 Task: Research Airbnb accommodations for island hopping in the San Juan Islands of Washington State. Research Airbnb properties on each island.
Action: Mouse moved to (383, 132)
Screenshot: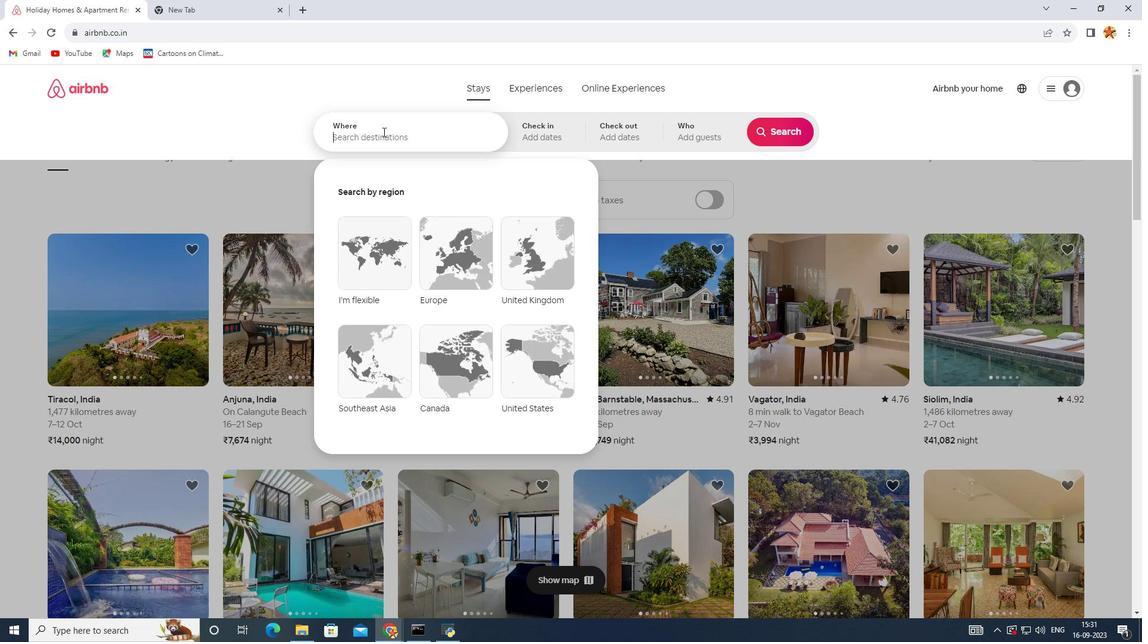 
Action: Mouse pressed left at (383, 132)
Screenshot: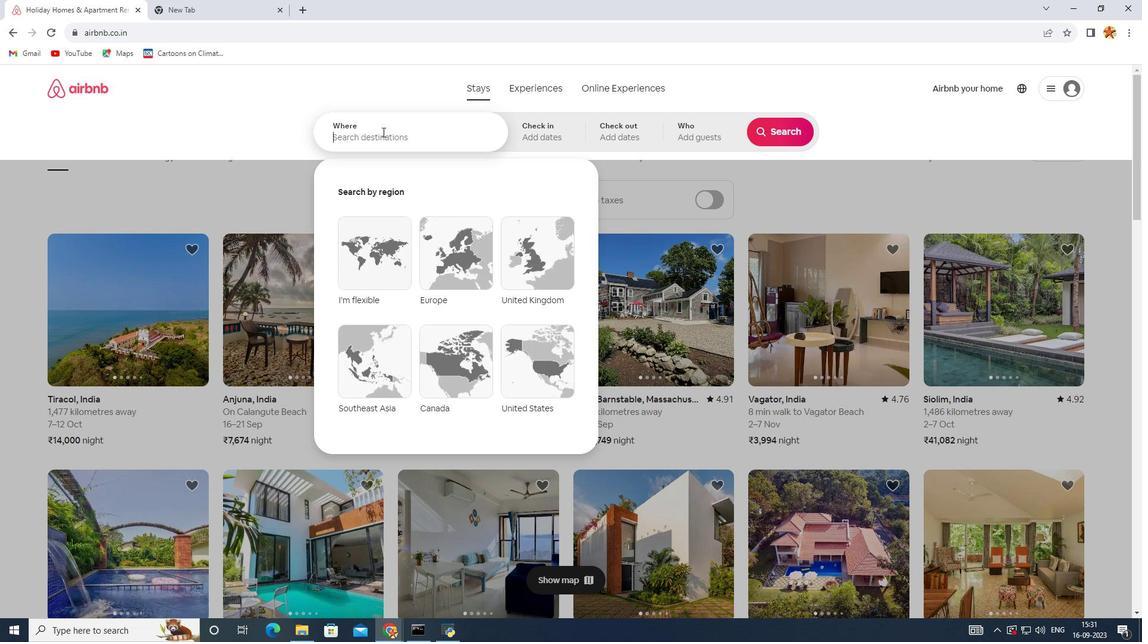 
Action: Mouse moved to (382, 132)
Screenshot: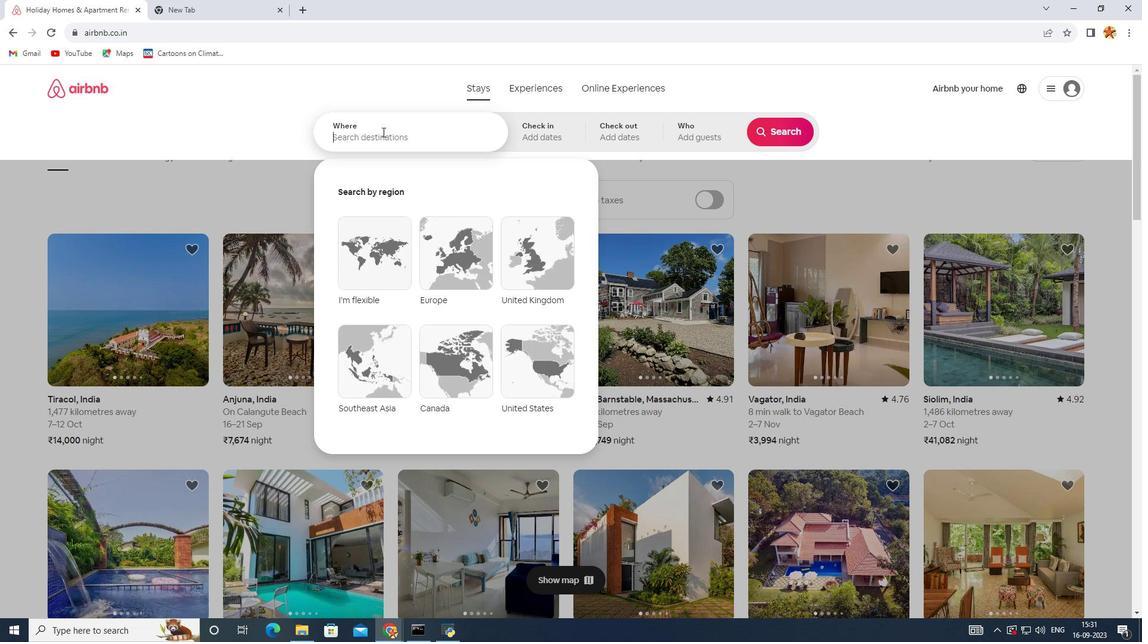 
Action: Key pressed lopez<Key.space>islands
Screenshot: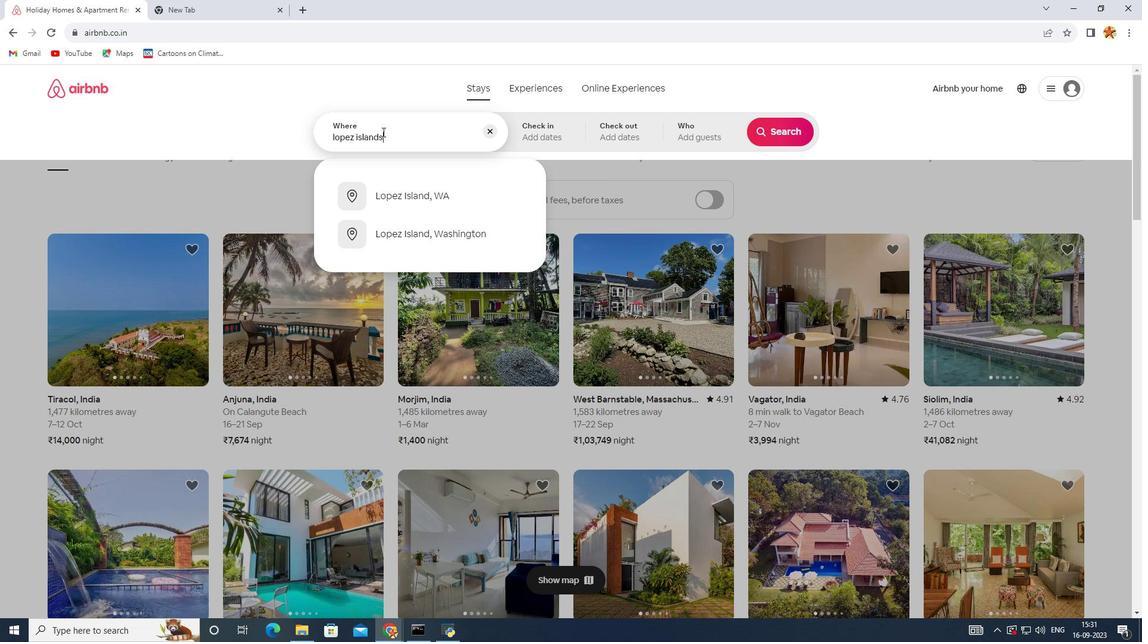 
Action: Mouse moved to (408, 232)
Screenshot: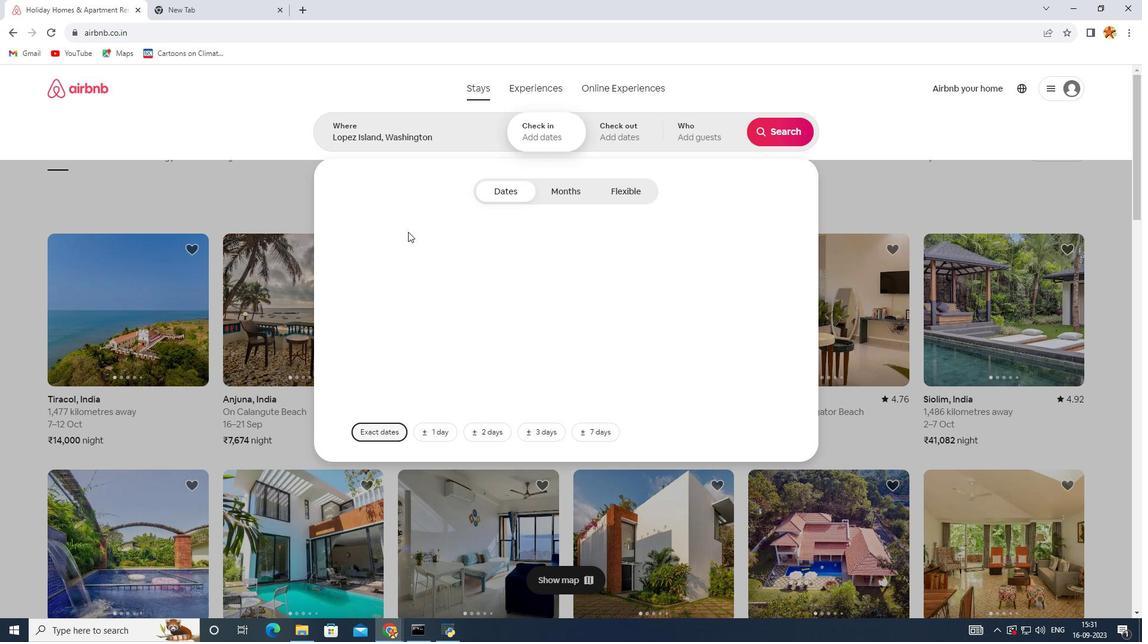 
Action: Mouse pressed left at (408, 232)
Screenshot: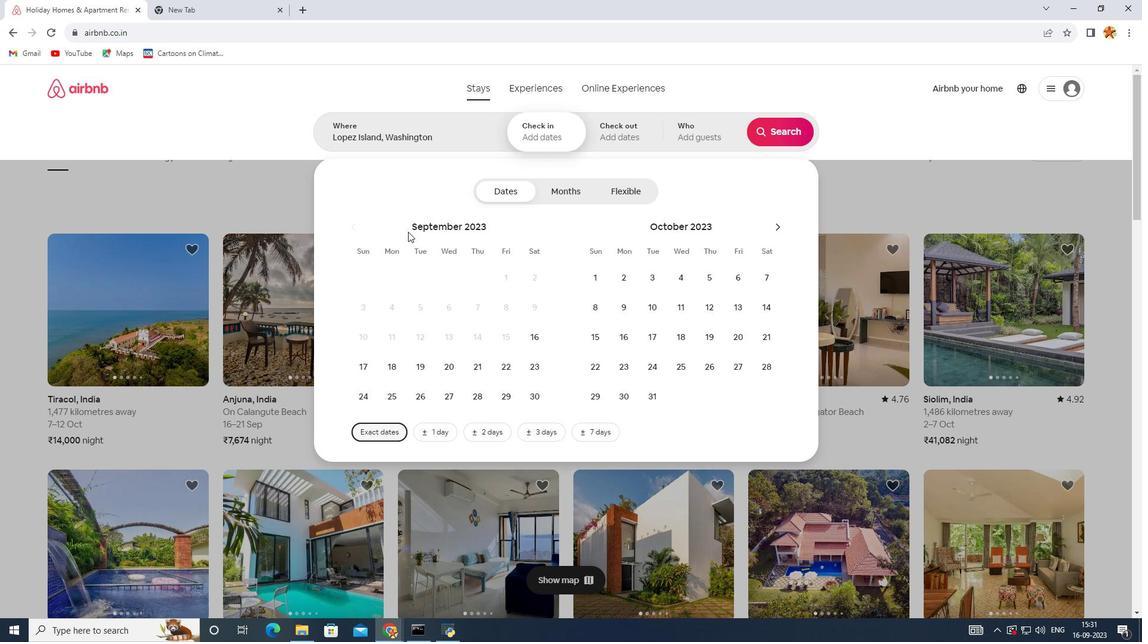 
Action: Mouse moved to (664, 338)
Screenshot: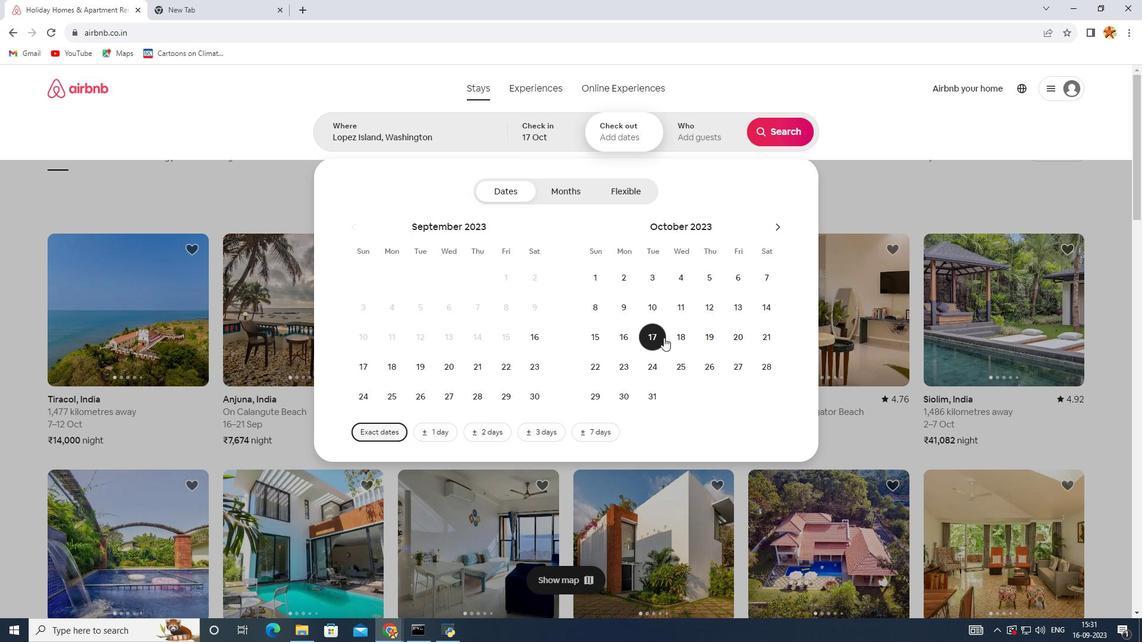 
Action: Mouse pressed left at (664, 338)
Screenshot: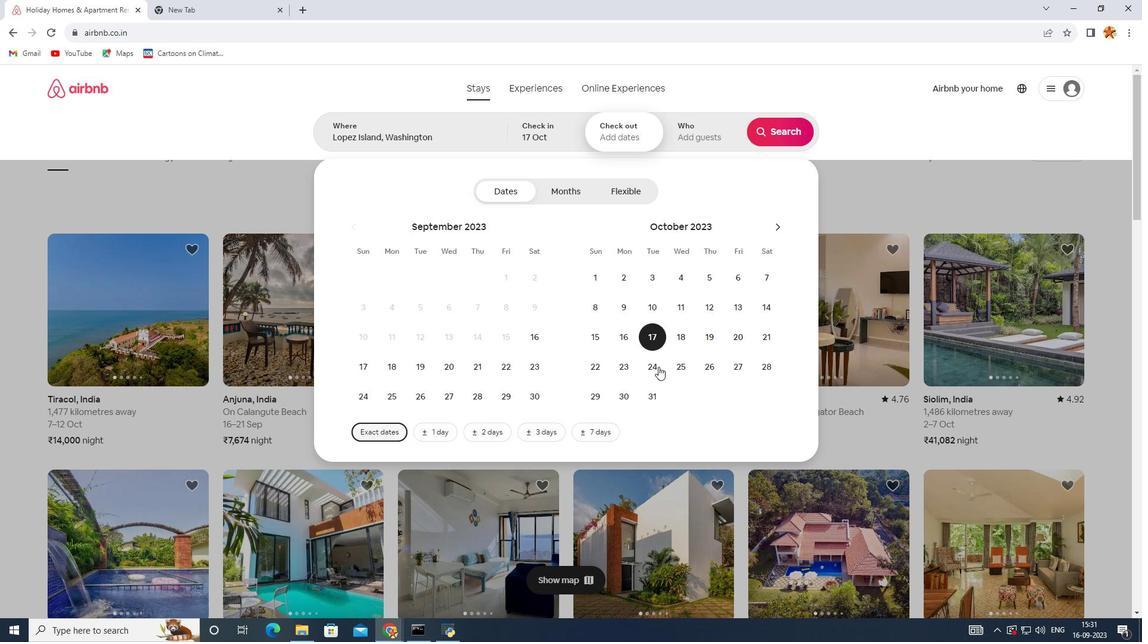 
Action: Mouse moved to (657, 370)
Screenshot: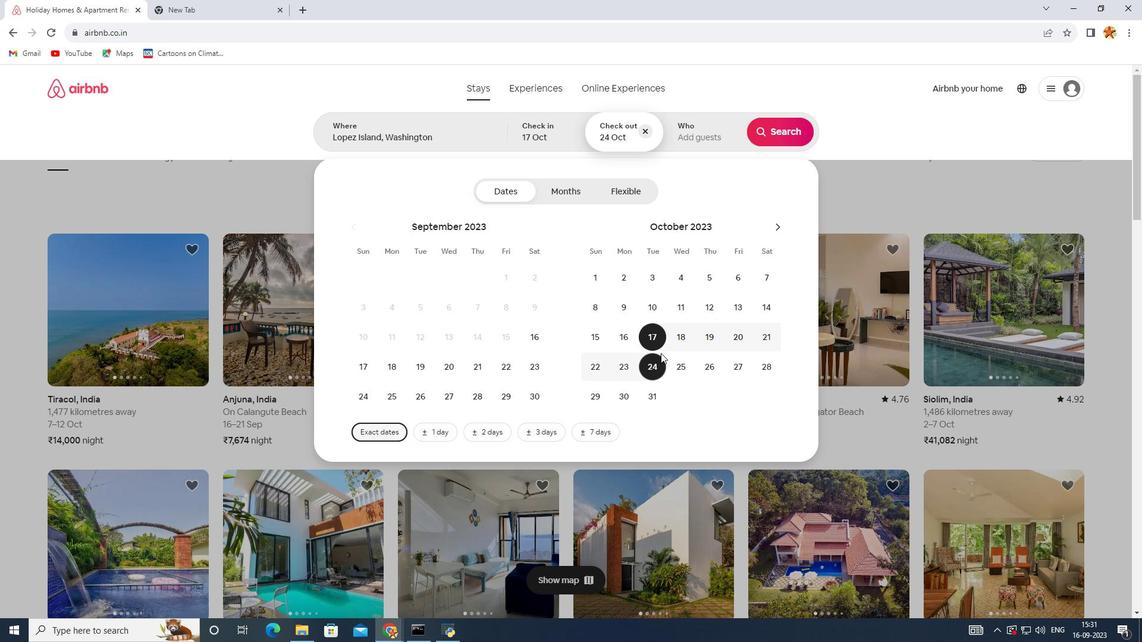 
Action: Mouse pressed left at (657, 370)
Screenshot: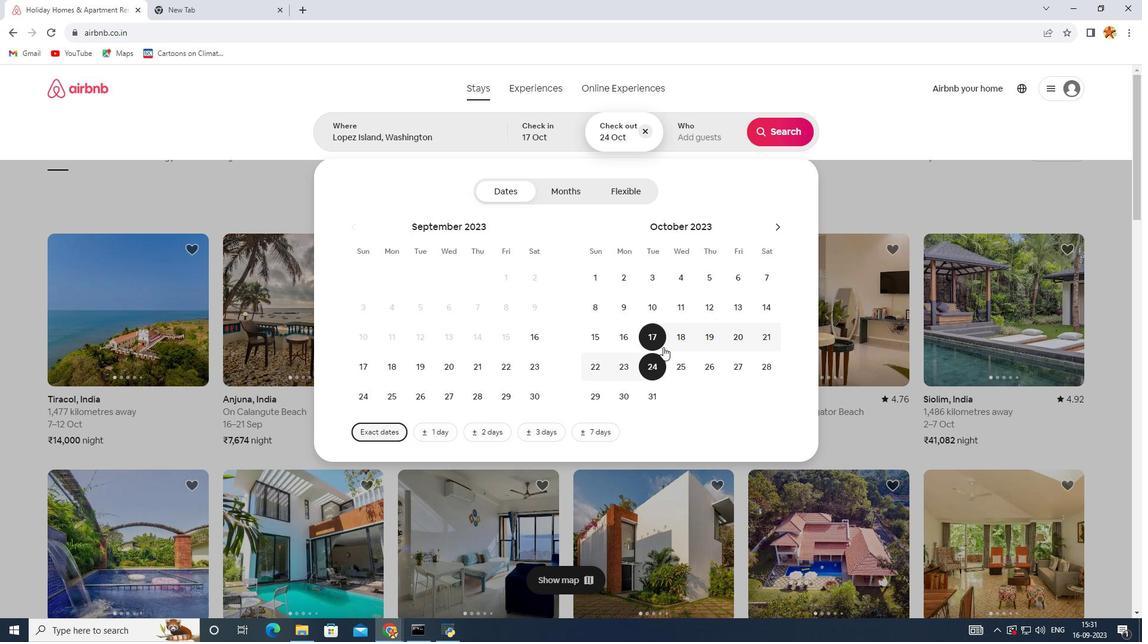 
Action: Mouse moved to (675, 337)
Screenshot: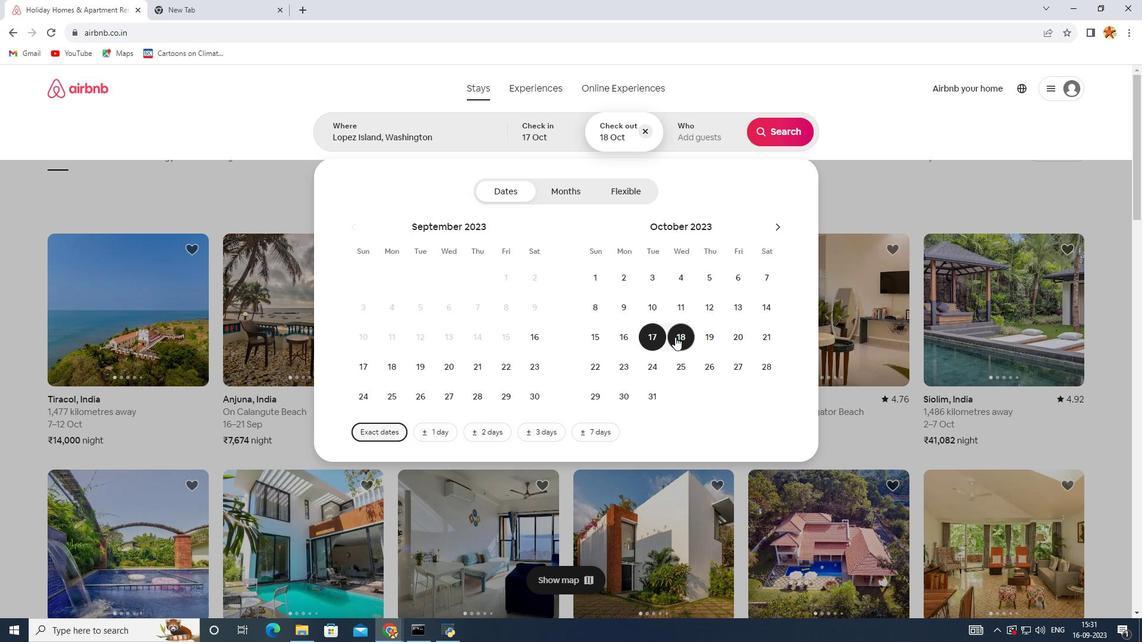 
Action: Mouse pressed left at (675, 337)
Screenshot: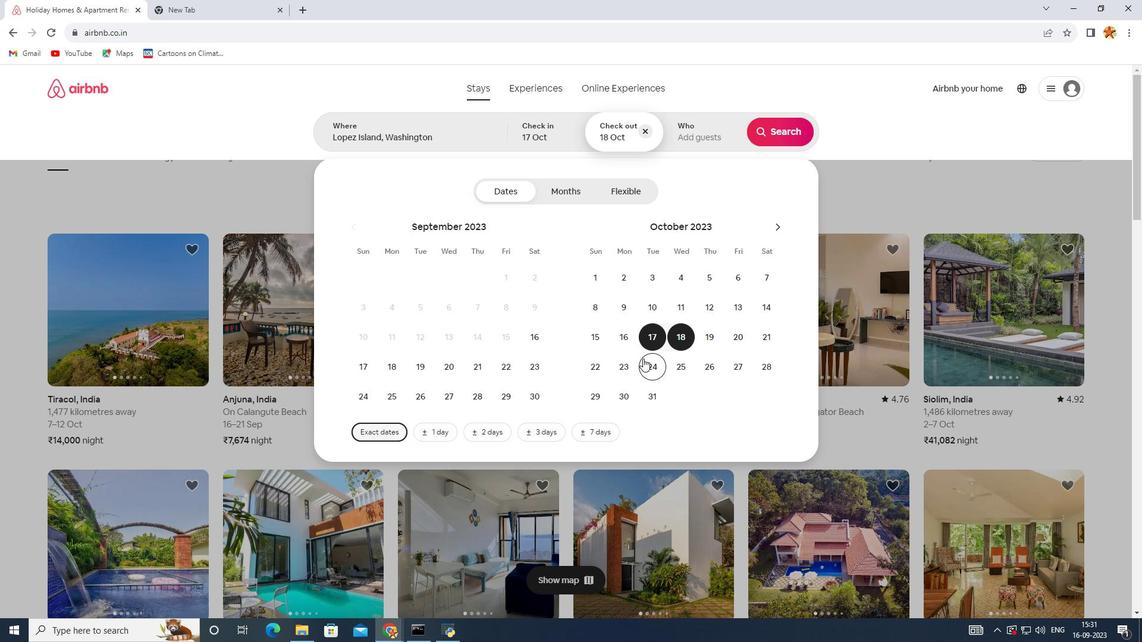 
Action: Mouse moved to (619, 373)
Screenshot: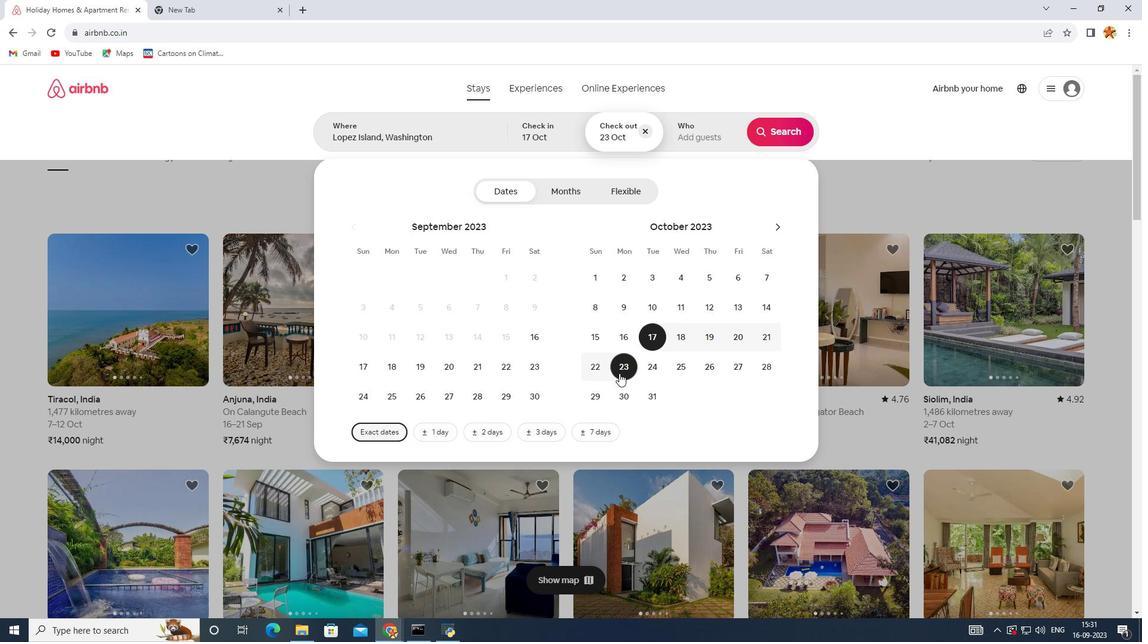 
Action: Mouse pressed left at (619, 373)
Screenshot: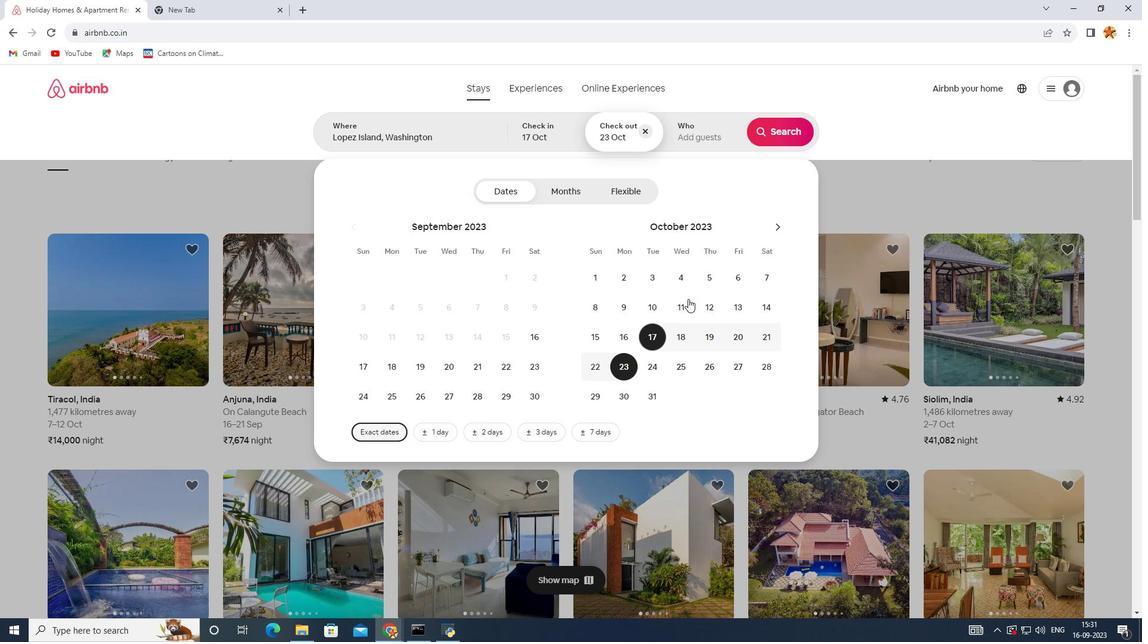 
Action: Mouse moved to (766, 139)
Screenshot: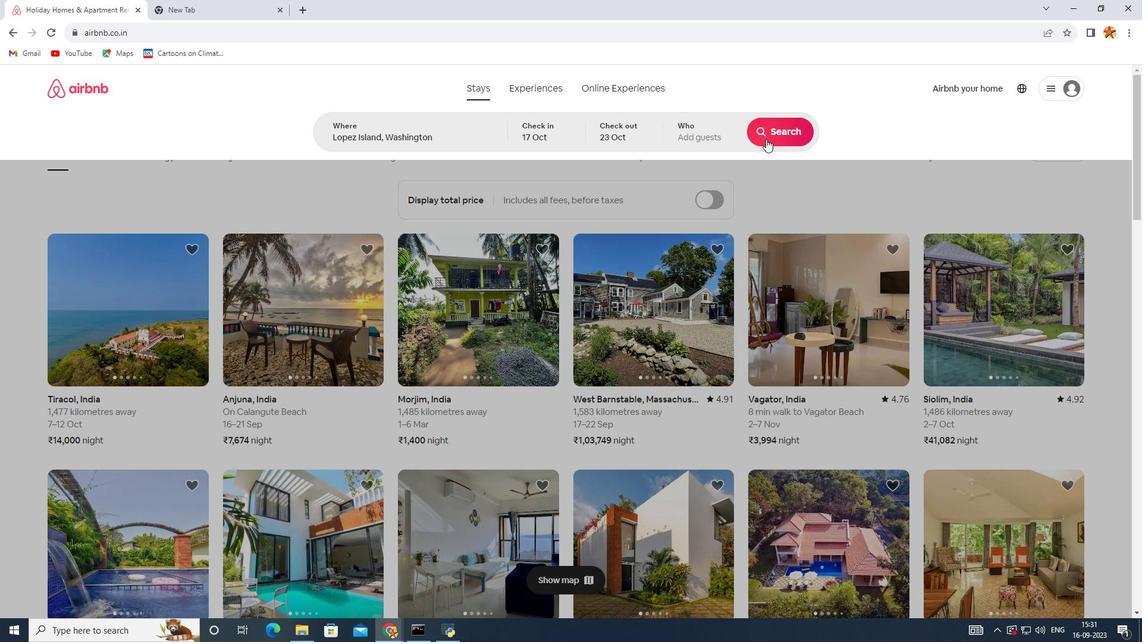 
Action: Mouse pressed left at (766, 139)
Screenshot: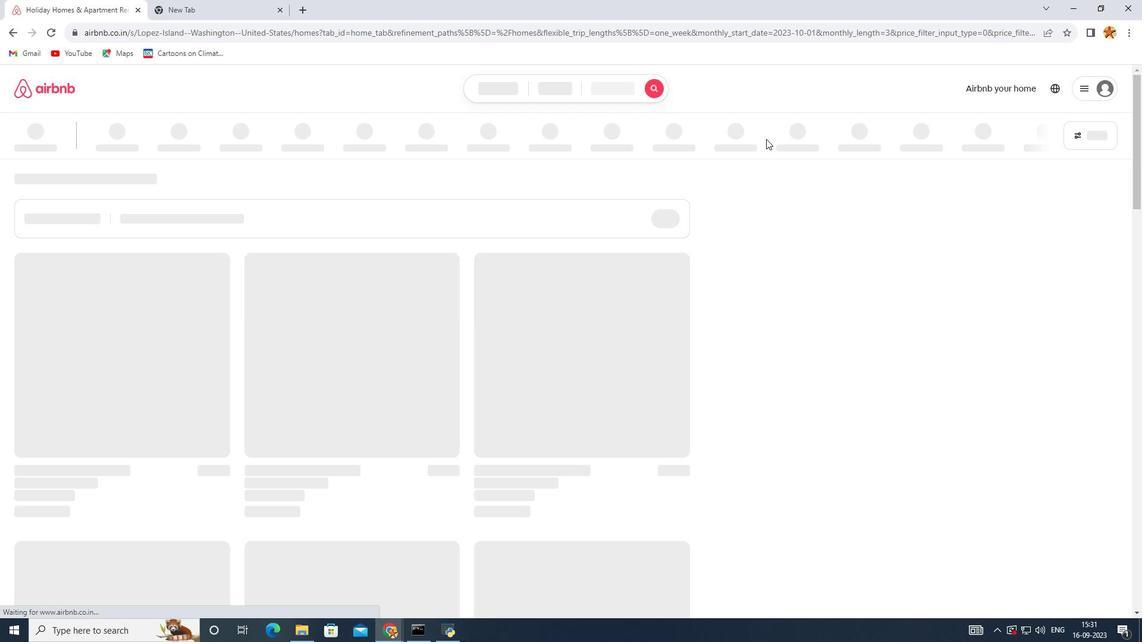 
Action: Mouse moved to (127, 345)
Screenshot: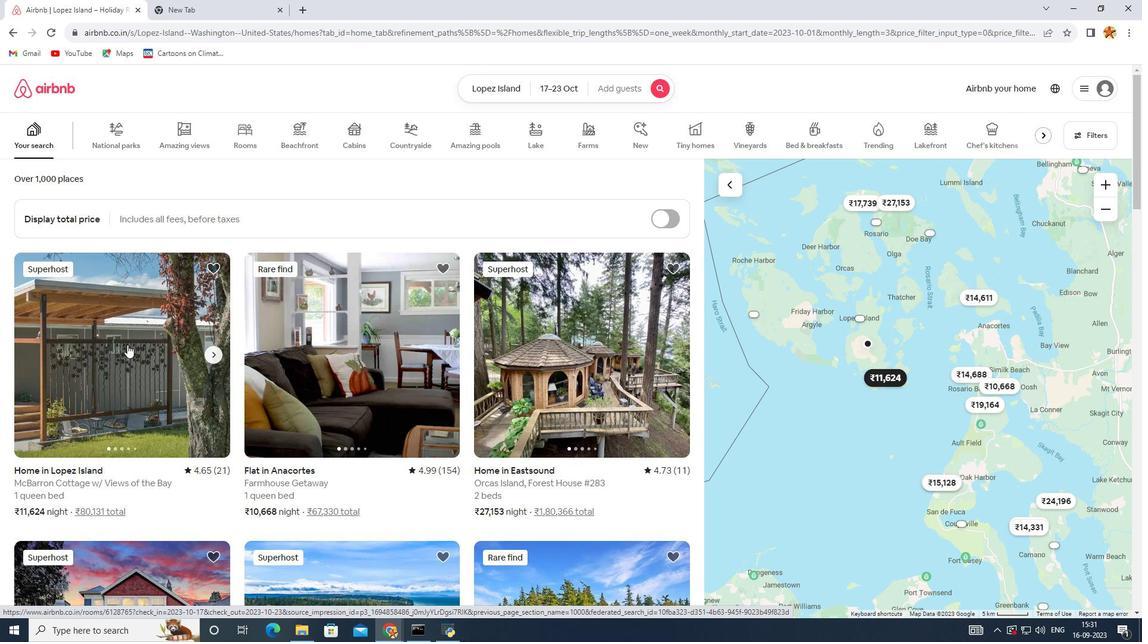 
Action: Mouse scrolled (127, 344) with delta (0, 0)
Screenshot: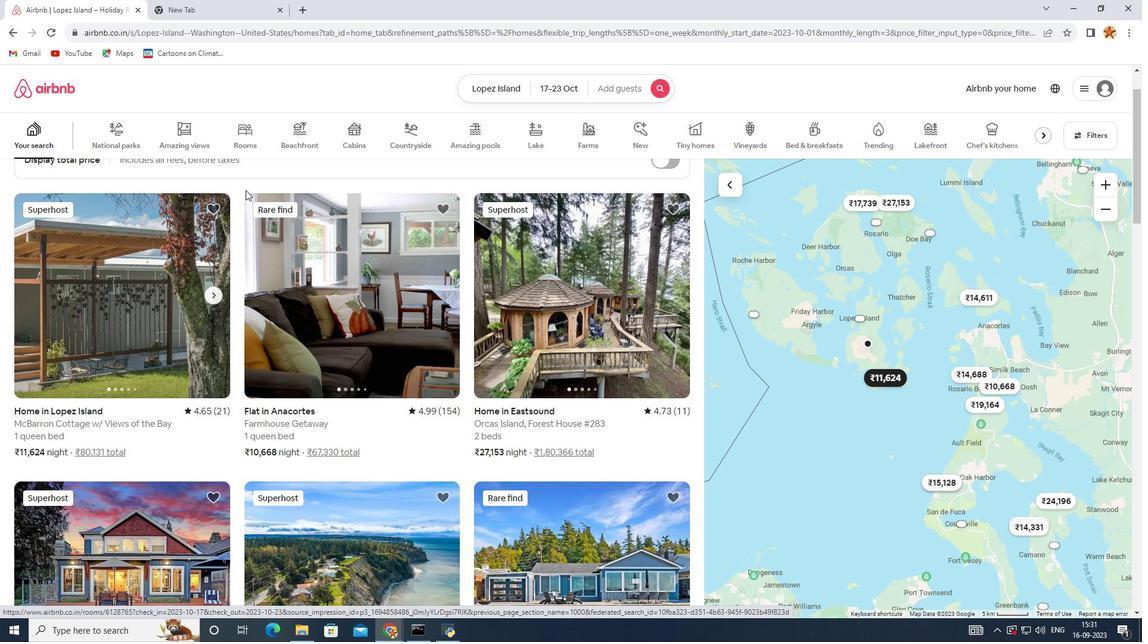 
Action: Mouse moved to (1037, 138)
Screenshot: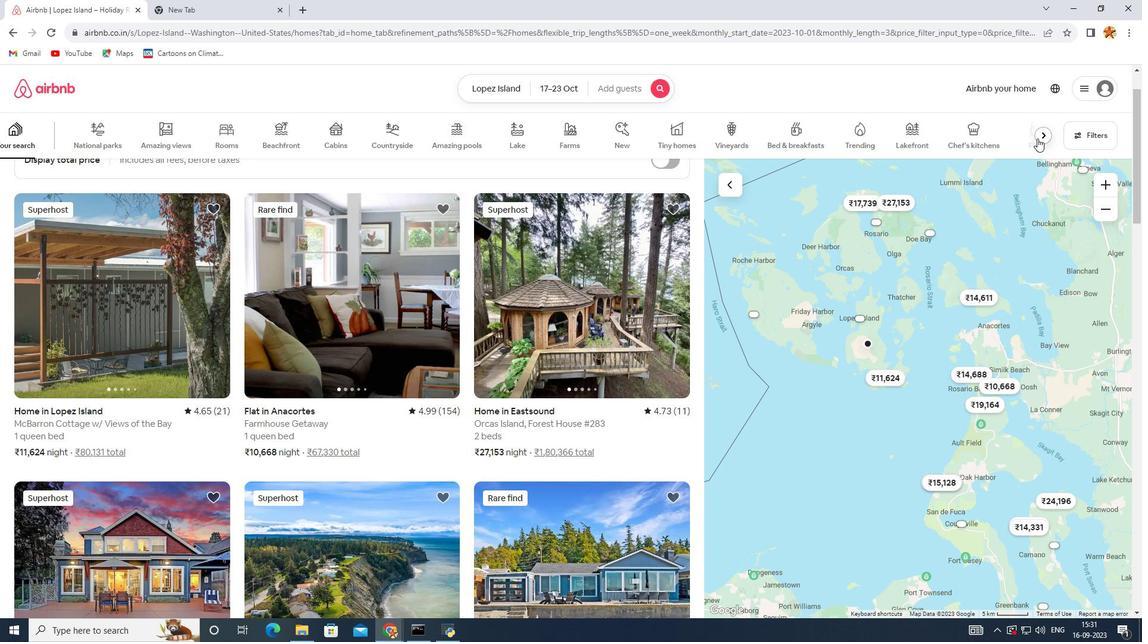 
Action: Mouse pressed left at (1037, 138)
Screenshot: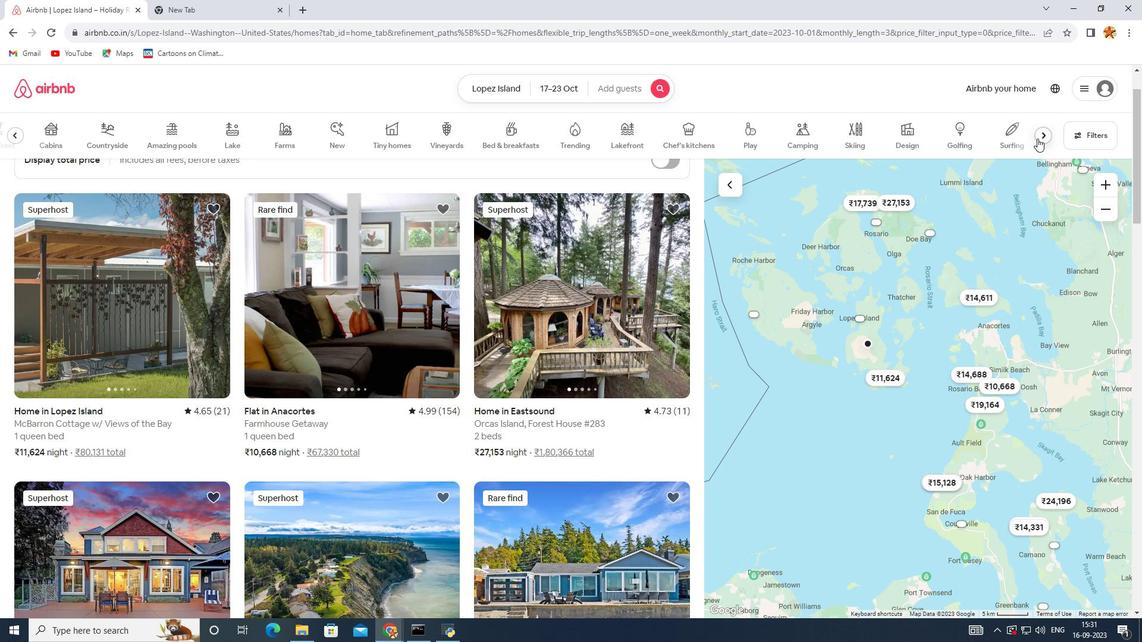 
Action: Mouse pressed left at (1037, 138)
Screenshot: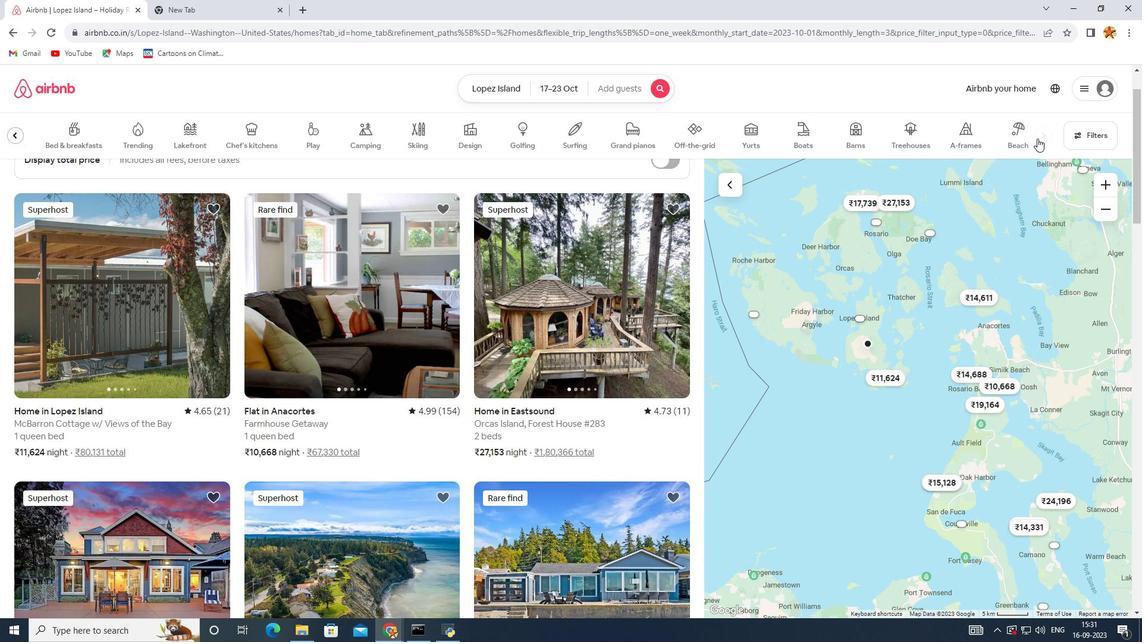 
Action: Mouse moved to (972, 142)
Screenshot: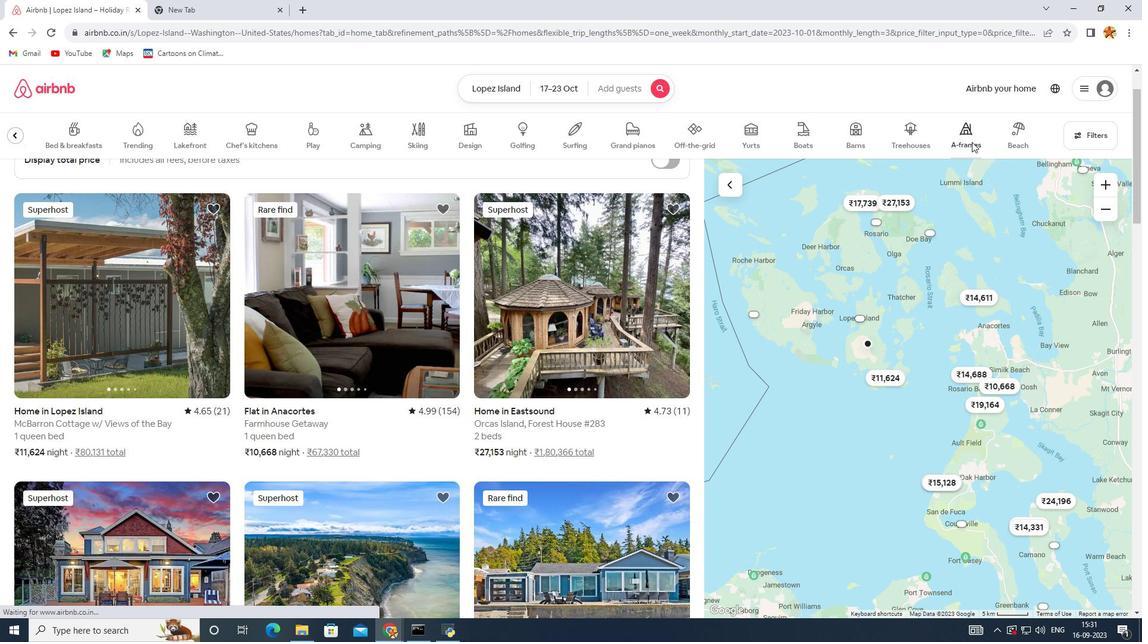 
Action: Mouse pressed left at (972, 142)
Screenshot: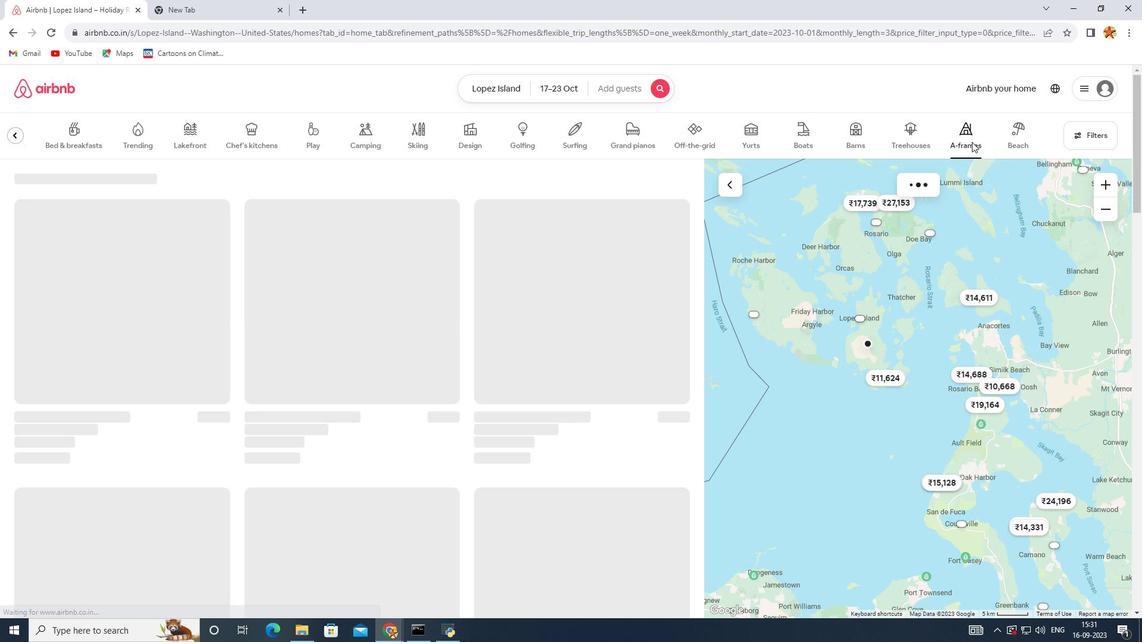 
Action: Mouse moved to (147, 373)
Screenshot: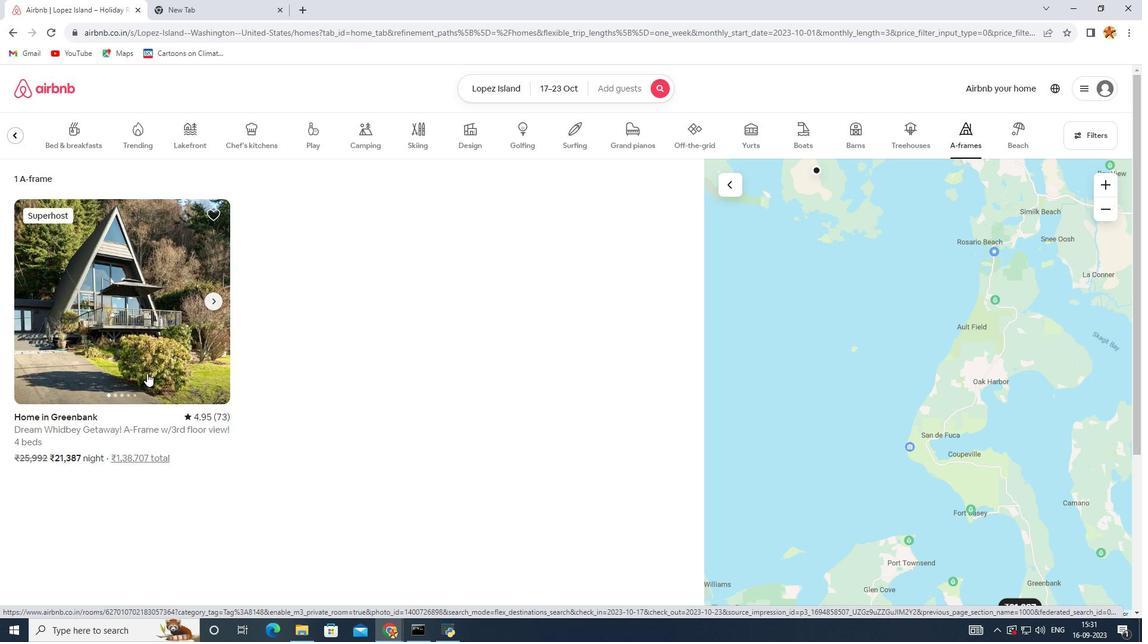 
Action: Mouse pressed left at (147, 373)
Screenshot: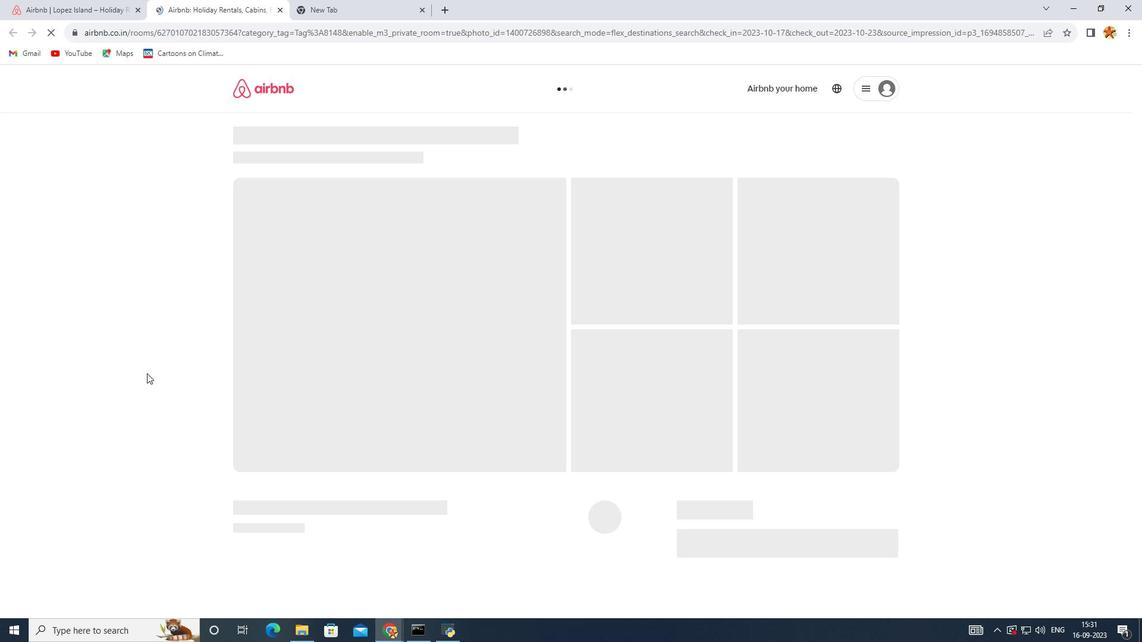 
Action: Mouse moved to (383, 458)
Screenshot: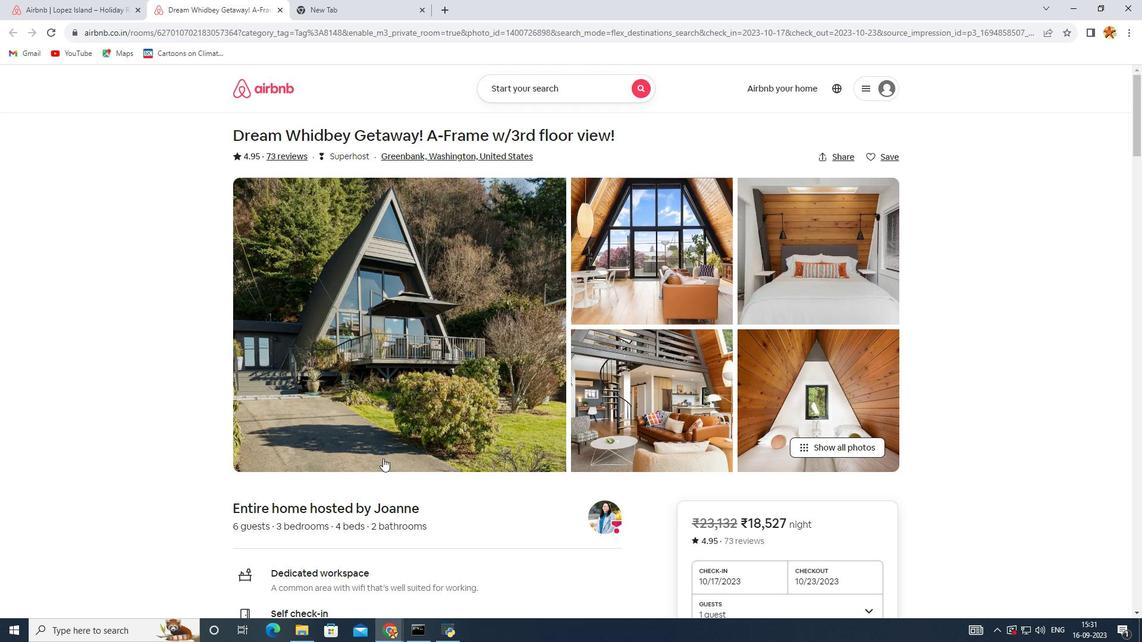 
Action: Mouse scrolled (383, 458) with delta (0, 0)
Screenshot: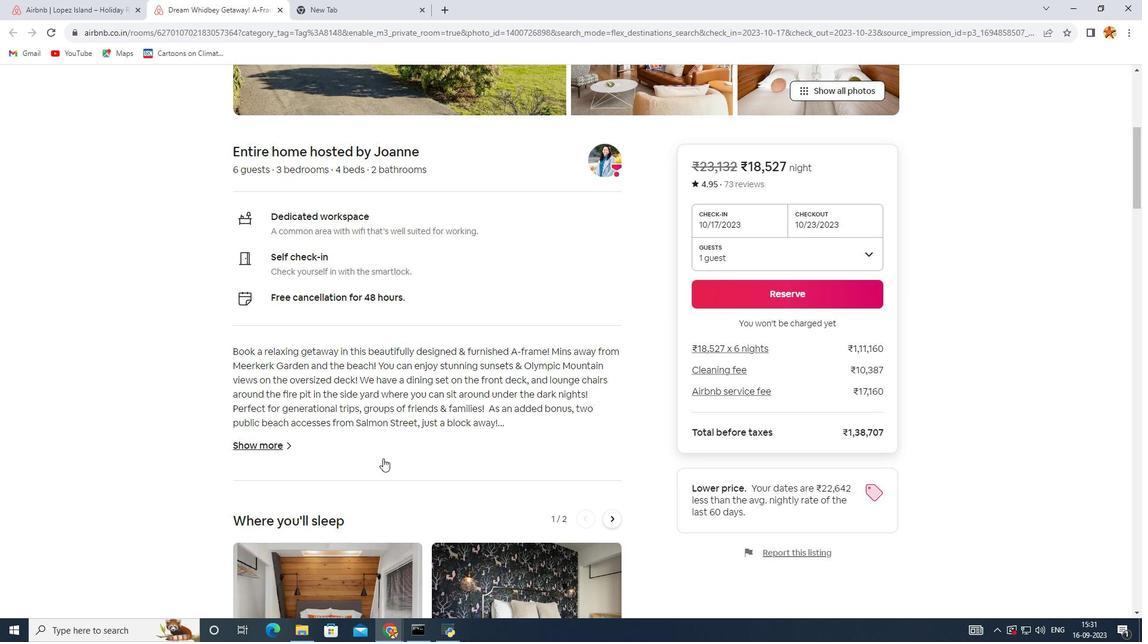 
Action: Mouse scrolled (383, 458) with delta (0, 0)
Screenshot: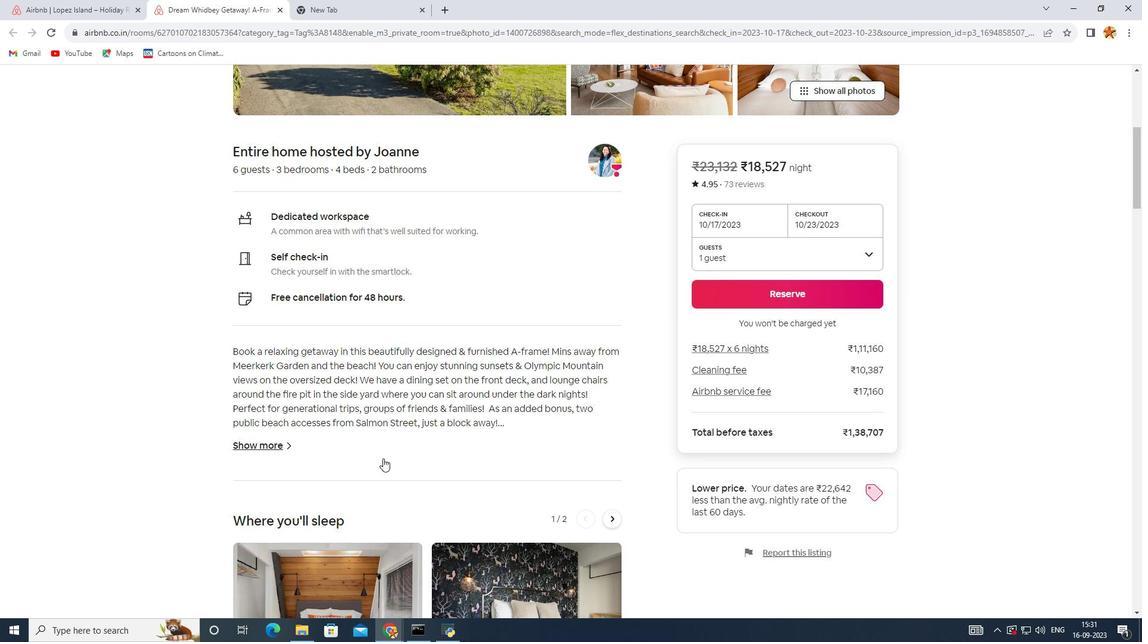 
Action: Mouse scrolled (383, 458) with delta (0, 0)
Screenshot: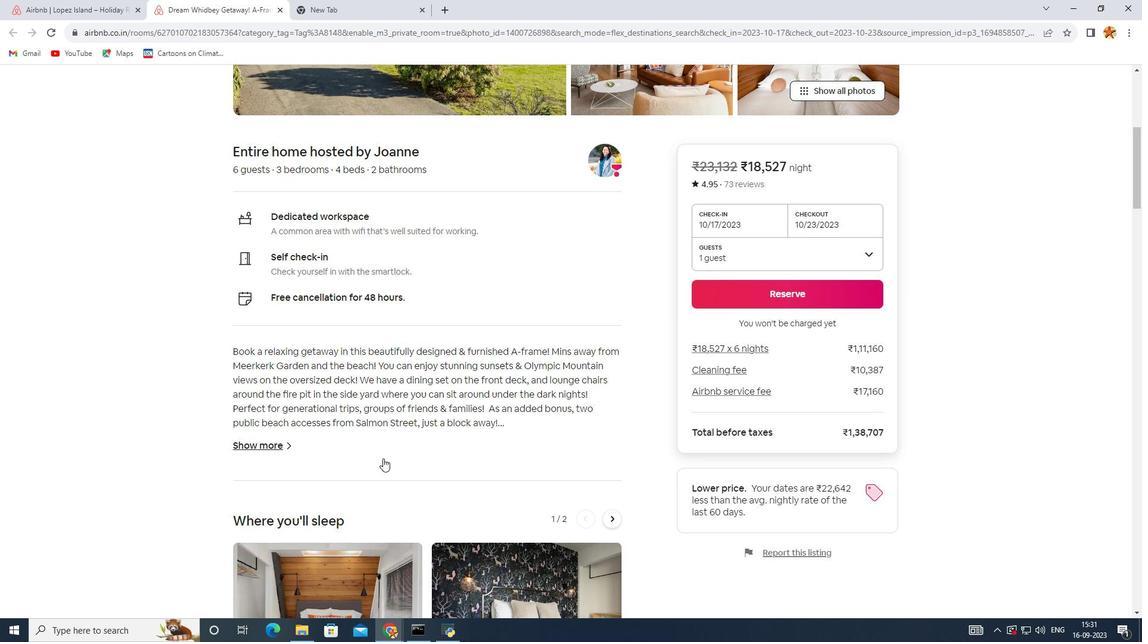 
Action: Mouse scrolled (383, 458) with delta (0, 0)
Screenshot: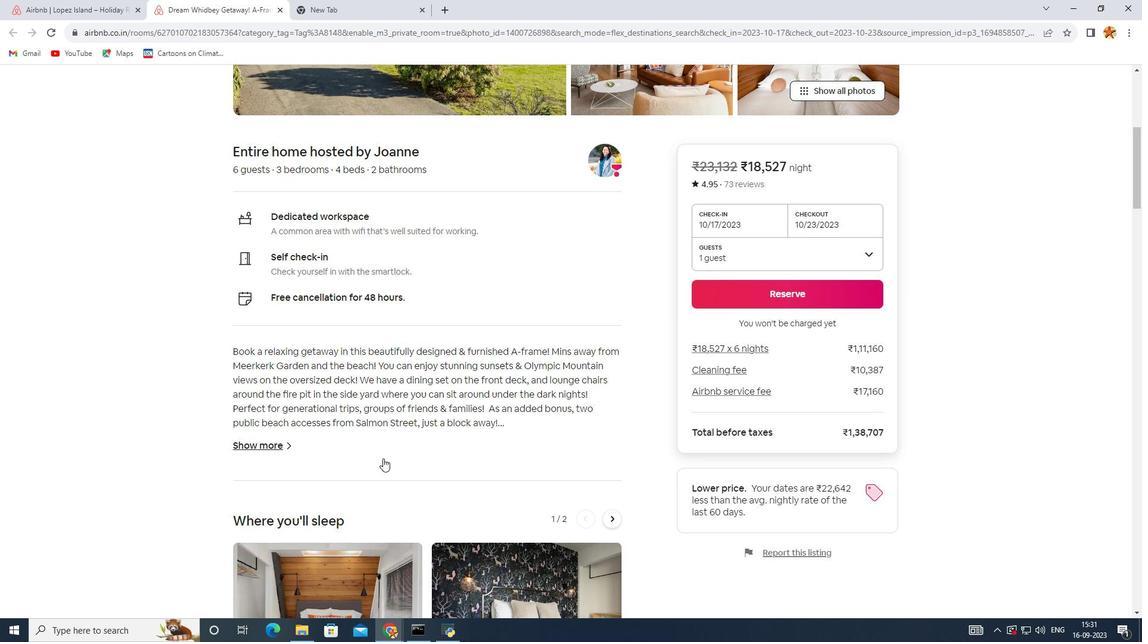 
Action: Mouse scrolled (383, 458) with delta (0, 0)
Screenshot: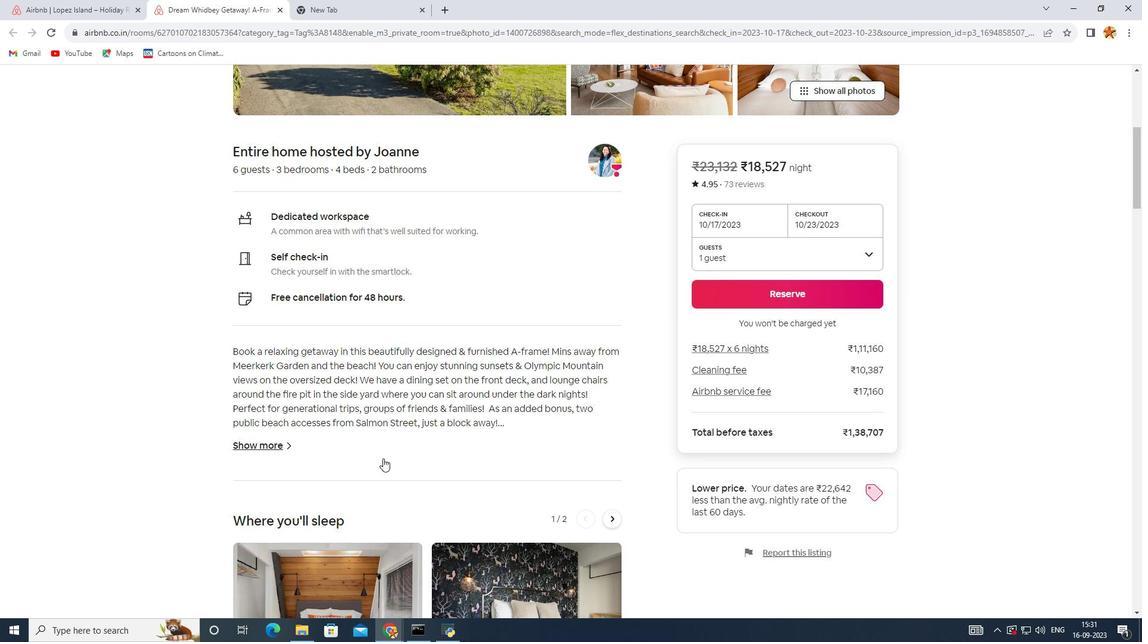 
Action: Mouse scrolled (383, 458) with delta (0, 0)
Screenshot: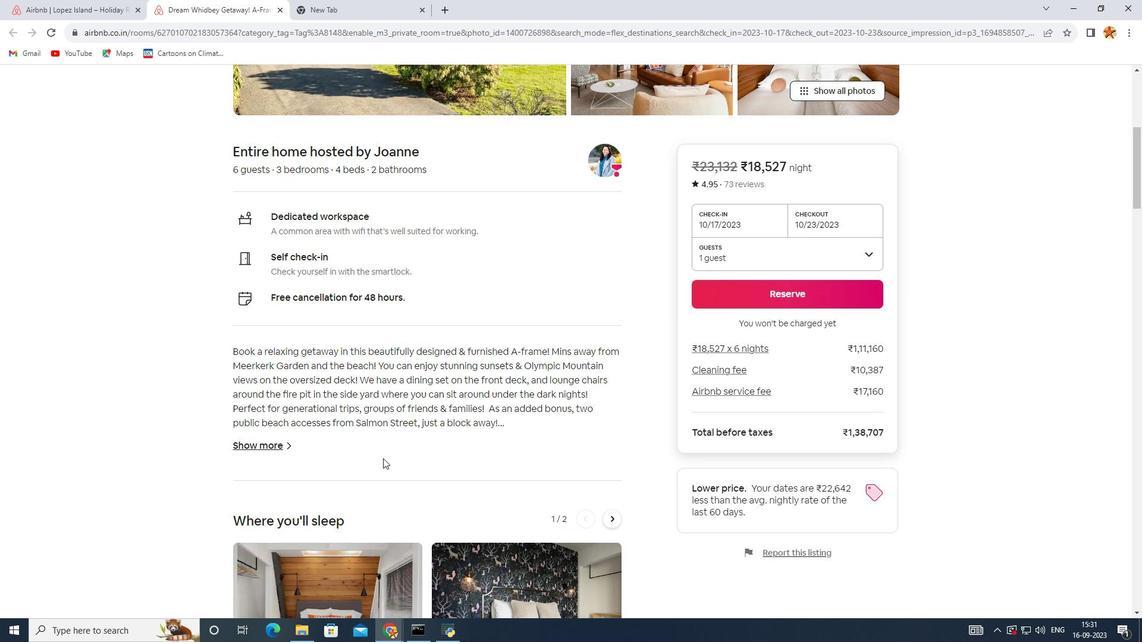 
Action: Mouse moved to (271, 441)
Screenshot: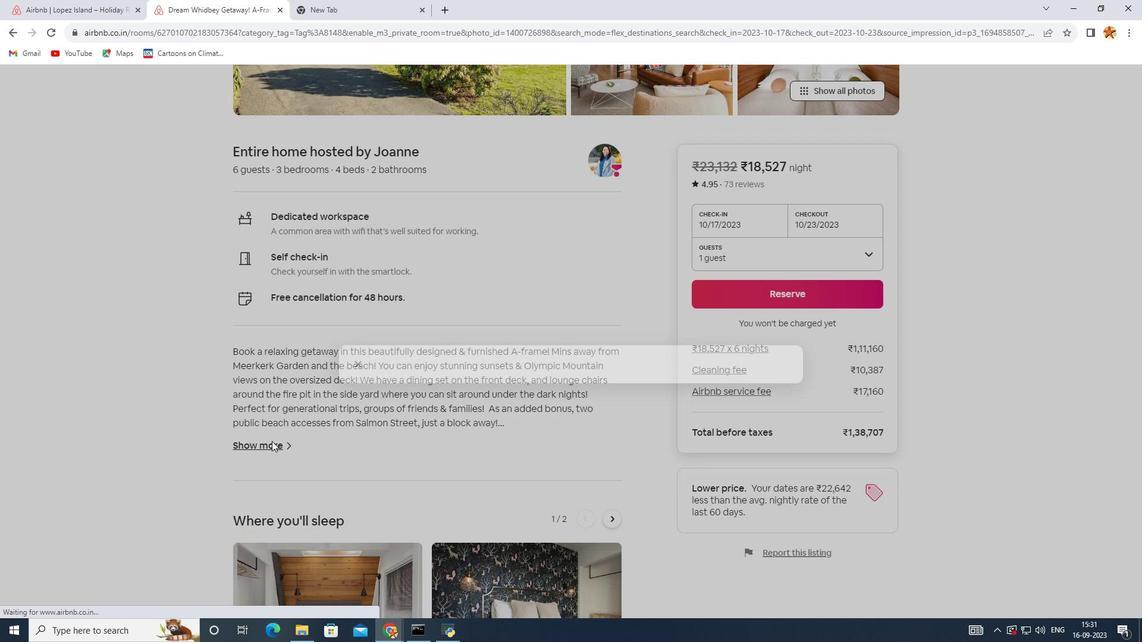 
Action: Mouse pressed left at (271, 441)
Screenshot: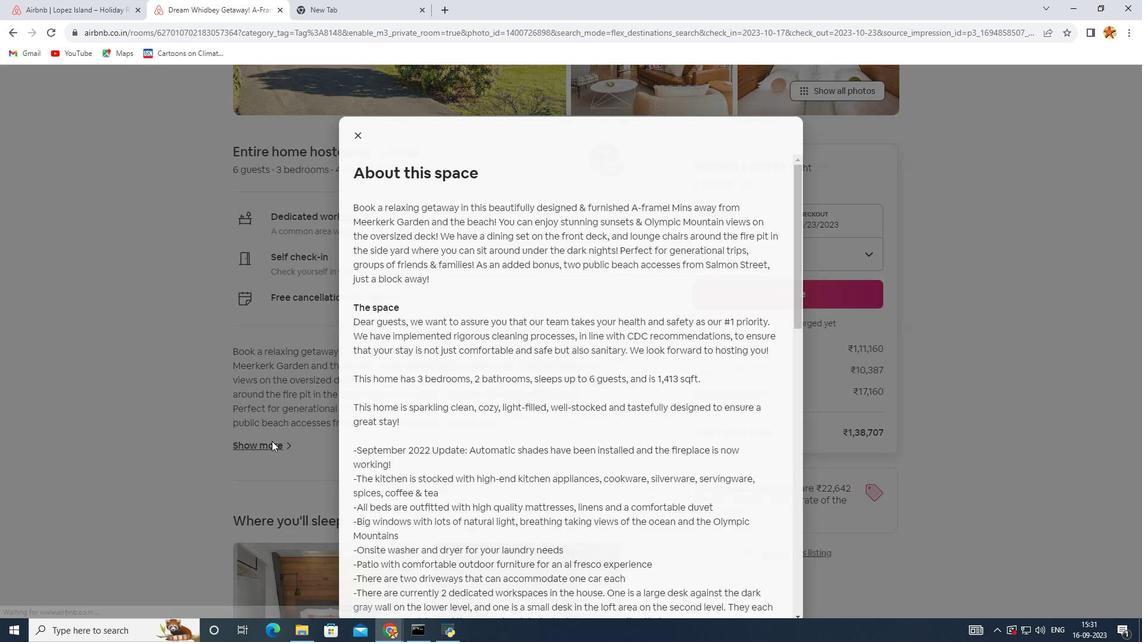 
Action: Mouse moved to (565, 410)
Screenshot: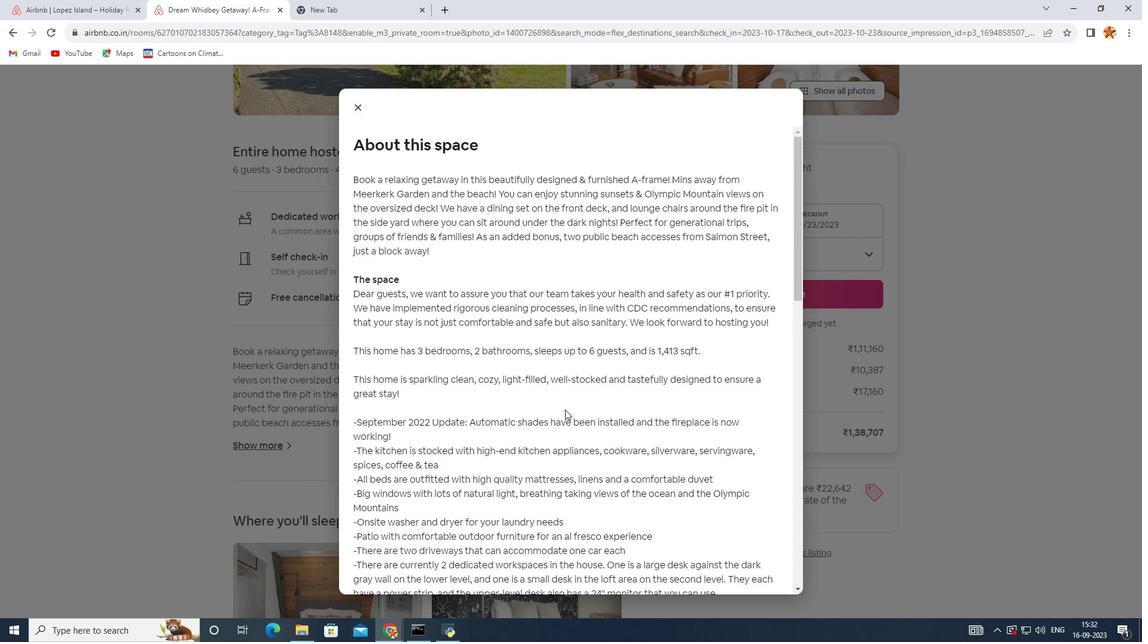 
Action: Mouse scrolled (565, 409) with delta (0, 0)
Screenshot: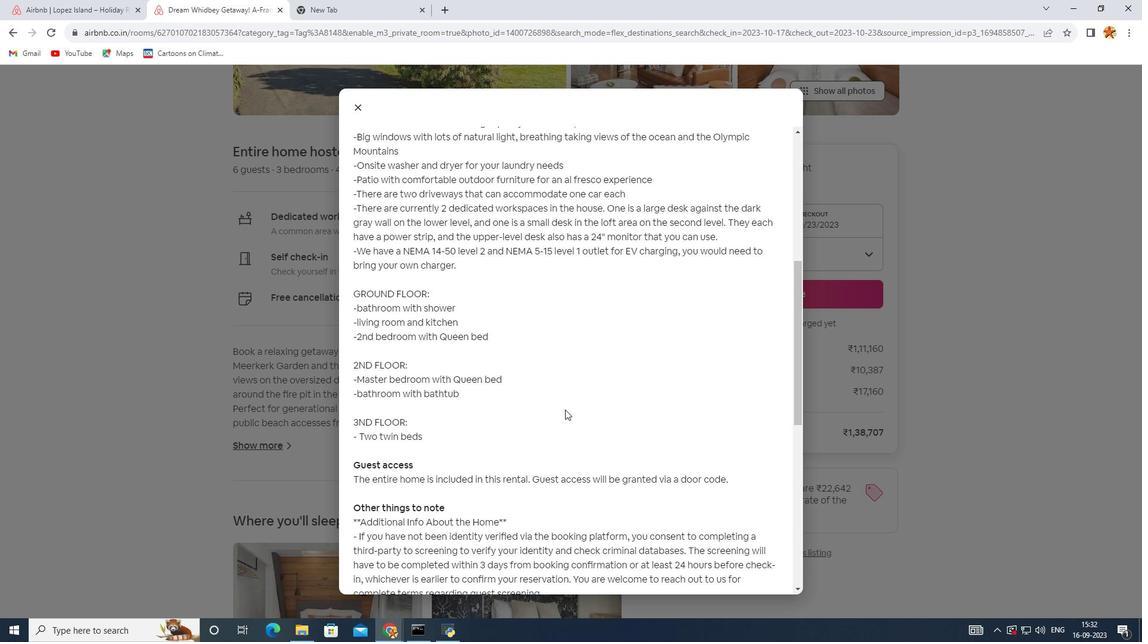 
Action: Mouse scrolled (565, 409) with delta (0, 0)
Screenshot: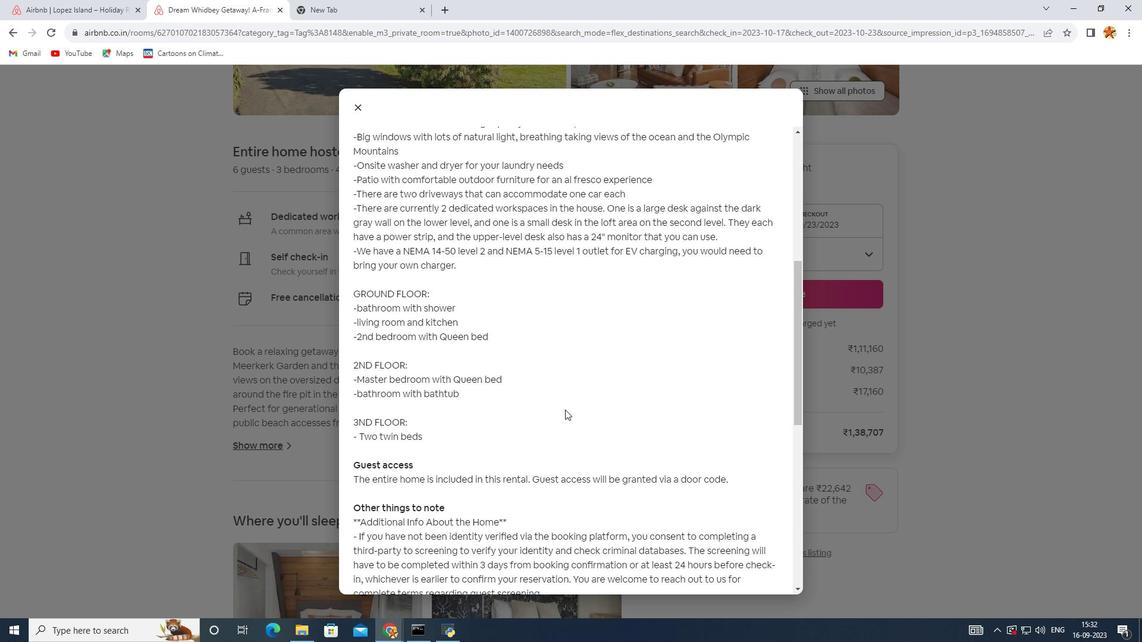 
Action: Mouse scrolled (565, 409) with delta (0, 0)
Screenshot: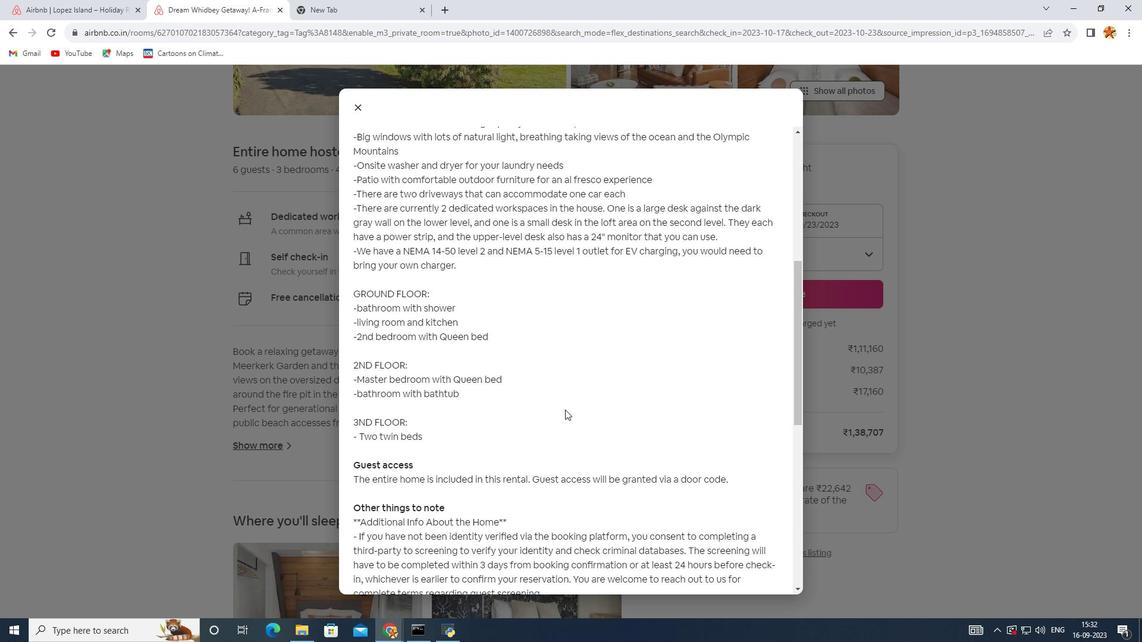 
Action: Mouse scrolled (565, 409) with delta (0, 0)
Screenshot: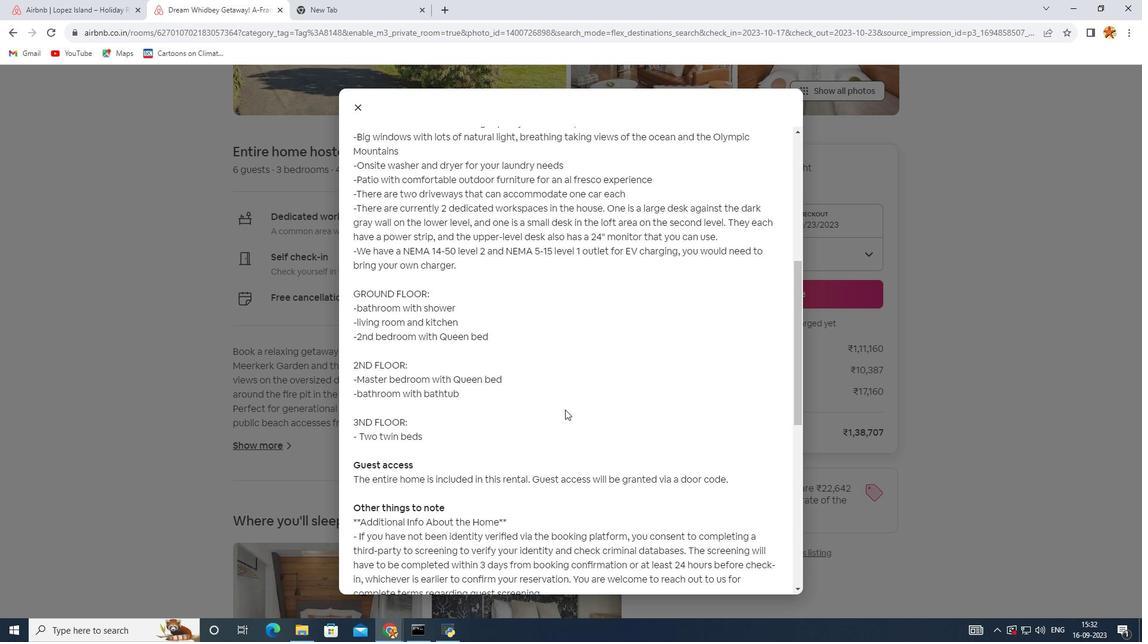 
Action: Mouse scrolled (565, 409) with delta (0, 0)
Screenshot: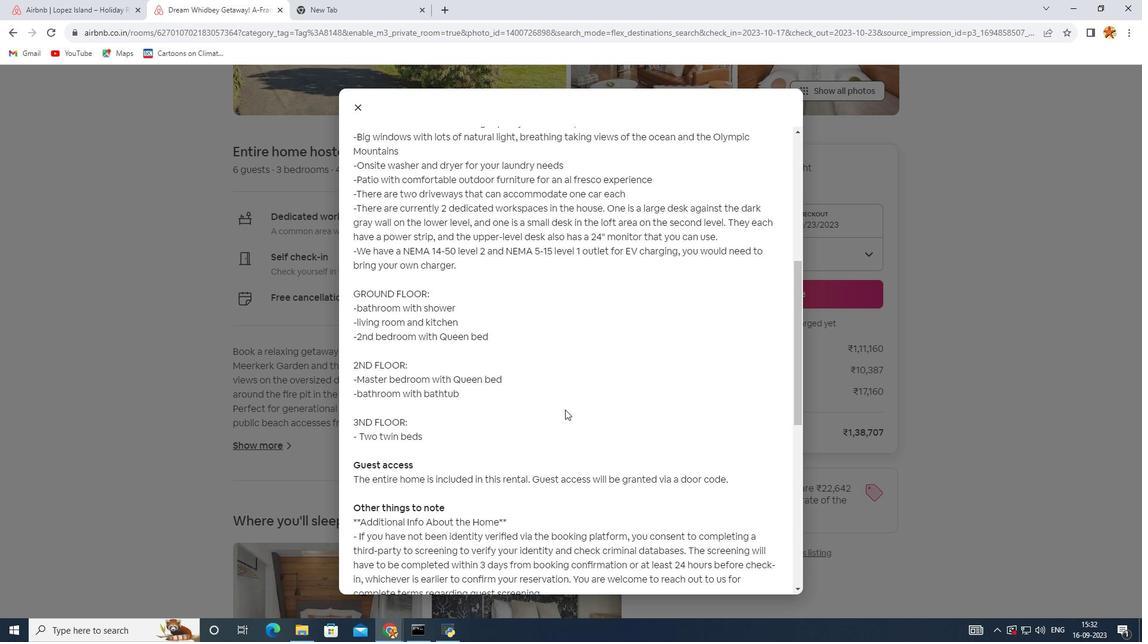 
Action: Mouse scrolled (565, 409) with delta (0, 0)
Screenshot: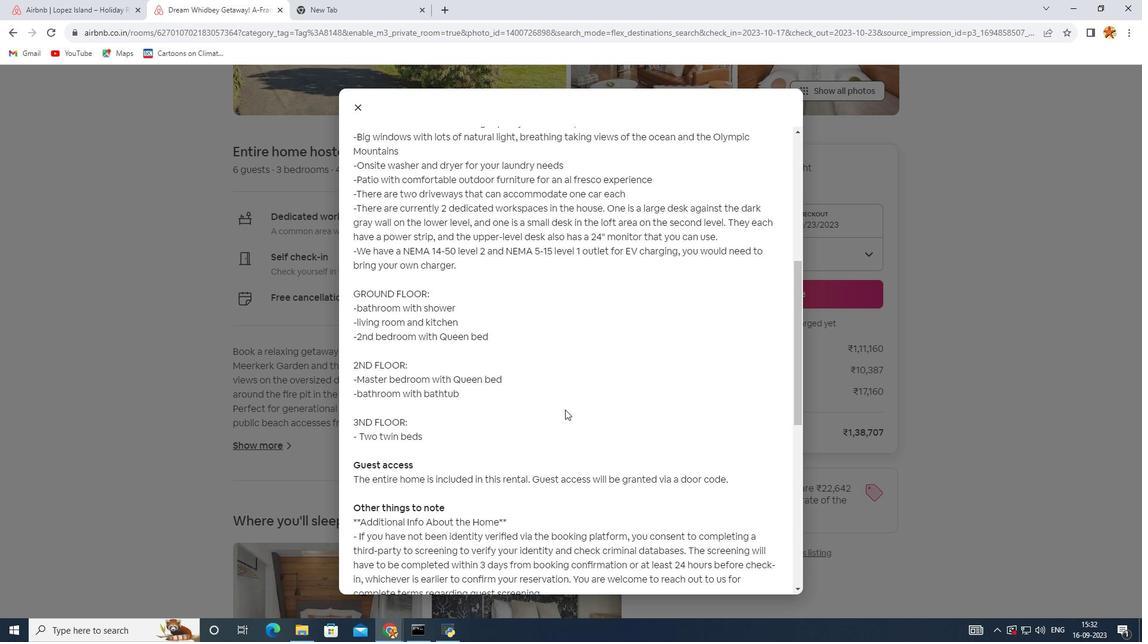 
Action: Mouse scrolled (565, 409) with delta (0, 0)
Screenshot: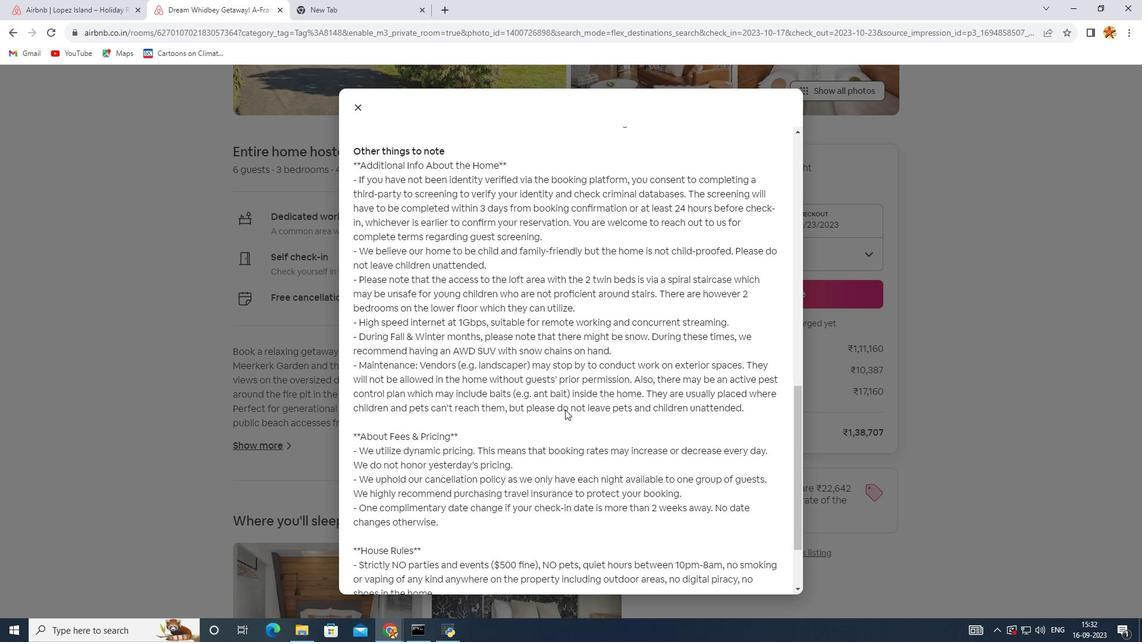 
Action: Mouse scrolled (565, 409) with delta (0, 0)
Screenshot: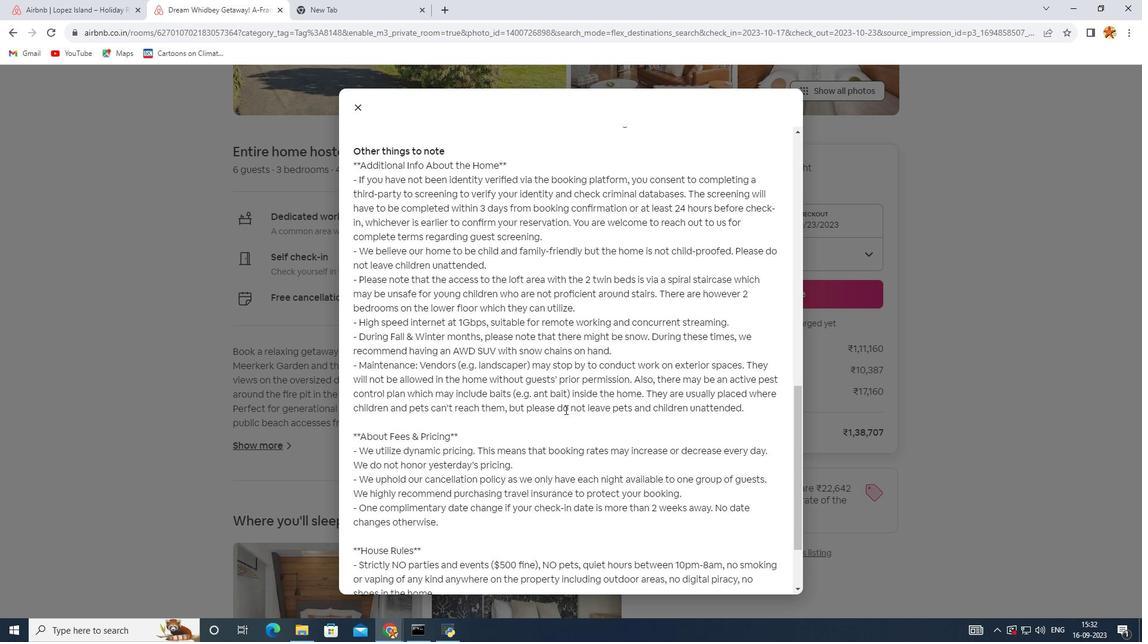 
Action: Mouse scrolled (565, 409) with delta (0, 0)
Screenshot: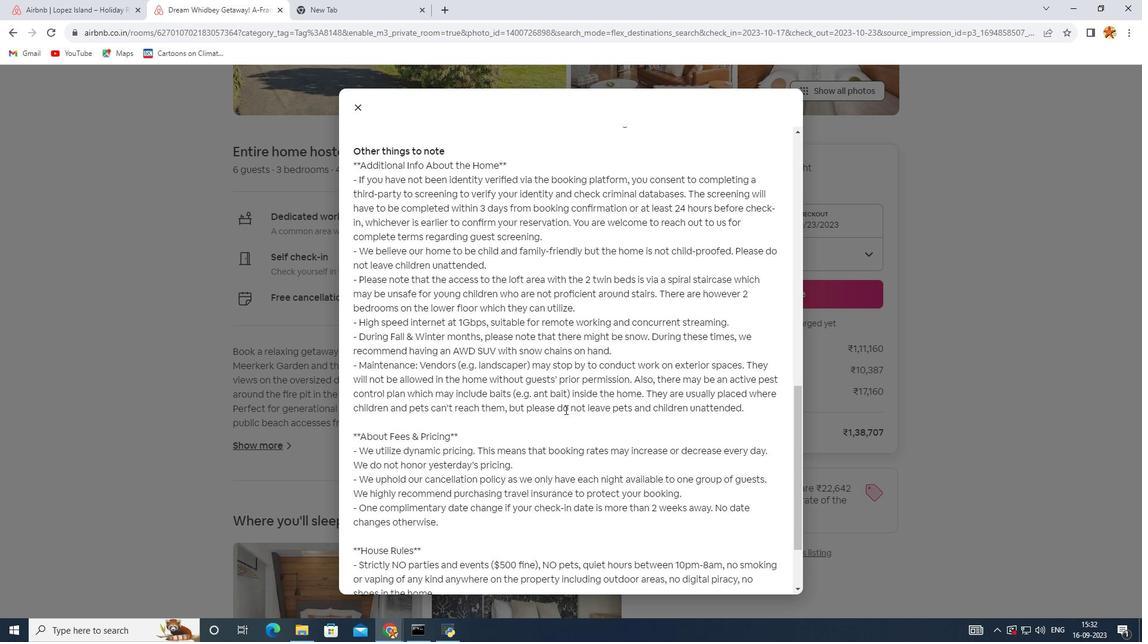 
Action: Mouse scrolled (565, 409) with delta (0, 0)
Screenshot: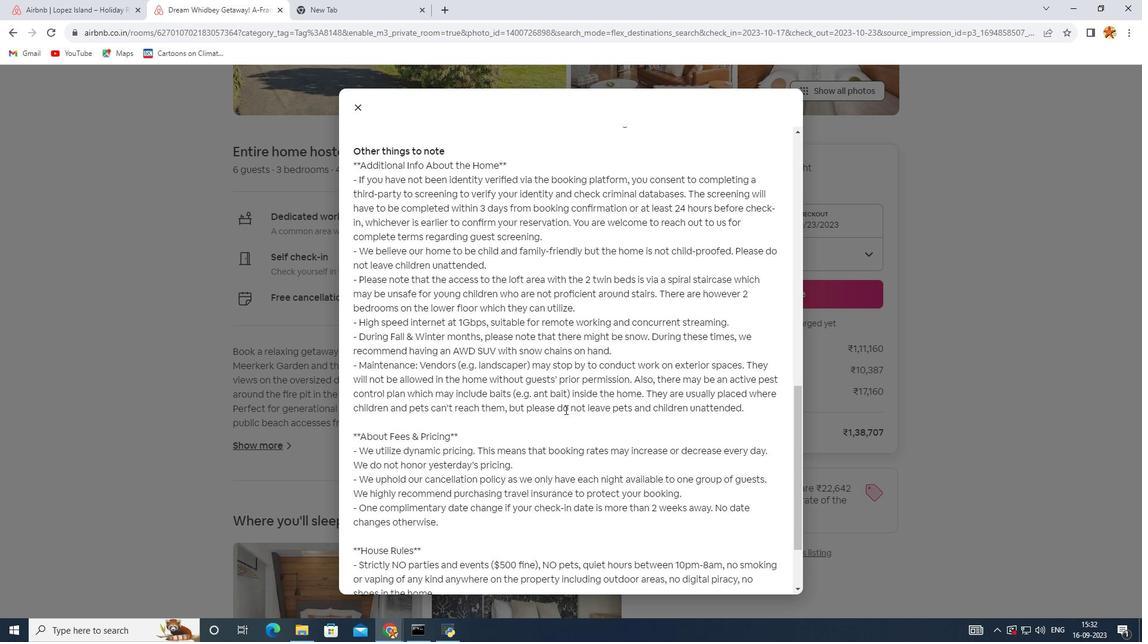 
Action: Mouse scrolled (565, 409) with delta (0, 0)
Screenshot: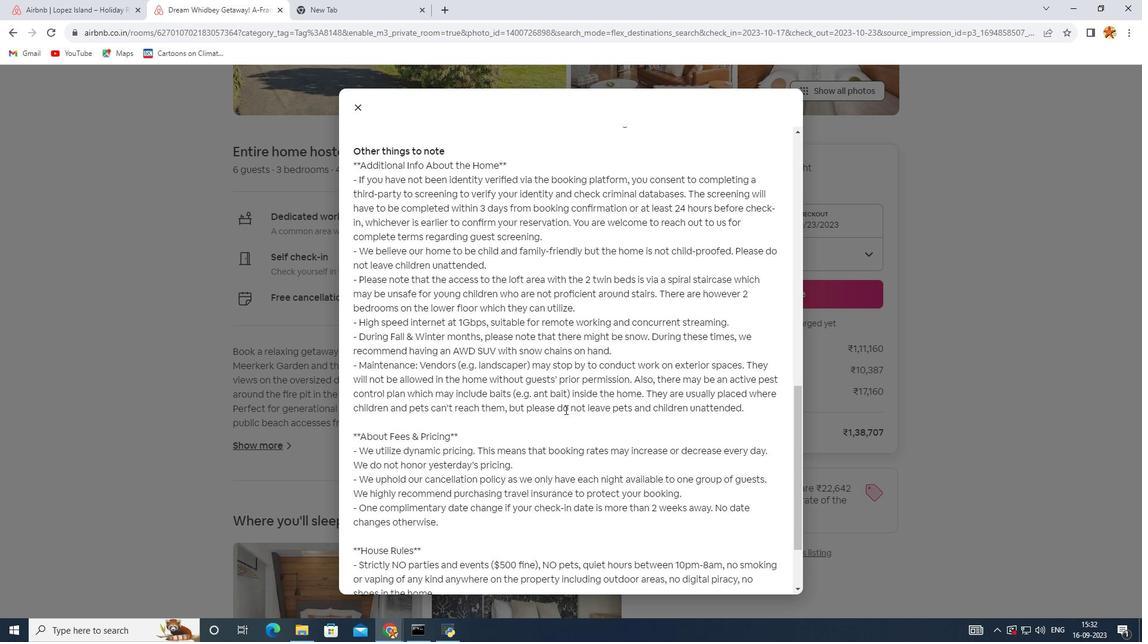 
Action: Mouse scrolled (565, 409) with delta (0, 0)
Screenshot: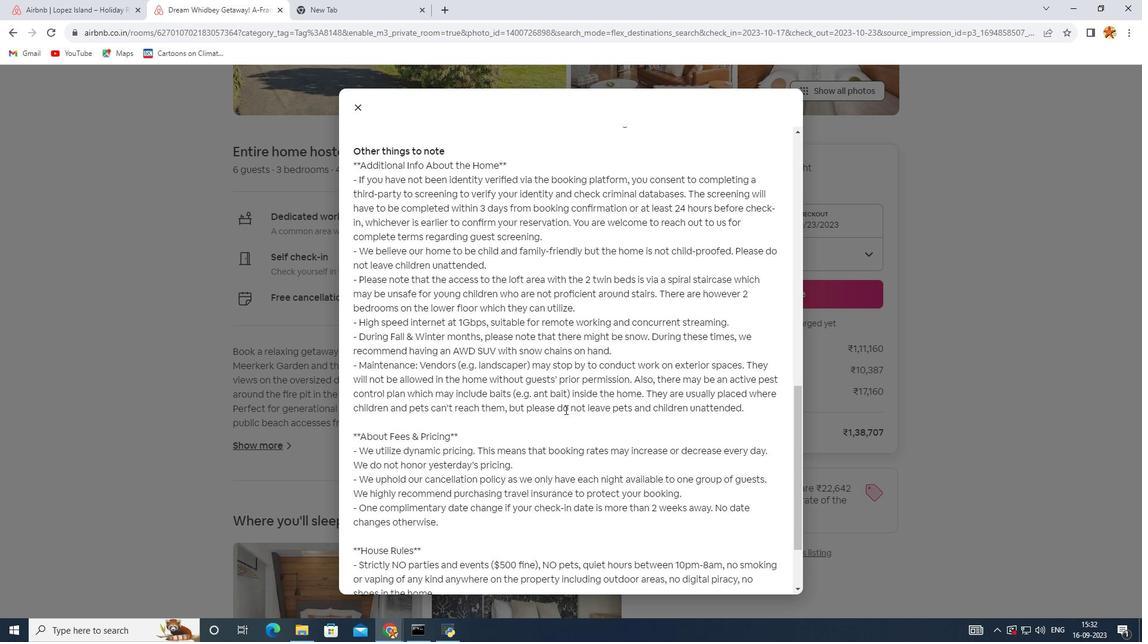 
Action: Mouse scrolled (565, 409) with delta (0, 0)
Screenshot: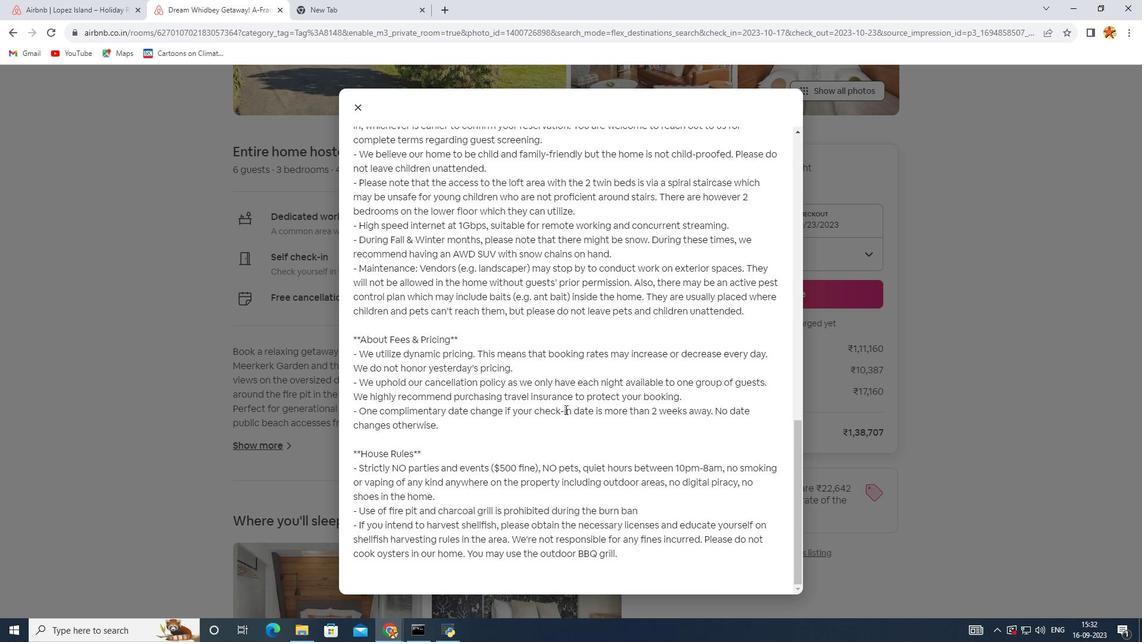 
Action: Mouse scrolled (565, 409) with delta (0, 0)
Screenshot: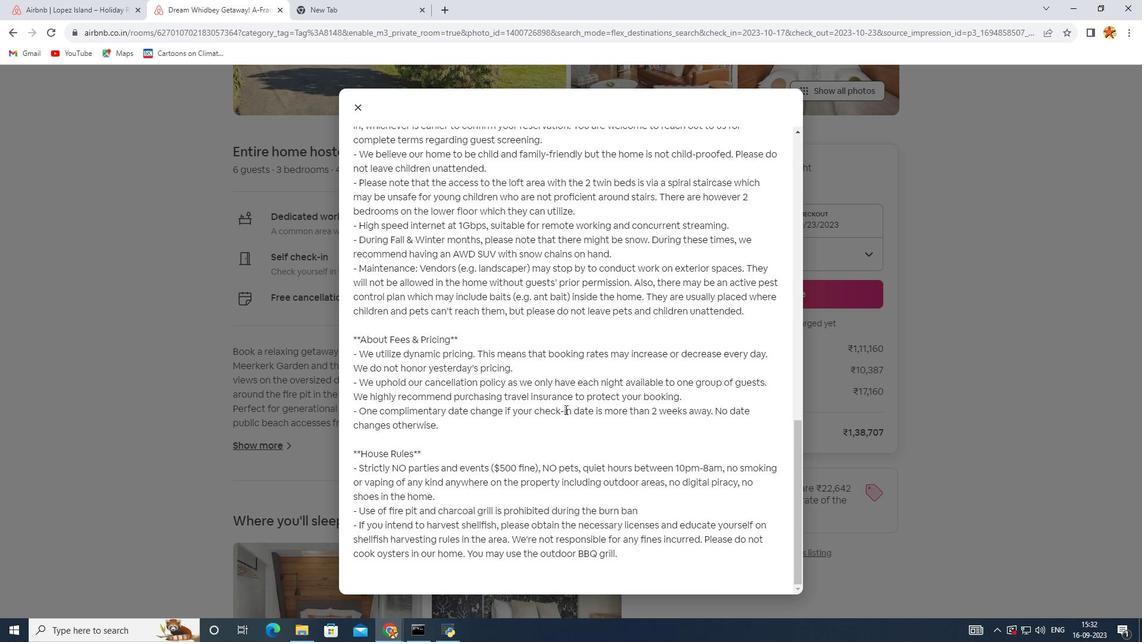
Action: Mouse scrolled (565, 409) with delta (0, 0)
Screenshot: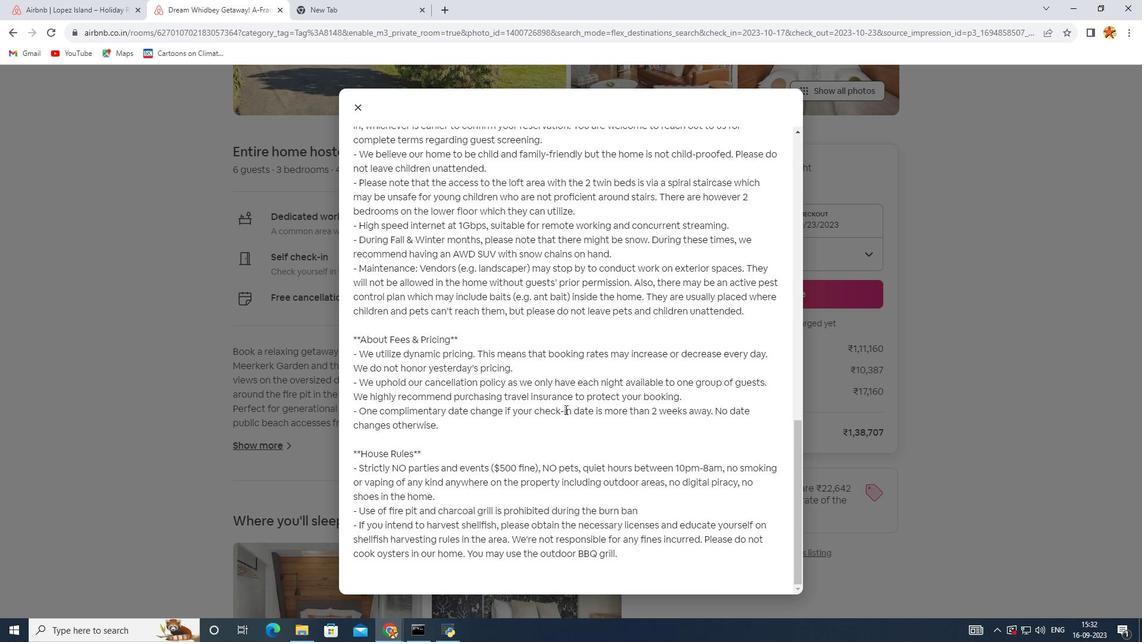
Action: Mouse scrolled (565, 409) with delta (0, 0)
Screenshot: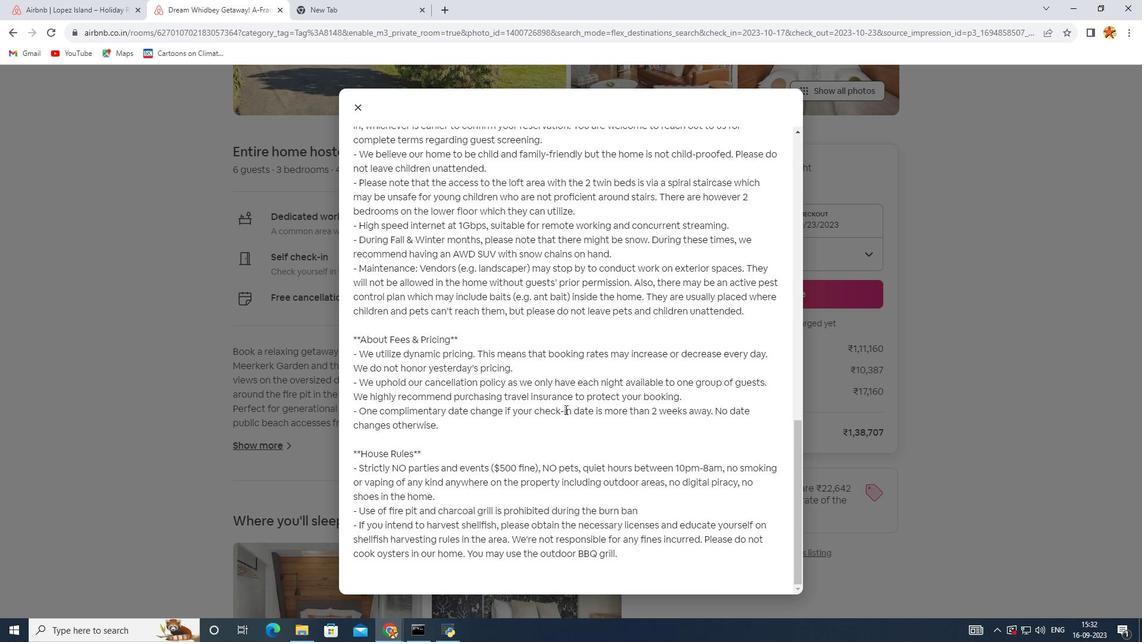 
Action: Mouse scrolled (565, 409) with delta (0, 0)
Screenshot: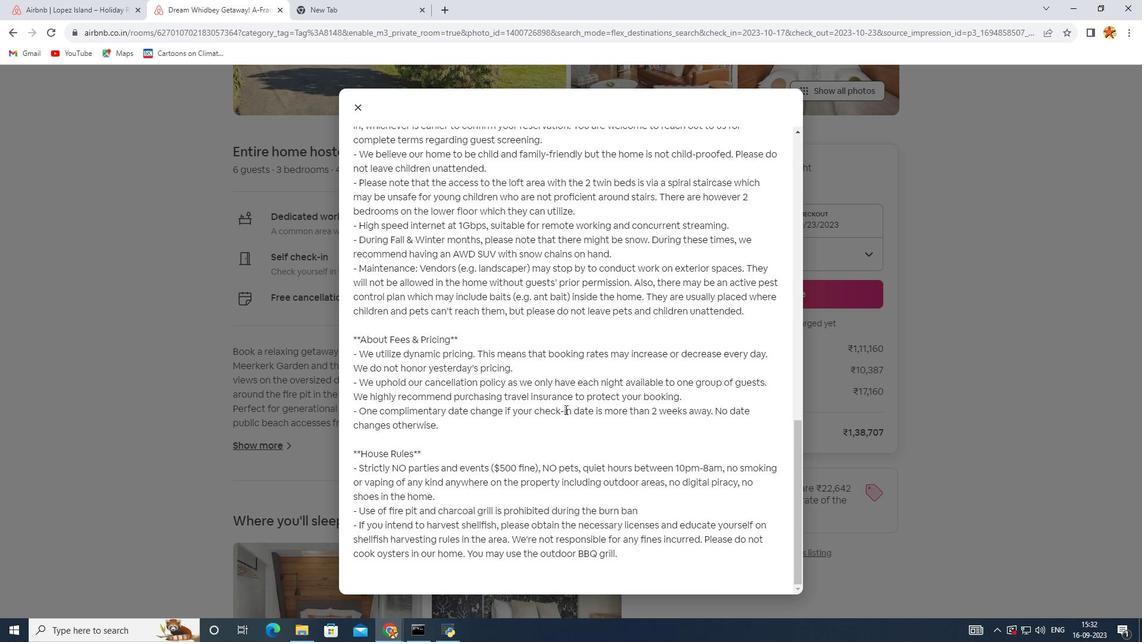 
Action: Mouse scrolled (565, 409) with delta (0, 0)
Screenshot: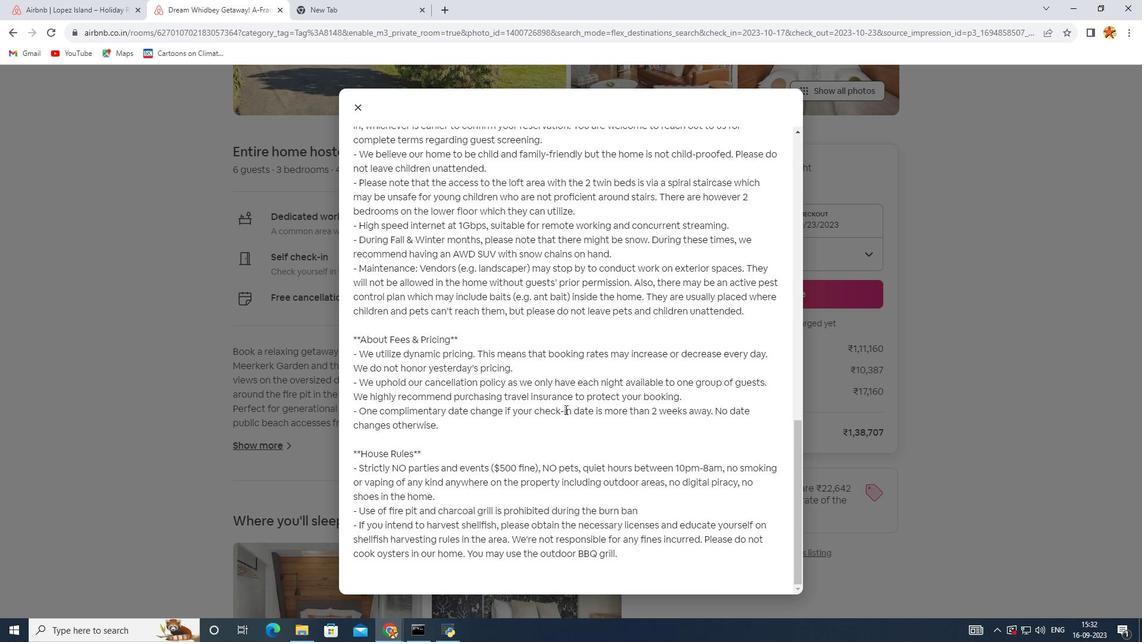 
Action: Mouse scrolled (565, 410) with delta (0, 0)
Screenshot: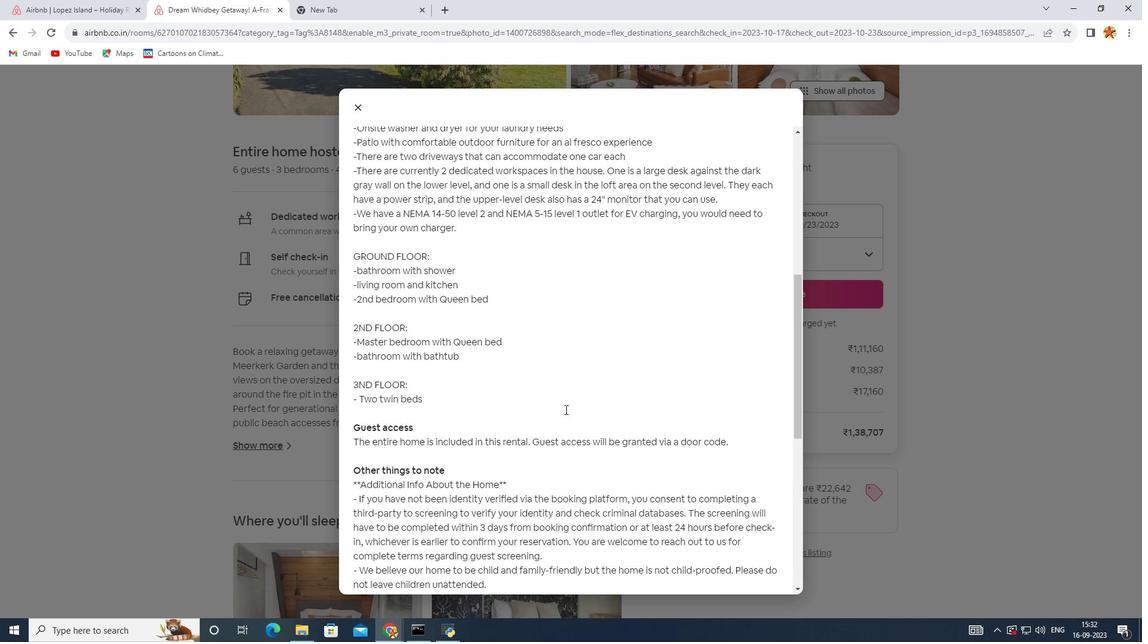 
Action: Mouse scrolled (565, 410) with delta (0, 0)
Screenshot: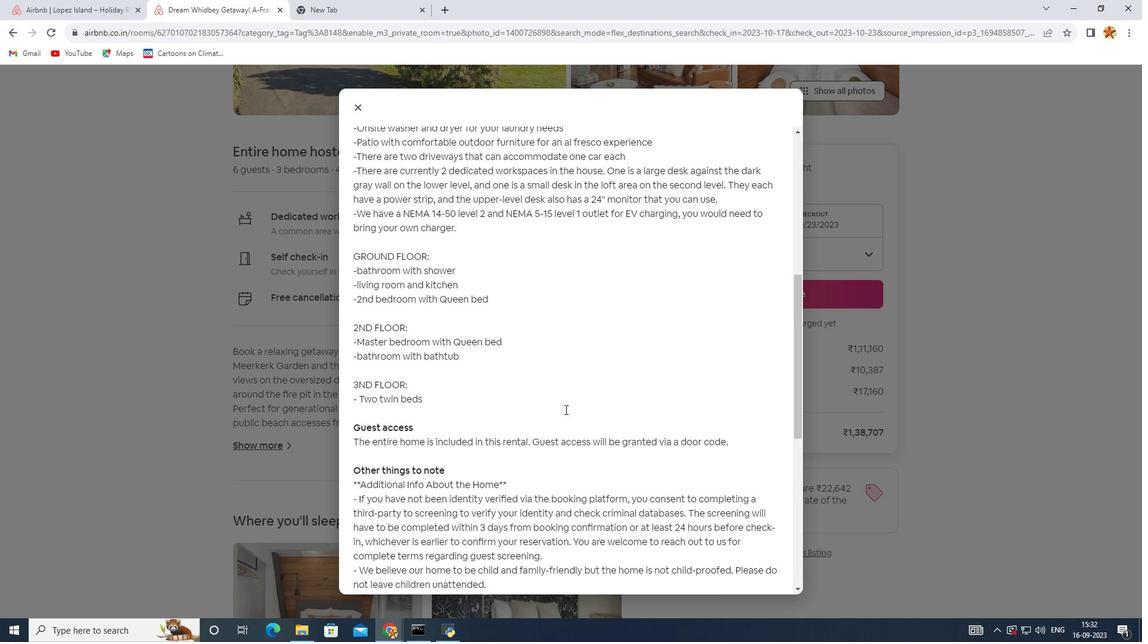 
Action: Mouse scrolled (565, 410) with delta (0, 0)
Screenshot: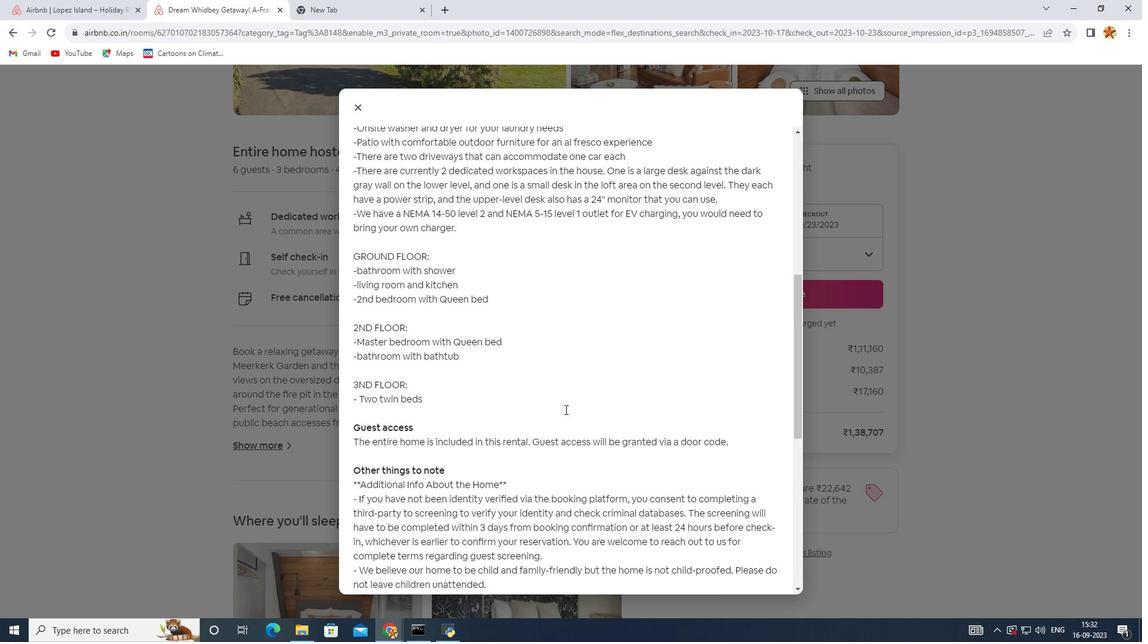 
Action: Mouse scrolled (565, 410) with delta (0, 0)
Screenshot: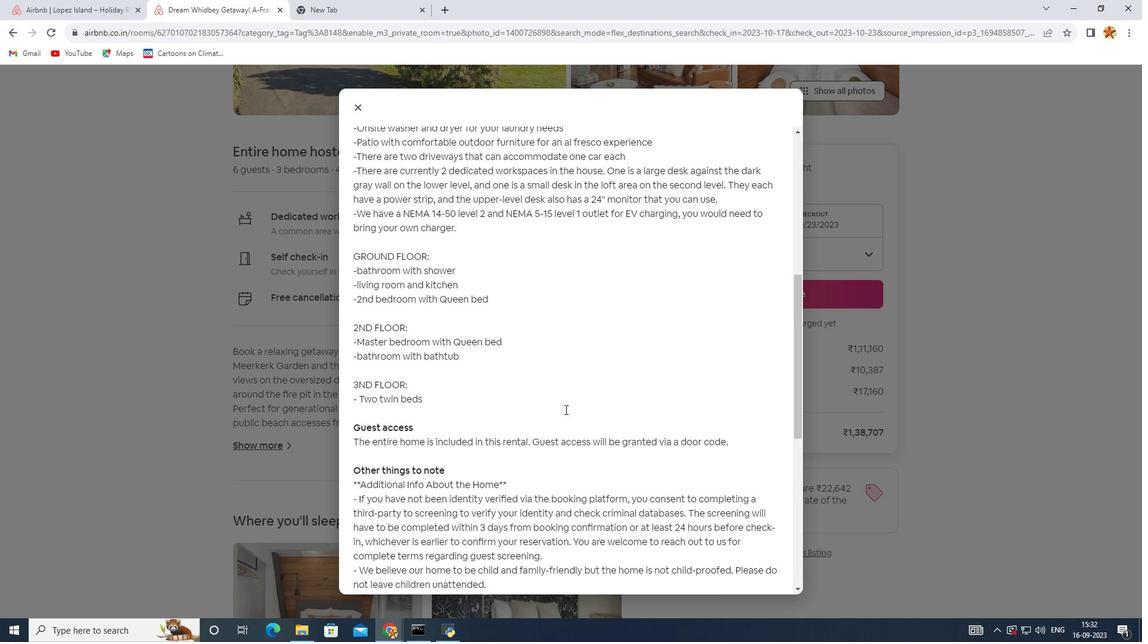 
Action: Mouse scrolled (565, 410) with delta (0, 0)
Screenshot: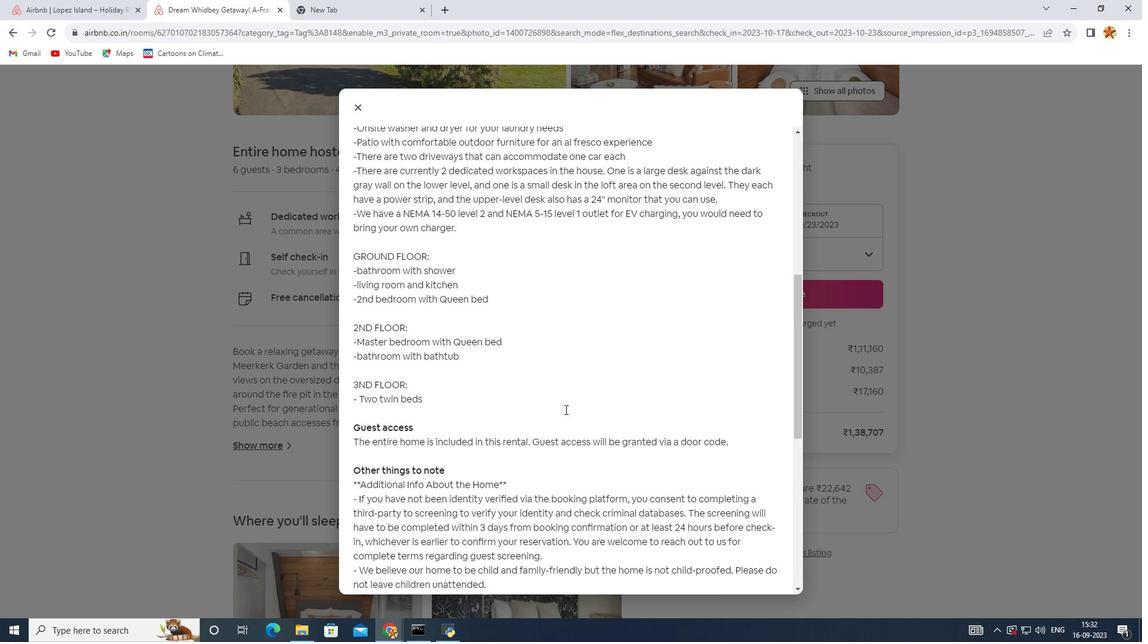 
Action: Mouse scrolled (565, 410) with delta (0, 0)
Screenshot: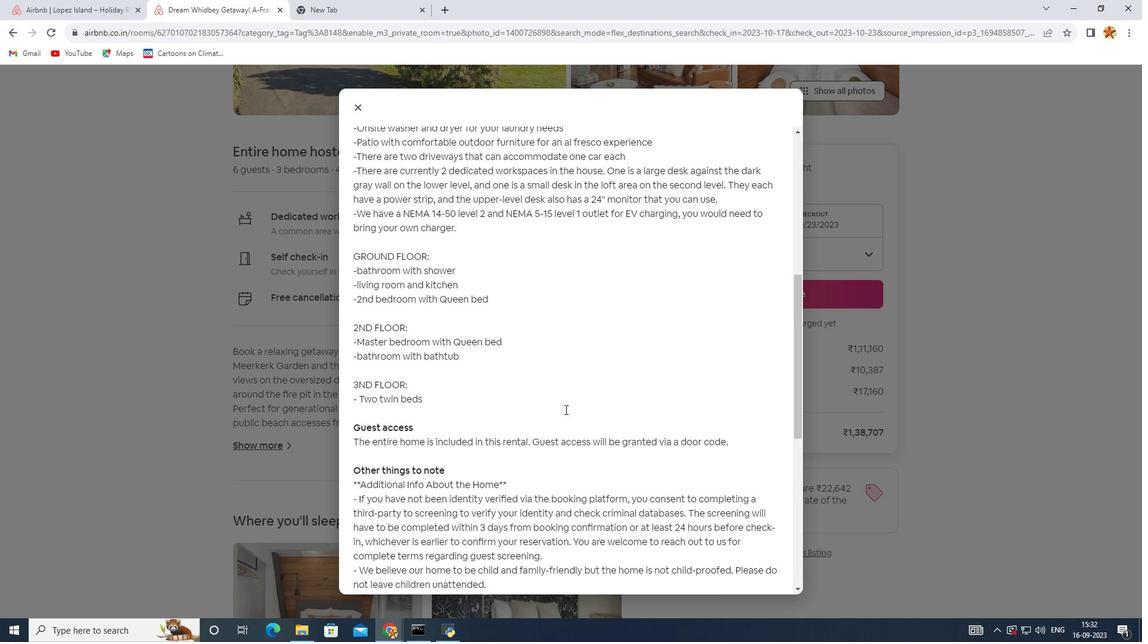 
Action: Mouse scrolled (565, 410) with delta (0, 0)
Screenshot: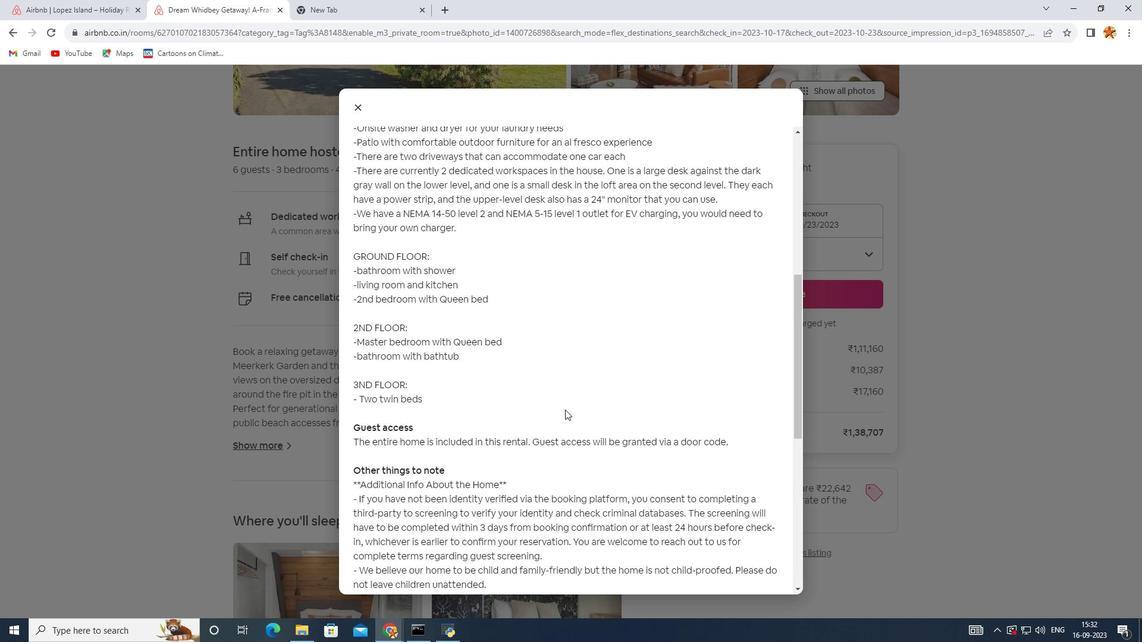 
Action: Mouse scrolled (565, 410) with delta (0, 0)
Screenshot: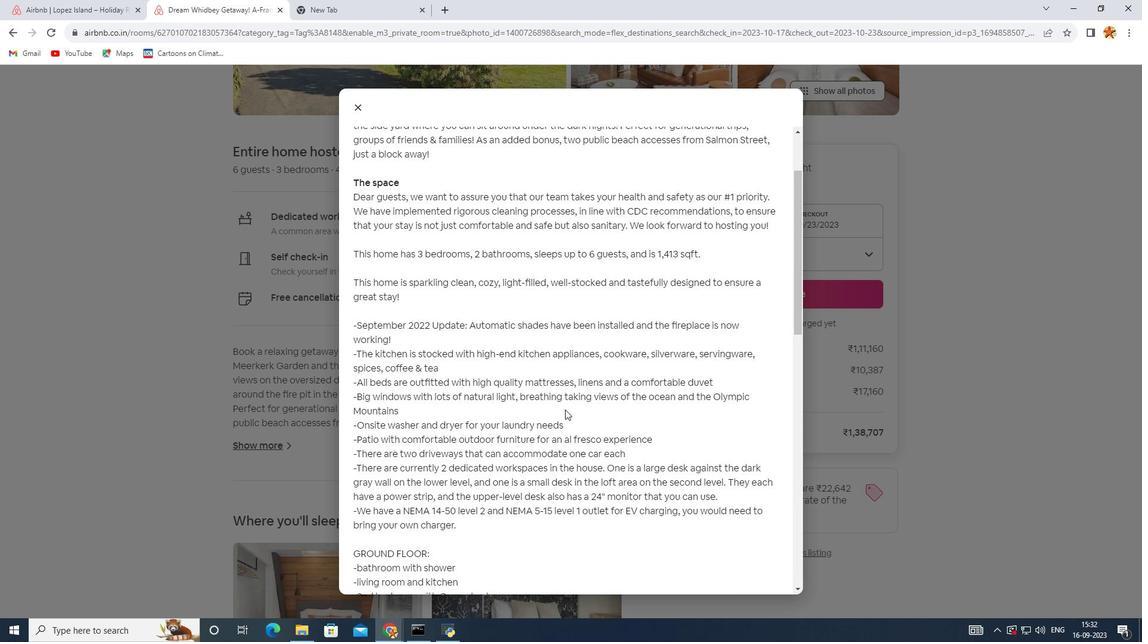 
Action: Mouse scrolled (565, 410) with delta (0, 0)
Screenshot: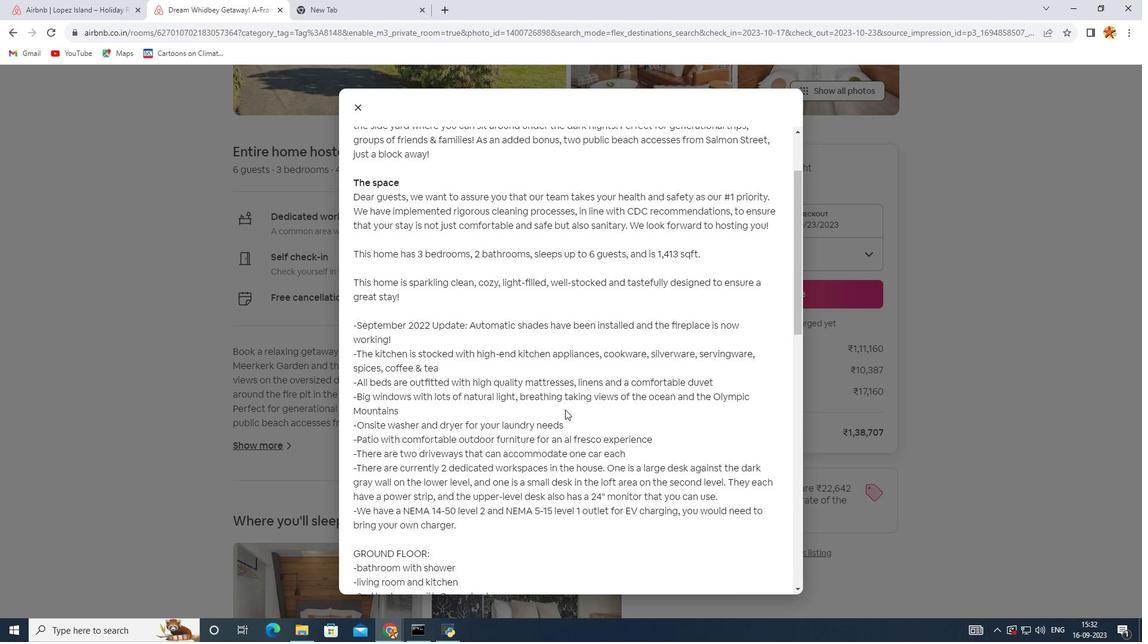 
Action: Mouse scrolled (565, 410) with delta (0, 0)
Screenshot: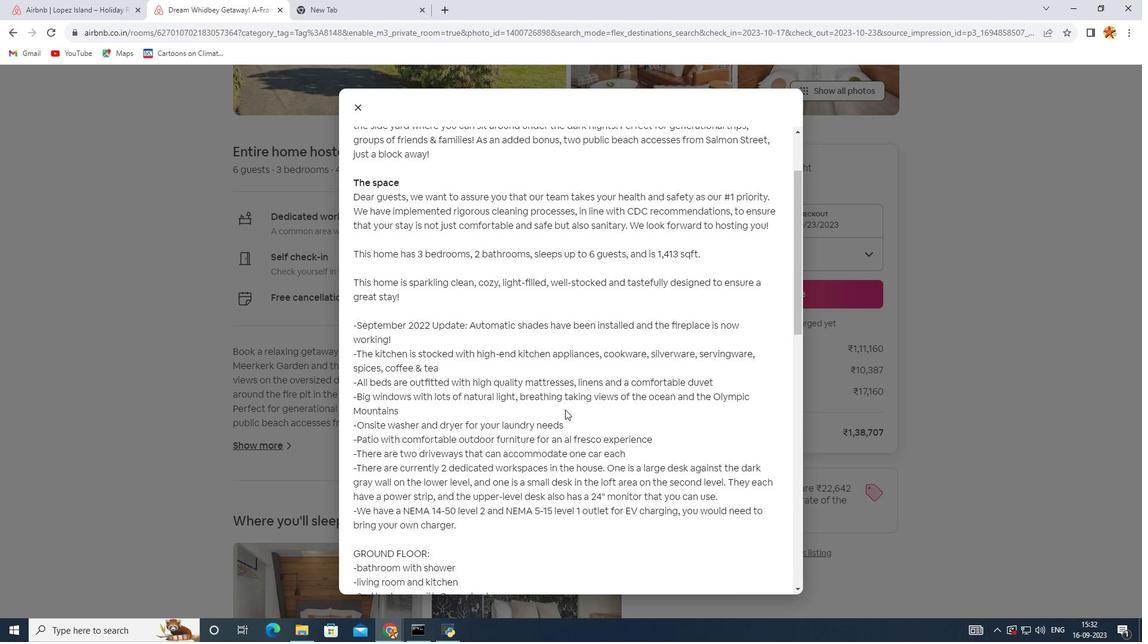
Action: Mouse scrolled (565, 410) with delta (0, 0)
Screenshot: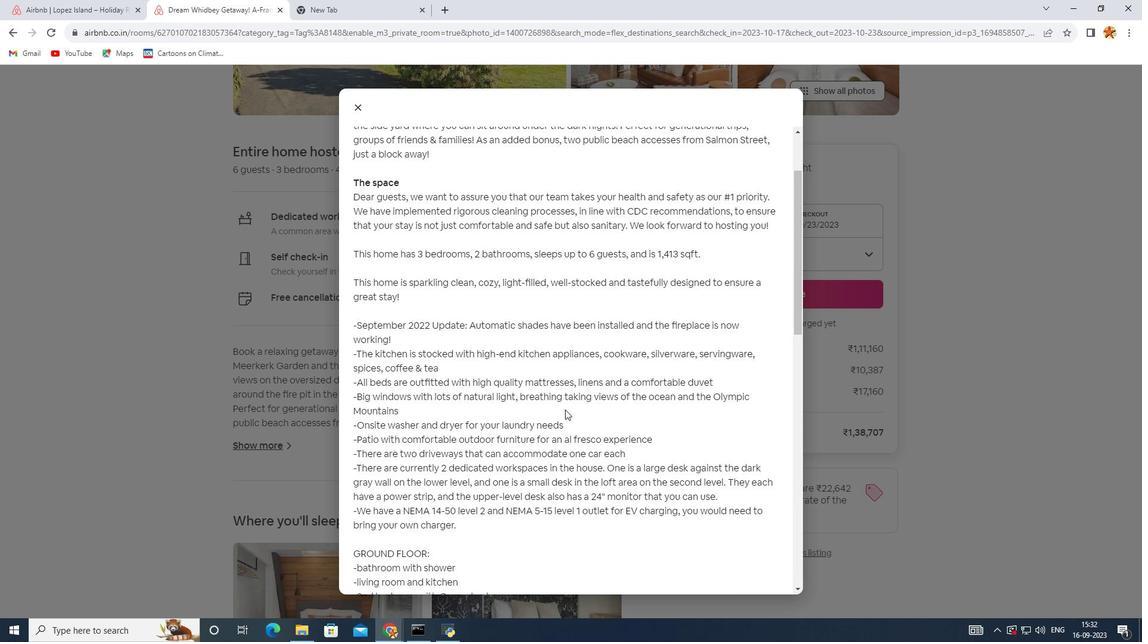 
Action: Mouse scrolled (565, 410) with delta (0, 0)
Screenshot: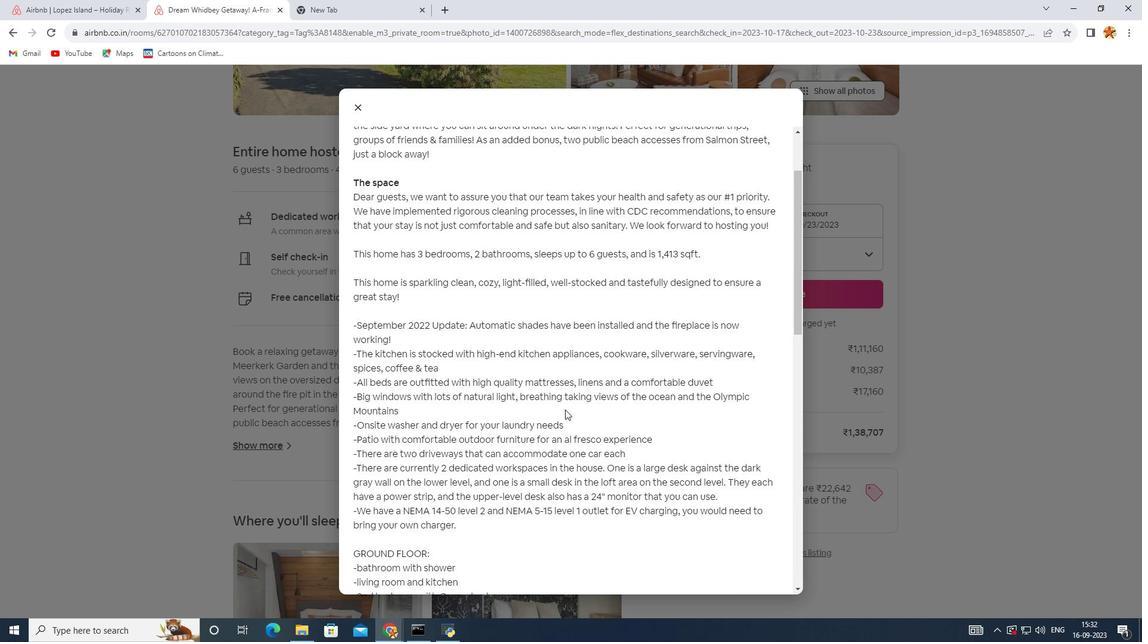 
Action: Mouse scrolled (565, 410) with delta (0, 0)
Screenshot: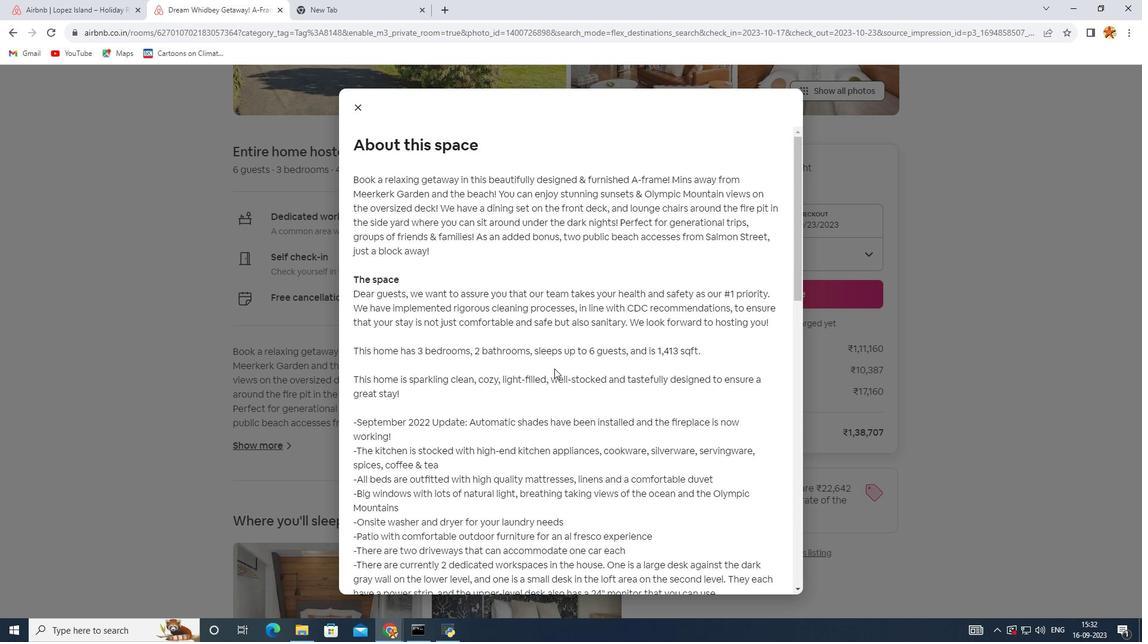
Action: Mouse scrolled (565, 410) with delta (0, 0)
Screenshot: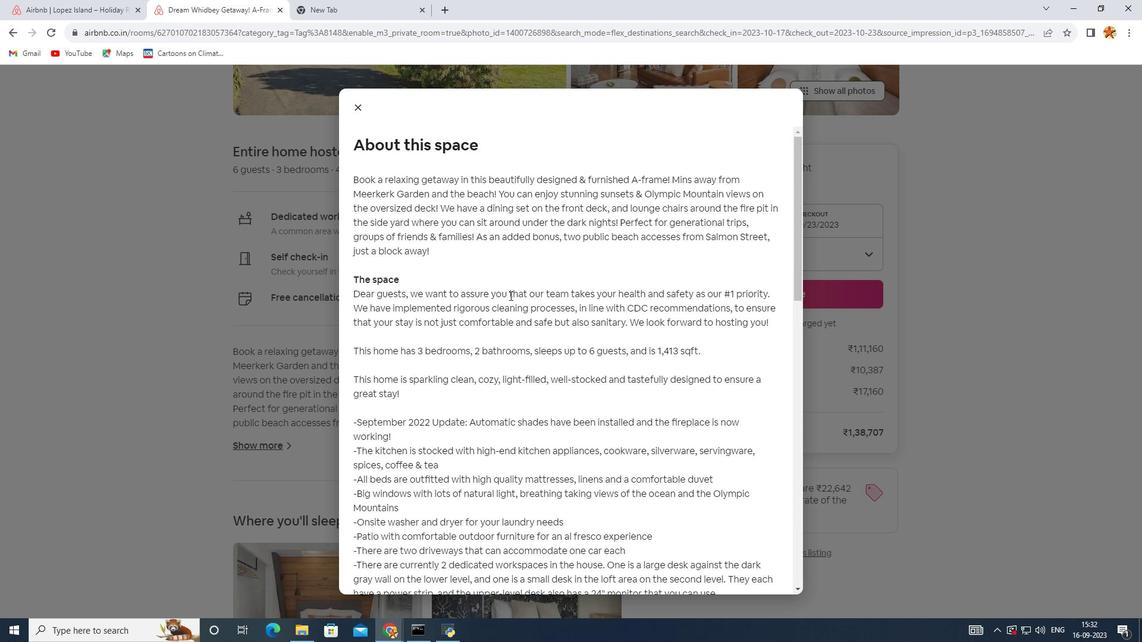 
Action: Mouse scrolled (565, 410) with delta (0, 0)
Screenshot: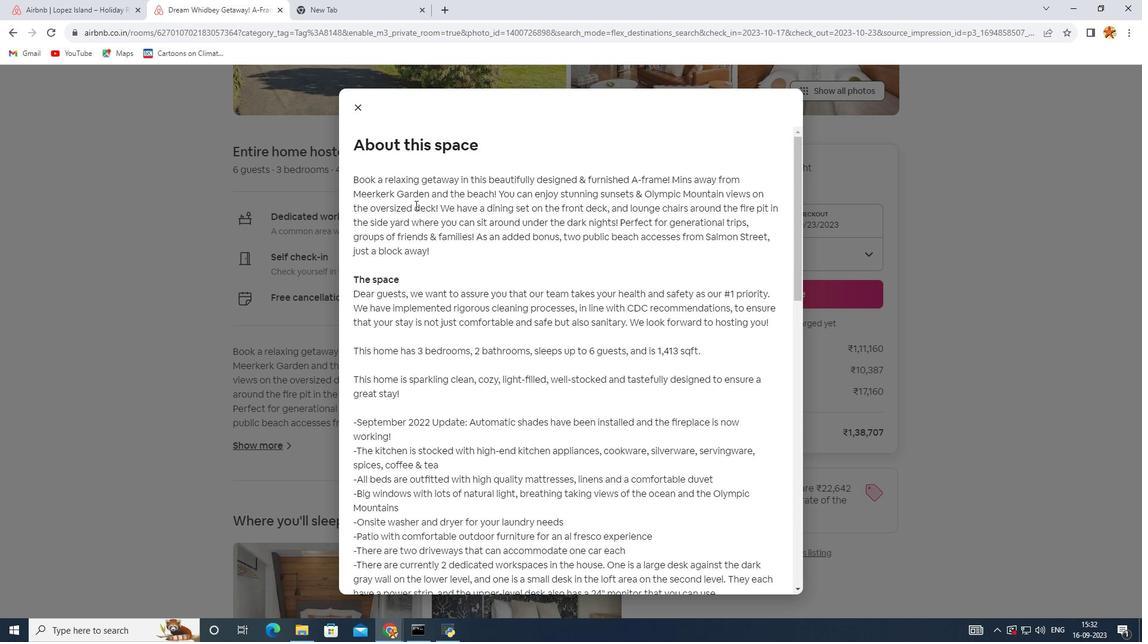 
Action: Mouse scrolled (565, 410) with delta (0, 0)
Screenshot: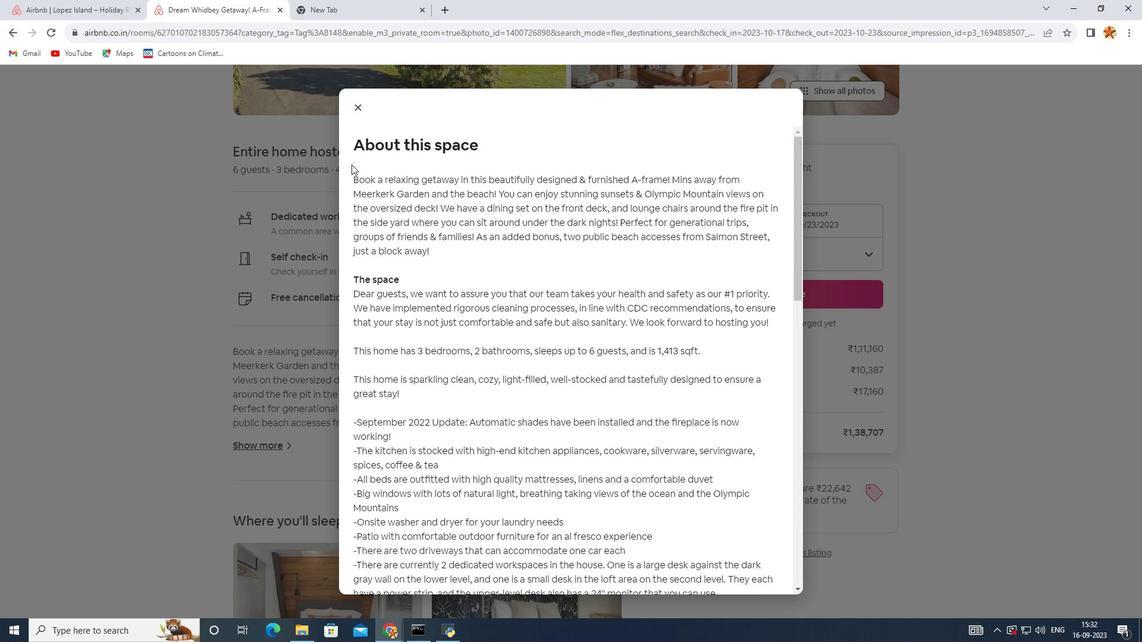 
Action: Mouse moved to (351, 108)
Screenshot: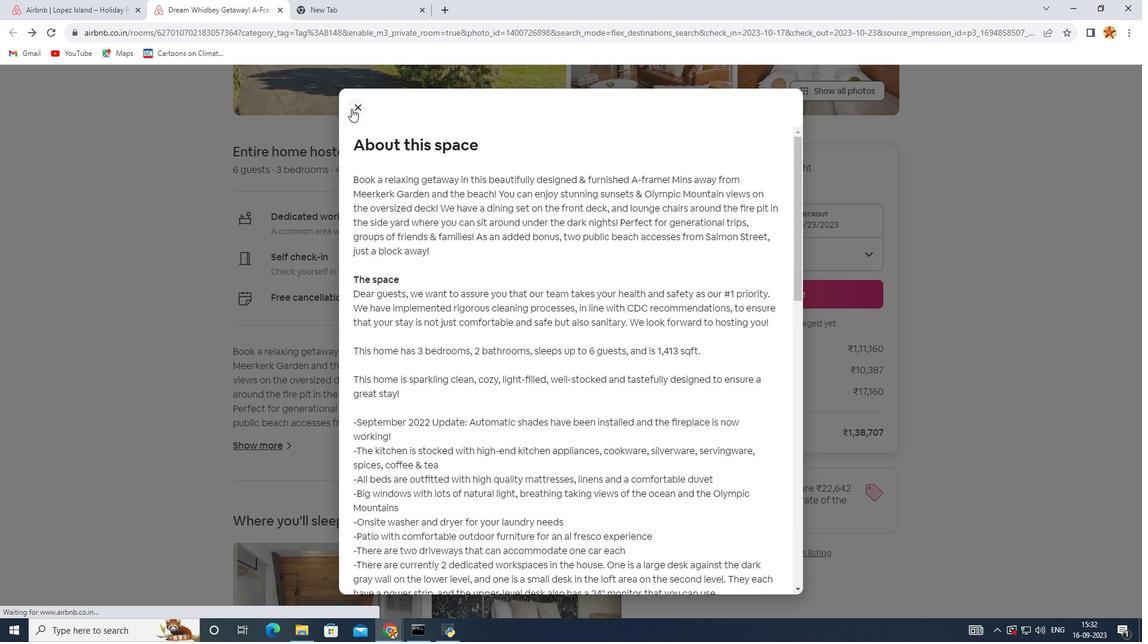 
Action: Mouse pressed left at (351, 108)
Screenshot: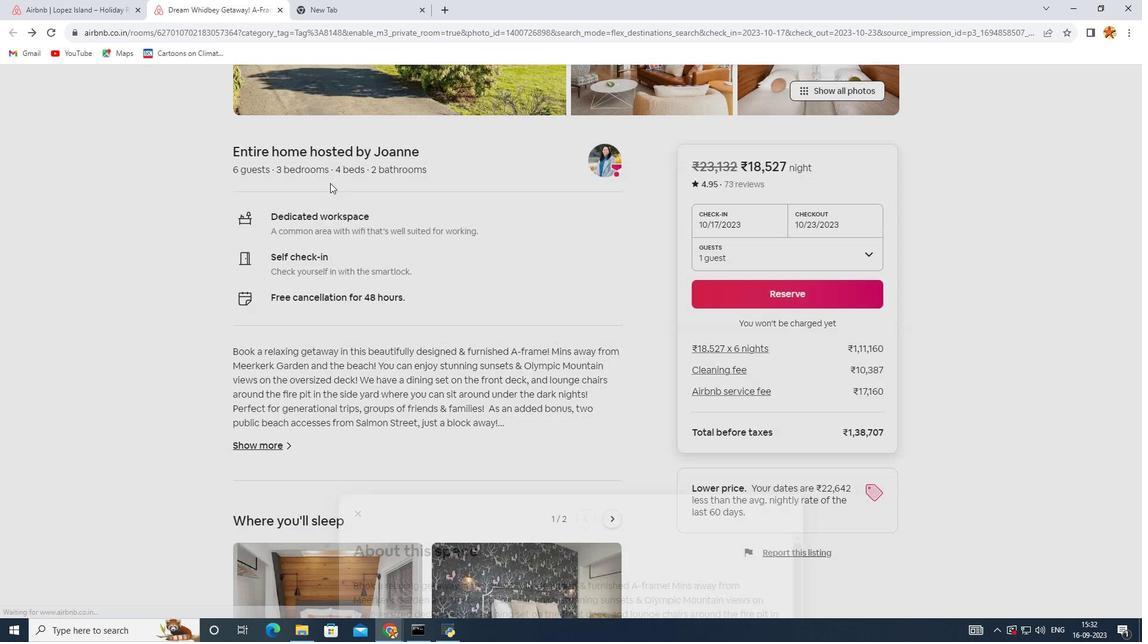 
Action: Mouse moved to (296, 408)
Screenshot: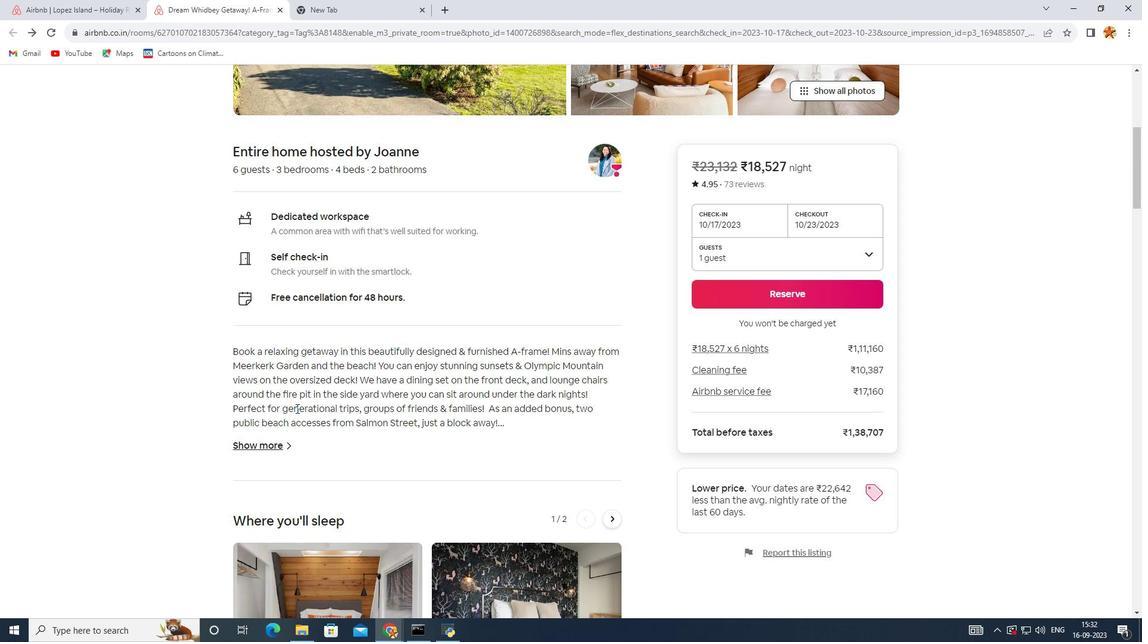 
Action: Mouse scrolled (296, 408) with delta (0, 0)
Screenshot: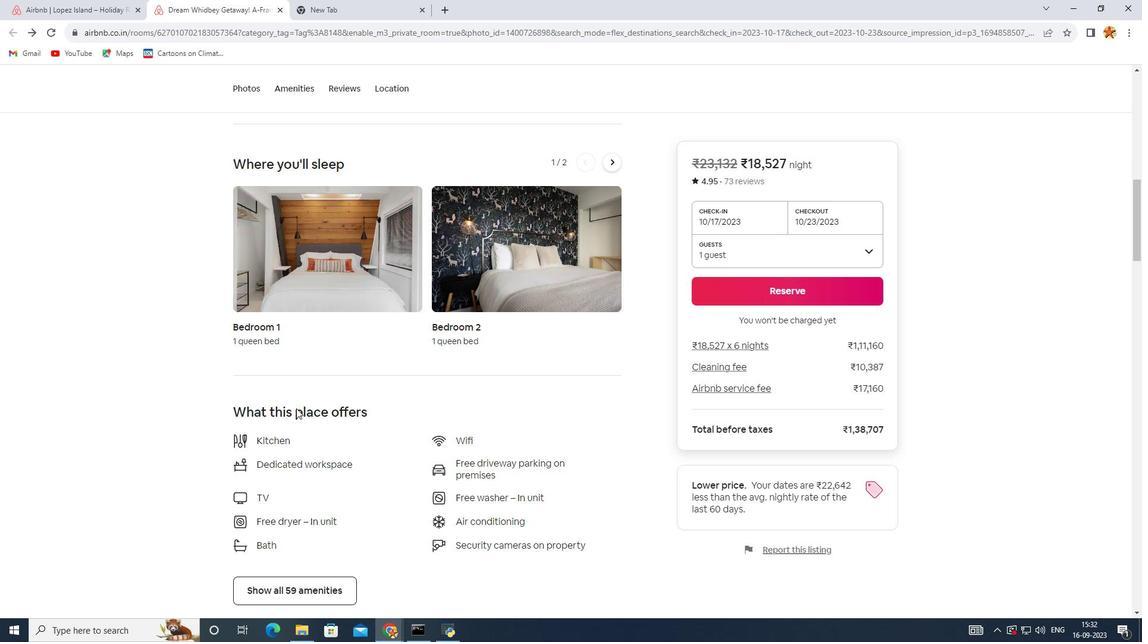 
Action: Mouse scrolled (296, 408) with delta (0, 0)
Screenshot: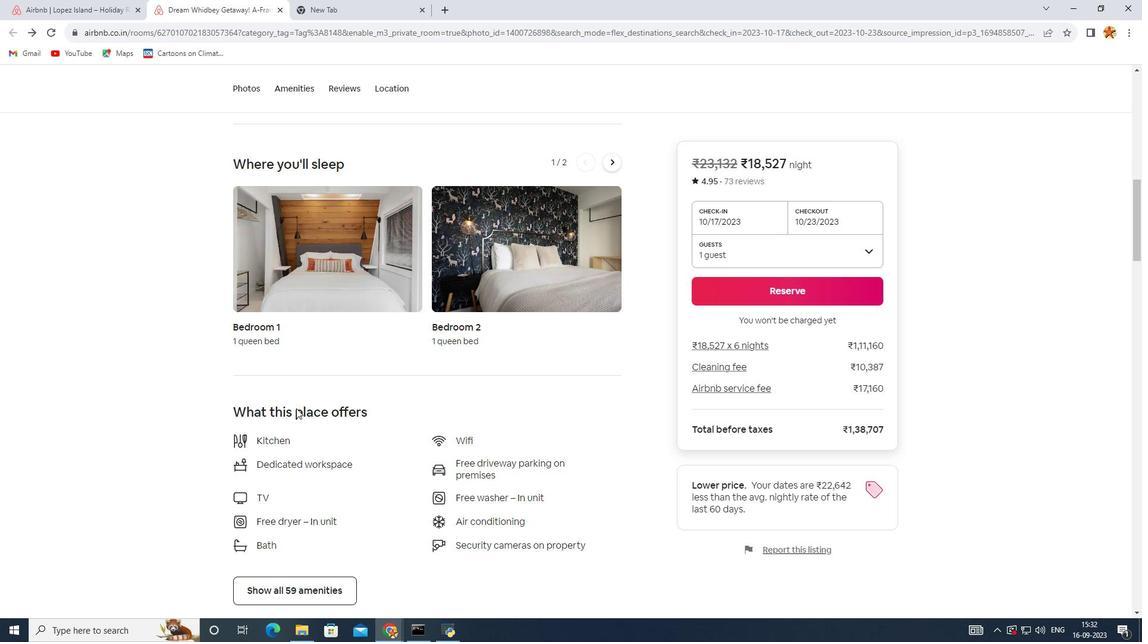 
Action: Mouse scrolled (296, 408) with delta (0, 0)
Screenshot: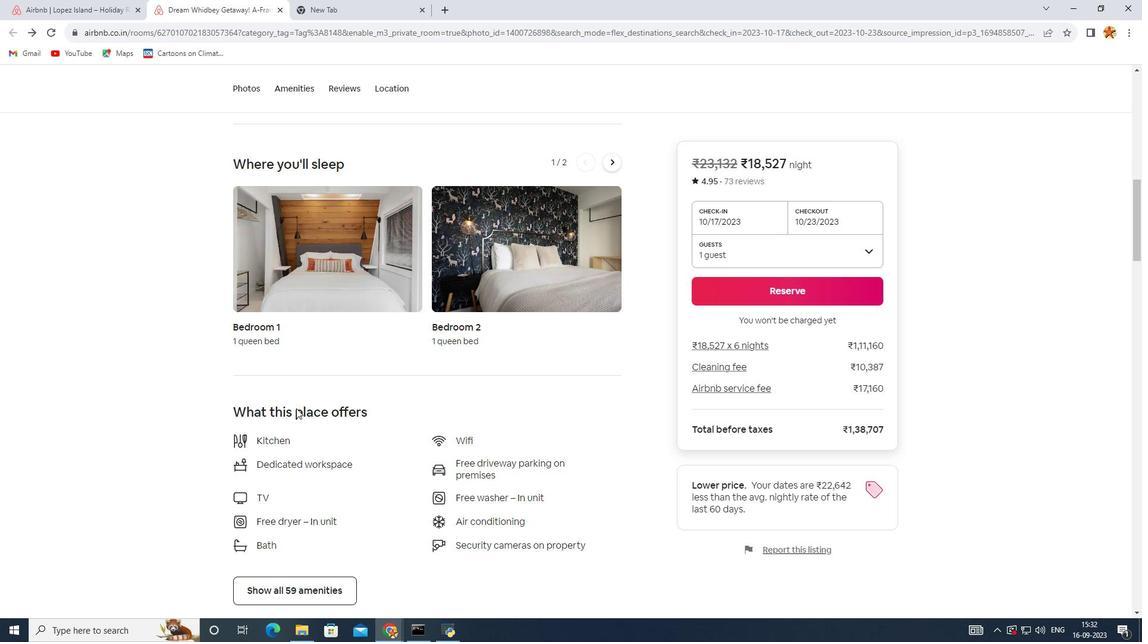 
Action: Mouse scrolled (296, 408) with delta (0, 0)
Screenshot: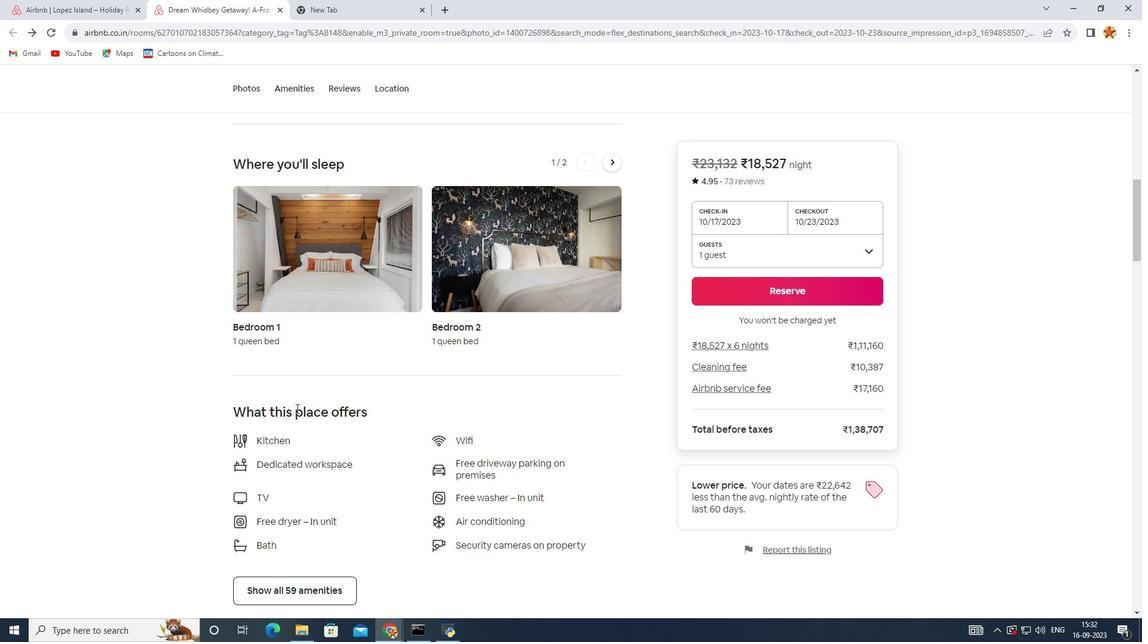 
Action: Mouse scrolled (296, 408) with delta (0, 0)
Screenshot: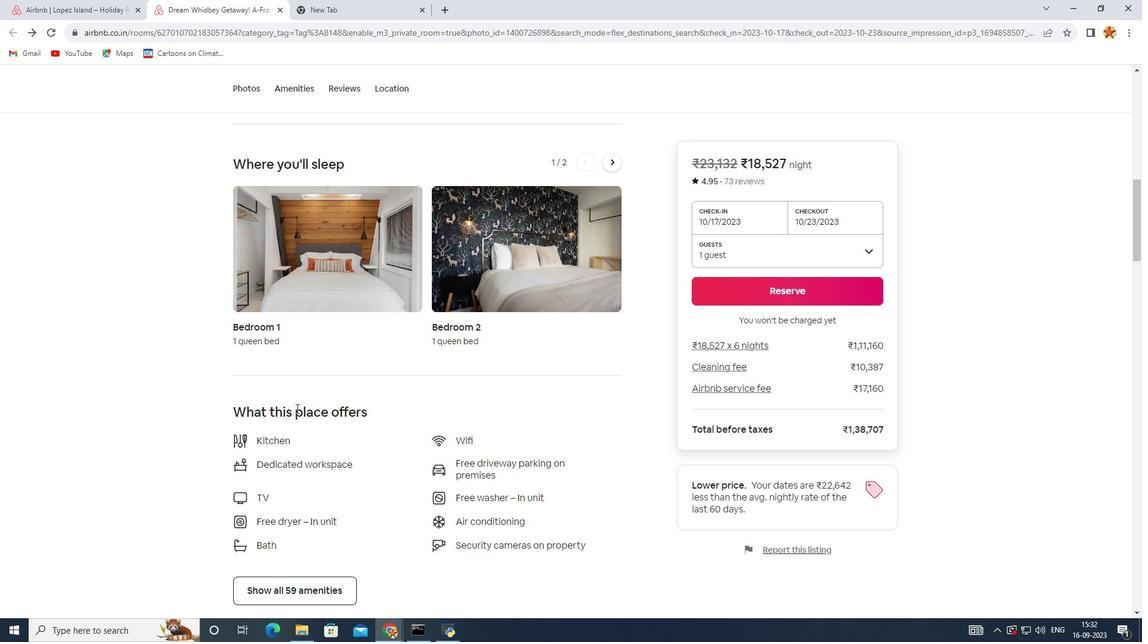 
Action: Mouse scrolled (296, 408) with delta (0, 0)
Screenshot: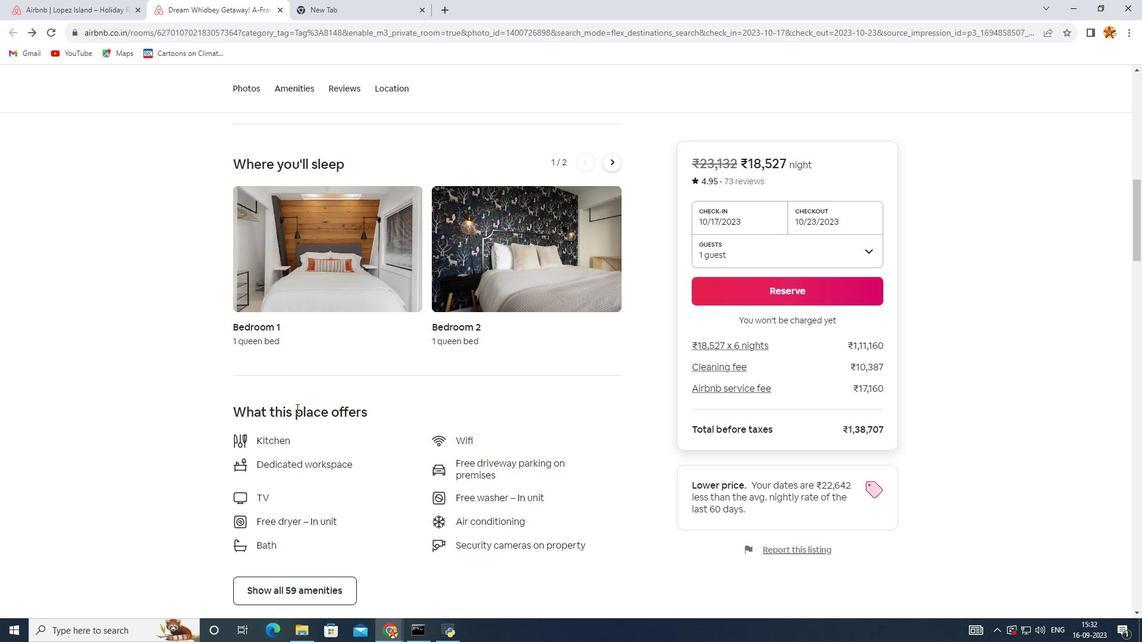 
Action: Mouse scrolled (296, 408) with delta (0, 0)
Screenshot: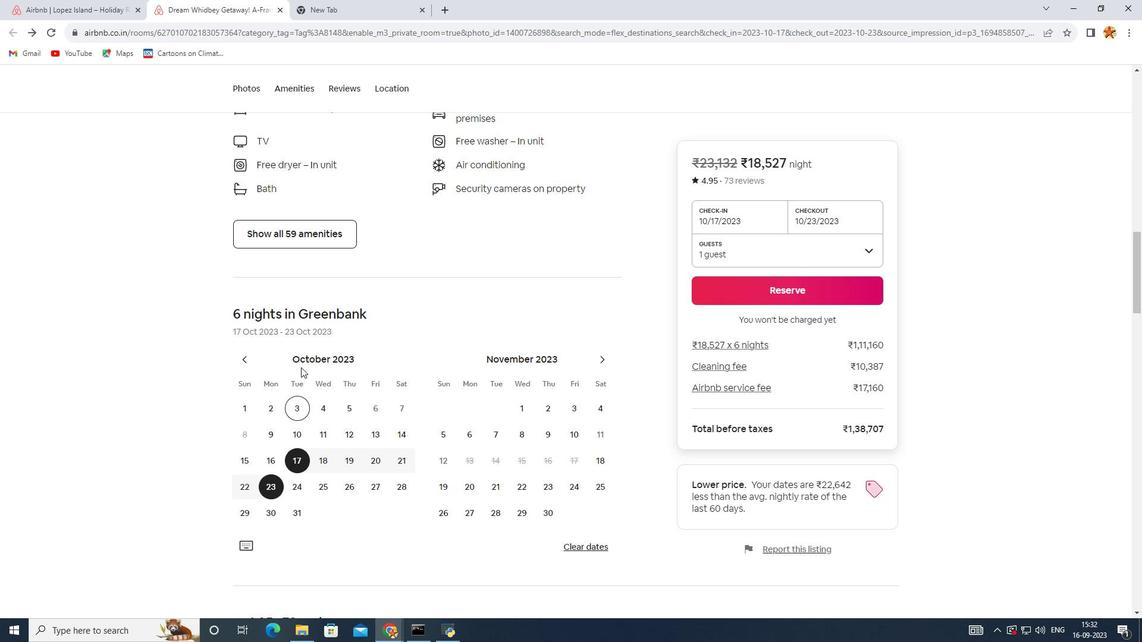 
Action: Mouse scrolled (296, 408) with delta (0, 0)
Screenshot: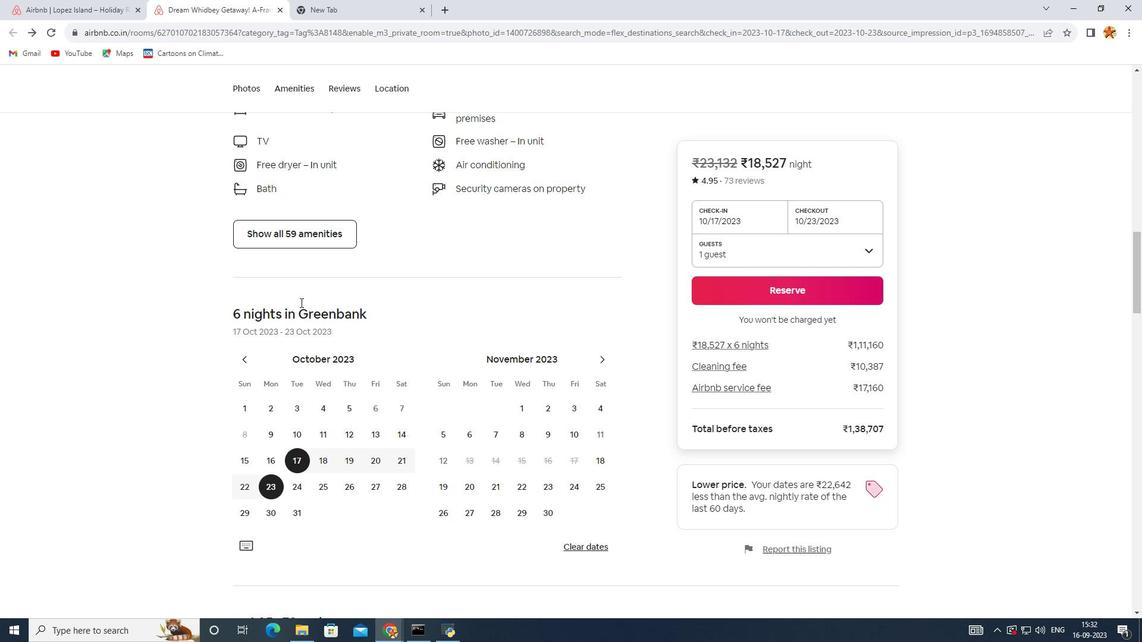 
Action: Mouse scrolled (296, 408) with delta (0, 0)
Screenshot: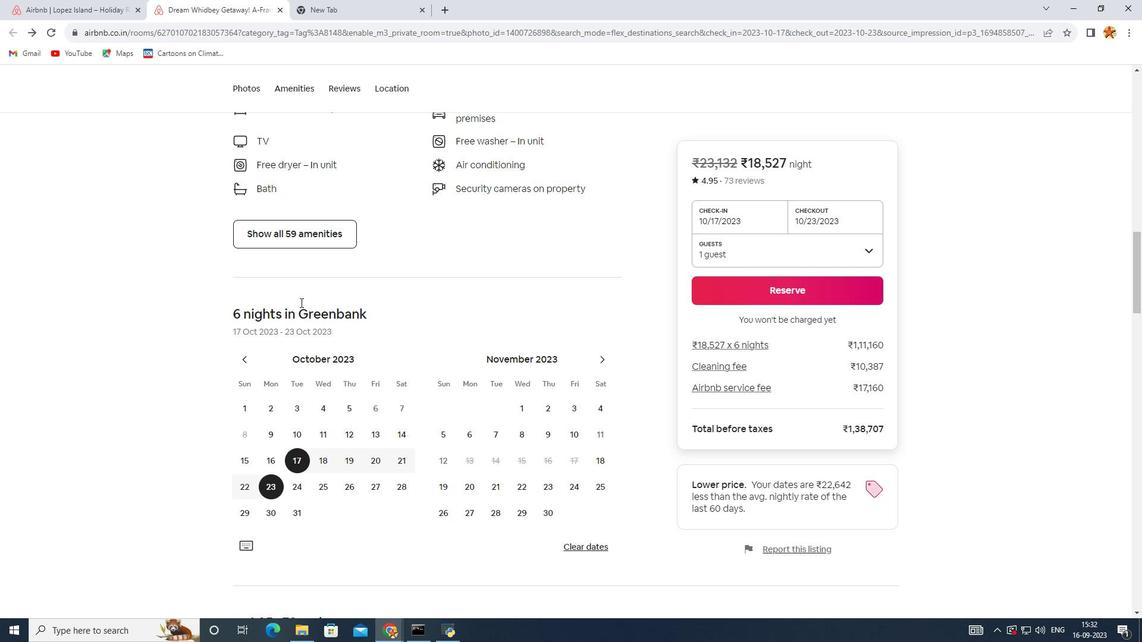 
Action: Mouse scrolled (296, 408) with delta (0, 0)
Screenshot: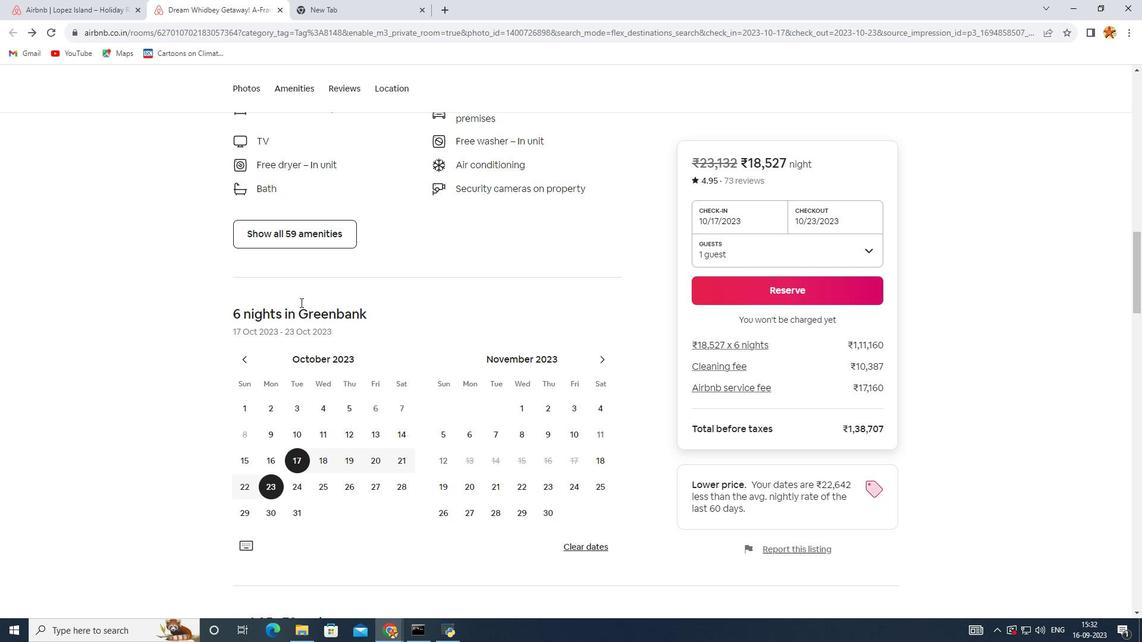 
Action: Mouse scrolled (296, 408) with delta (0, 0)
Screenshot: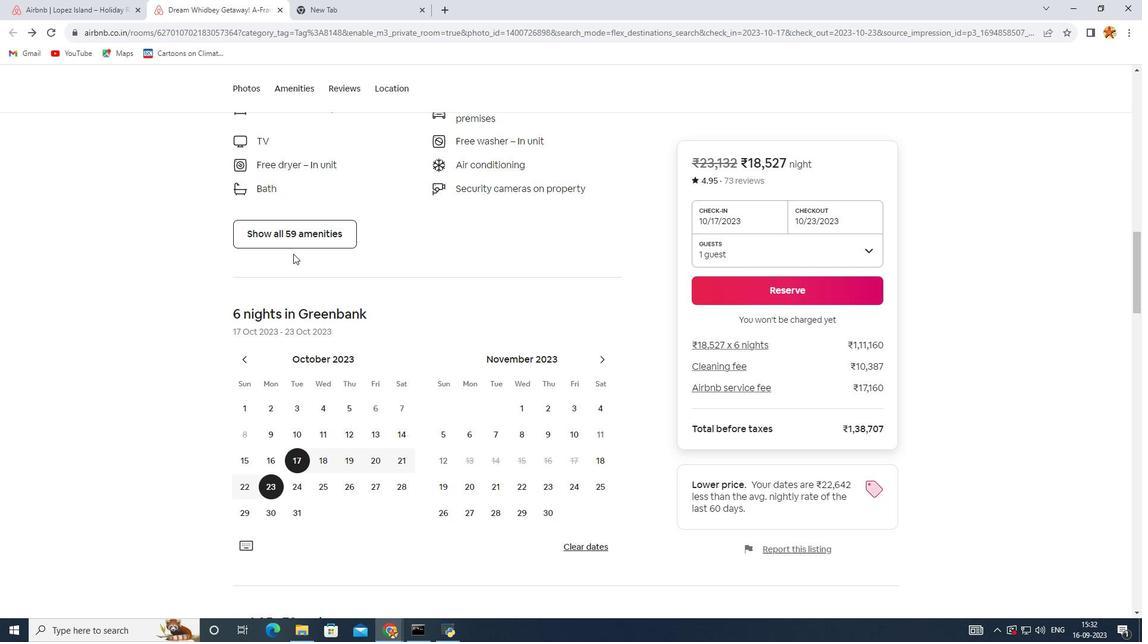 
Action: Mouse scrolled (296, 408) with delta (0, 0)
Screenshot: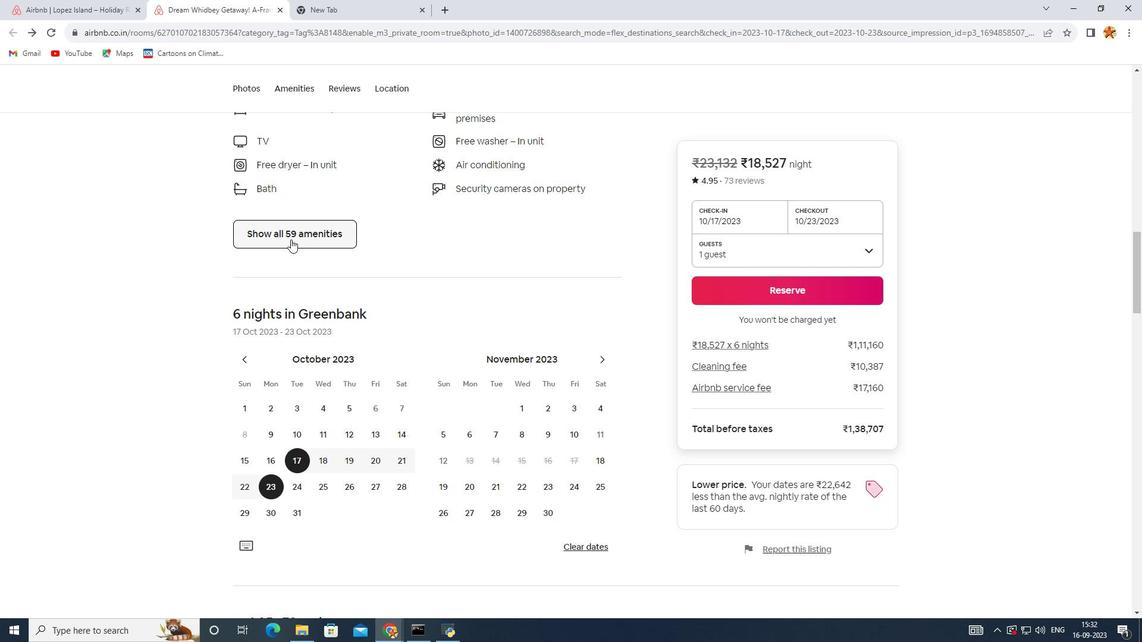 
Action: Mouse moved to (288, 223)
Screenshot: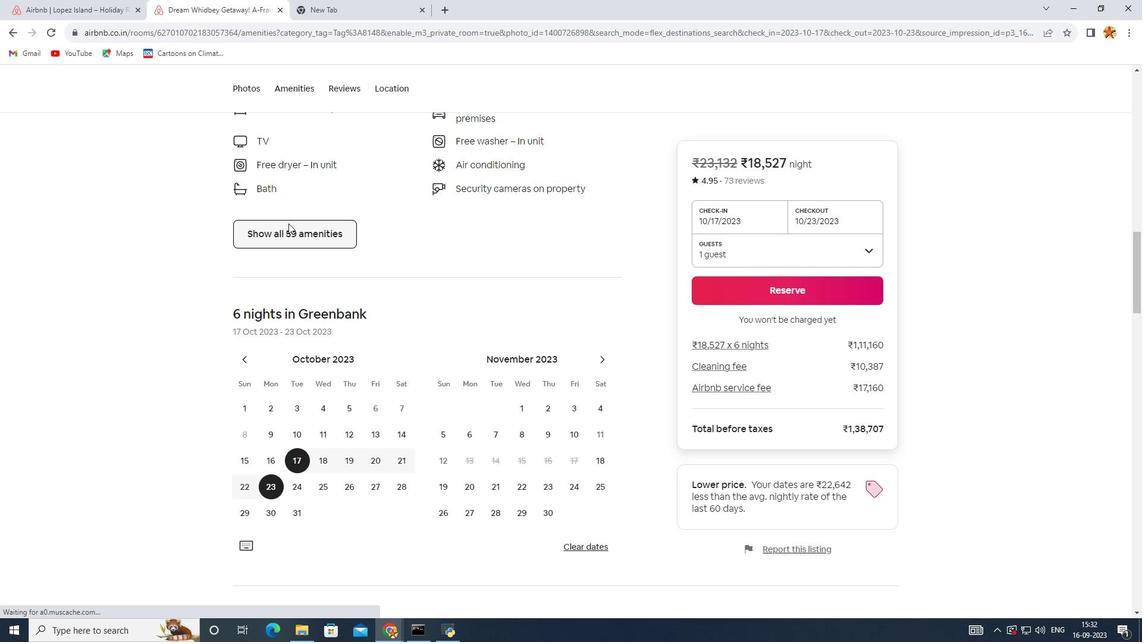 
Action: Mouse pressed left at (288, 223)
Screenshot: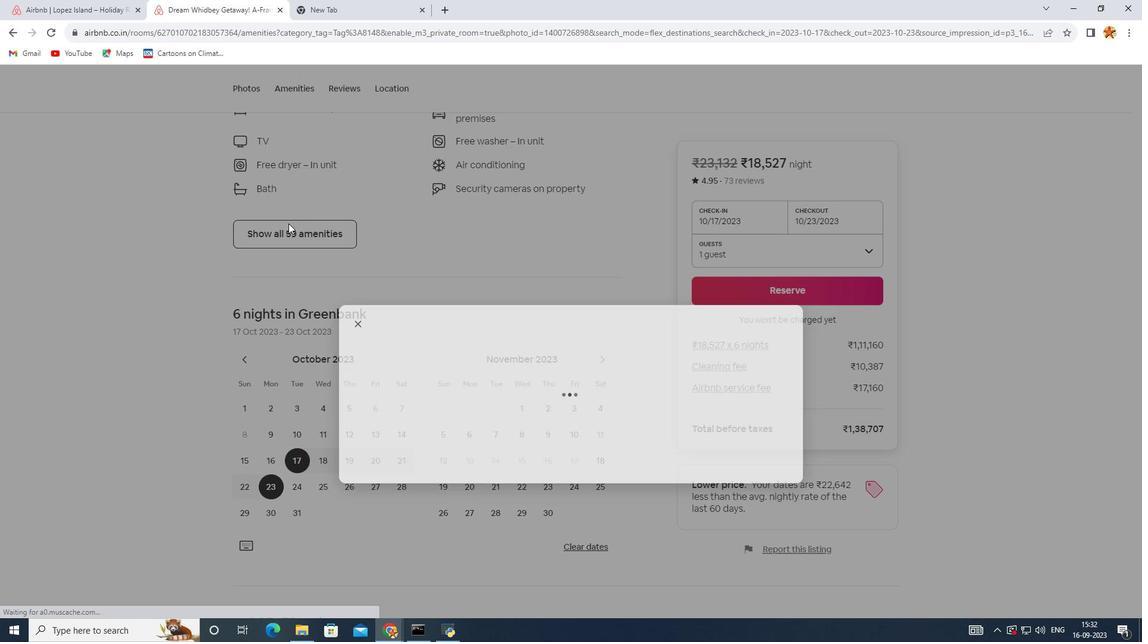 
Action: Mouse moved to (388, 262)
Screenshot: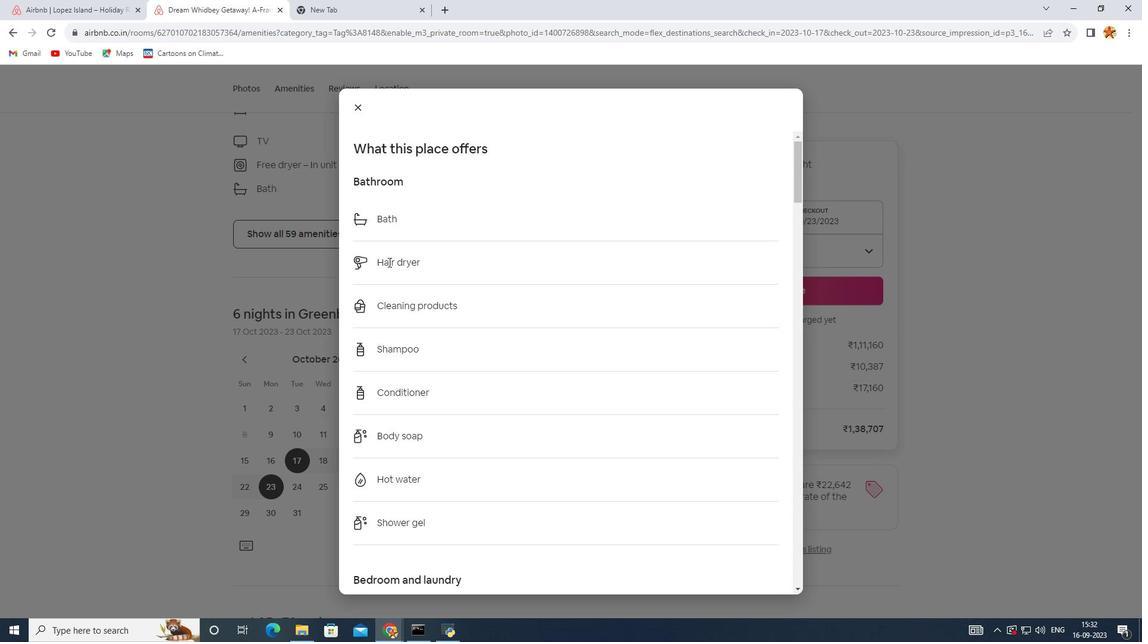 
Action: Mouse scrolled (388, 261) with delta (0, 0)
Screenshot: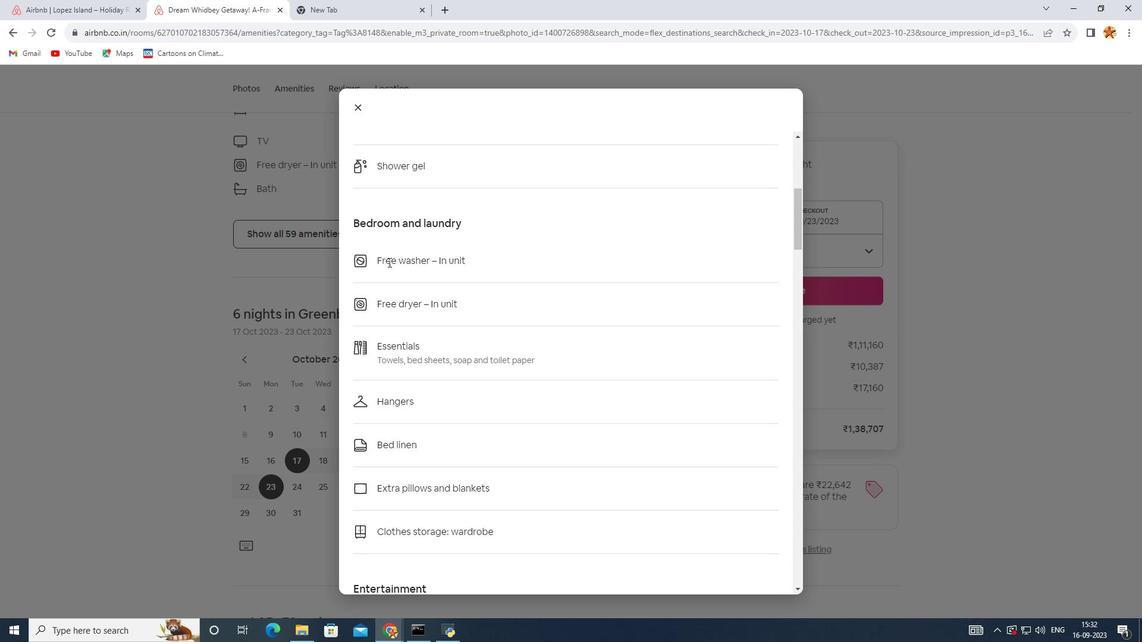 
Action: Mouse scrolled (388, 261) with delta (0, 0)
Screenshot: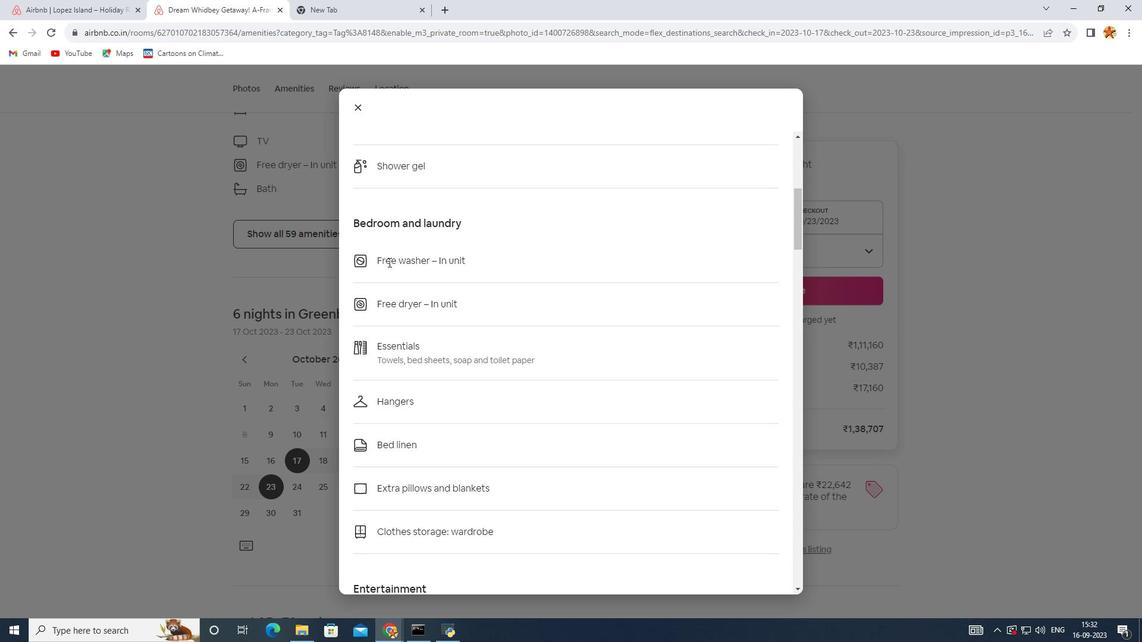 
Action: Mouse scrolled (388, 261) with delta (0, 0)
Screenshot: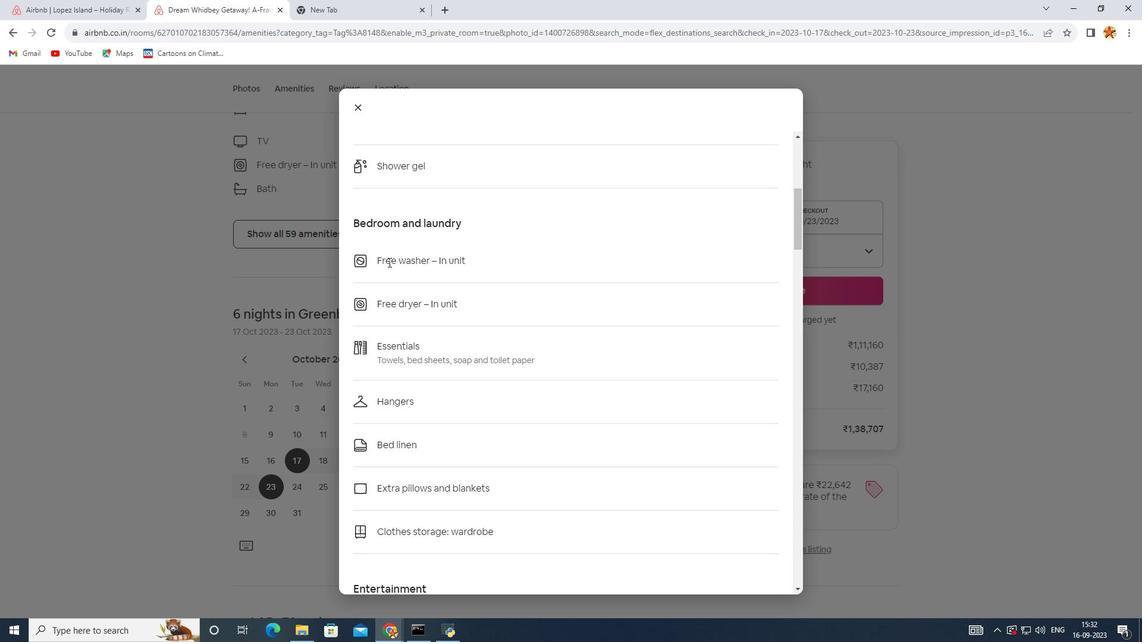 
Action: Mouse scrolled (388, 261) with delta (0, 0)
Screenshot: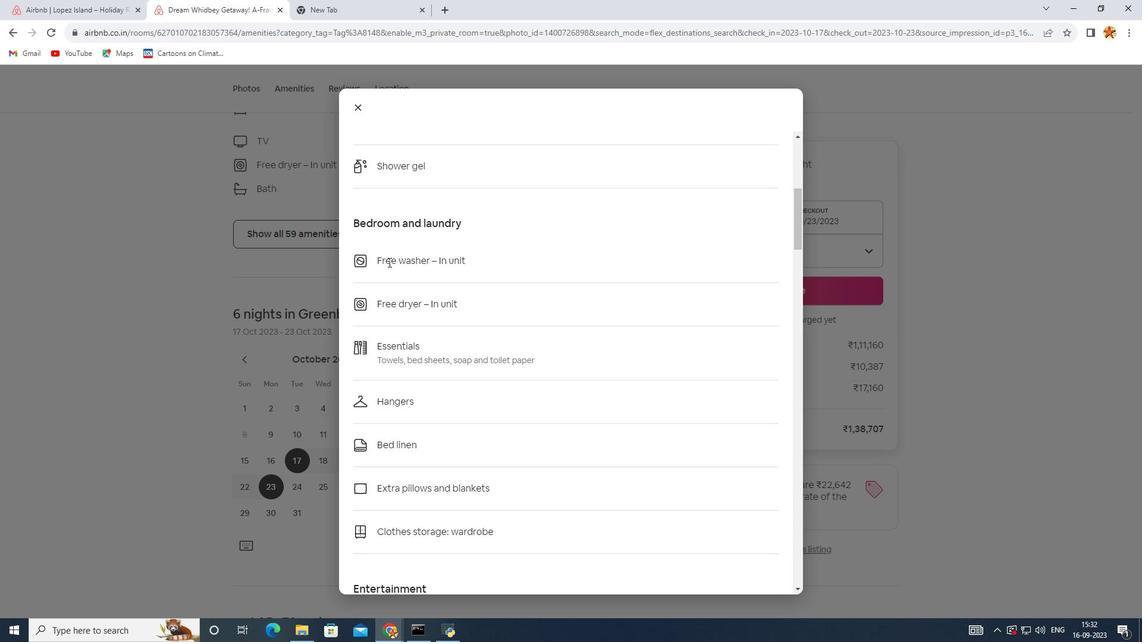 
Action: Mouse scrolled (388, 261) with delta (0, 0)
Screenshot: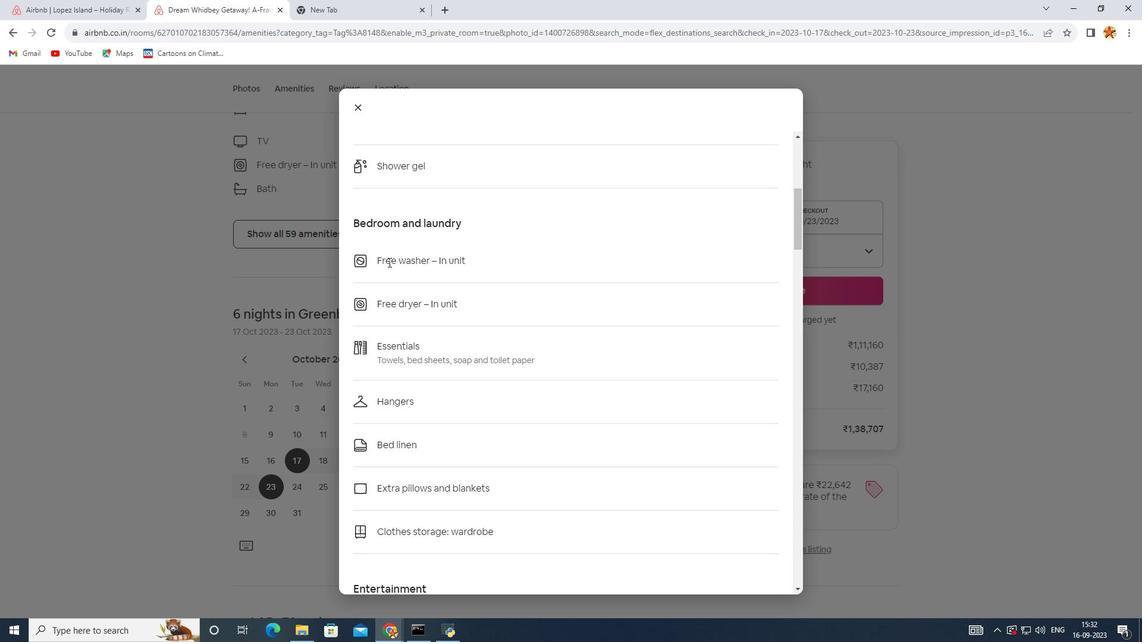 
Action: Mouse scrolled (388, 261) with delta (0, 0)
Screenshot: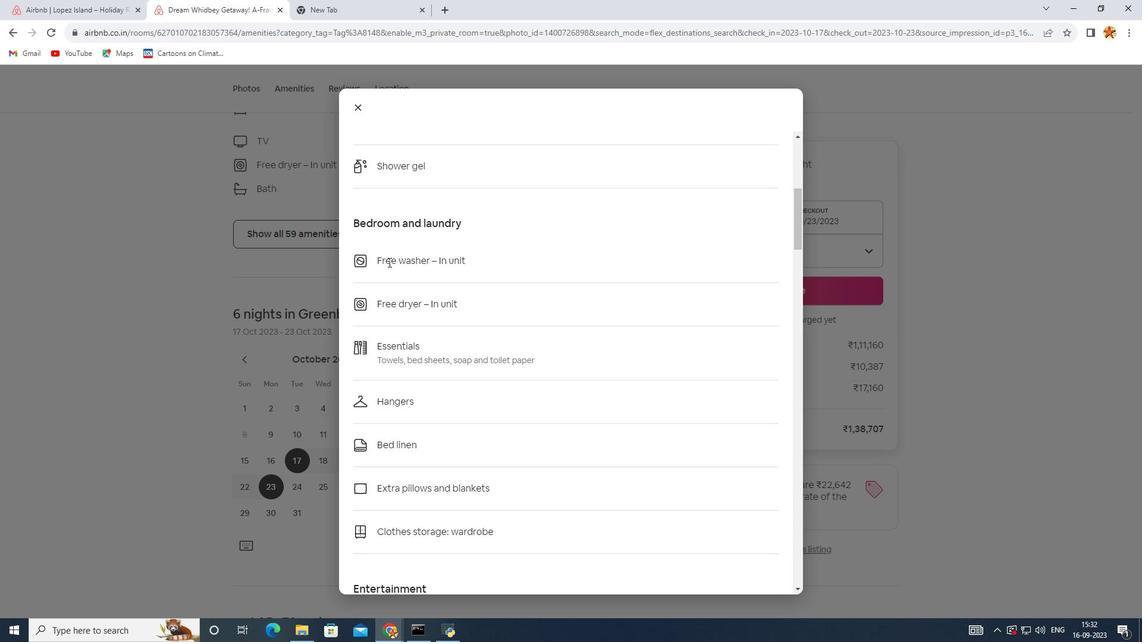 
Action: Mouse scrolled (388, 261) with delta (0, 0)
Screenshot: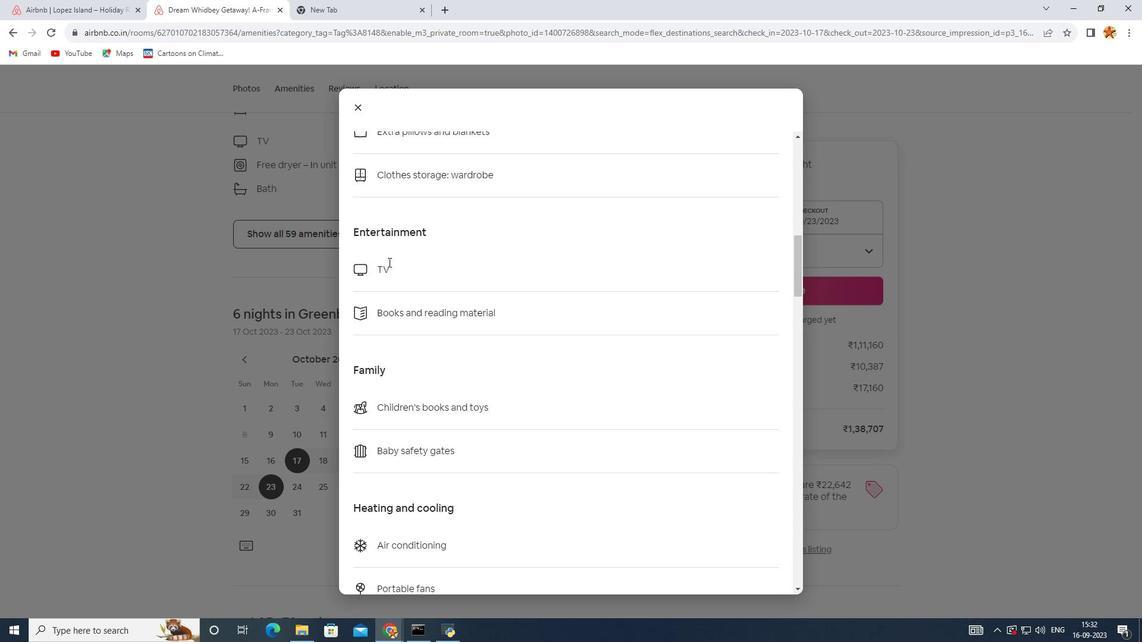 
Action: Mouse scrolled (388, 261) with delta (0, 0)
Screenshot: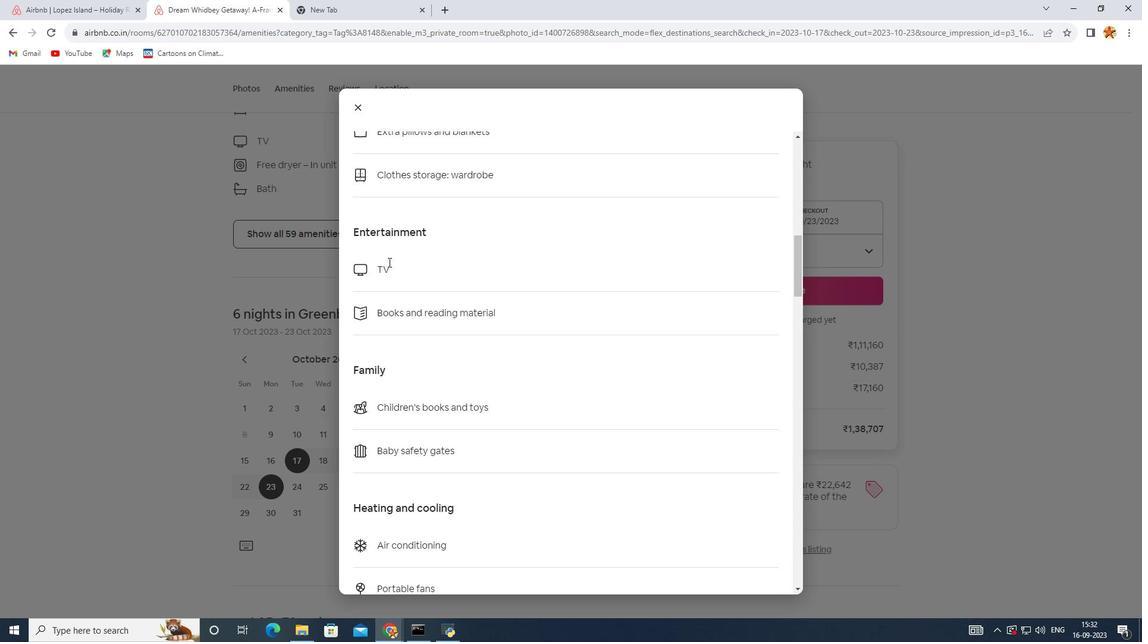 
Action: Mouse scrolled (388, 261) with delta (0, 0)
Screenshot: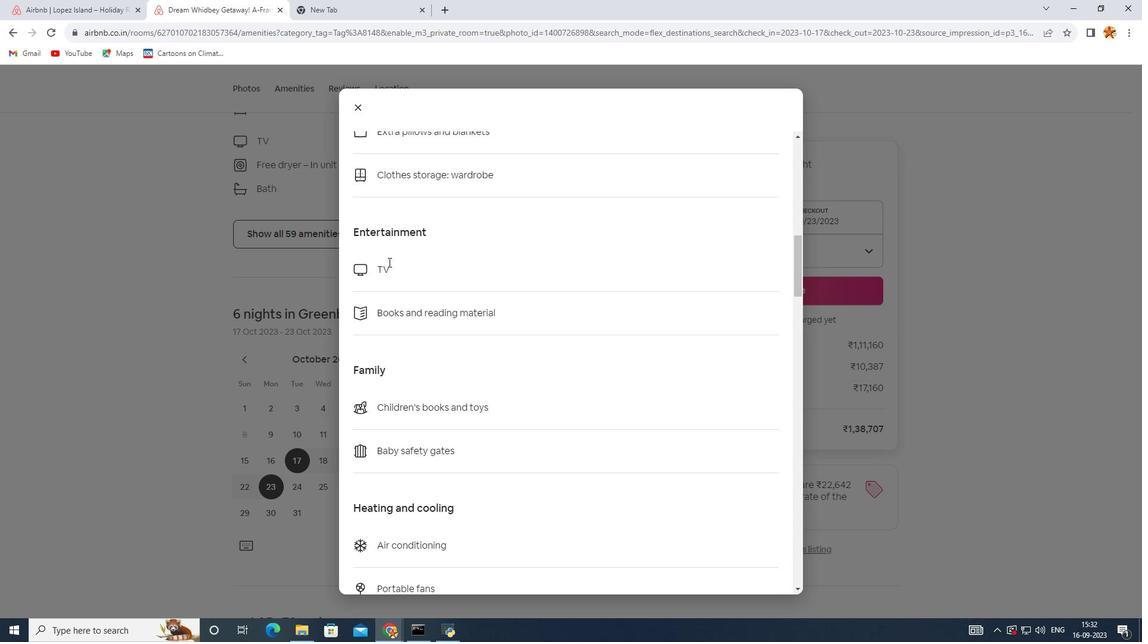 
Action: Mouse scrolled (388, 261) with delta (0, 0)
Screenshot: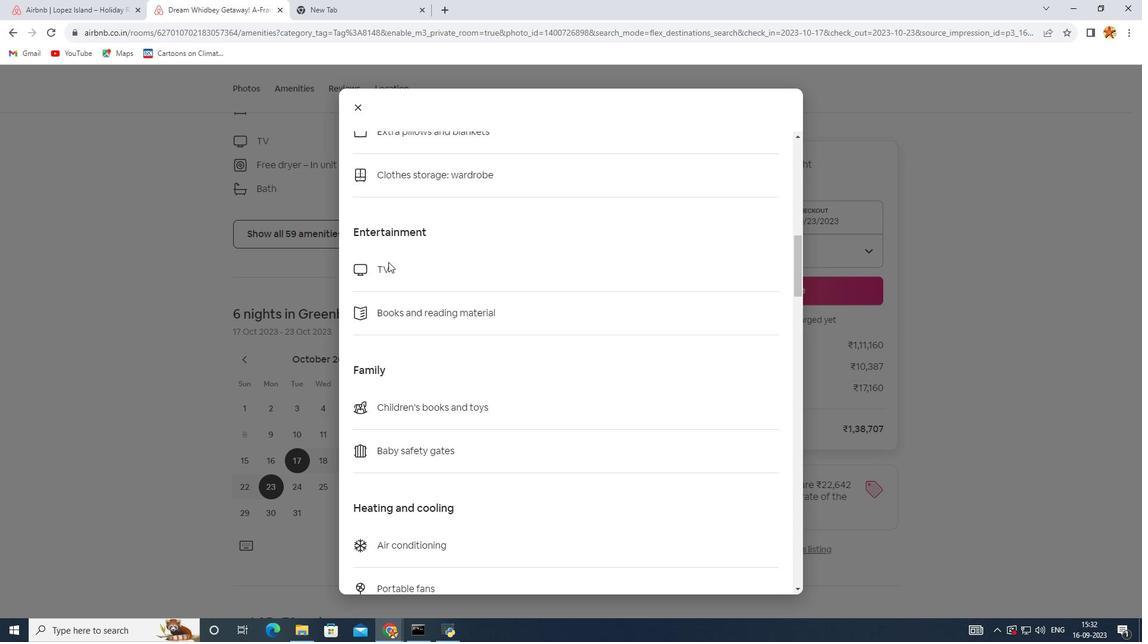 
Action: Mouse scrolled (388, 261) with delta (0, 0)
Screenshot: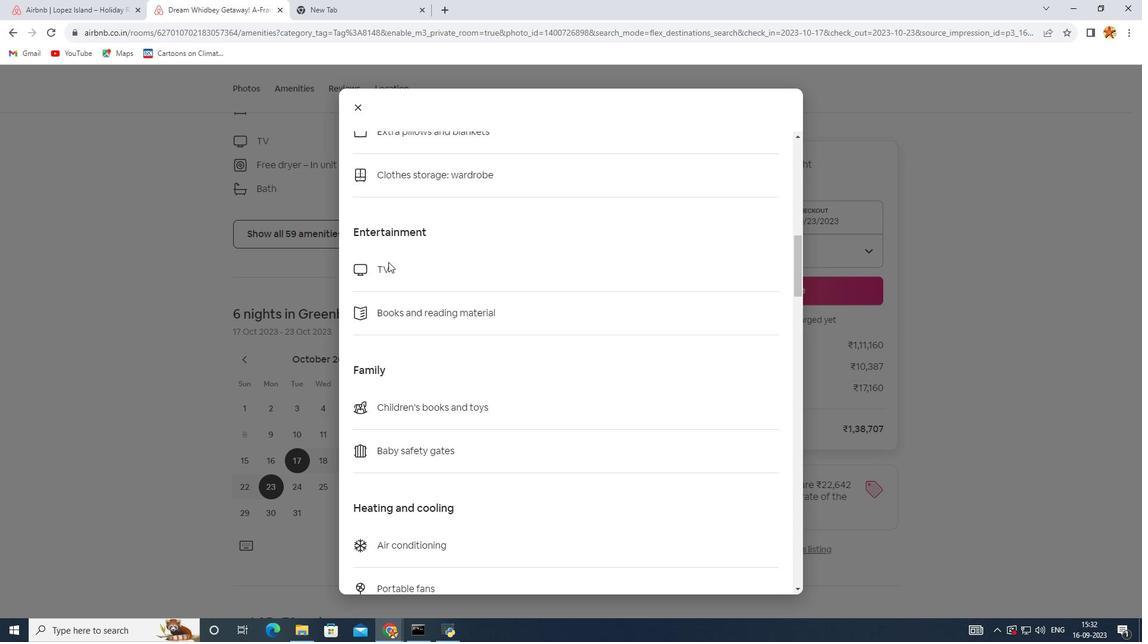 
Action: Mouse scrolled (388, 261) with delta (0, 0)
Screenshot: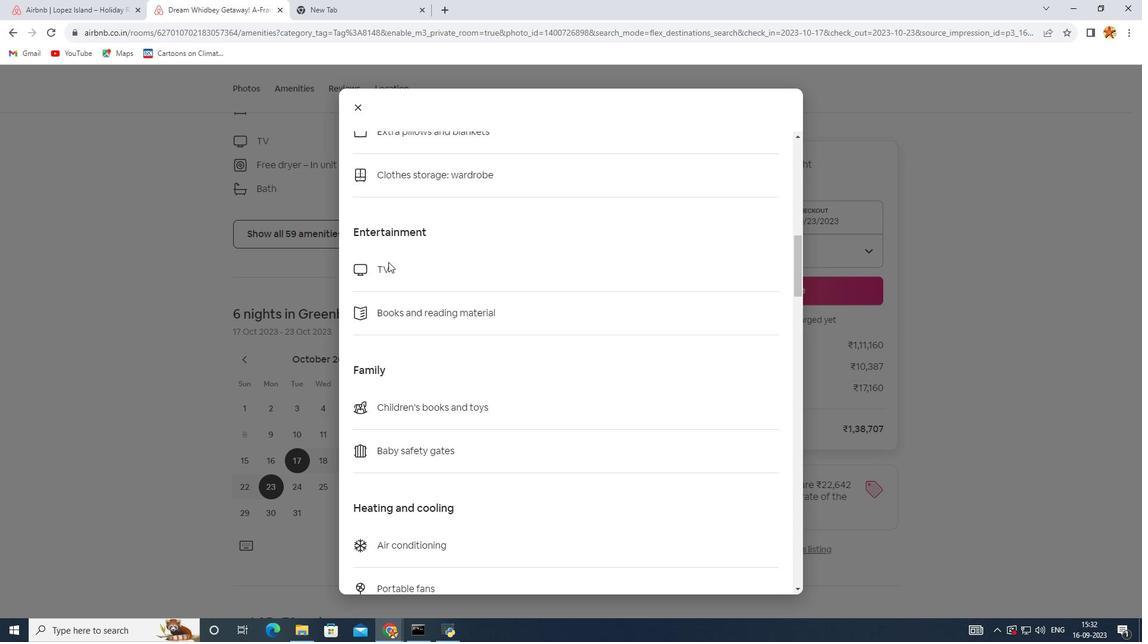 
Action: Mouse scrolled (388, 261) with delta (0, 0)
Screenshot: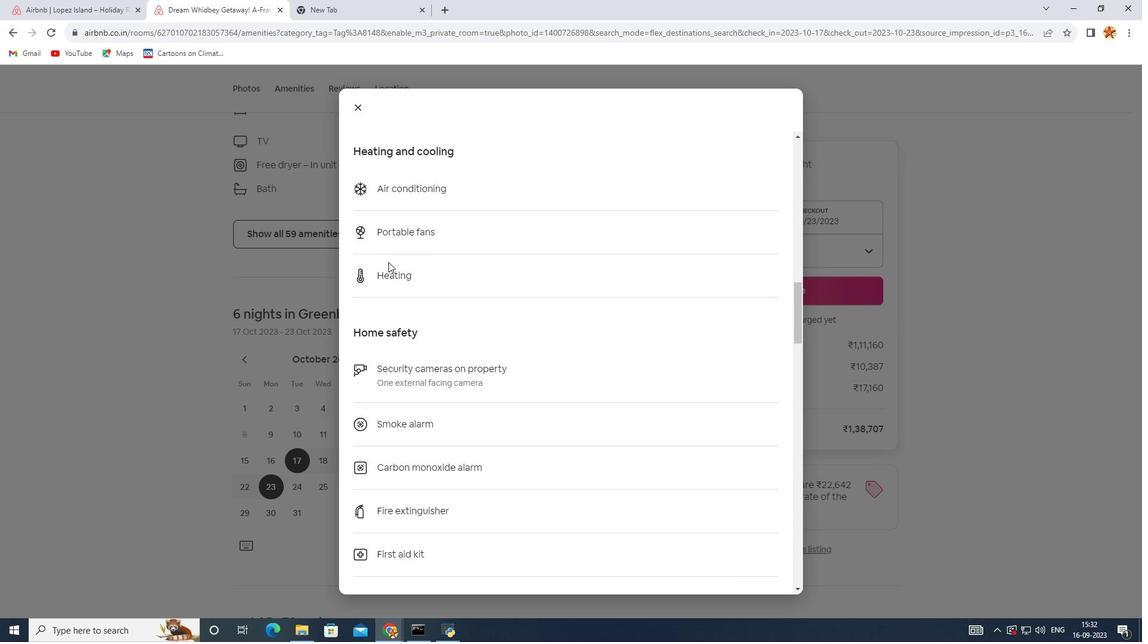 
Action: Mouse scrolled (388, 261) with delta (0, 0)
Screenshot: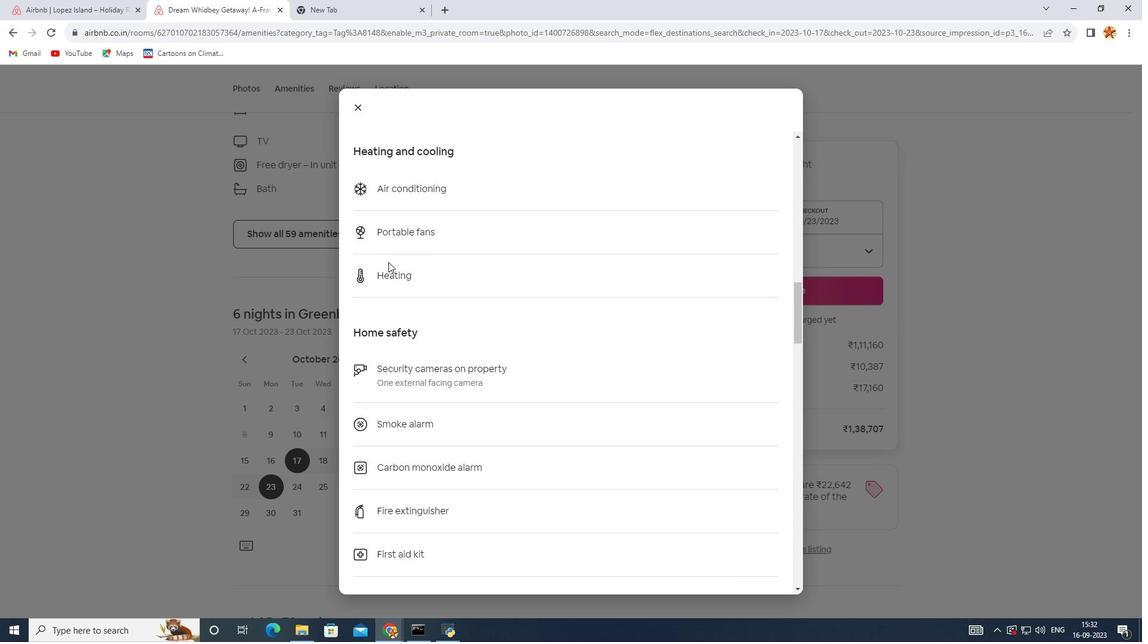 
Action: Mouse scrolled (388, 261) with delta (0, 0)
Screenshot: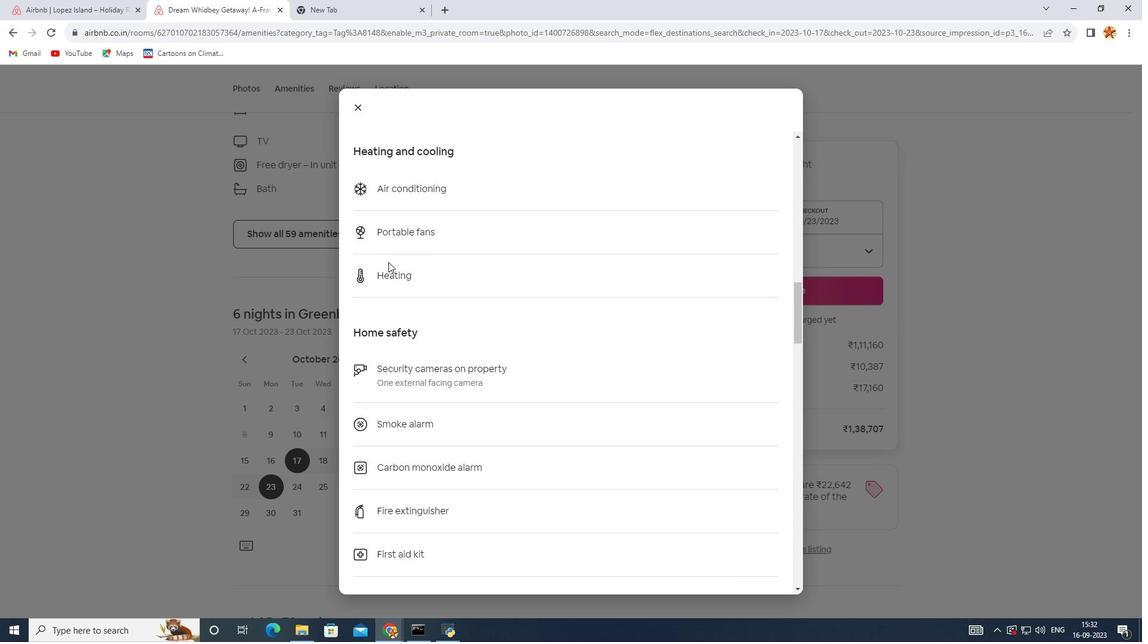 
Action: Mouse scrolled (388, 261) with delta (0, 0)
Screenshot: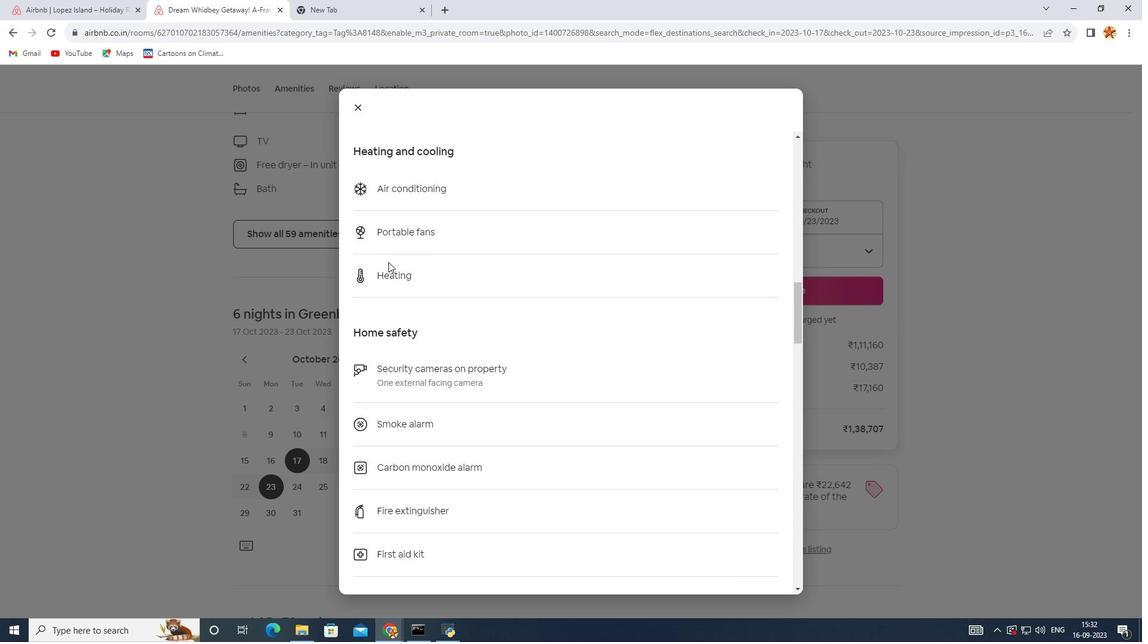 
Action: Mouse scrolled (388, 261) with delta (0, 0)
Screenshot: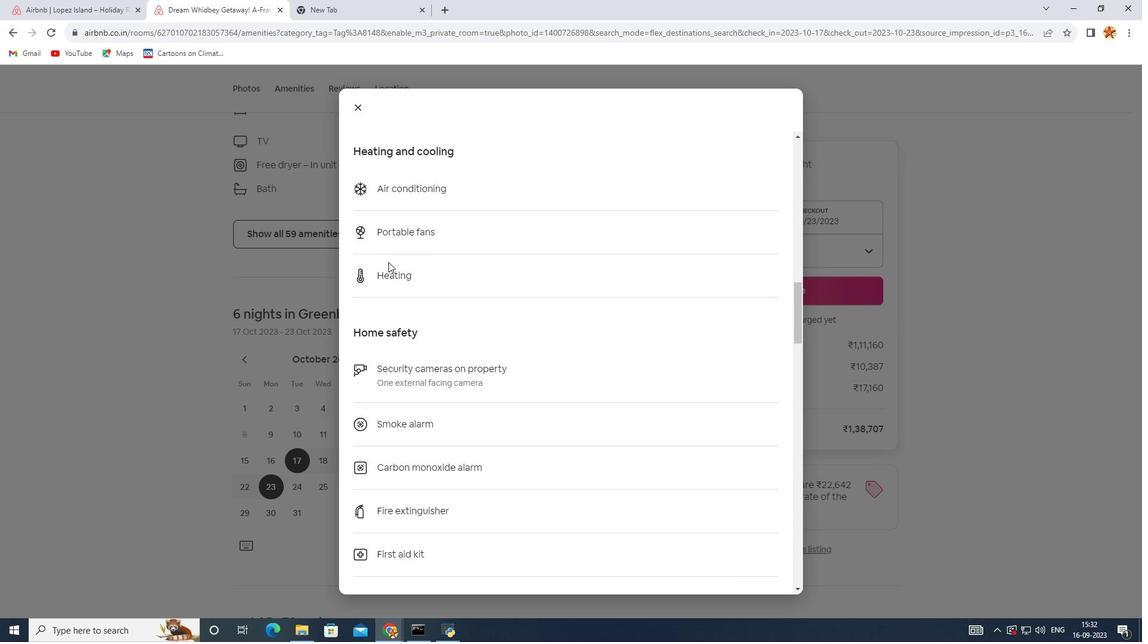 
Action: Mouse scrolled (388, 261) with delta (0, 0)
Screenshot: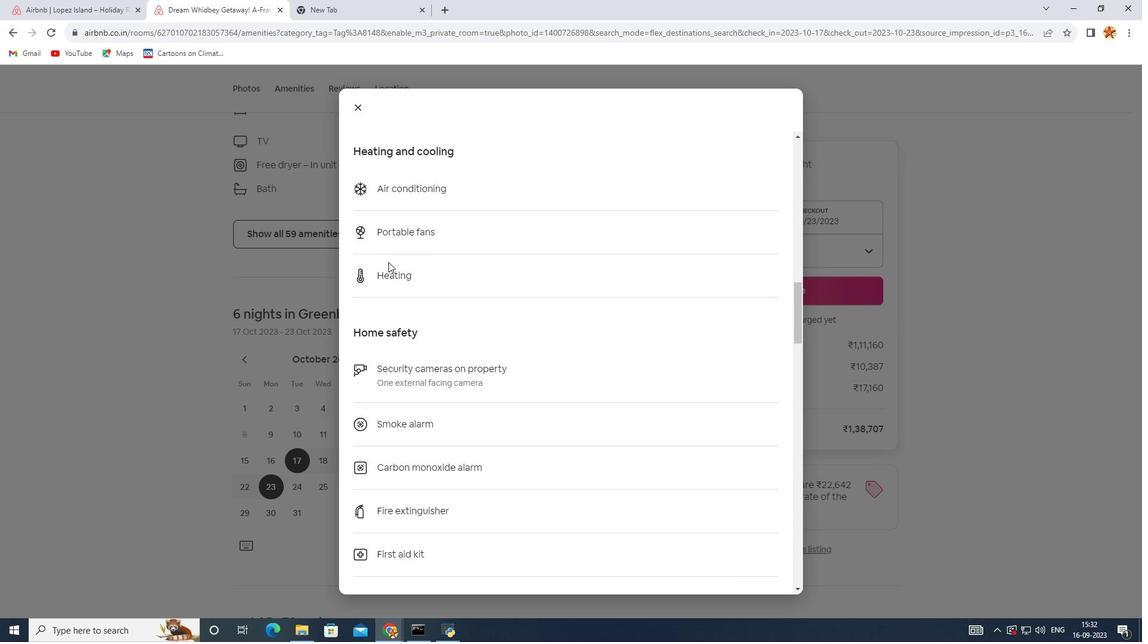 
Action: Mouse scrolled (388, 261) with delta (0, 0)
Screenshot: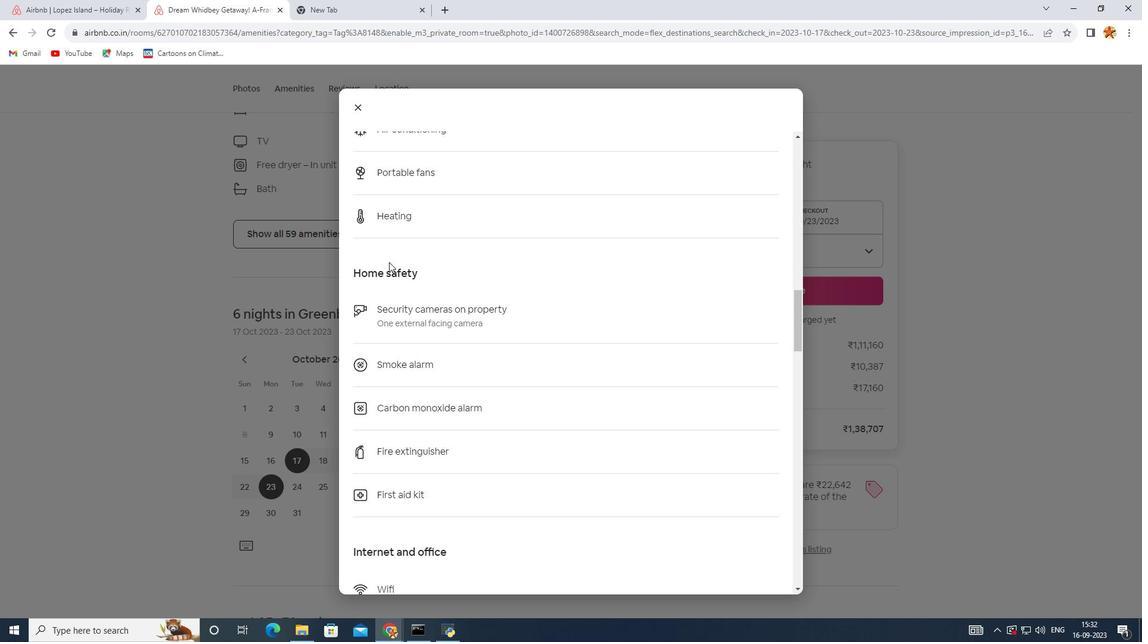 
Action: Mouse moved to (389, 262)
Screenshot: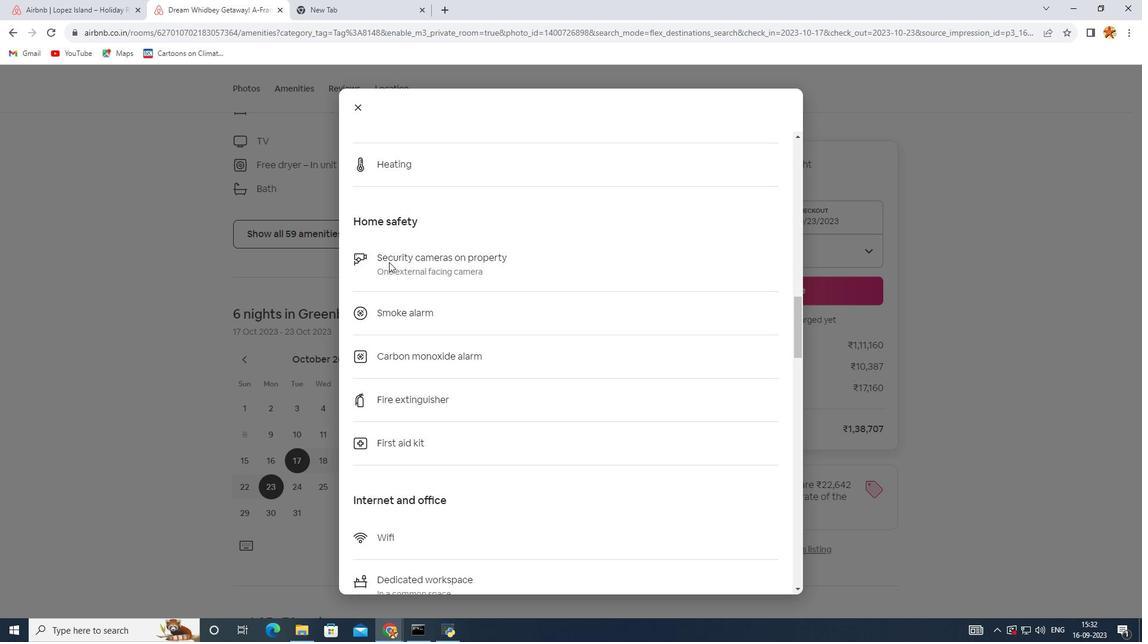 
Action: Mouse scrolled (389, 261) with delta (0, 0)
Screenshot: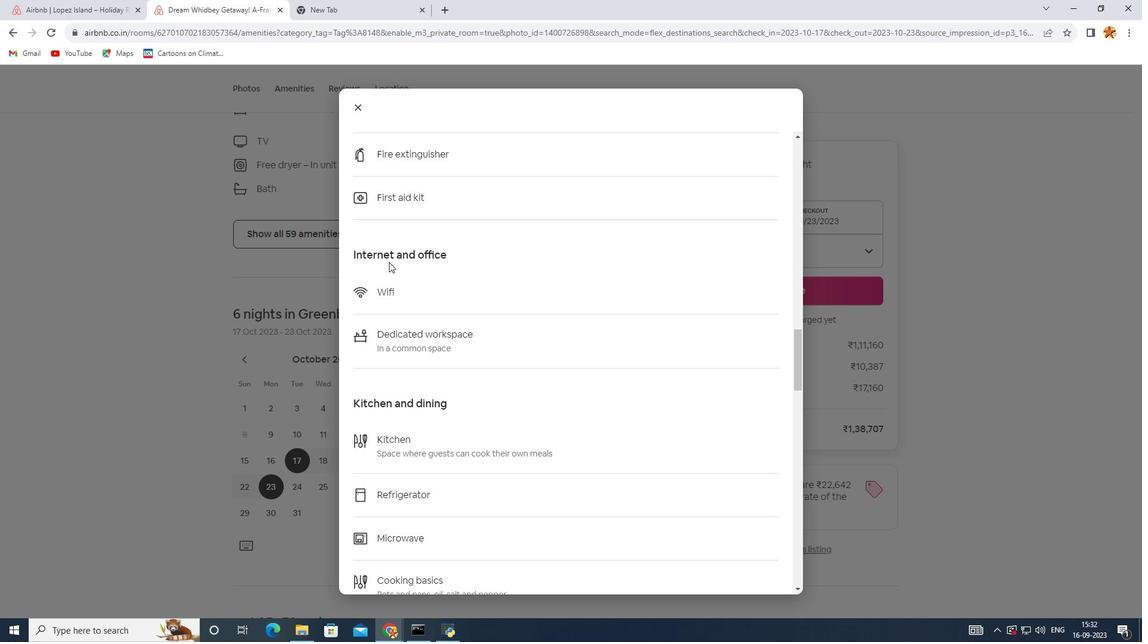 
Action: Mouse scrolled (389, 261) with delta (0, 0)
Screenshot: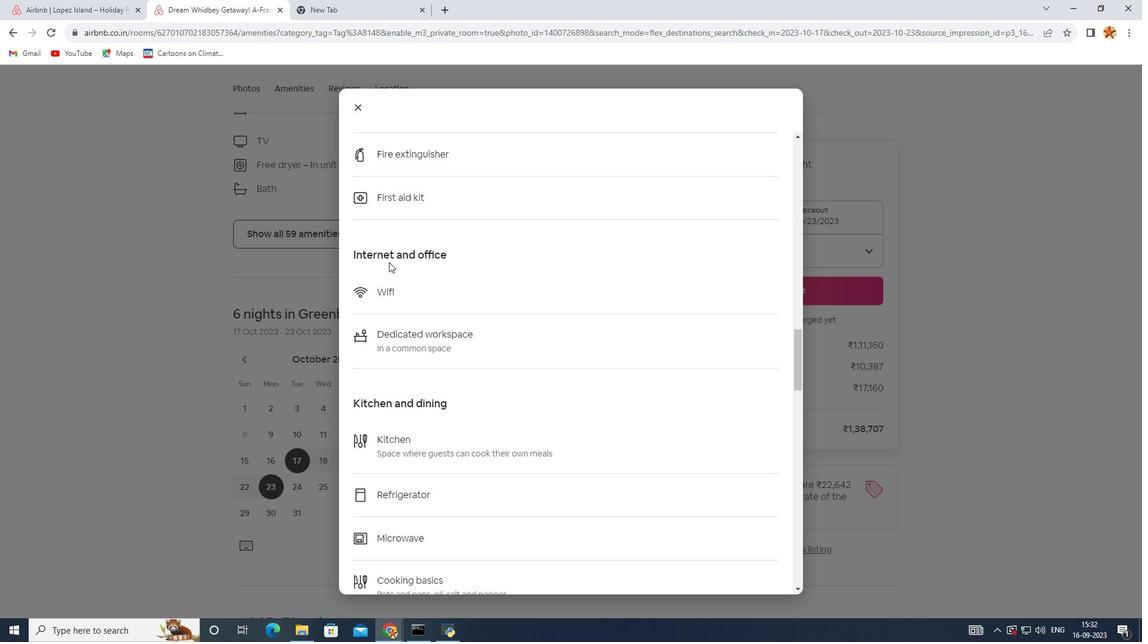 
Action: Mouse scrolled (389, 261) with delta (0, 0)
Screenshot: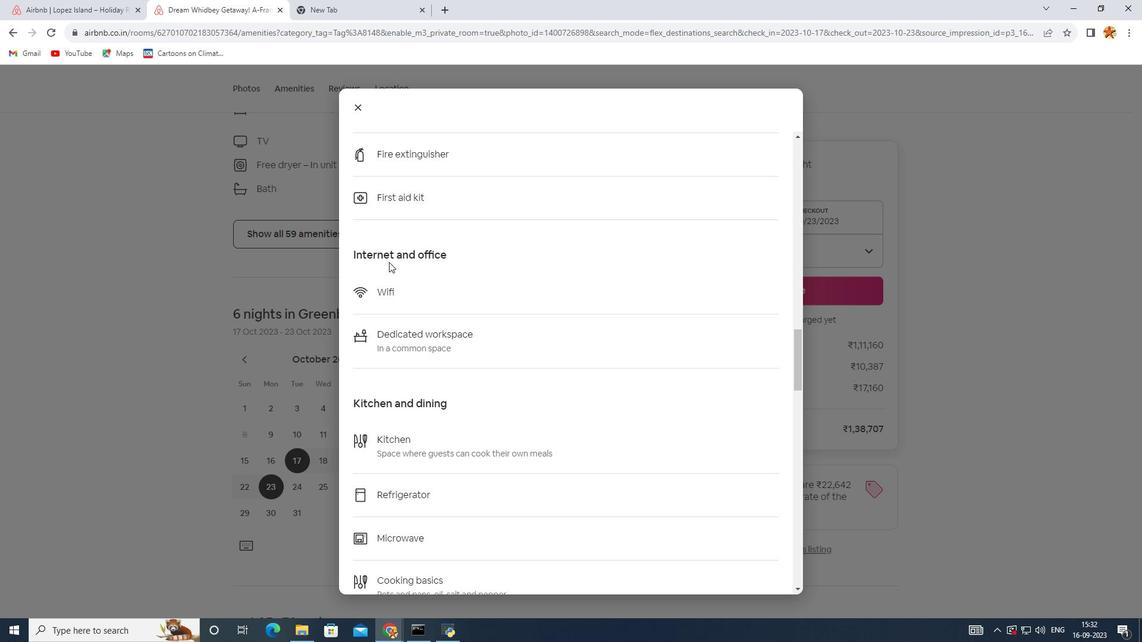 
Action: Mouse scrolled (389, 261) with delta (0, 0)
Screenshot: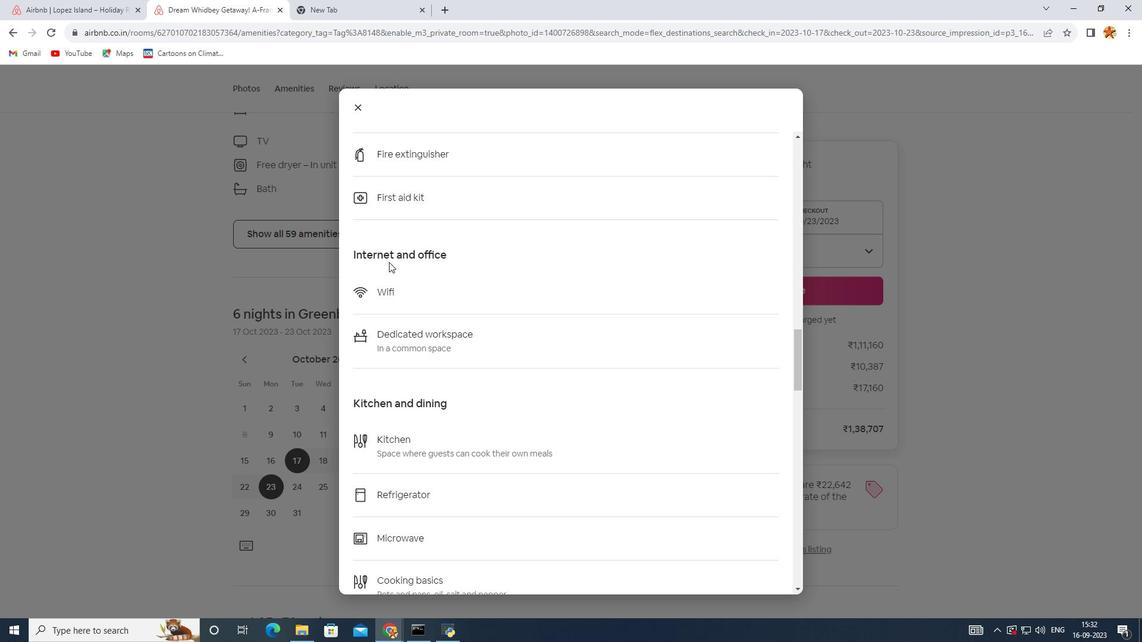 
Action: Mouse scrolled (389, 261) with delta (0, 0)
Screenshot: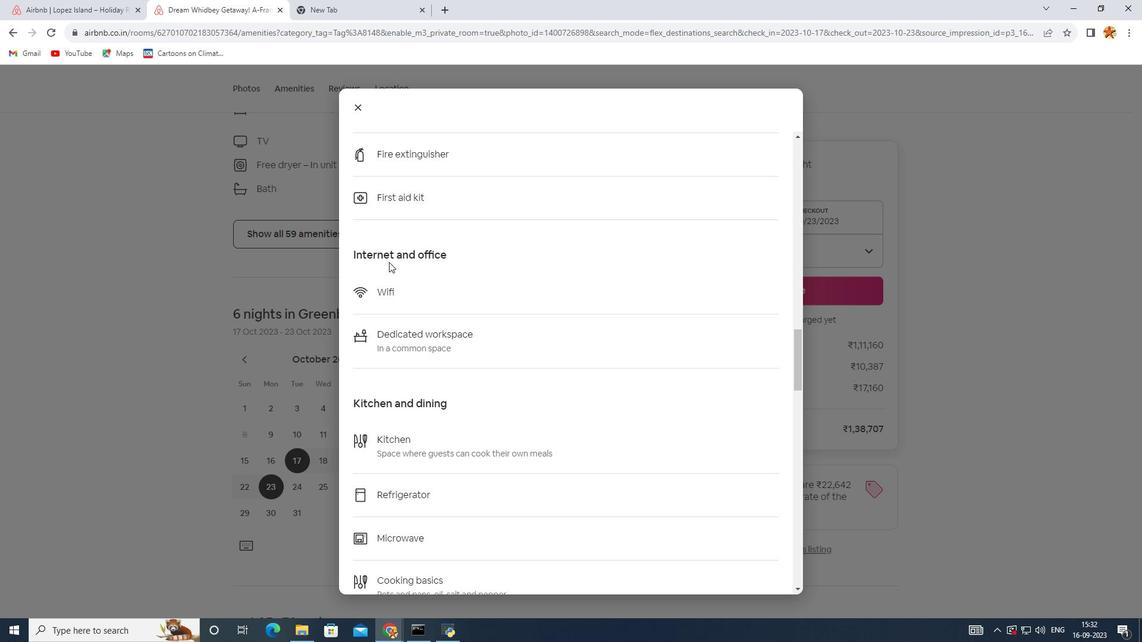 
Action: Mouse scrolled (389, 261) with delta (0, 0)
Screenshot: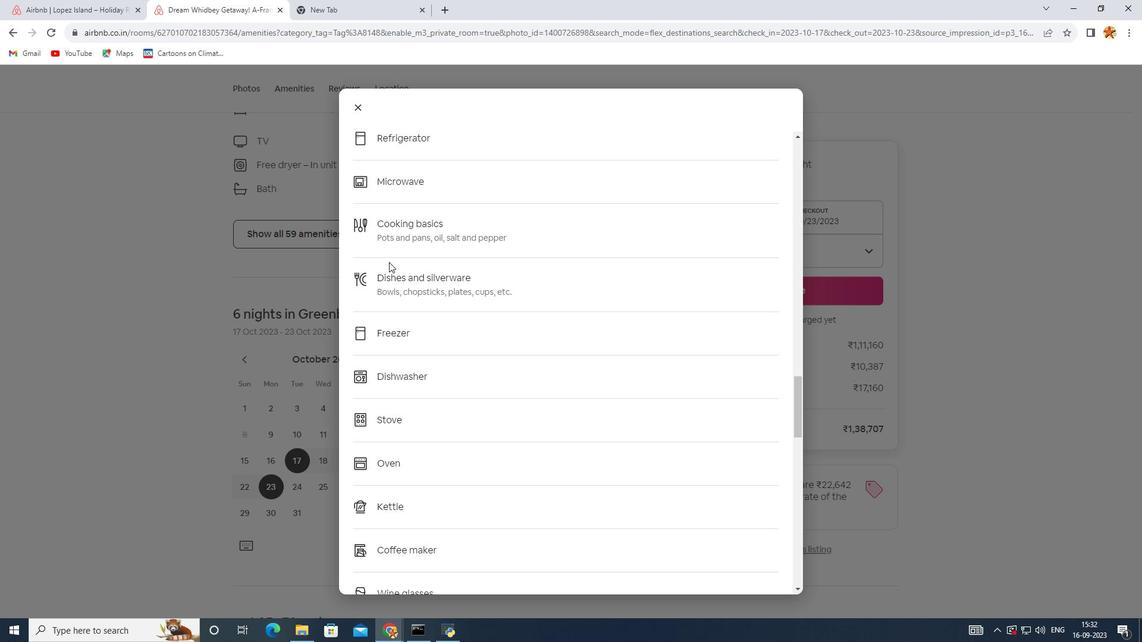 
Action: Mouse scrolled (389, 261) with delta (0, 0)
Screenshot: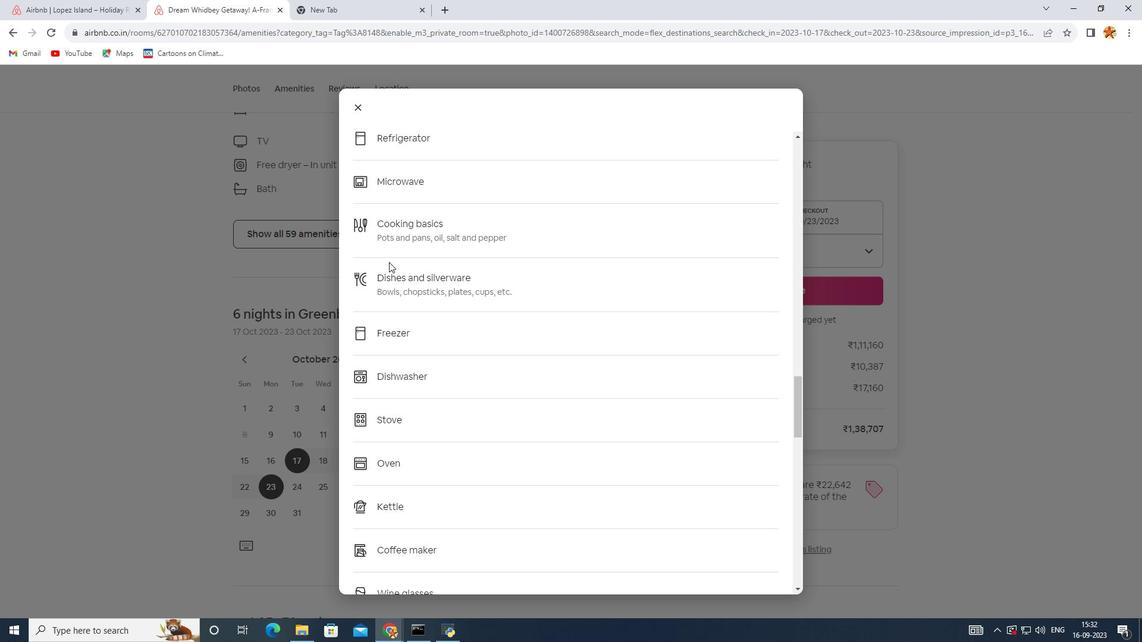 
Action: Mouse scrolled (389, 261) with delta (0, 0)
Screenshot: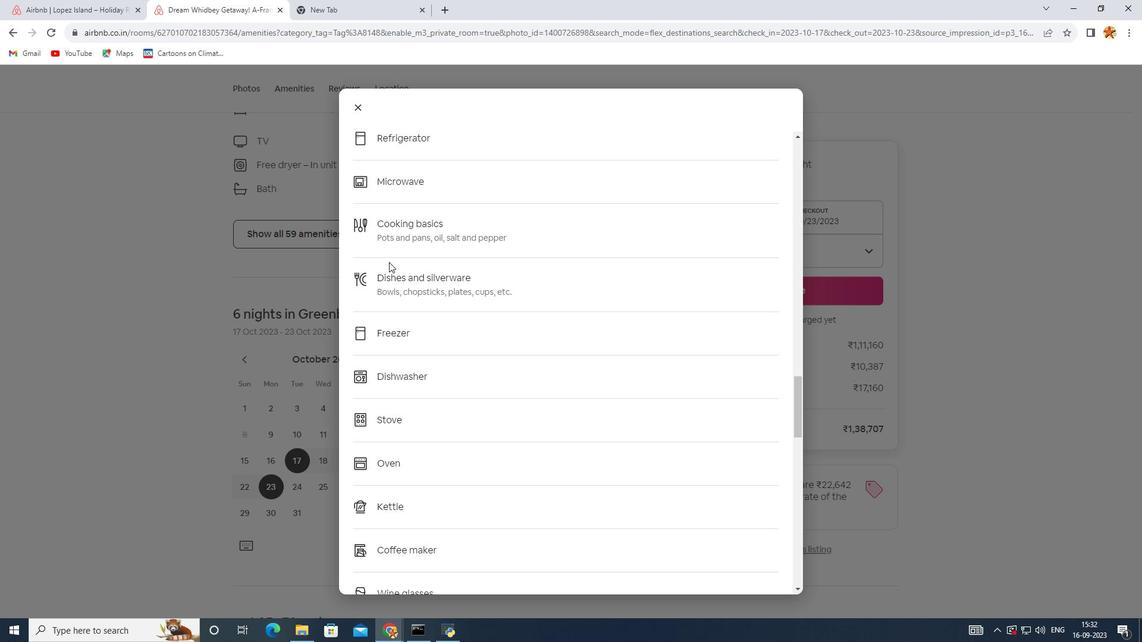
Action: Mouse scrolled (389, 261) with delta (0, 0)
Screenshot: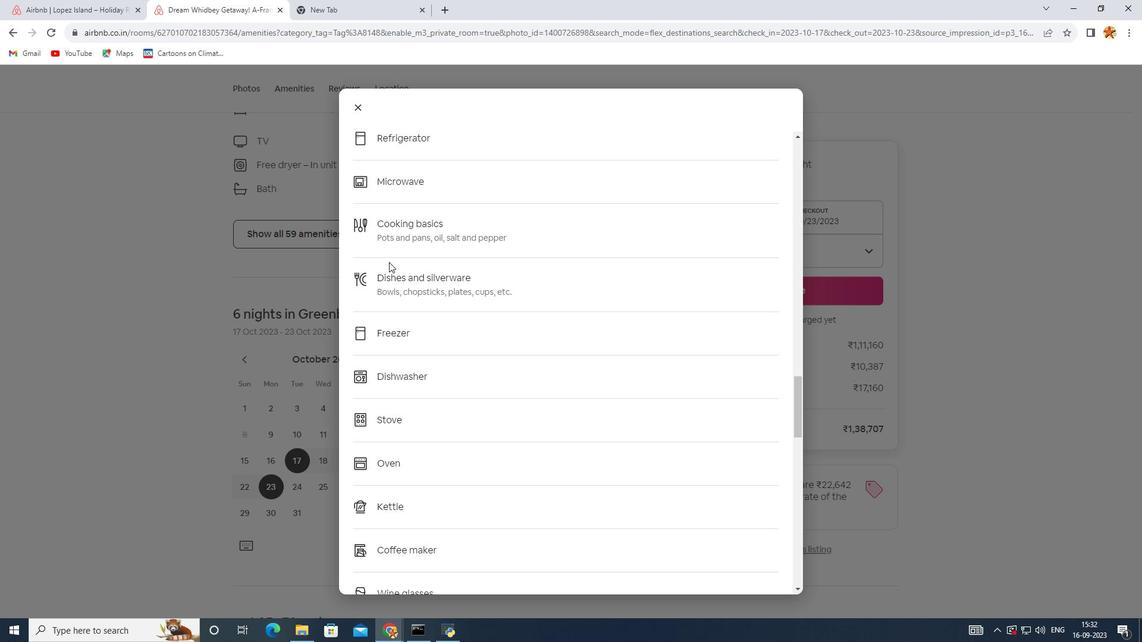 
Action: Mouse scrolled (389, 261) with delta (0, 0)
Screenshot: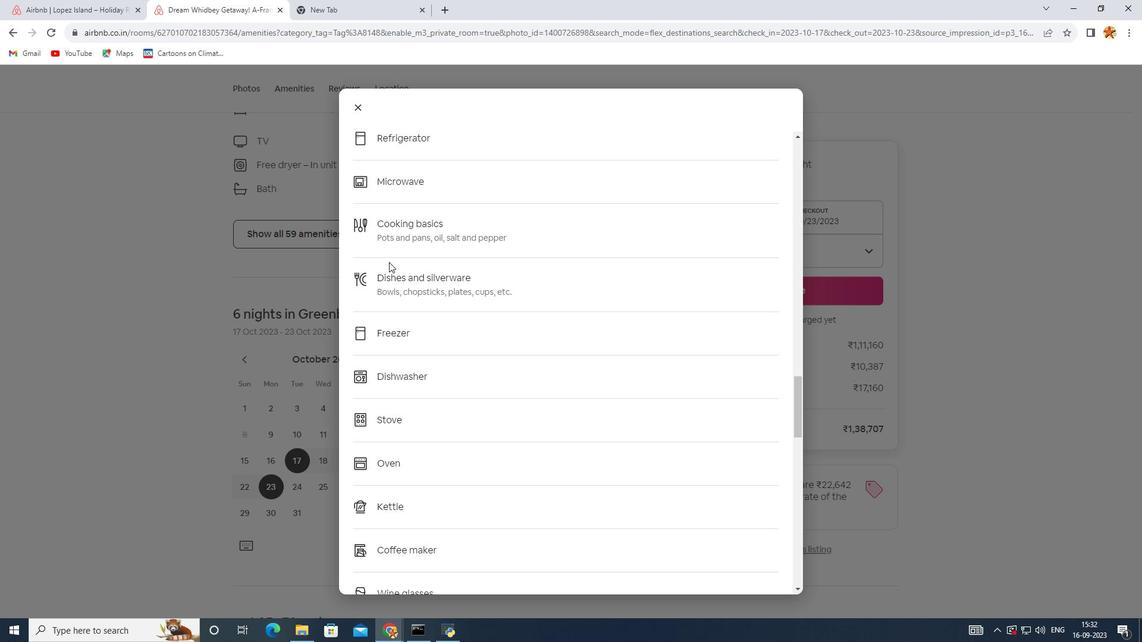 
Action: Mouse scrolled (389, 261) with delta (0, 0)
Screenshot: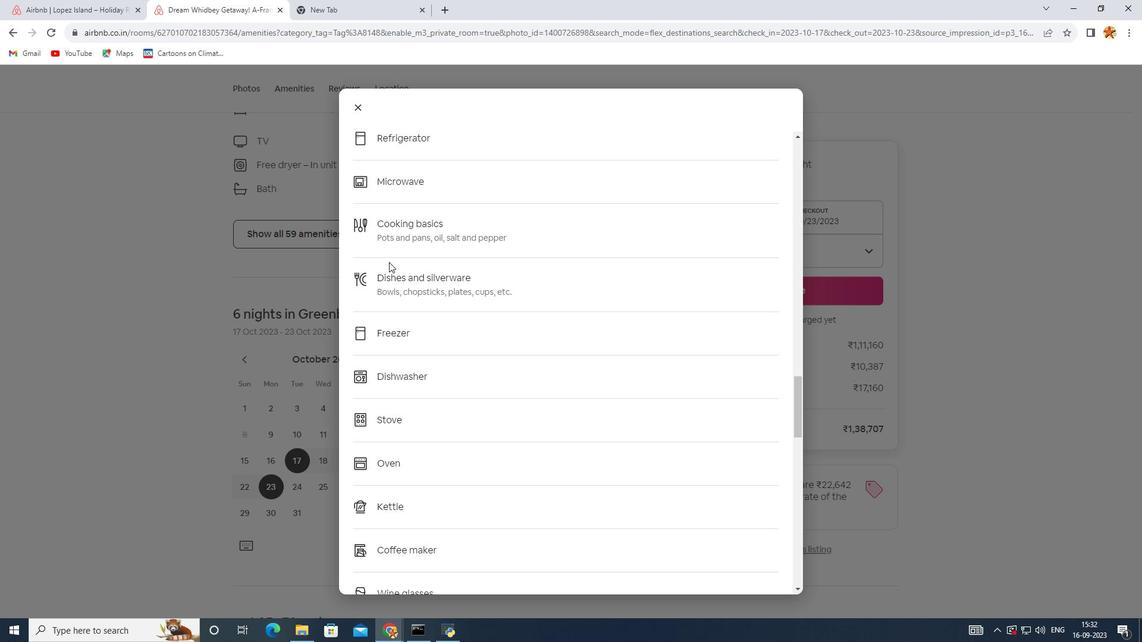 
Action: Mouse scrolled (389, 261) with delta (0, 0)
Screenshot: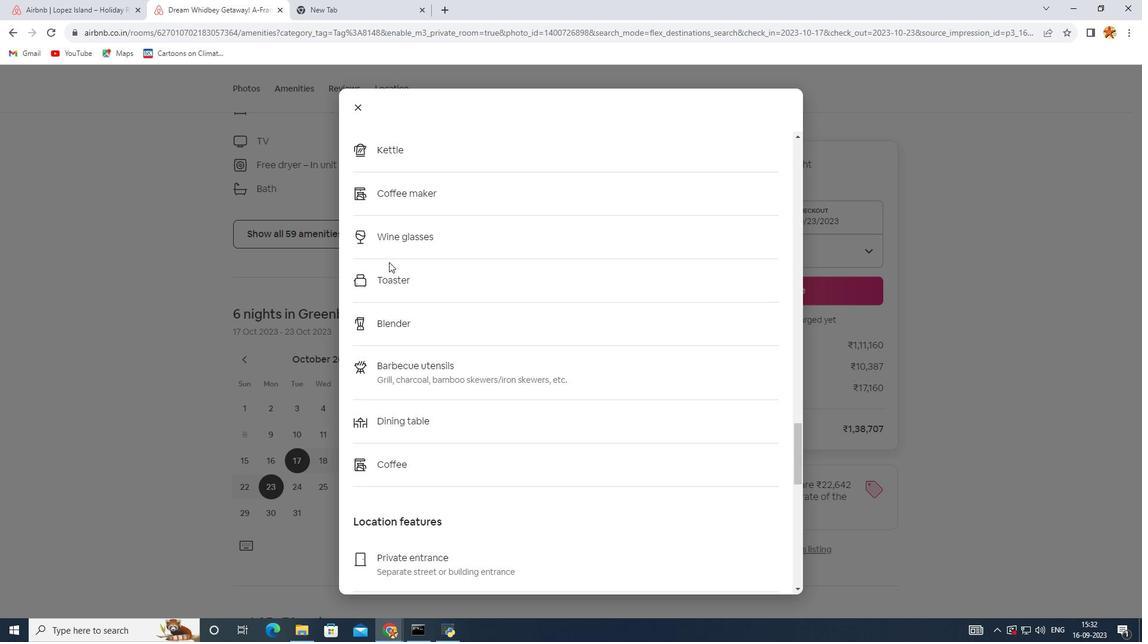 
Action: Mouse scrolled (389, 261) with delta (0, 0)
Screenshot: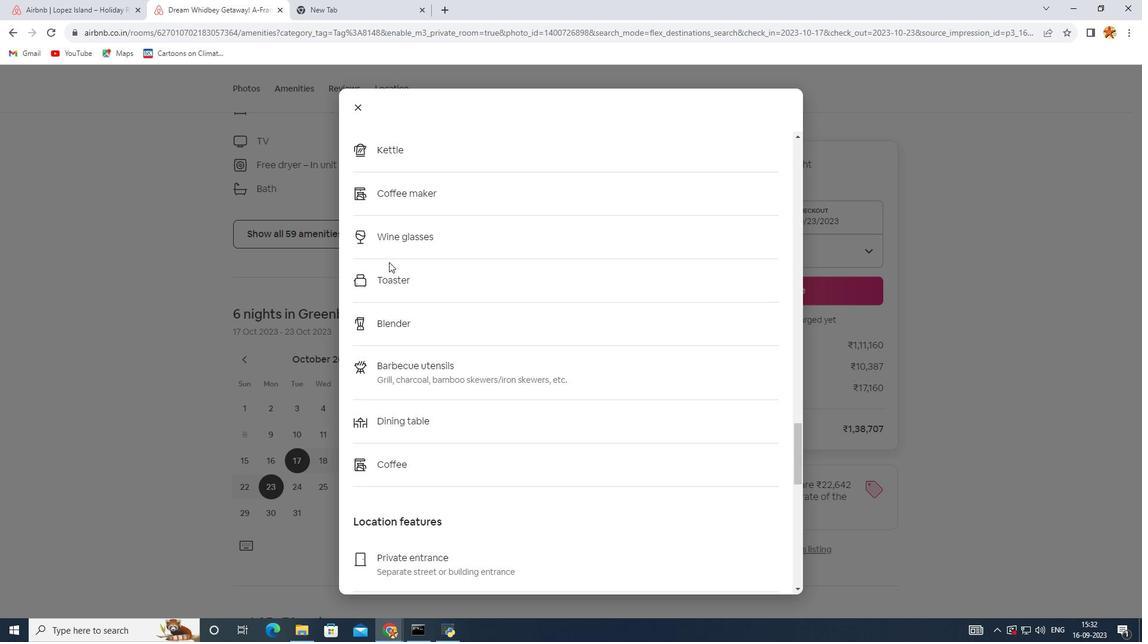 
Action: Mouse scrolled (389, 261) with delta (0, 0)
Screenshot: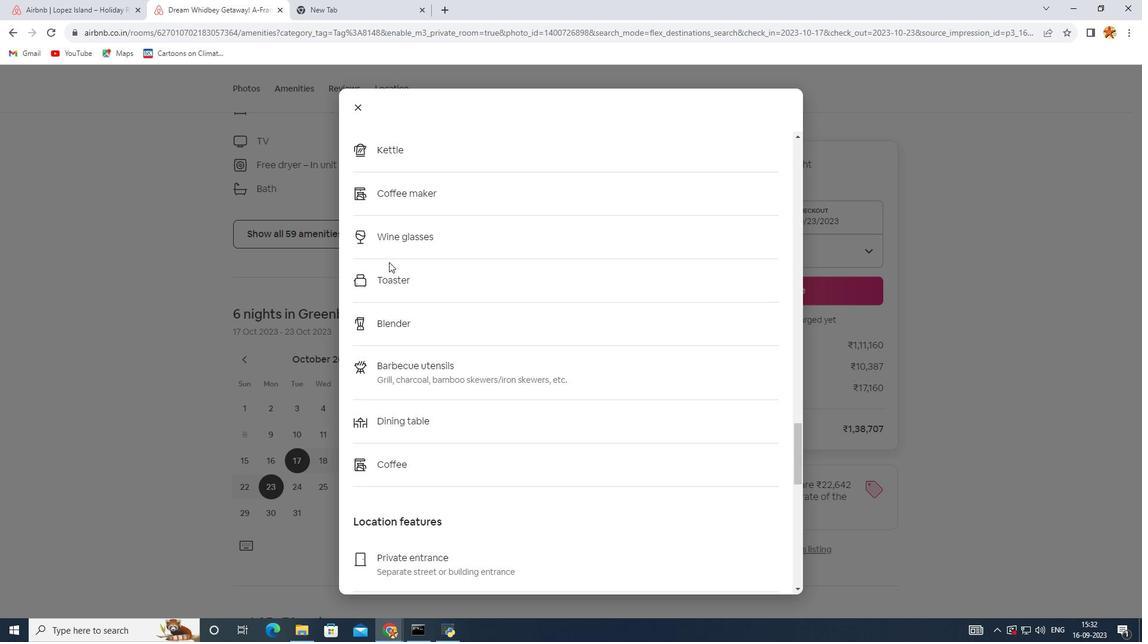 
Action: Mouse scrolled (389, 261) with delta (0, 0)
Screenshot: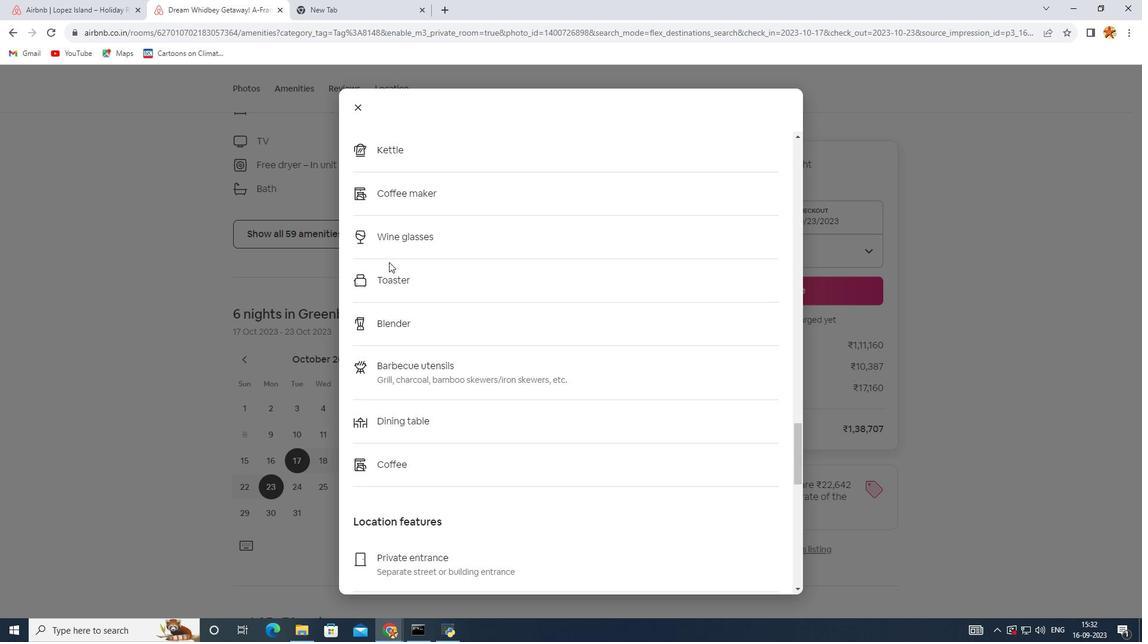 
Action: Mouse scrolled (389, 261) with delta (0, 0)
Screenshot: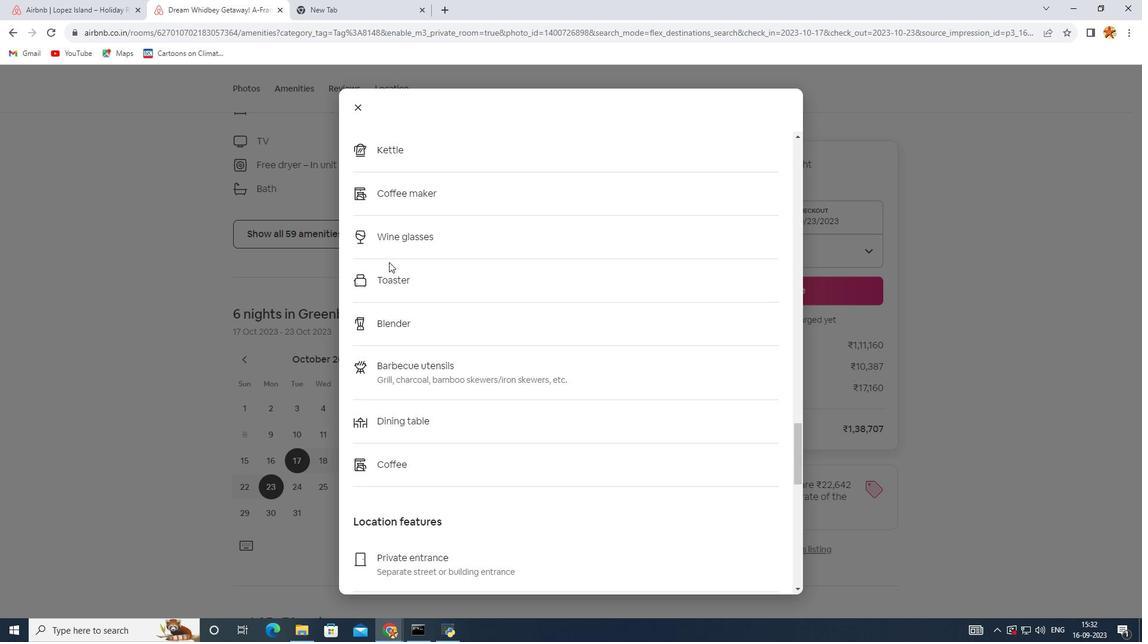 
Action: Mouse scrolled (389, 261) with delta (0, 0)
Screenshot: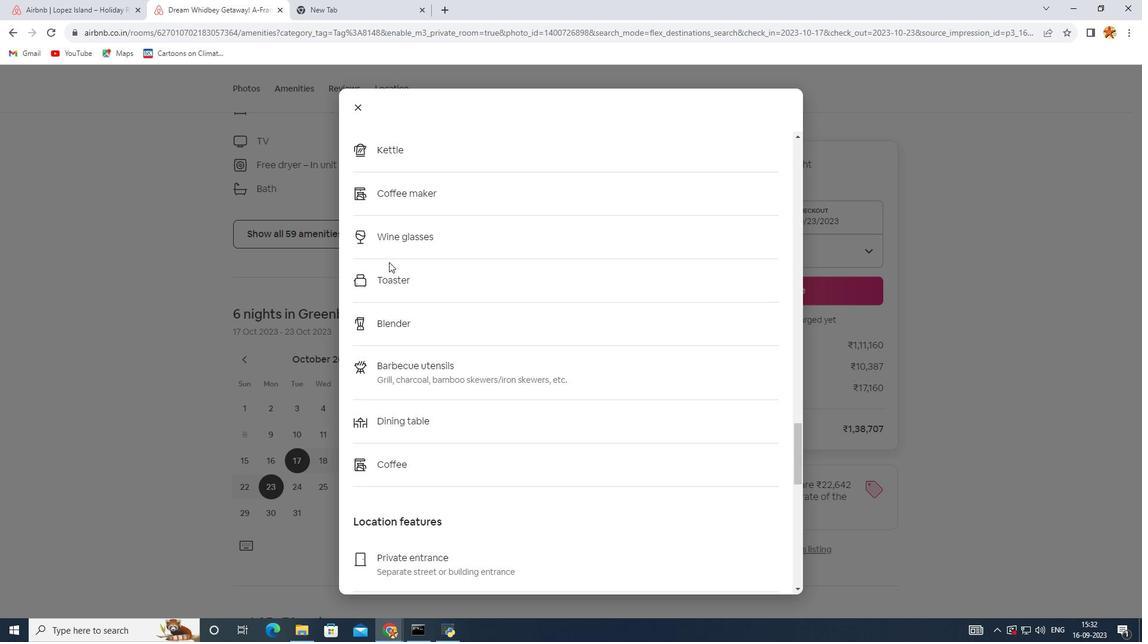 
Action: Mouse scrolled (389, 261) with delta (0, 0)
Screenshot: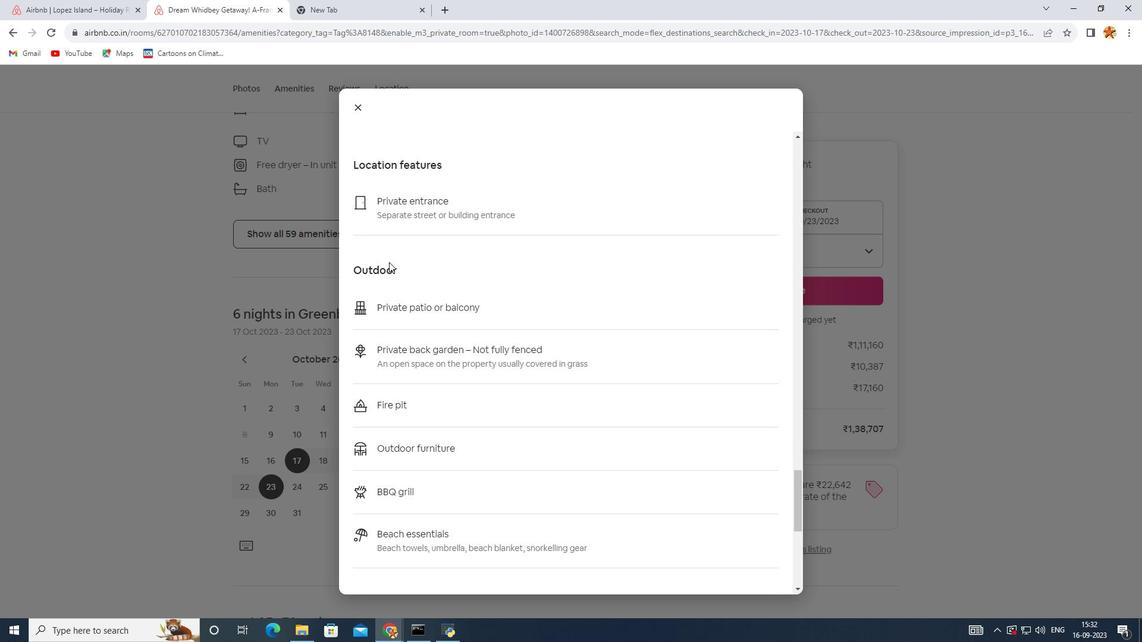 
Action: Mouse scrolled (389, 261) with delta (0, 0)
Screenshot: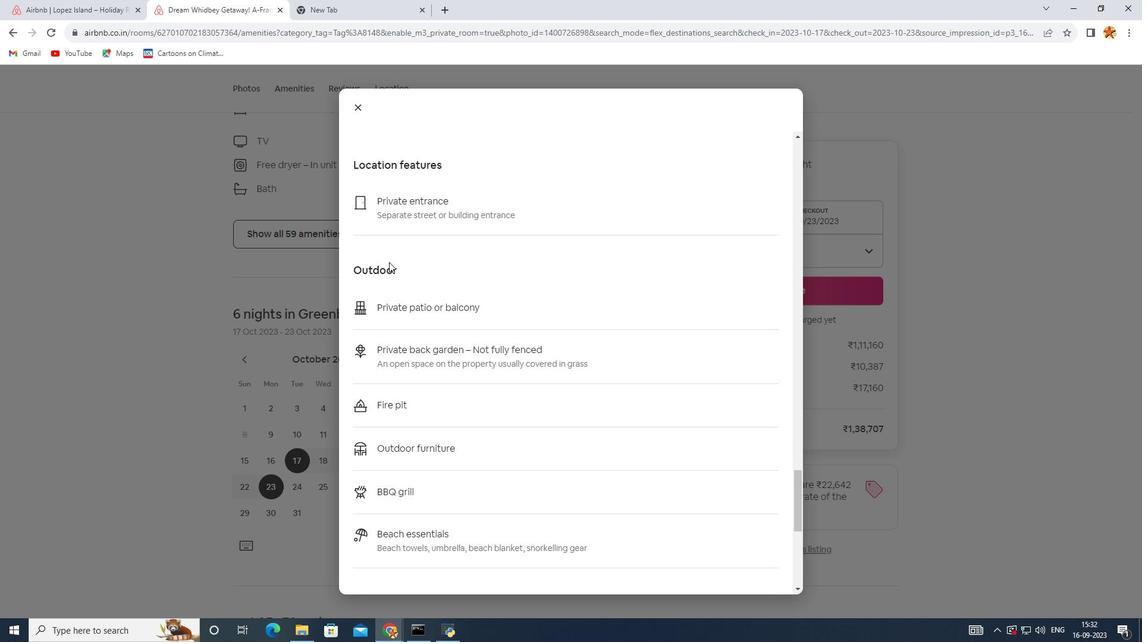 
Action: Mouse scrolled (389, 261) with delta (0, 0)
Screenshot: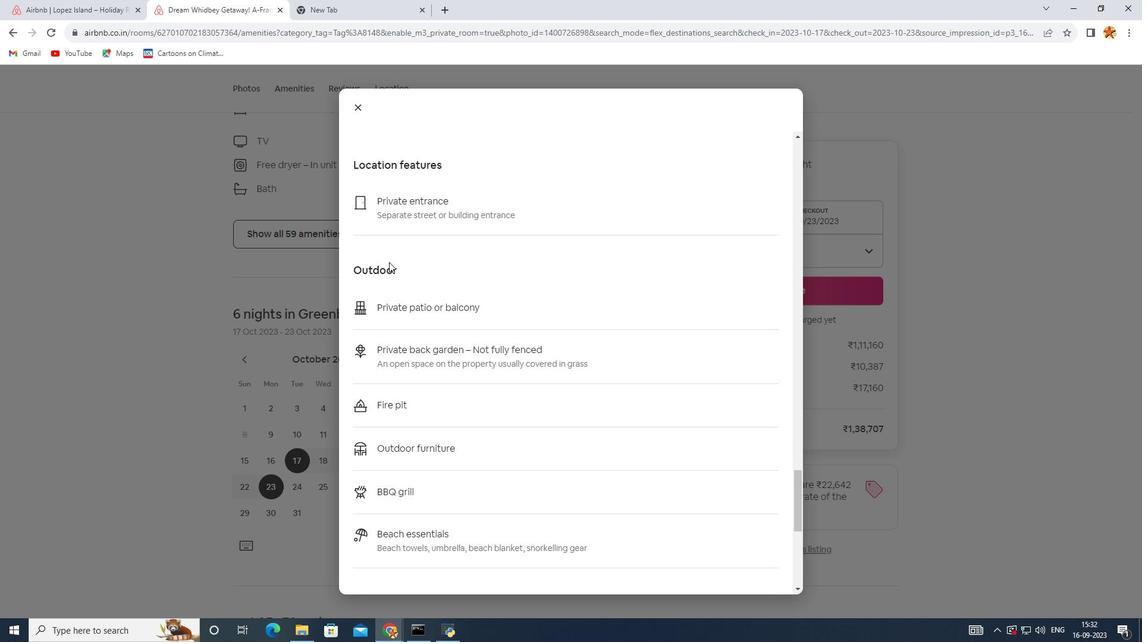 
Action: Mouse scrolled (389, 261) with delta (0, 0)
Screenshot: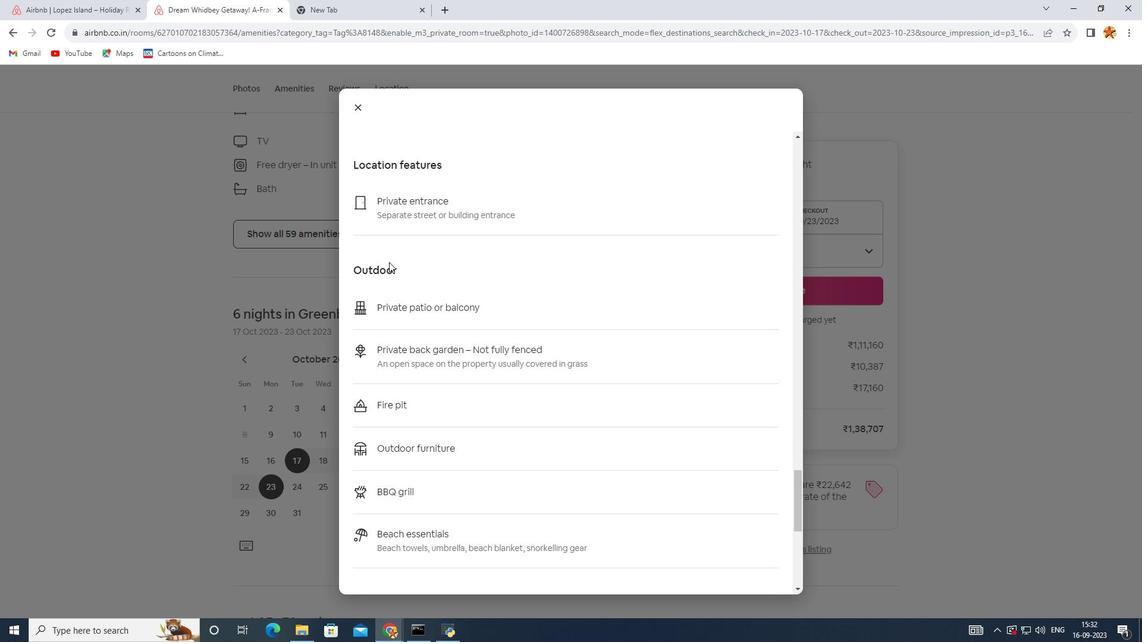 
Action: Mouse scrolled (389, 261) with delta (0, 0)
Screenshot: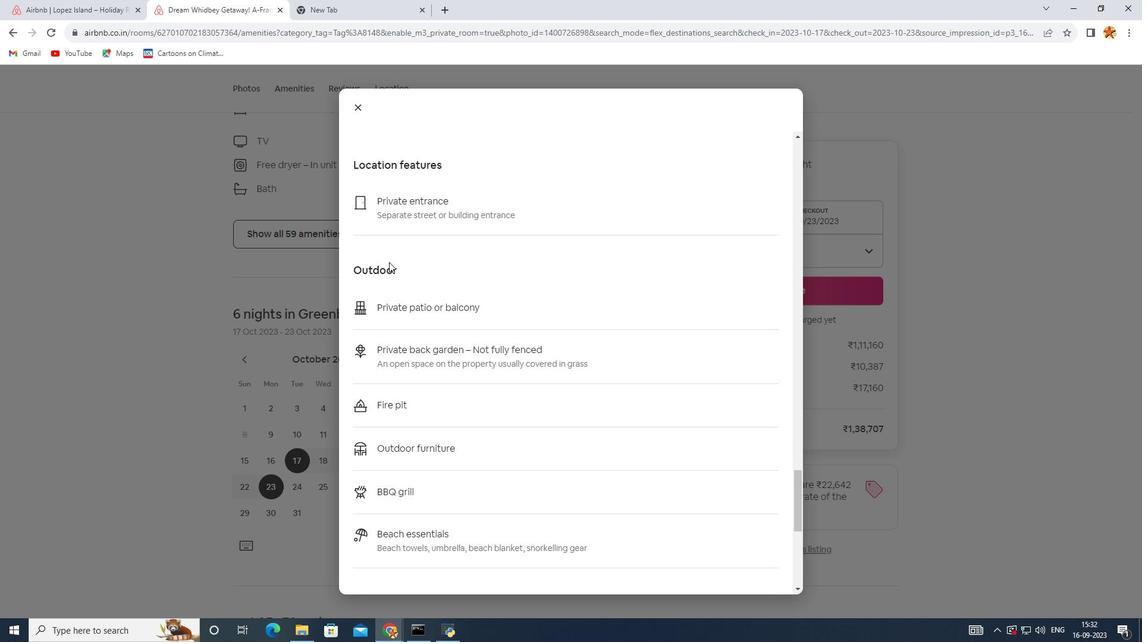
Action: Mouse scrolled (389, 261) with delta (0, 0)
Screenshot: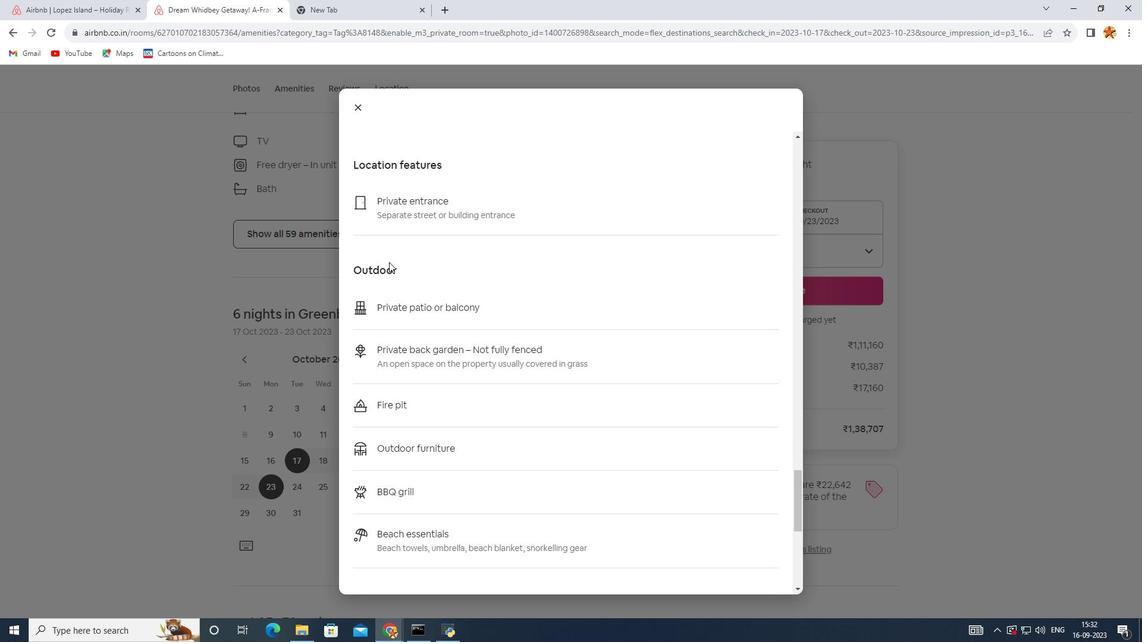 
Action: Mouse scrolled (389, 261) with delta (0, 0)
Screenshot: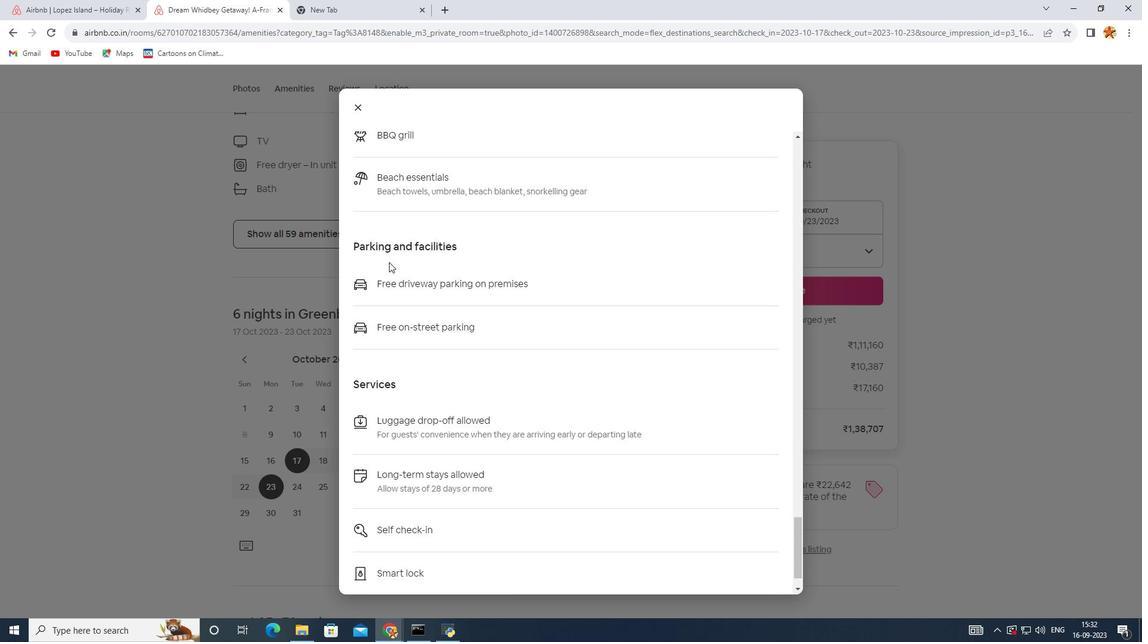 
Action: Mouse scrolled (389, 261) with delta (0, 0)
Screenshot: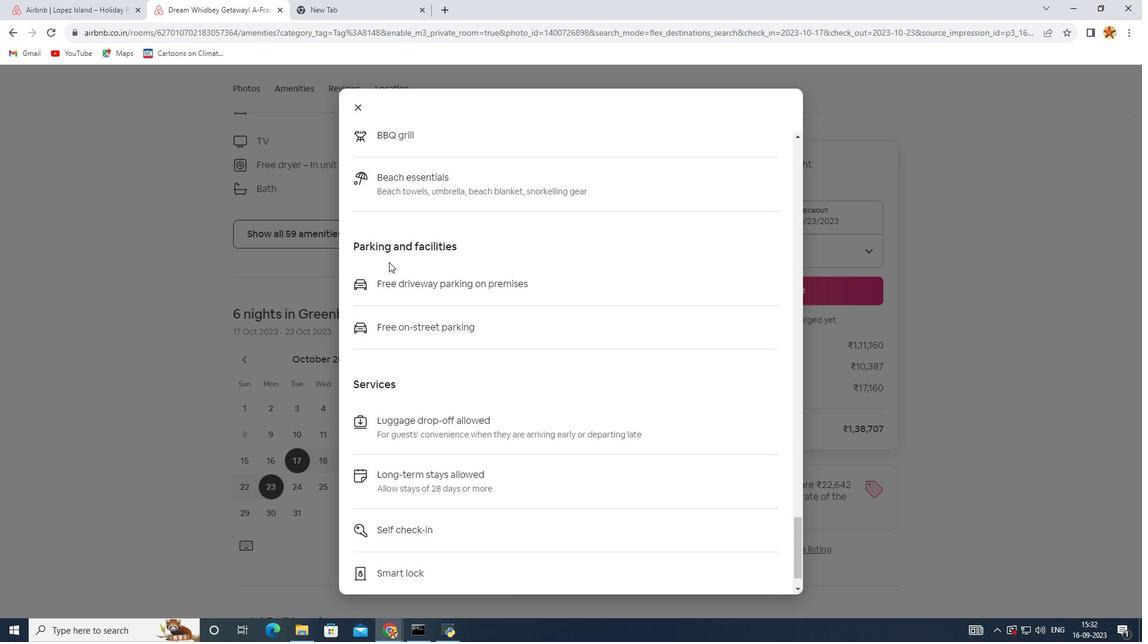 
Action: Mouse scrolled (389, 261) with delta (0, 0)
Screenshot: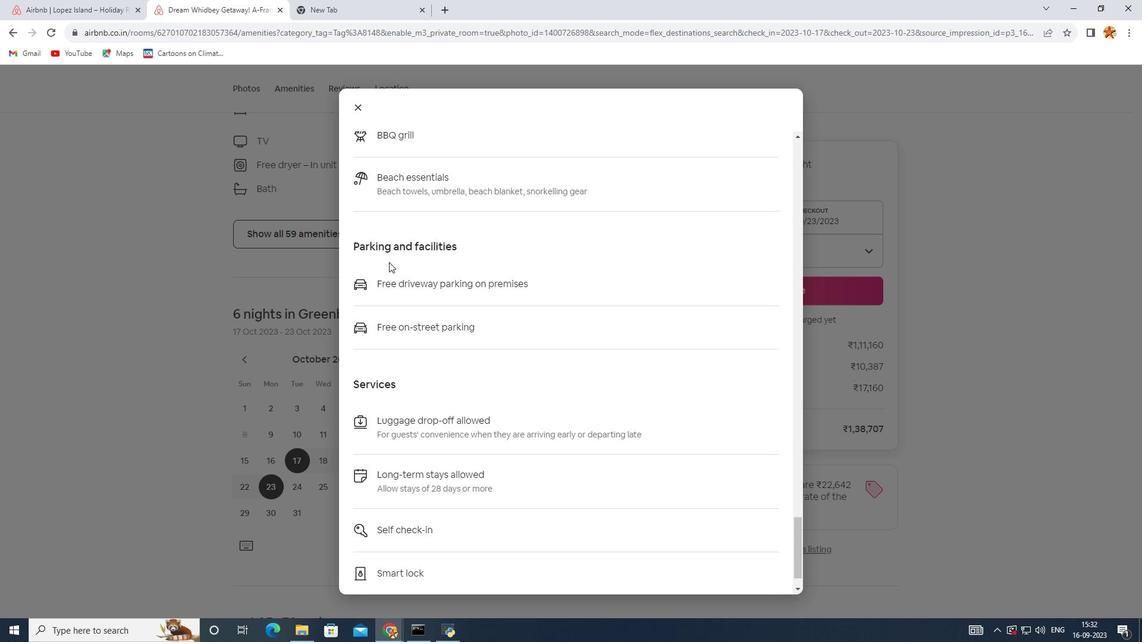 
Action: Mouse scrolled (389, 261) with delta (0, 0)
Screenshot: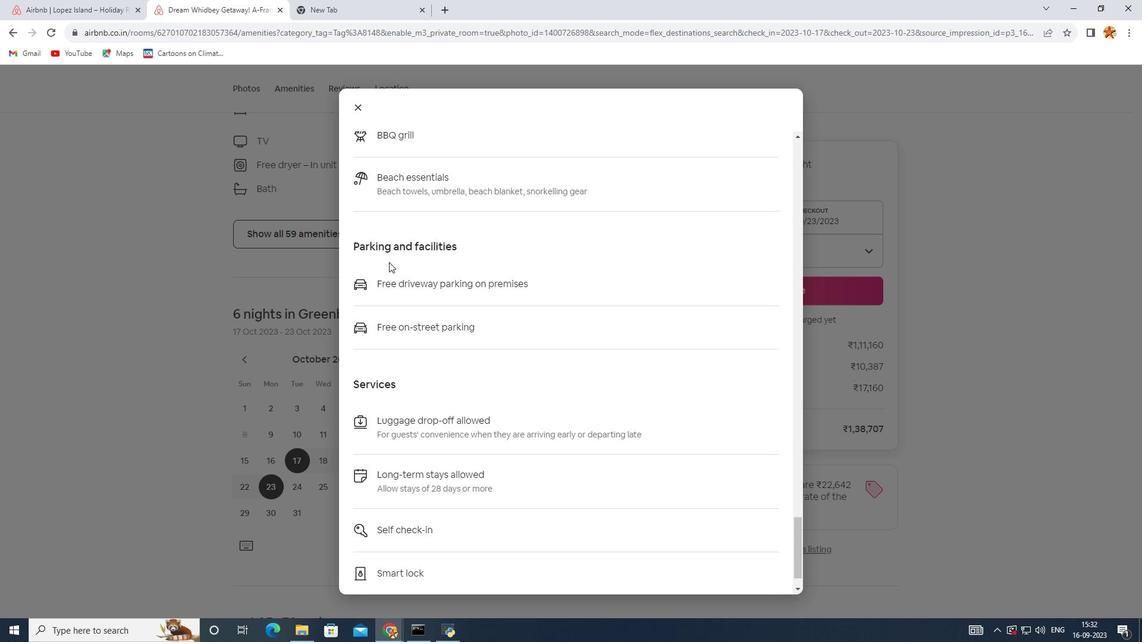 
Action: Mouse scrolled (389, 261) with delta (0, 0)
Screenshot: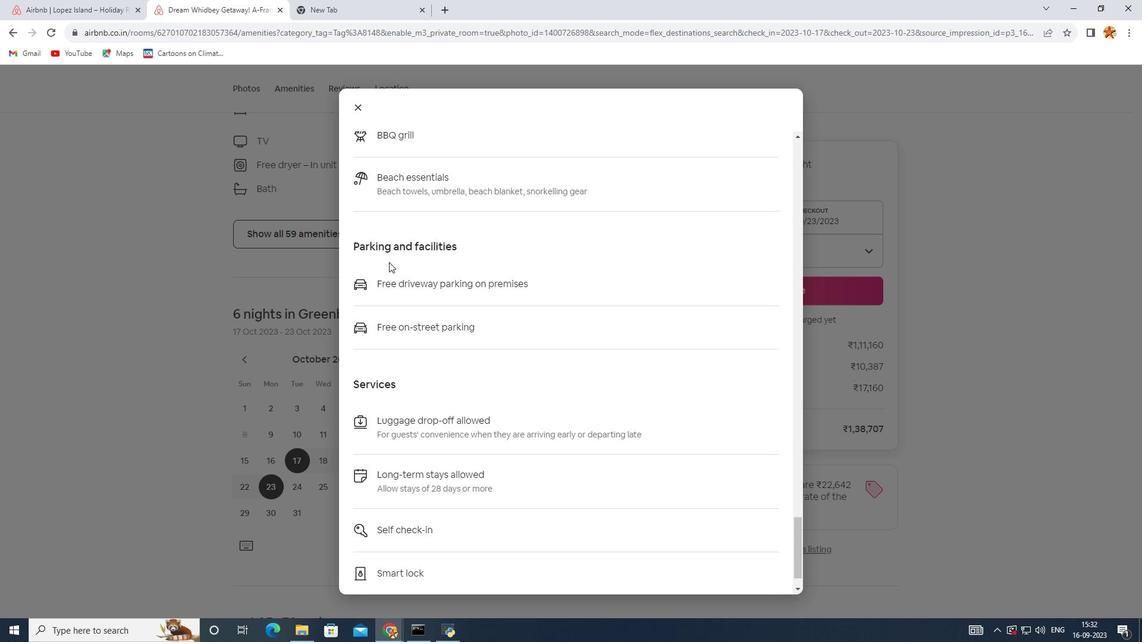 
Action: Mouse scrolled (389, 261) with delta (0, 0)
Screenshot: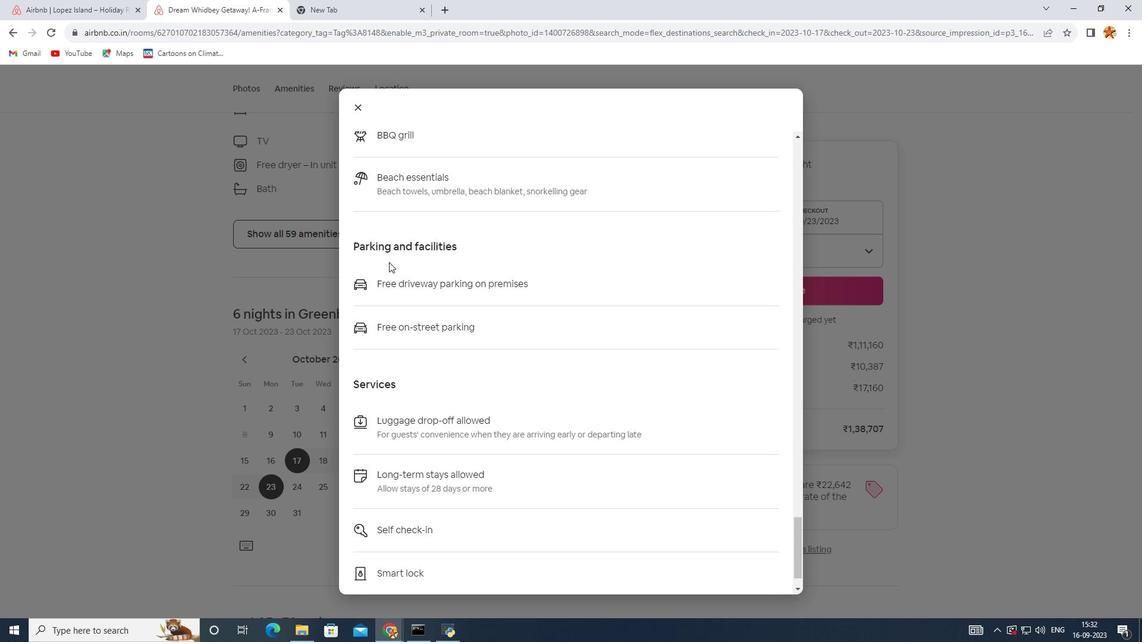 
Action: Mouse scrolled (389, 263) with delta (0, 0)
Screenshot: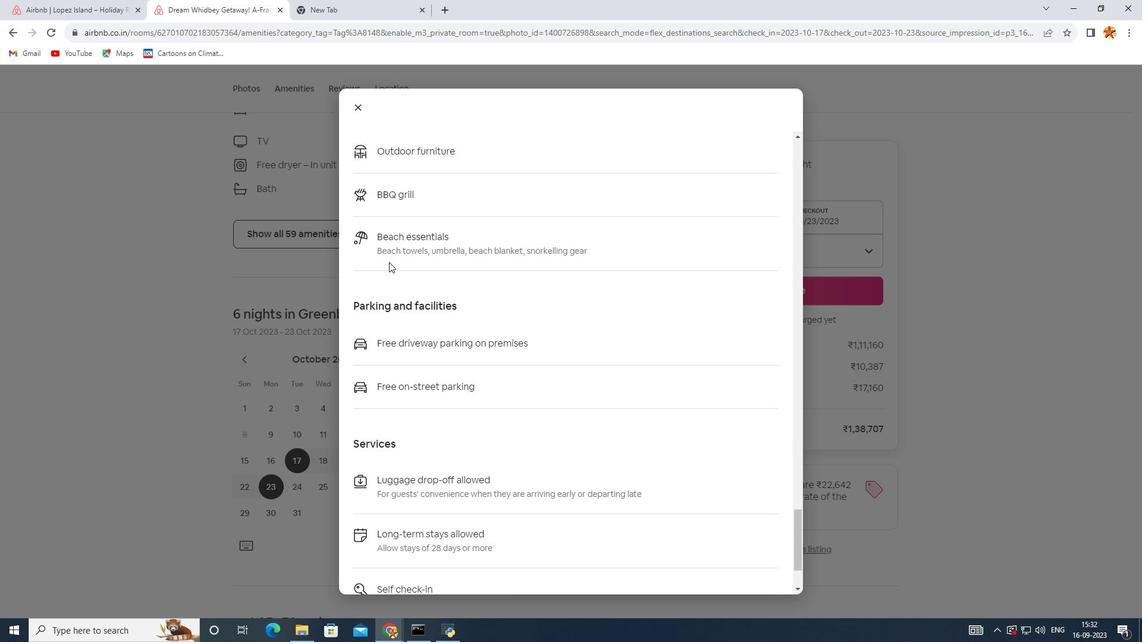 
Action: Mouse scrolled (389, 261) with delta (0, 0)
Screenshot: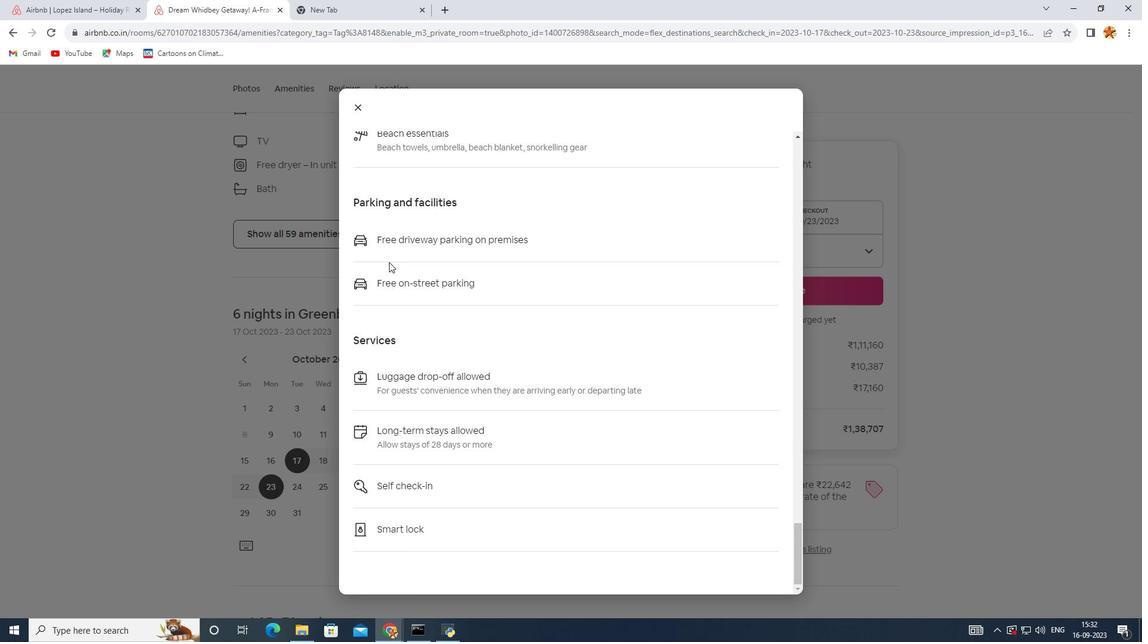 
Action: Mouse scrolled (389, 261) with delta (0, 0)
Screenshot: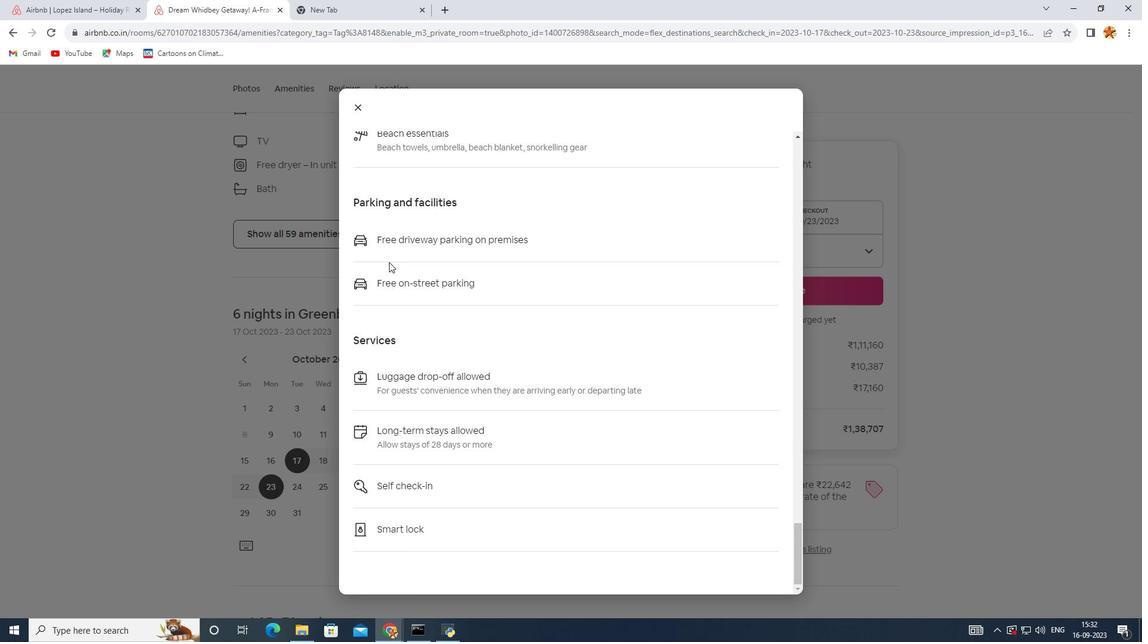 
Action: Mouse scrolled (389, 261) with delta (0, 0)
Screenshot: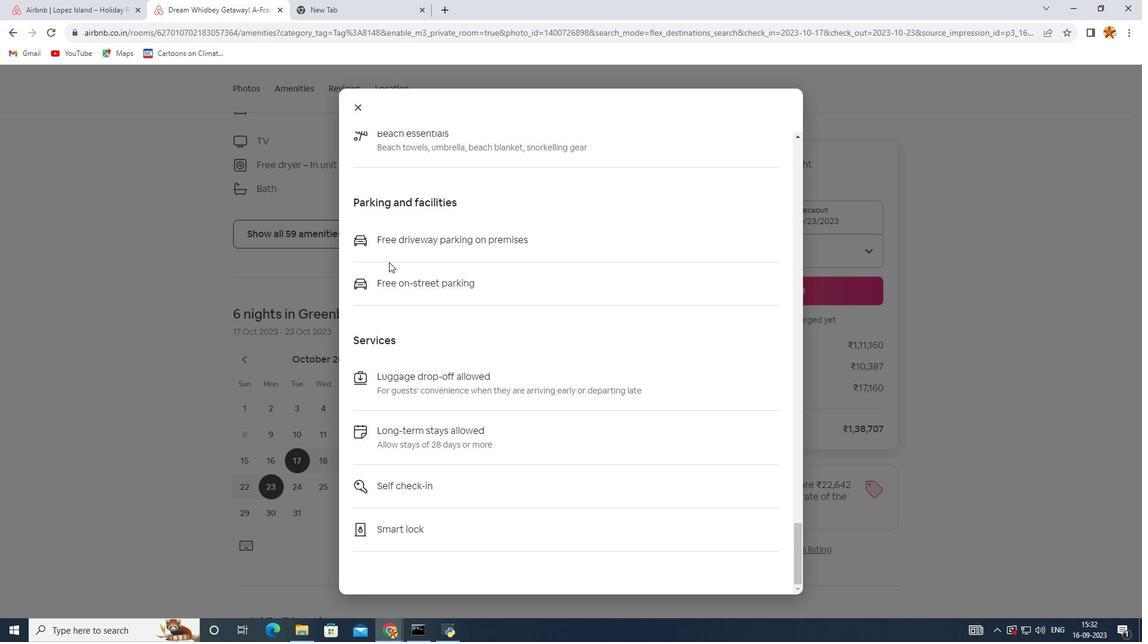 
Action: Mouse scrolled (389, 261) with delta (0, 0)
Screenshot: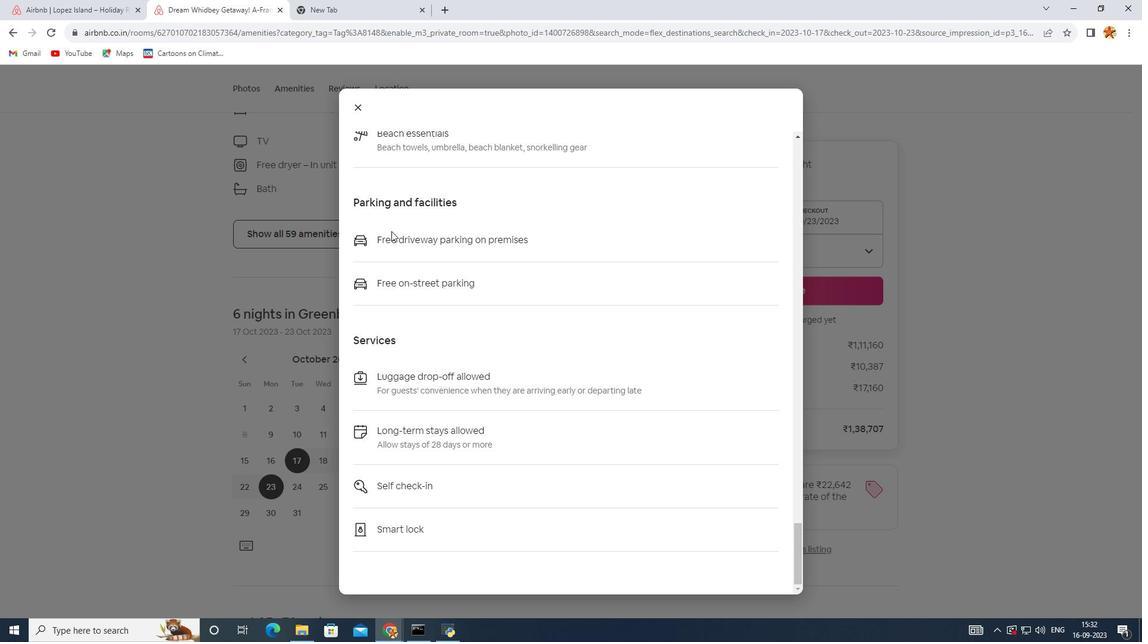
Action: Mouse scrolled (389, 261) with delta (0, 0)
Screenshot: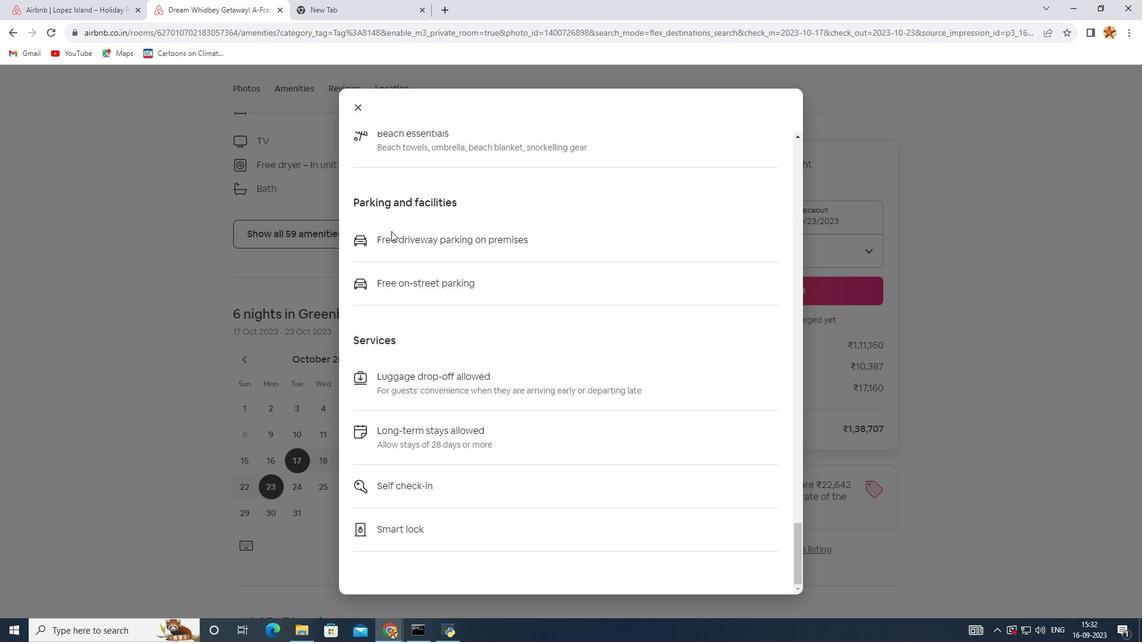 
Action: Mouse scrolled (389, 261) with delta (0, 0)
Screenshot: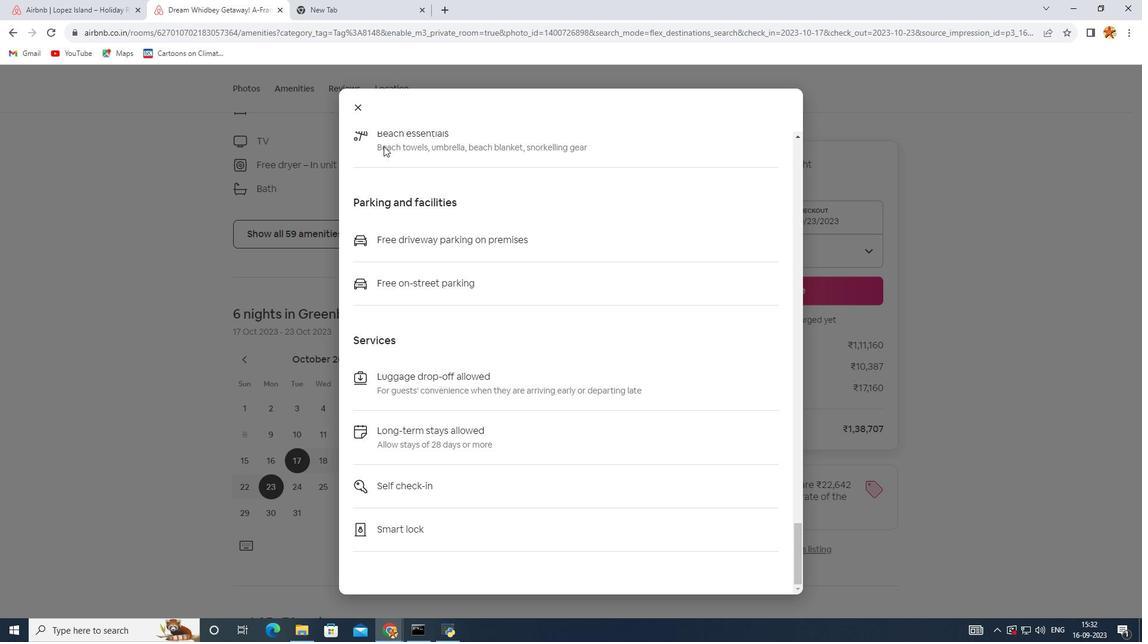
Action: Mouse scrolled (389, 261) with delta (0, 0)
Screenshot: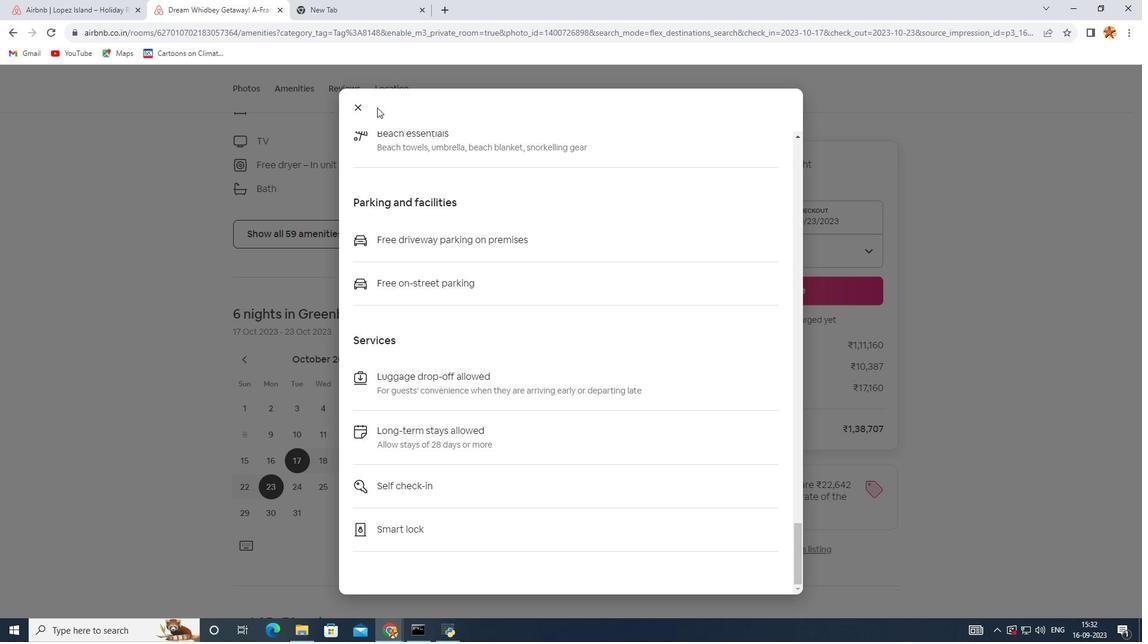
Action: Mouse moved to (350, 101)
Screenshot: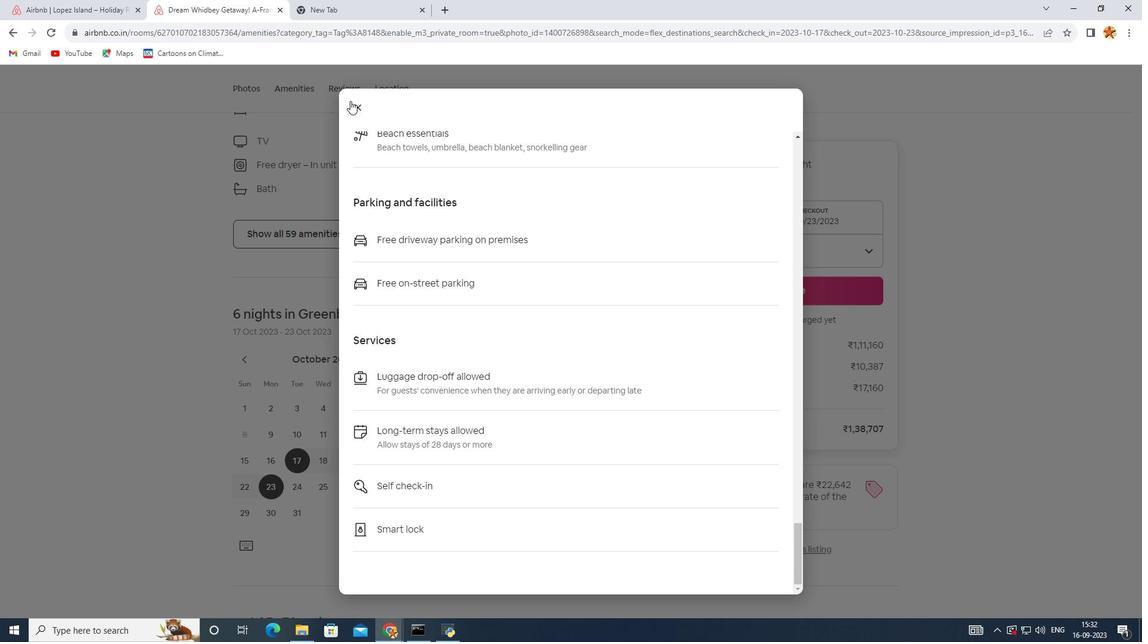 
Action: Mouse pressed left at (350, 101)
Screenshot: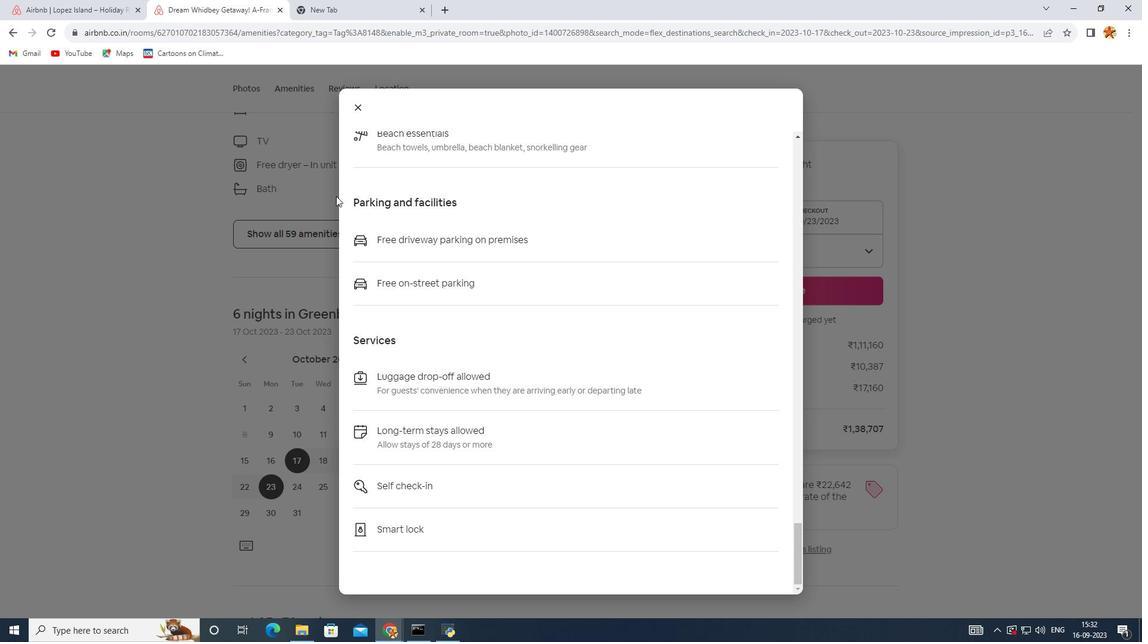 
Action: Mouse moved to (349, 104)
Screenshot: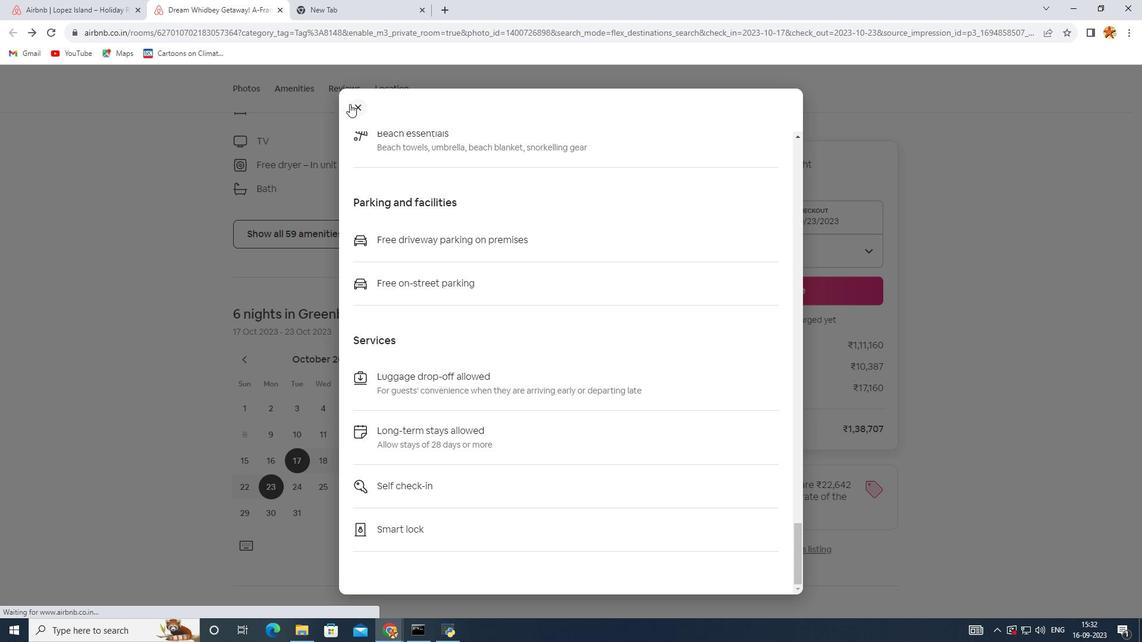 
Action: Mouse pressed left at (349, 104)
Screenshot: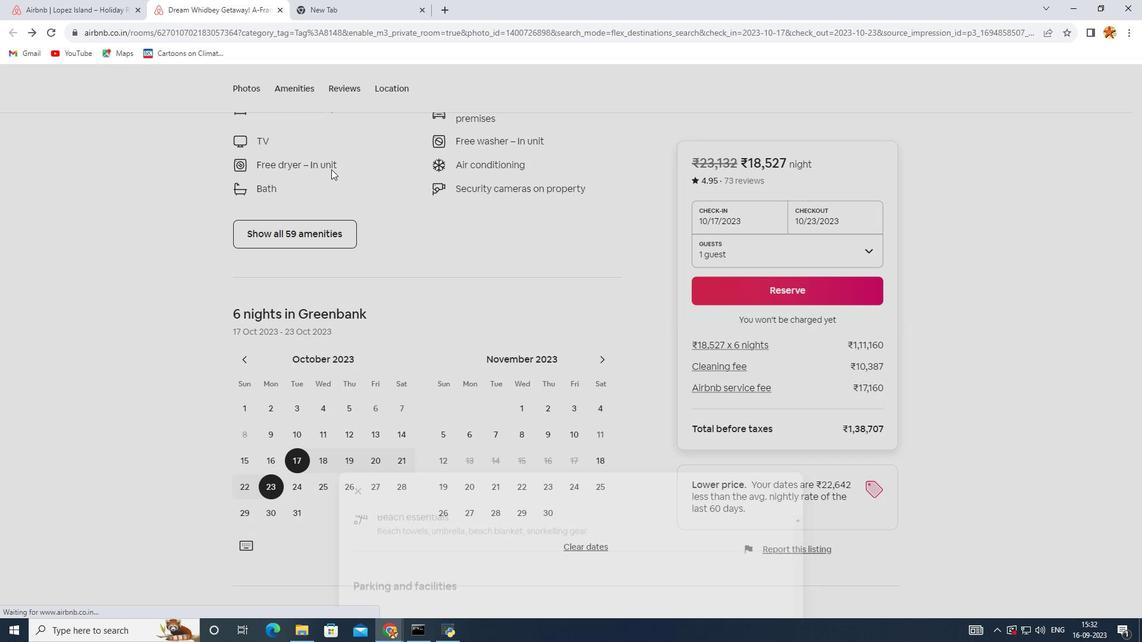 
Action: Mouse moved to (304, 266)
Screenshot: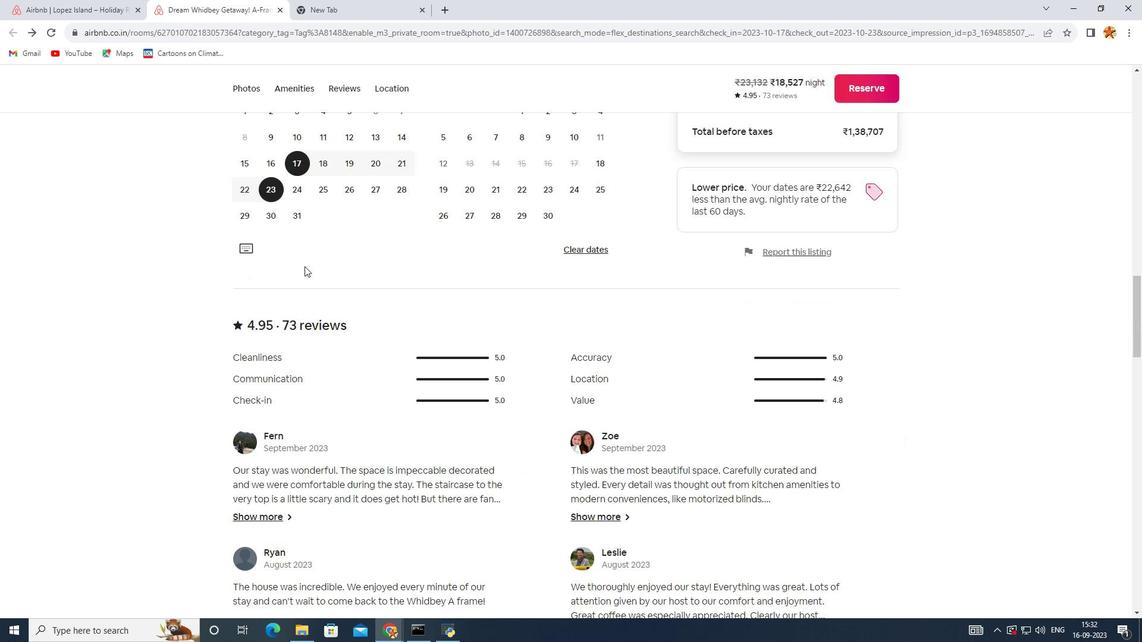 
Action: Mouse scrolled (304, 266) with delta (0, 0)
Screenshot: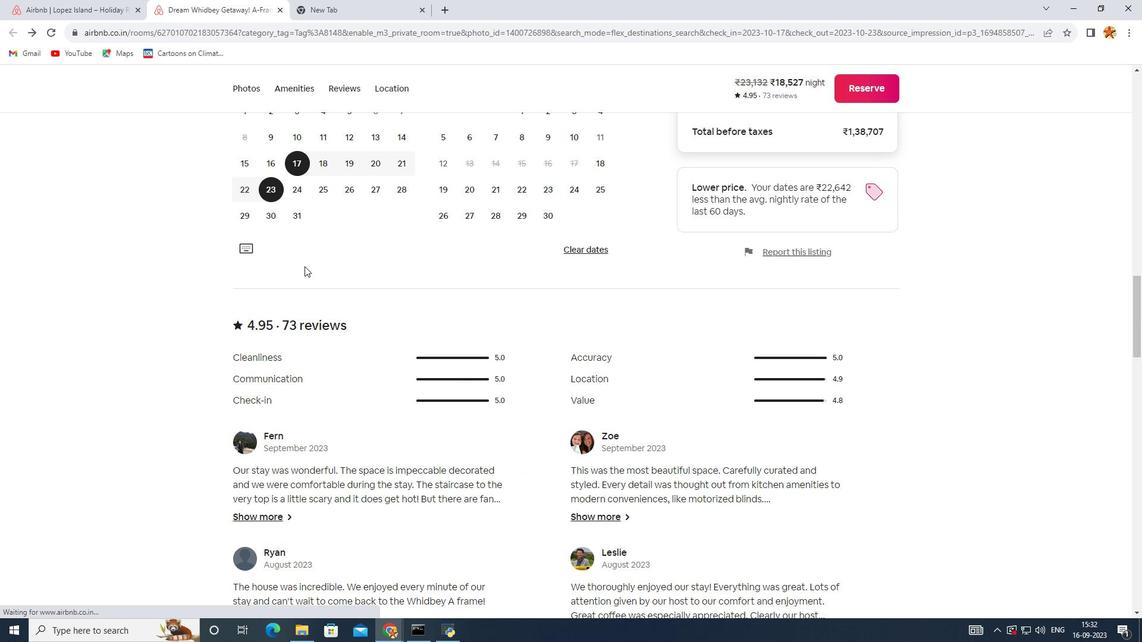 
Action: Mouse scrolled (304, 266) with delta (0, 0)
Screenshot: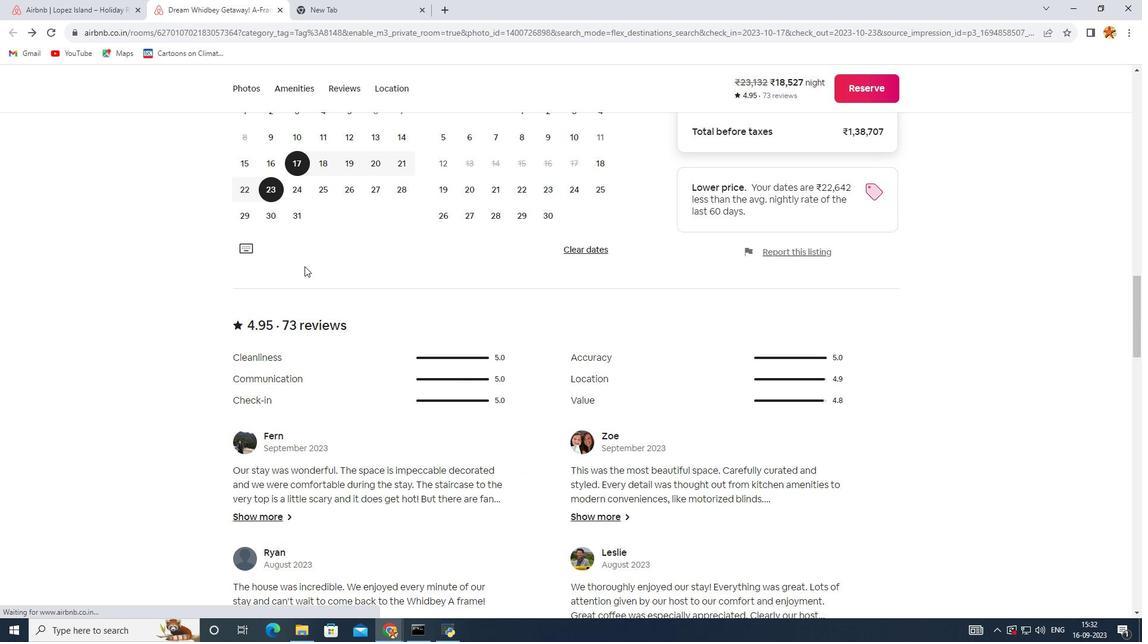 
Action: Mouse scrolled (304, 266) with delta (0, 0)
Screenshot: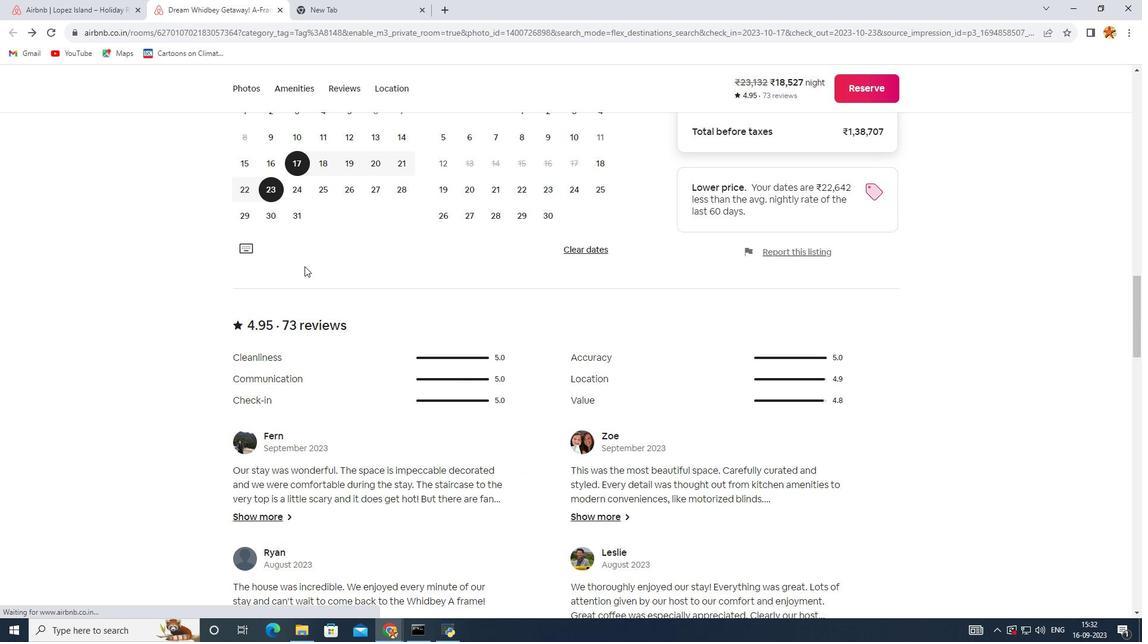 
Action: Mouse moved to (304, 266)
Screenshot: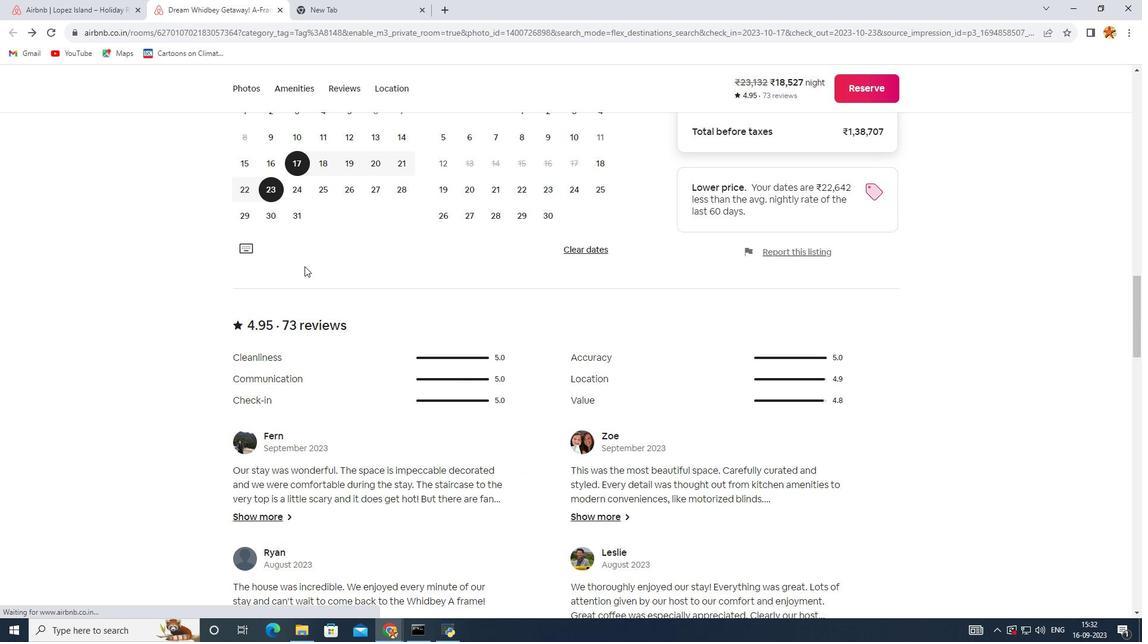 
Action: Mouse scrolled (304, 266) with delta (0, 0)
Screenshot: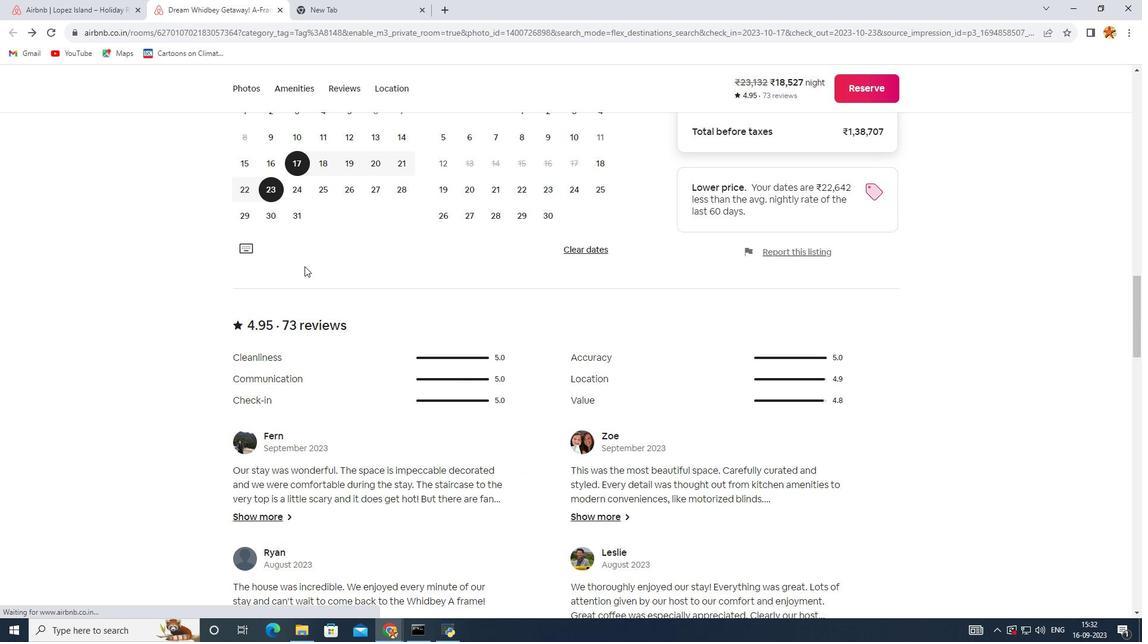 
Action: Mouse scrolled (304, 266) with delta (0, 0)
Screenshot: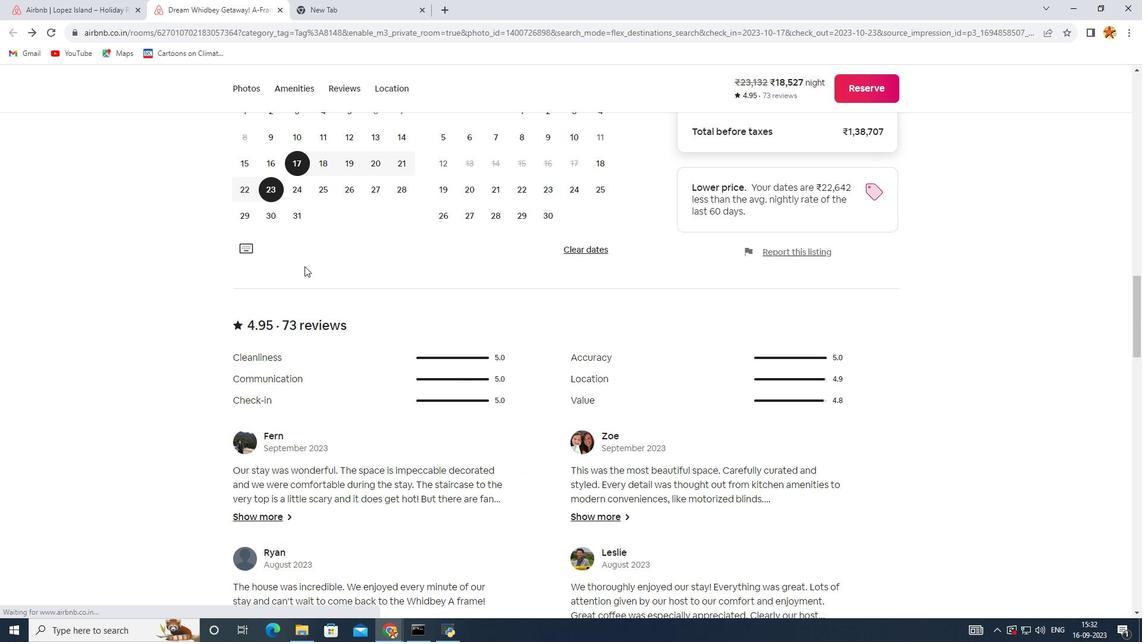 
Action: Mouse scrolled (304, 266) with delta (0, 0)
Screenshot: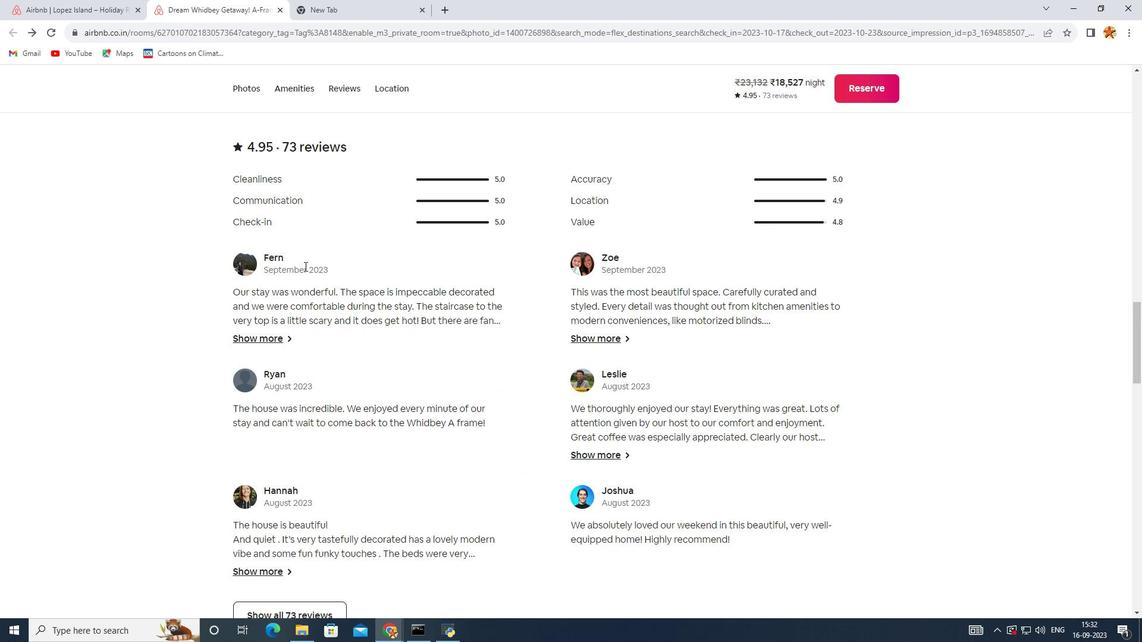 
Action: Mouse scrolled (304, 266) with delta (0, 0)
Screenshot: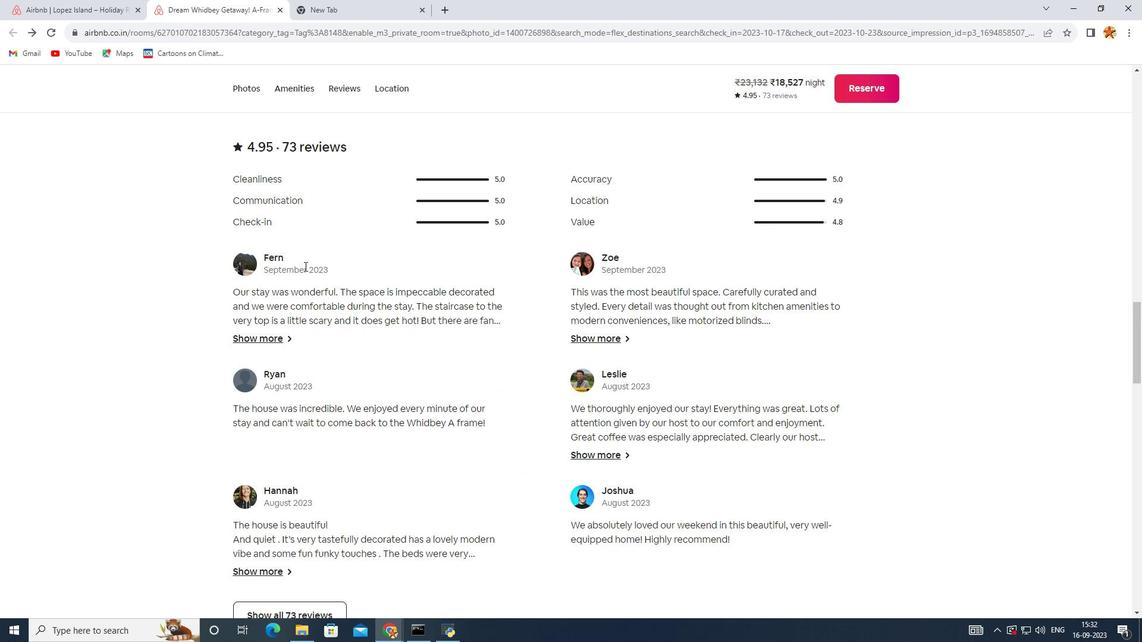 
Action: Mouse scrolled (304, 266) with delta (0, 0)
Screenshot: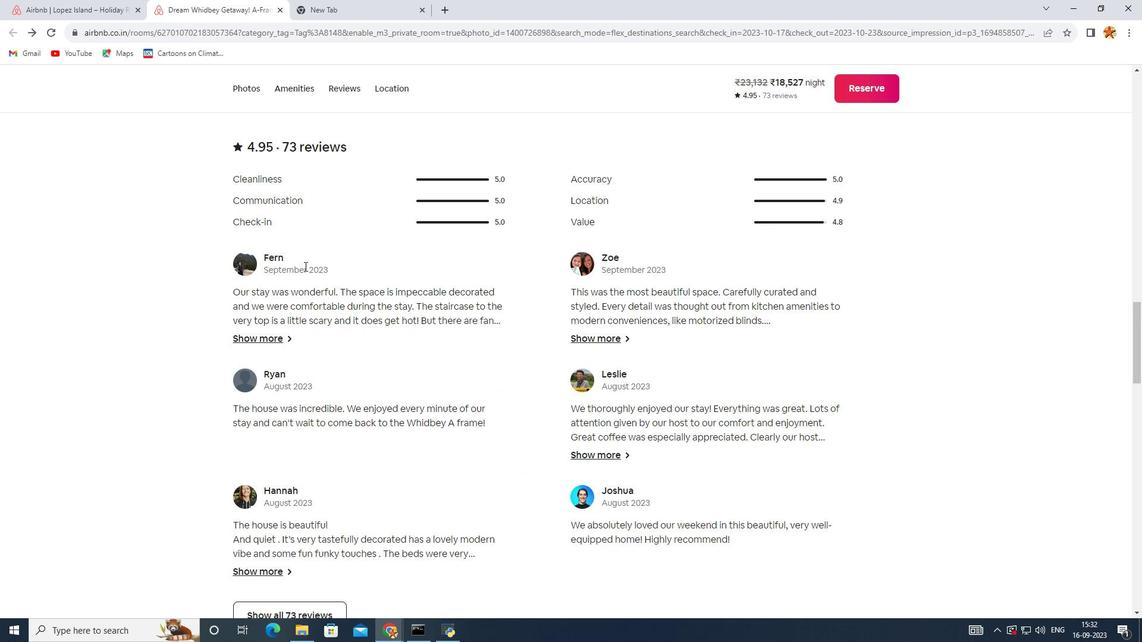 
Action: Mouse scrolled (304, 266) with delta (0, 0)
Screenshot: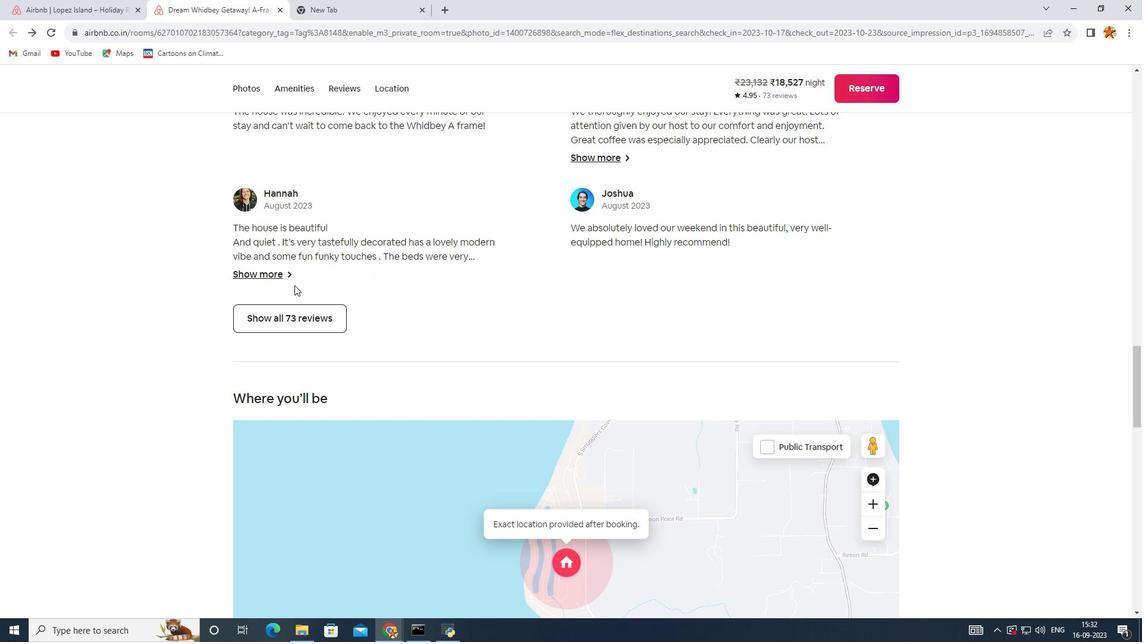 
Action: Mouse scrolled (304, 266) with delta (0, 0)
Screenshot: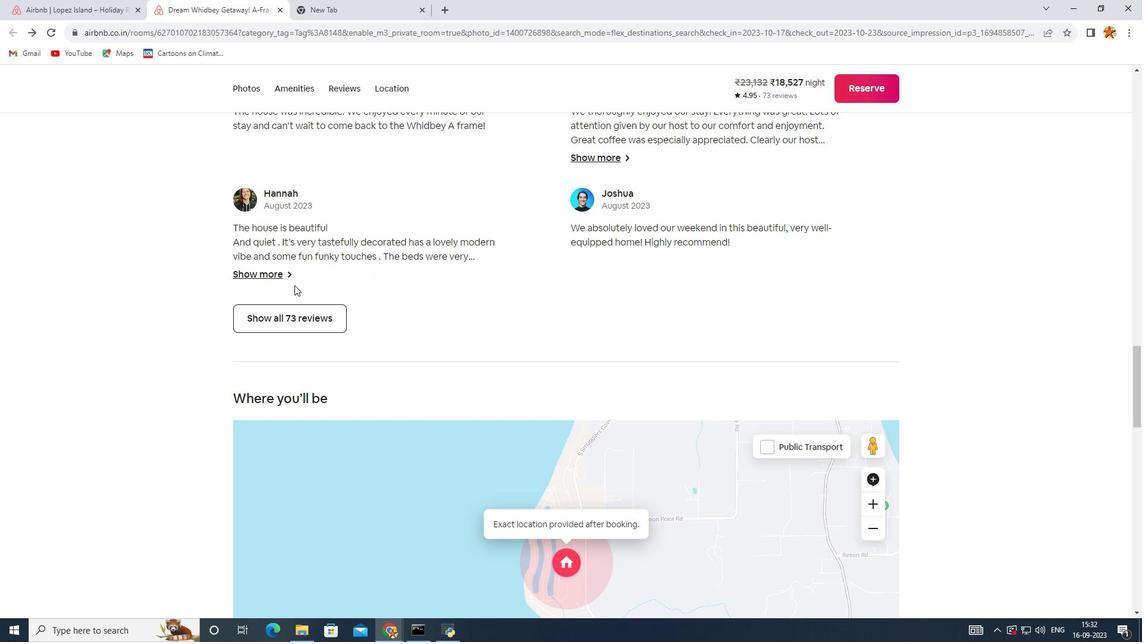 
Action: Mouse scrolled (304, 266) with delta (0, 0)
Screenshot: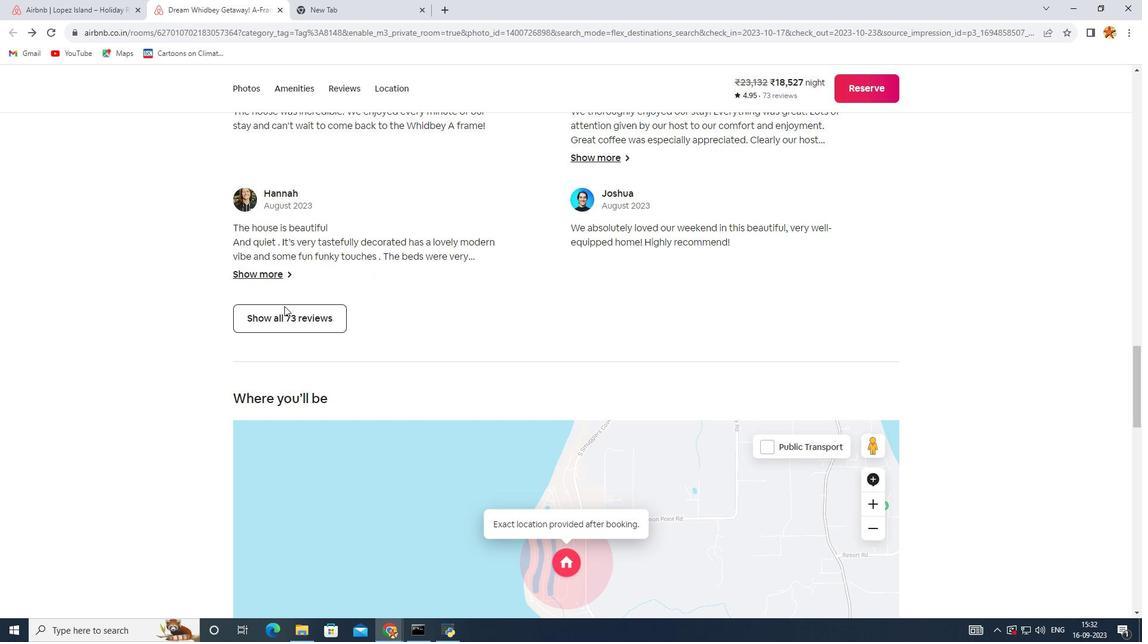 
Action: Mouse scrolled (304, 266) with delta (0, 0)
Screenshot: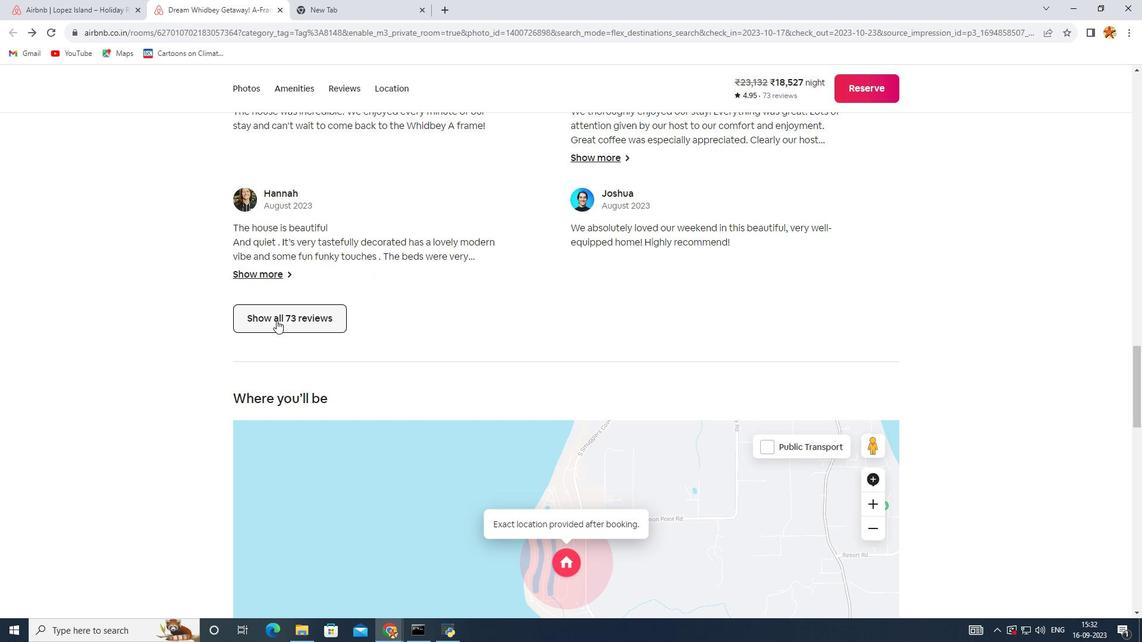 
Action: Mouse scrolled (304, 266) with delta (0, 0)
Screenshot: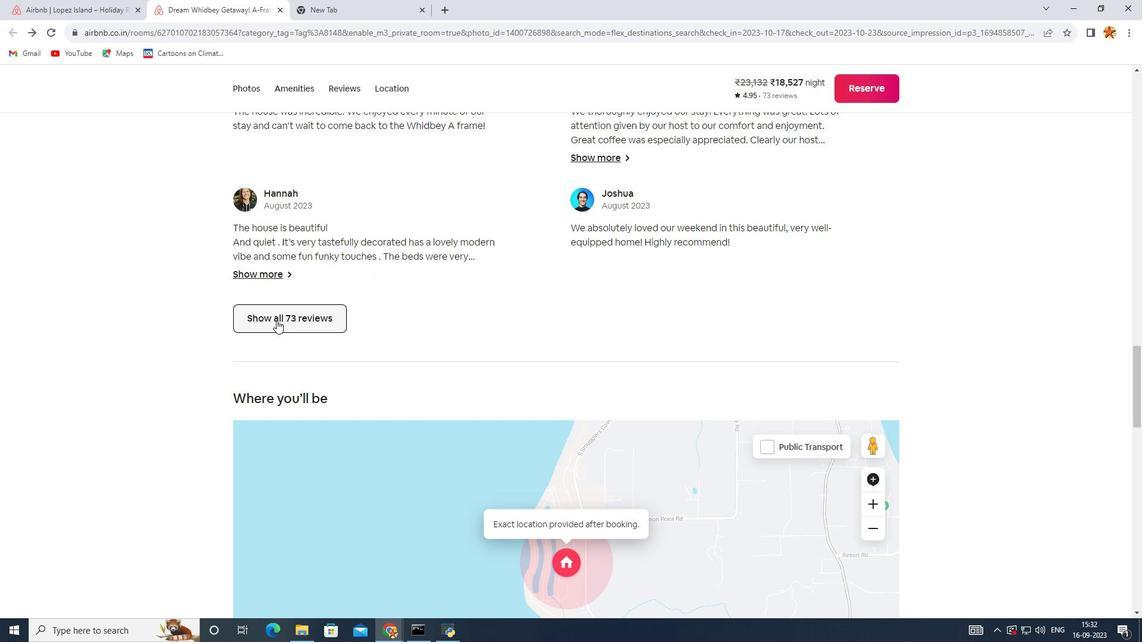 
Action: Mouse moved to (275, 323)
Screenshot: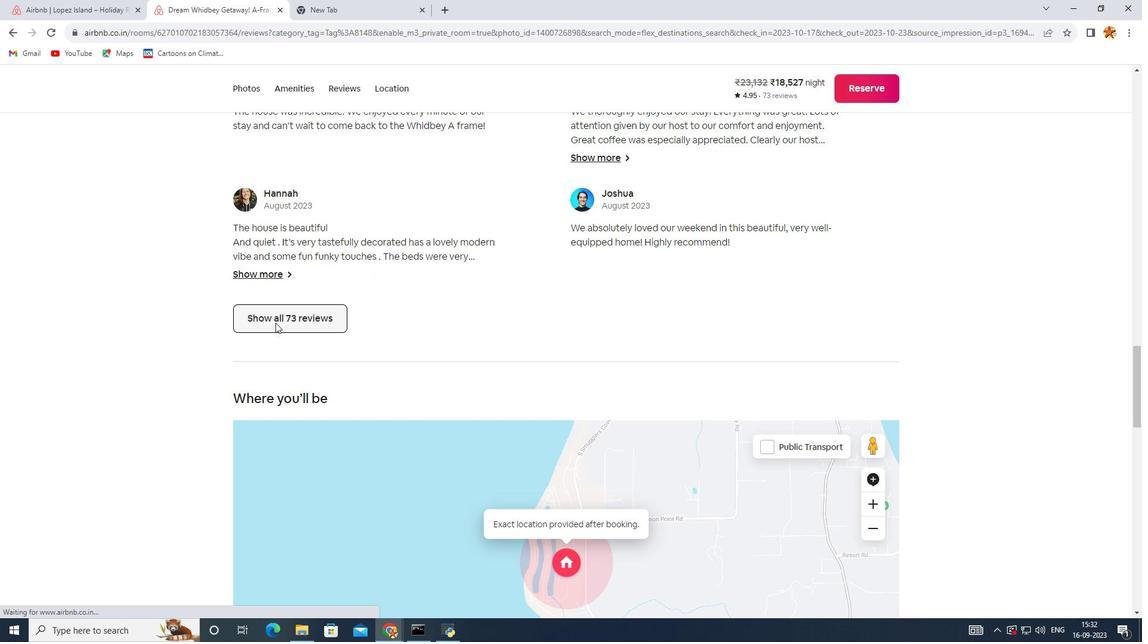 
Action: Mouse pressed left at (275, 323)
Screenshot: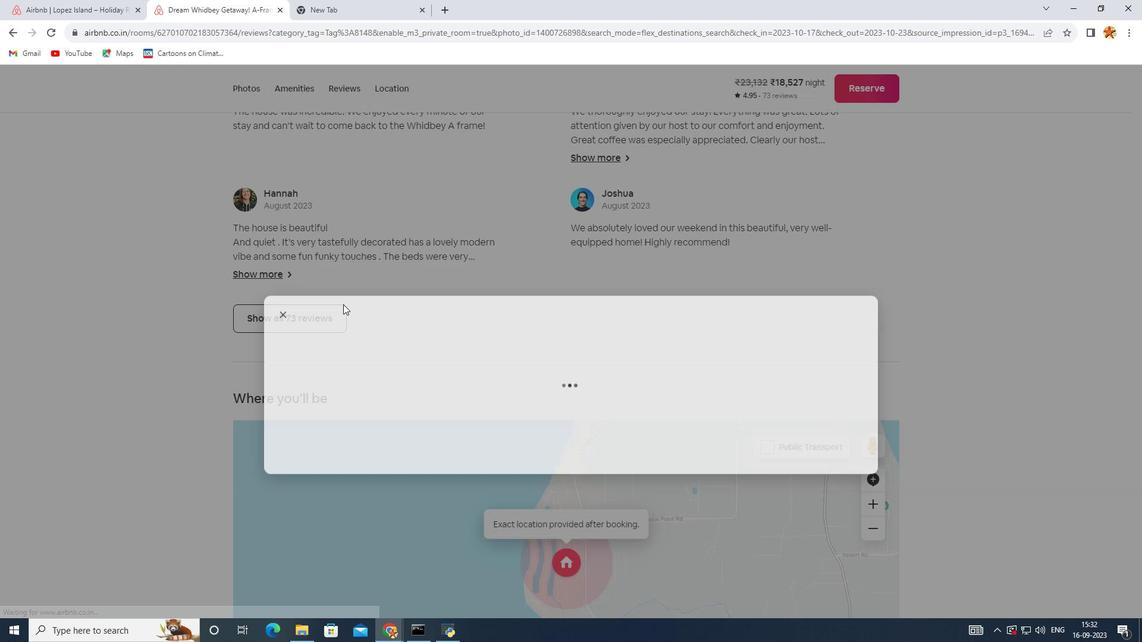 
Action: Mouse moved to (432, 296)
Screenshot: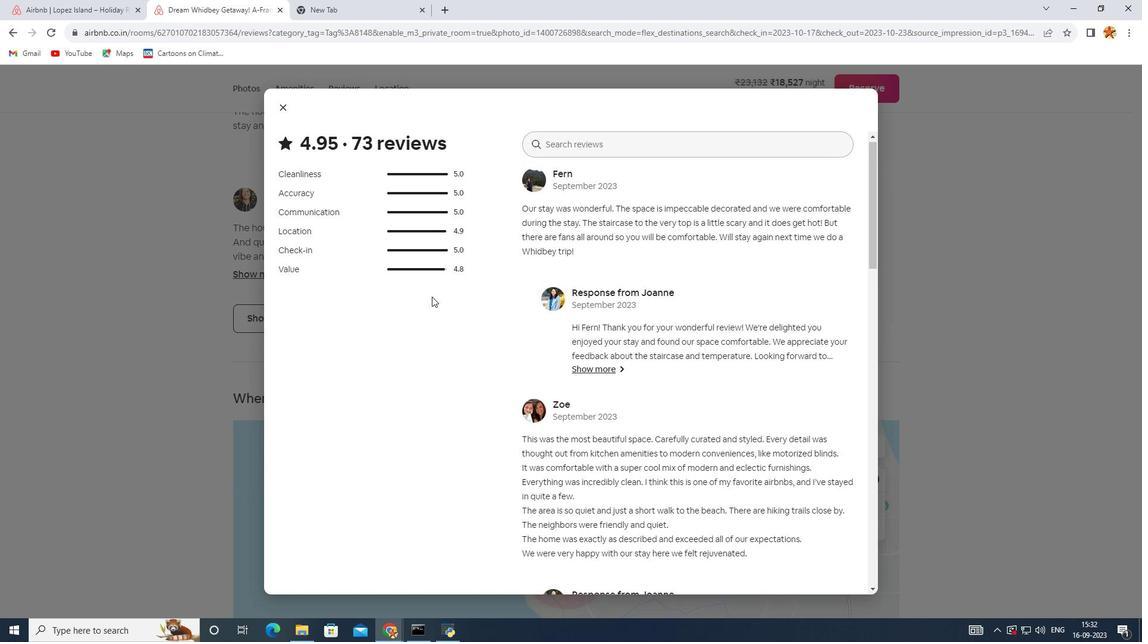 
Action: Mouse scrolled (432, 296) with delta (0, 0)
Screenshot: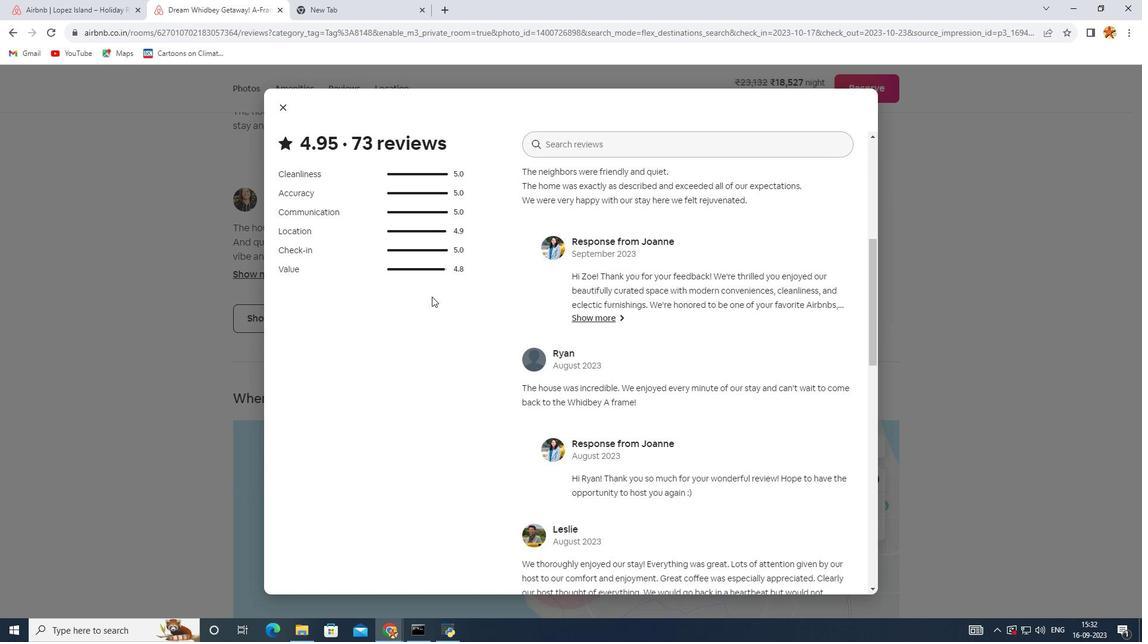 
Action: Mouse scrolled (432, 296) with delta (0, 0)
Screenshot: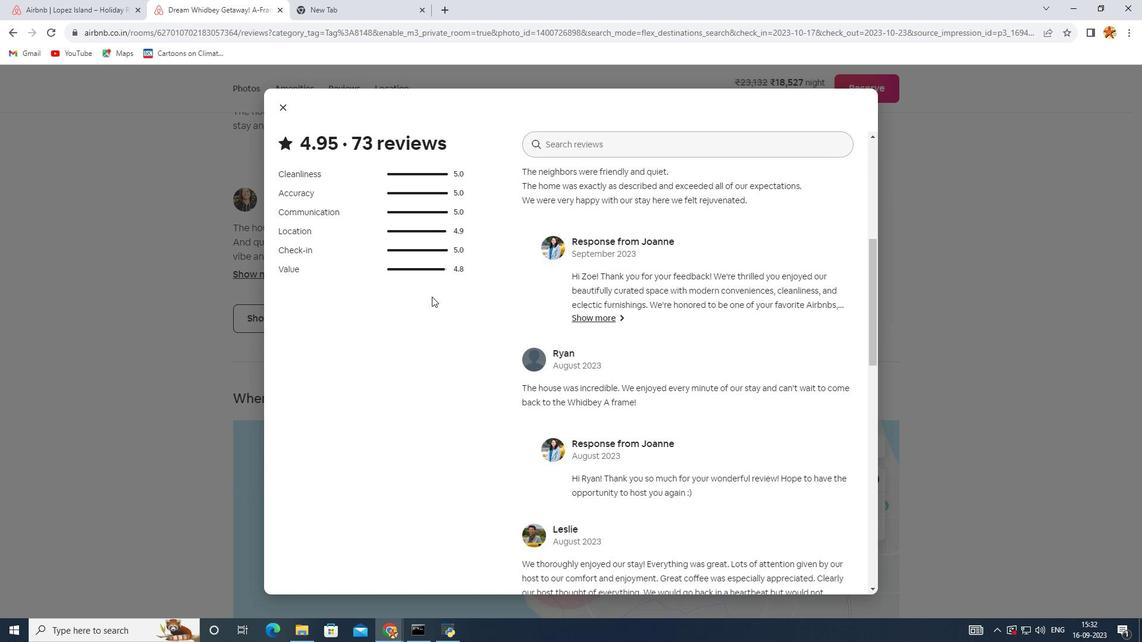 
Action: Mouse scrolled (432, 296) with delta (0, 0)
Screenshot: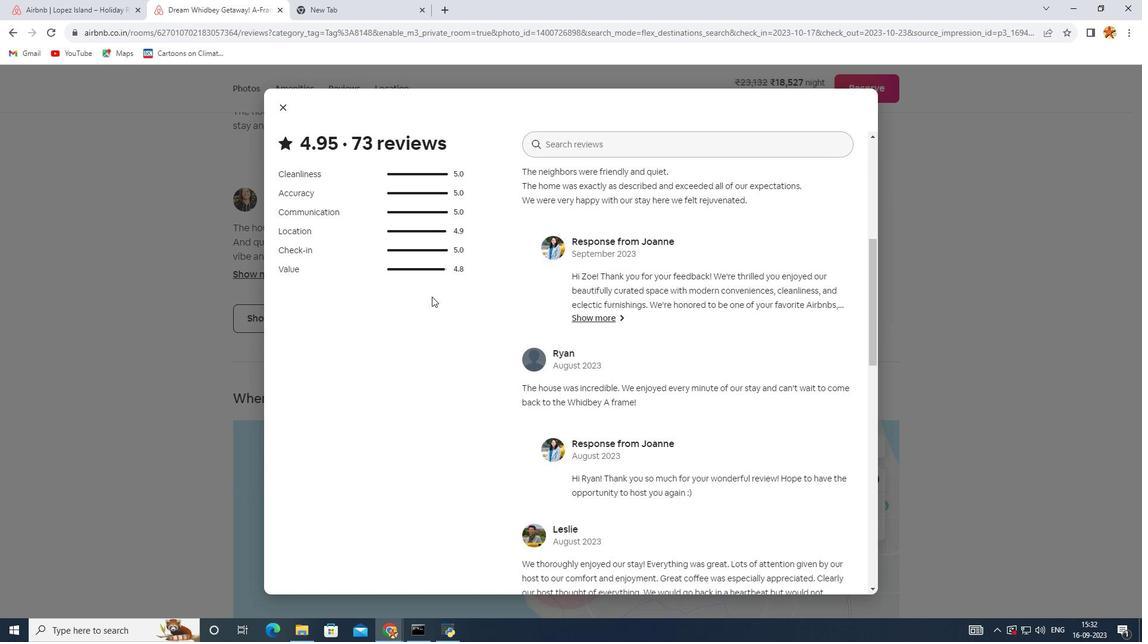 
Action: Mouse scrolled (432, 296) with delta (0, 0)
Screenshot: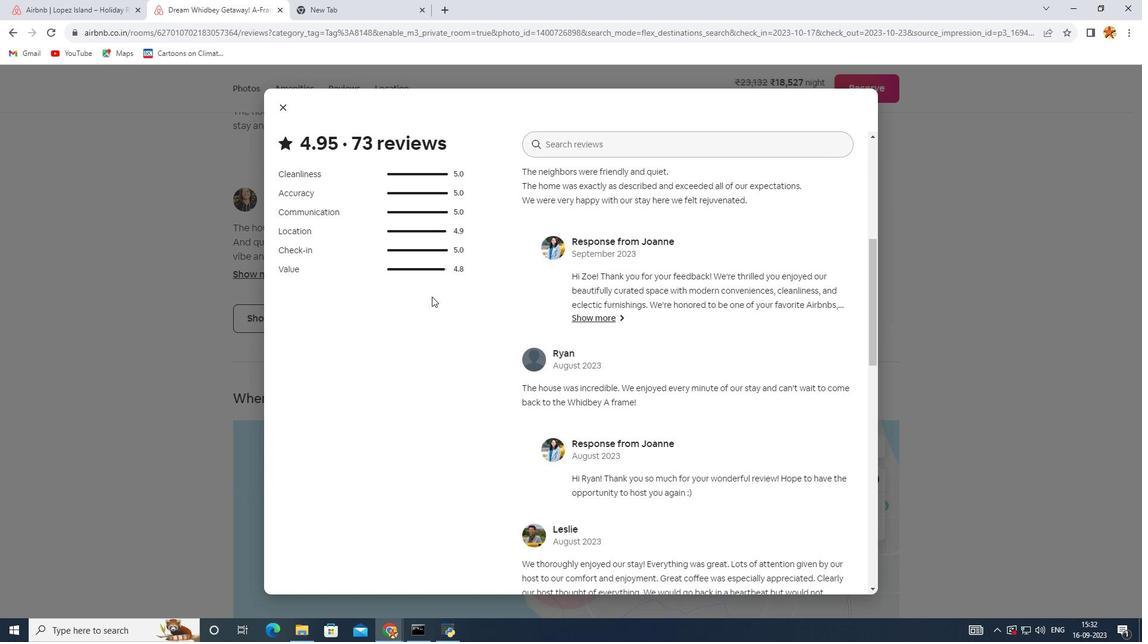 
Action: Mouse scrolled (432, 296) with delta (0, 0)
Screenshot: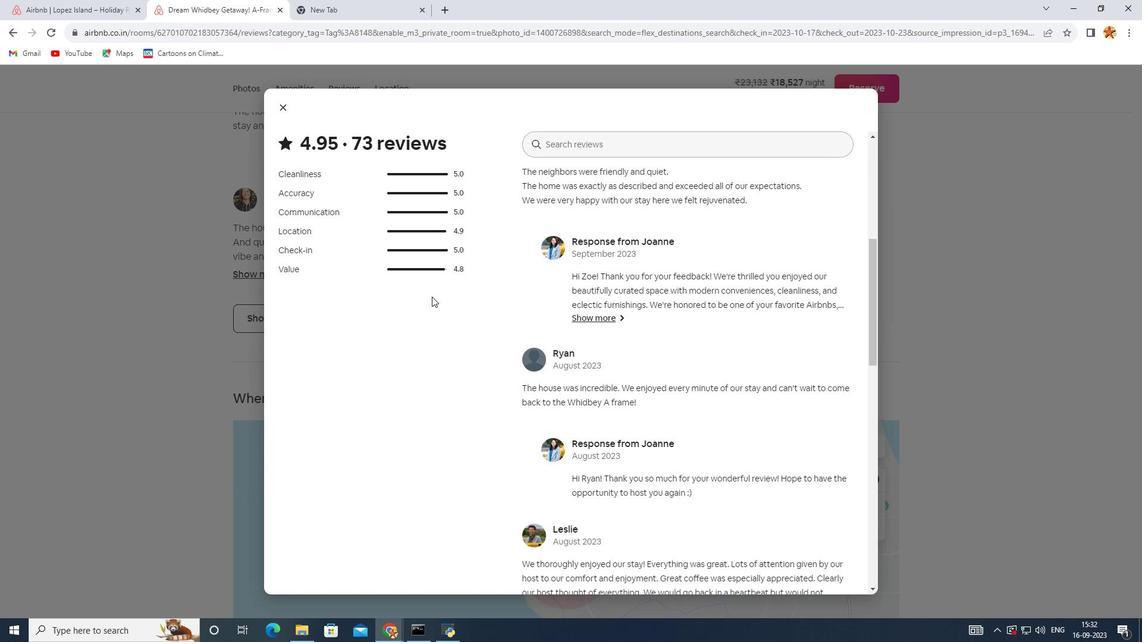 
Action: Mouse scrolled (432, 296) with delta (0, 0)
Screenshot: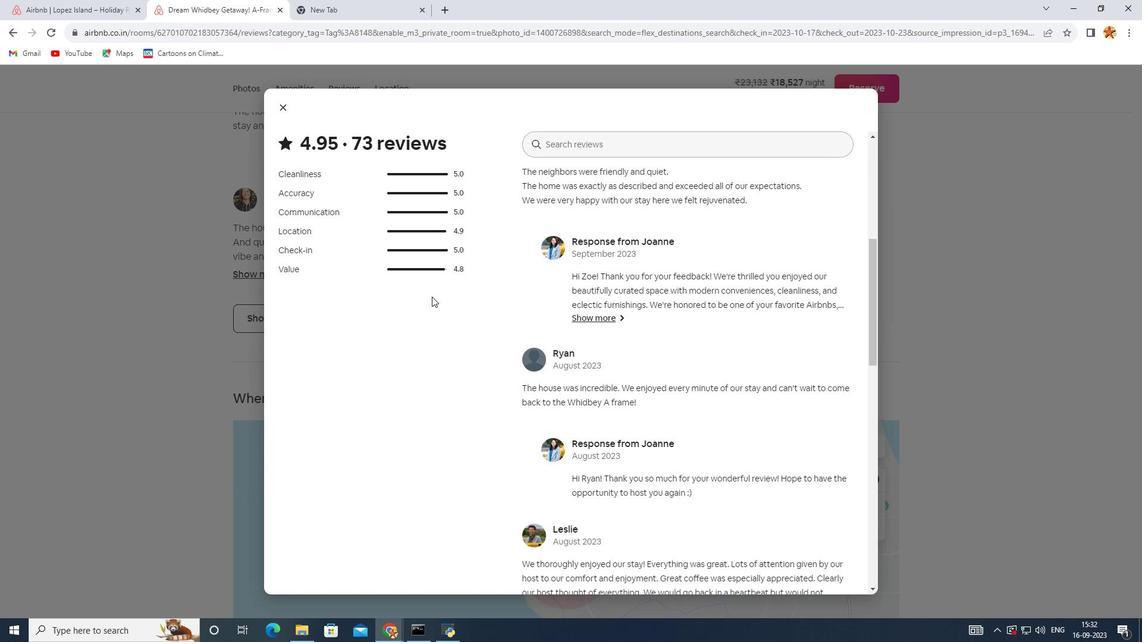 
Action: Mouse scrolled (432, 296) with delta (0, 0)
Screenshot: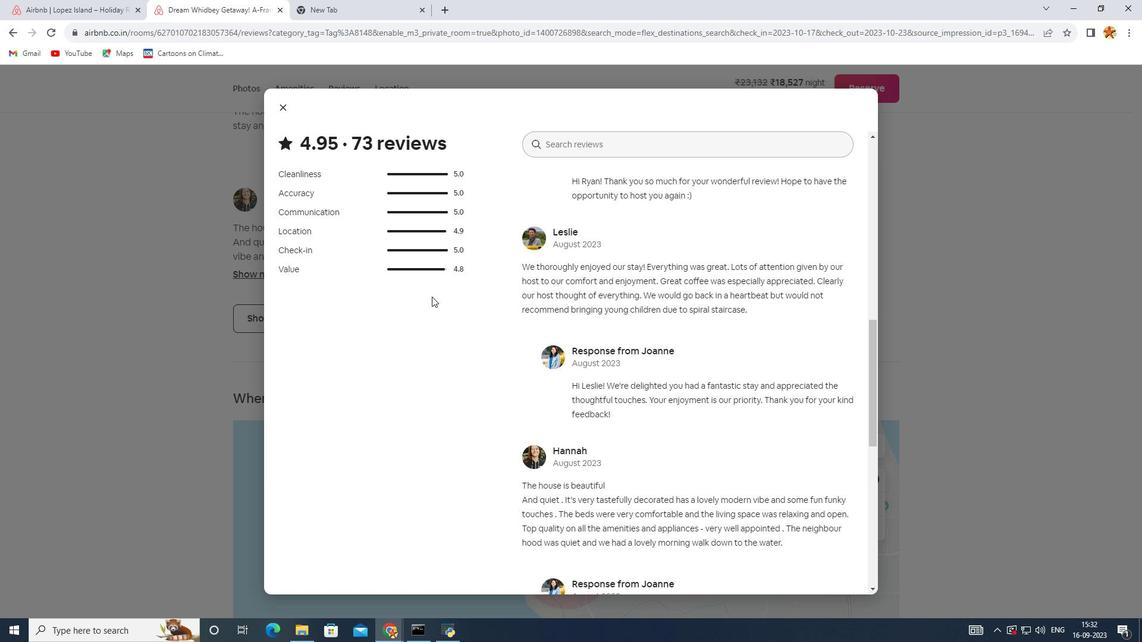 
Action: Mouse scrolled (432, 296) with delta (0, 0)
Screenshot: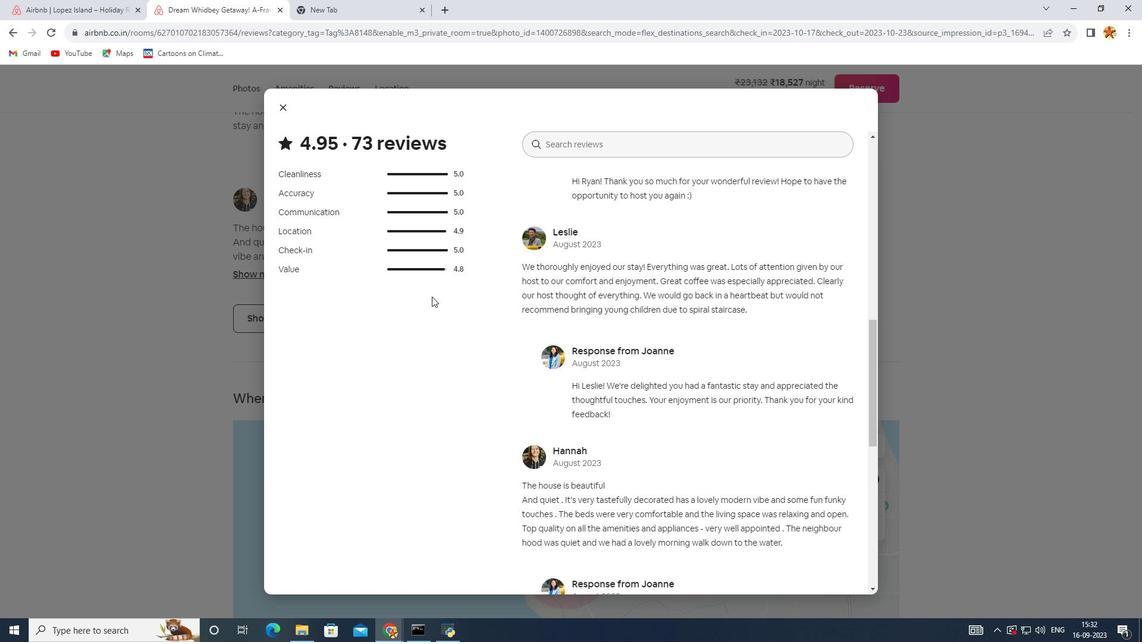 
Action: Mouse scrolled (432, 296) with delta (0, 0)
Screenshot: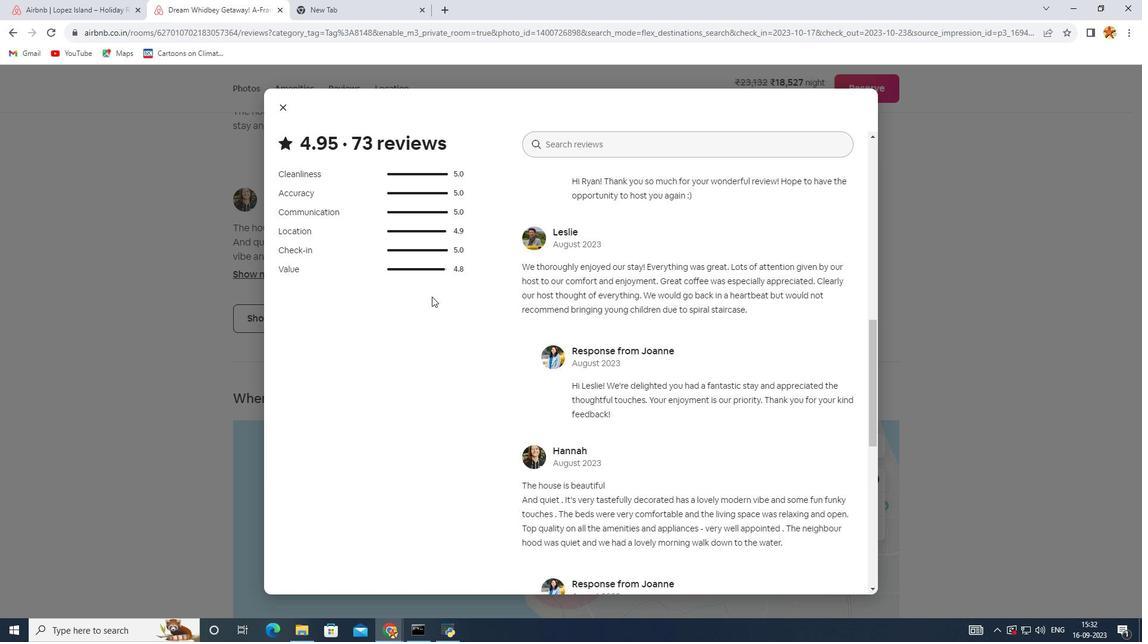 
Action: Mouse scrolled (432, 296) with delta (0, 0)
Screenshot: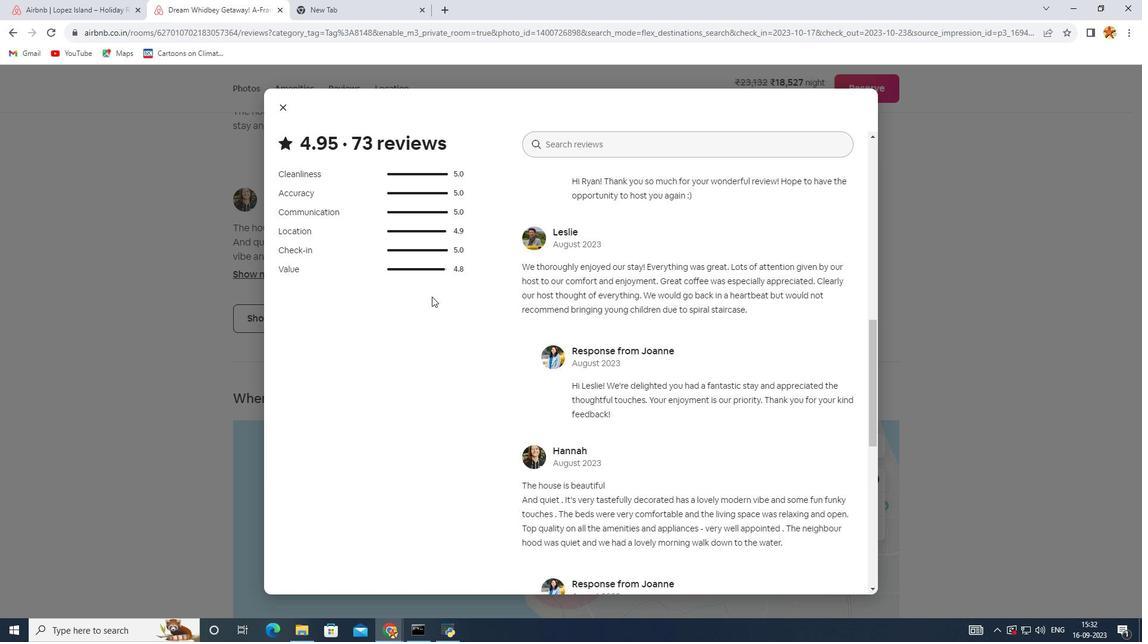 
Action: Mouse scrolled (432, 296) with delta (0, 0)
Screenshot: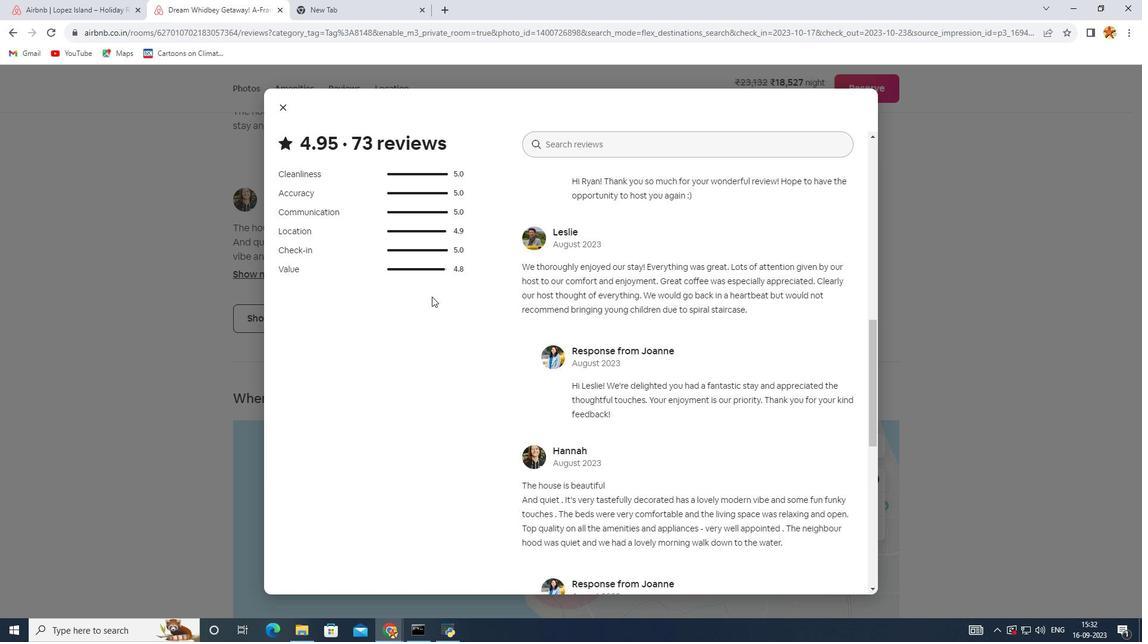 
Action: Mouse scrolled (432, 296) with delta (0, 0)
Screenshot: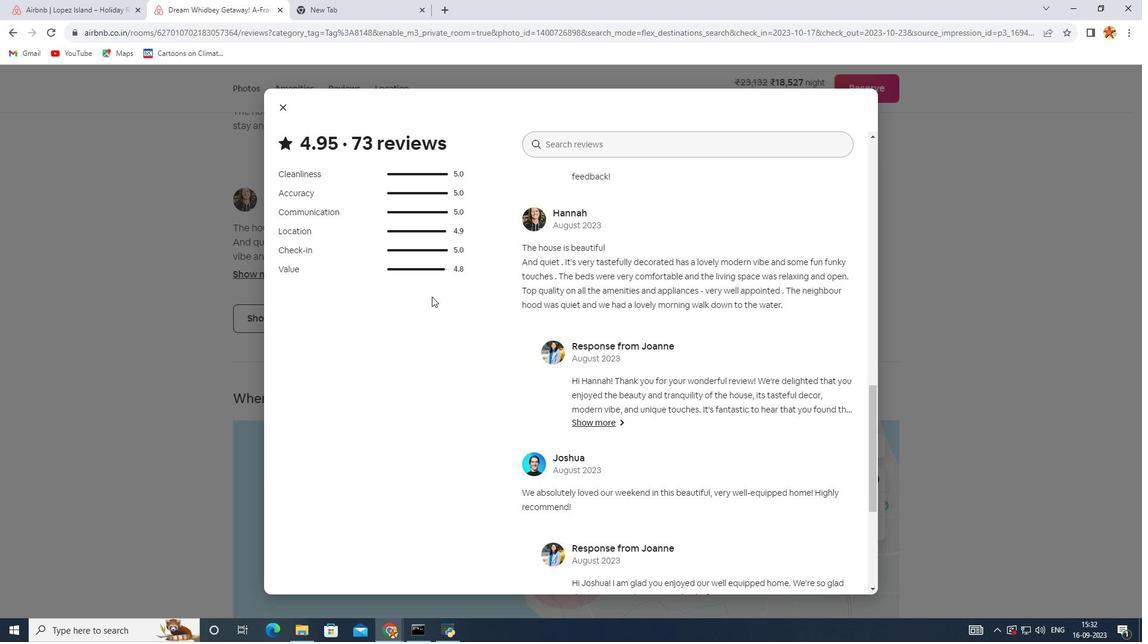 
Action: Mouse scrolled (432, 296) with delta (0, 0)
Screenshot: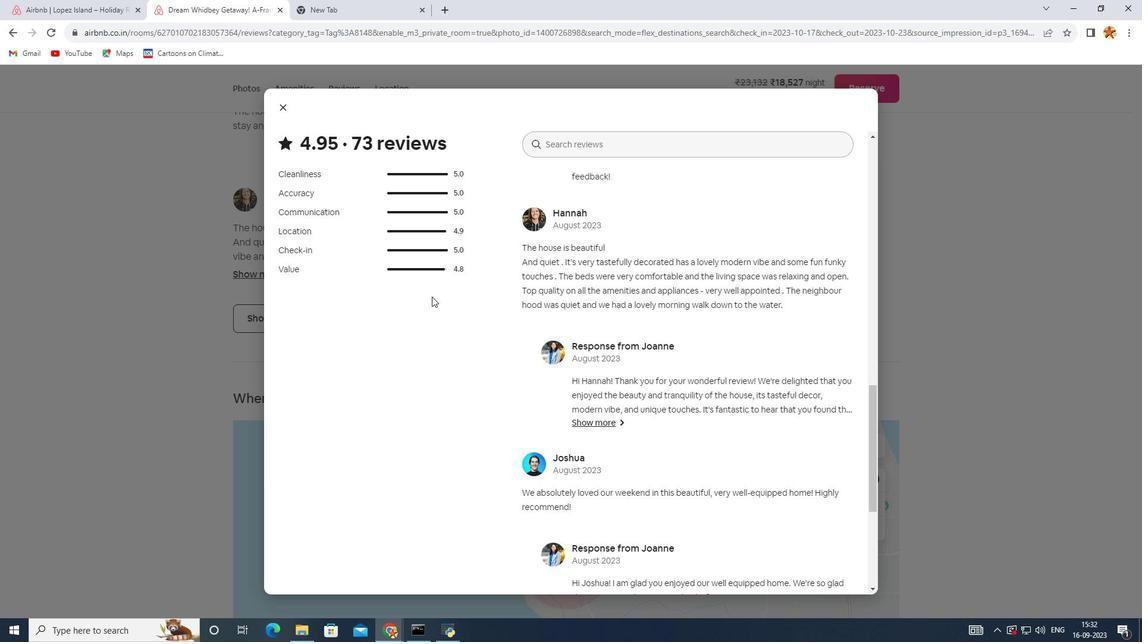 
Action: Mouse scrolled (432, 296) with delta (0, 0)
Screenshot: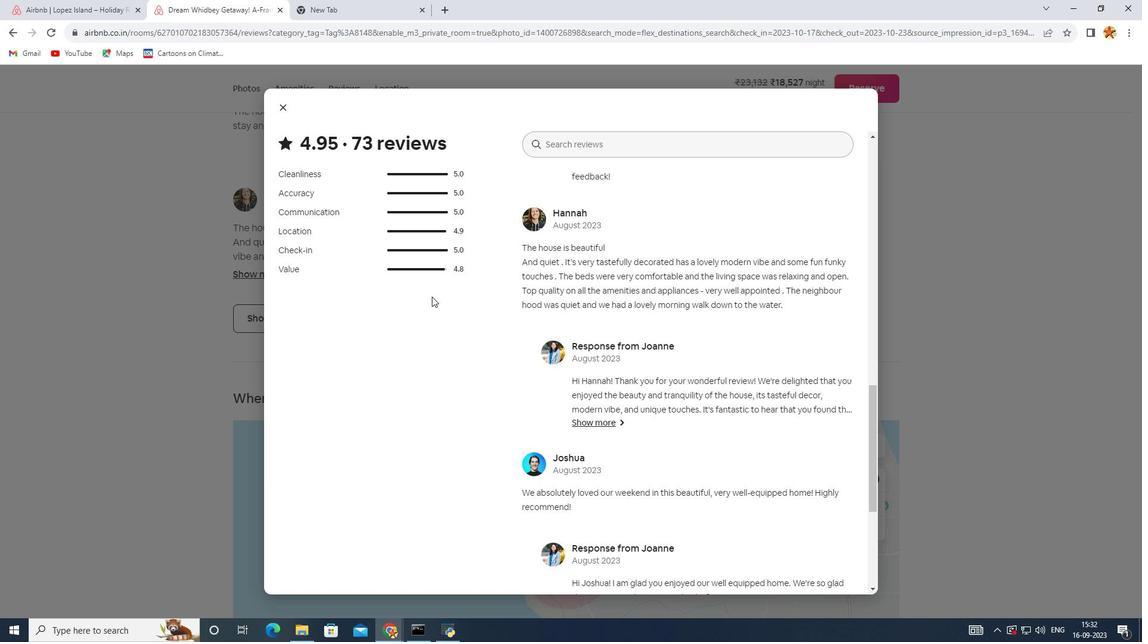 
Action: Mouse scrolled (432, 296) with delta (0, 0)
Screenshot: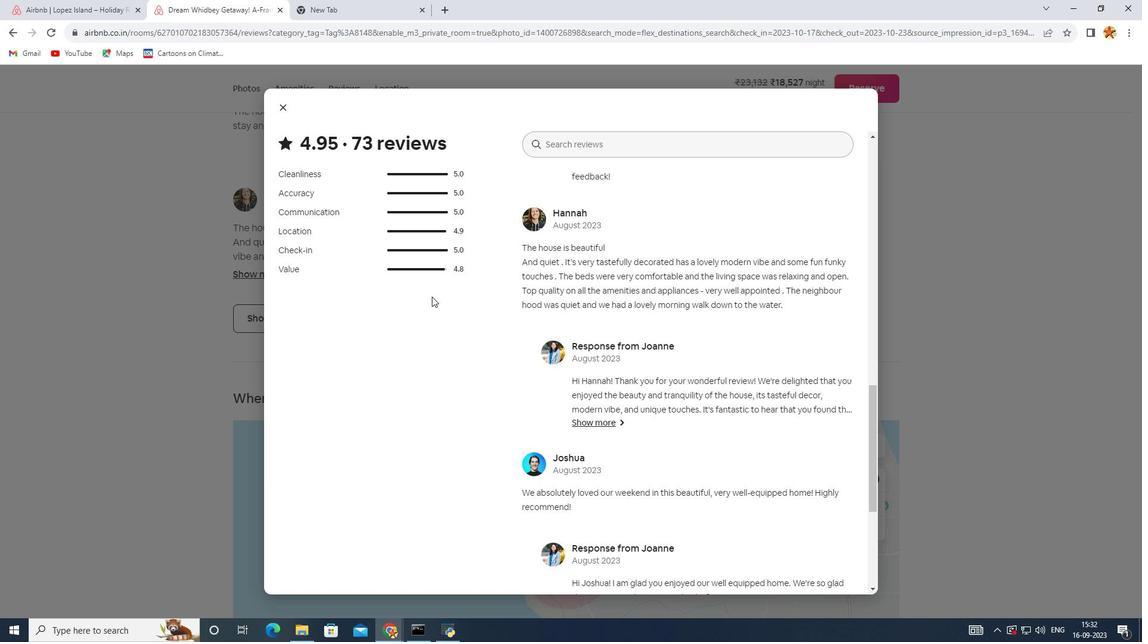 
Action: Mouse scrolled (432, 296) with delta (0, 0)
Screenshot: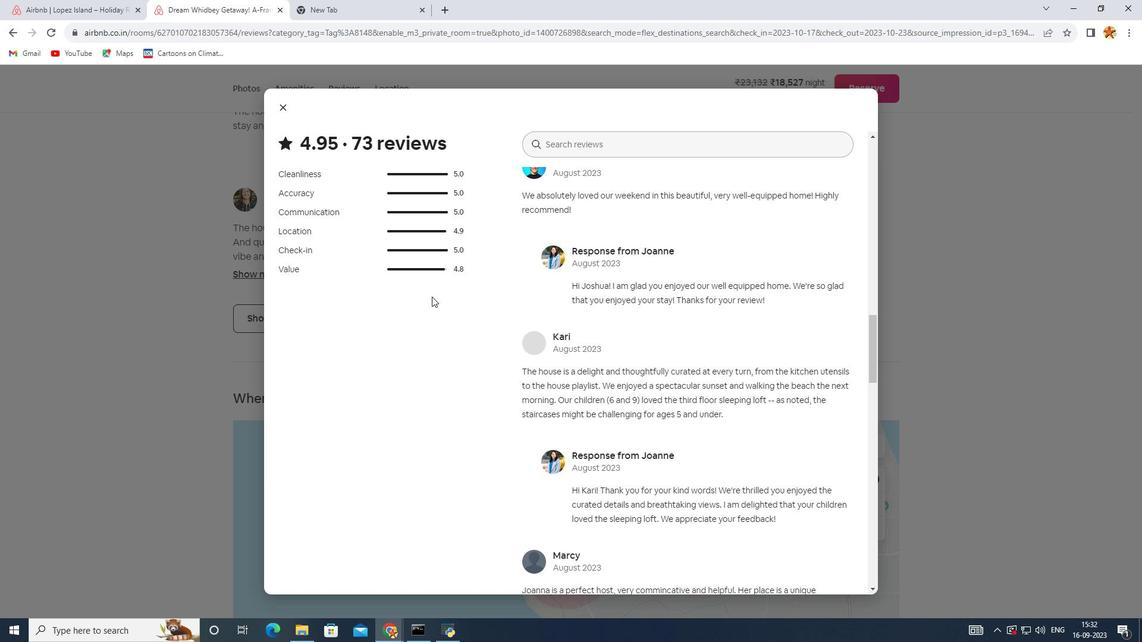 
Action: Mouse scrolled (432, 296) with delta (0, 0)
Screenshot: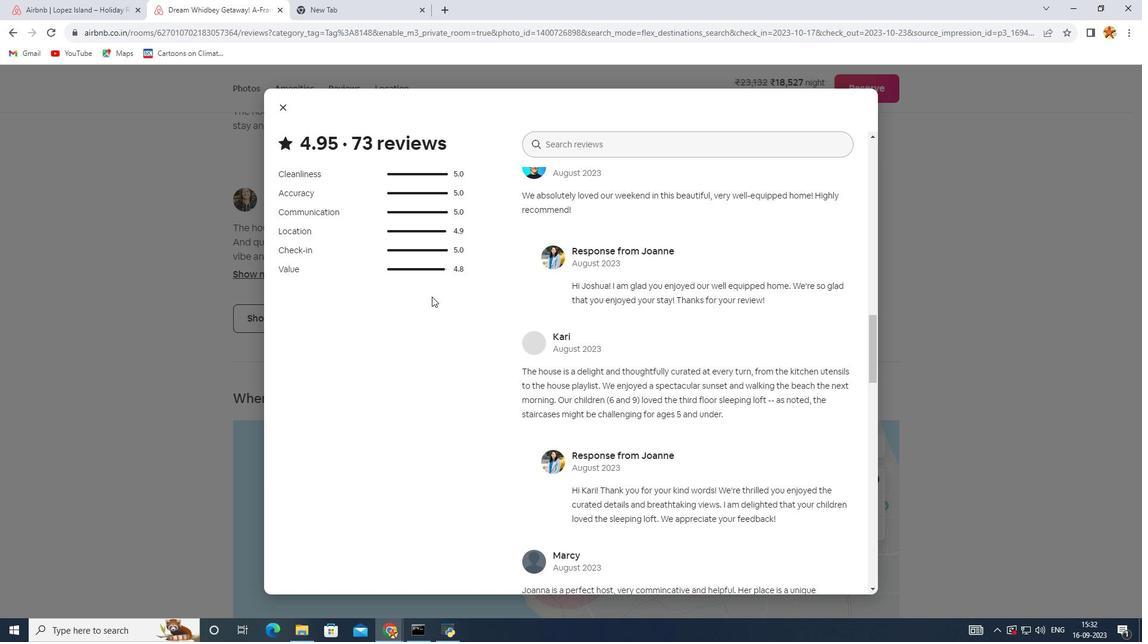 
Action: Mouse scrolled (432, 296) with delta (0, 0)
Screenshot: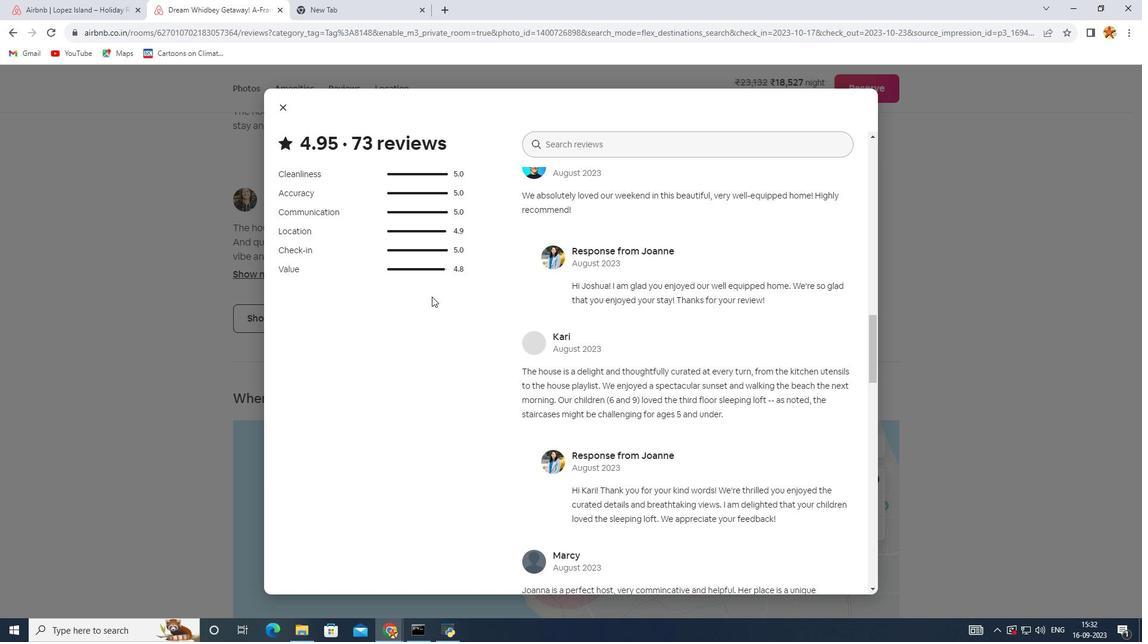 
Action: Mouse scrolled (432, 296) with delta (0, 0)
Screenshot: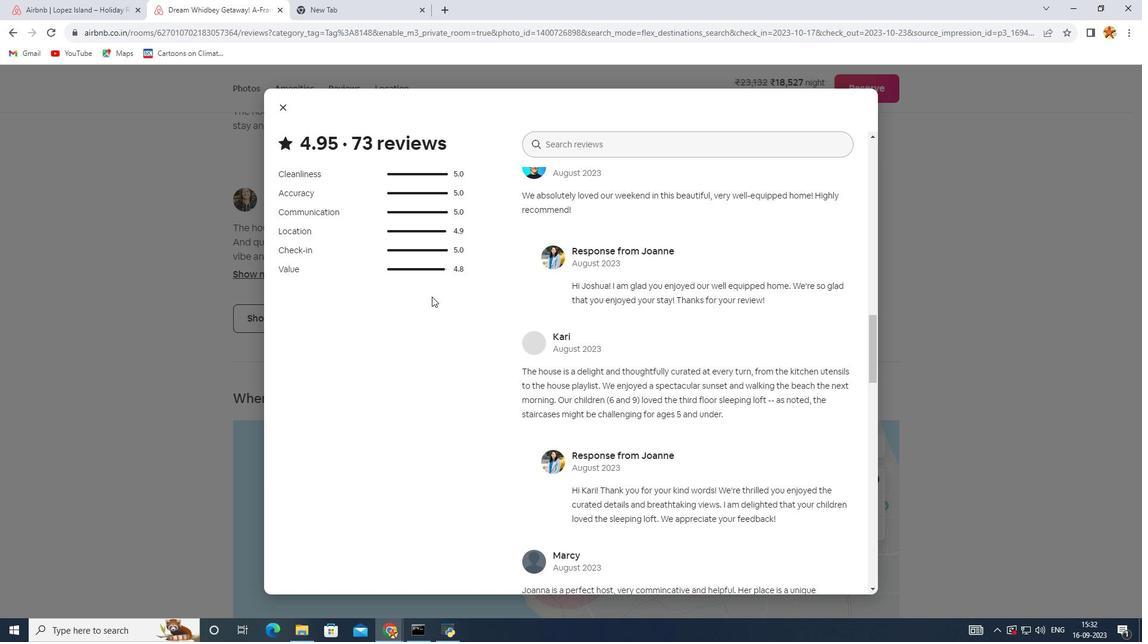 
Action: Mouse scrolled (432, 296) with delta (0, 0)
Screenshot: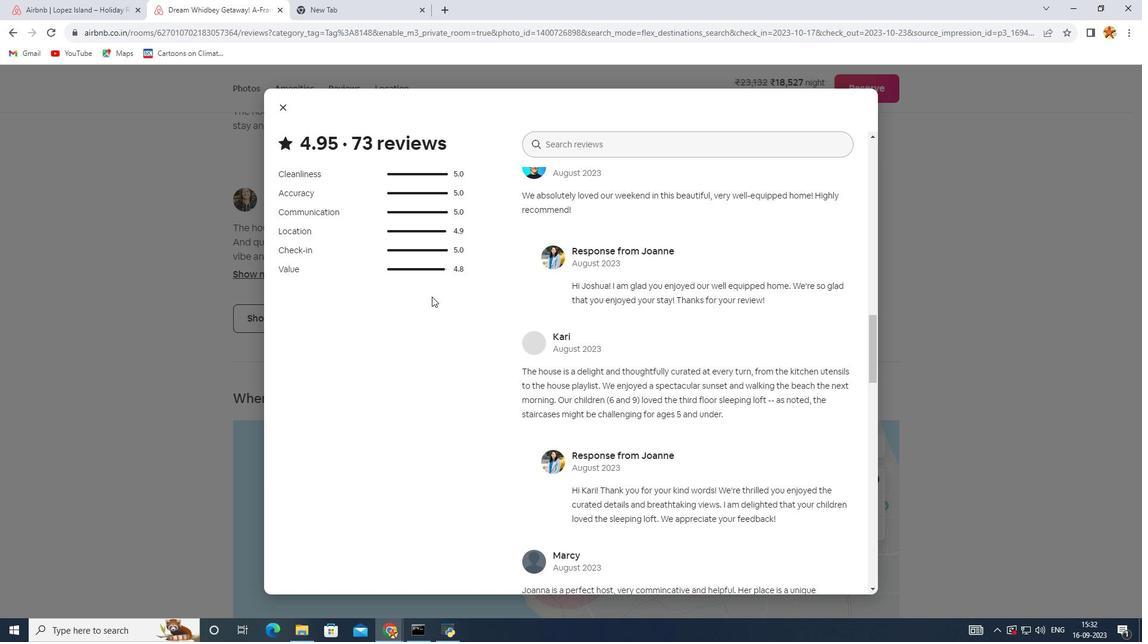 
Action: Mouse scrolled (432, 296) with delta (0, 0)
Screenshot: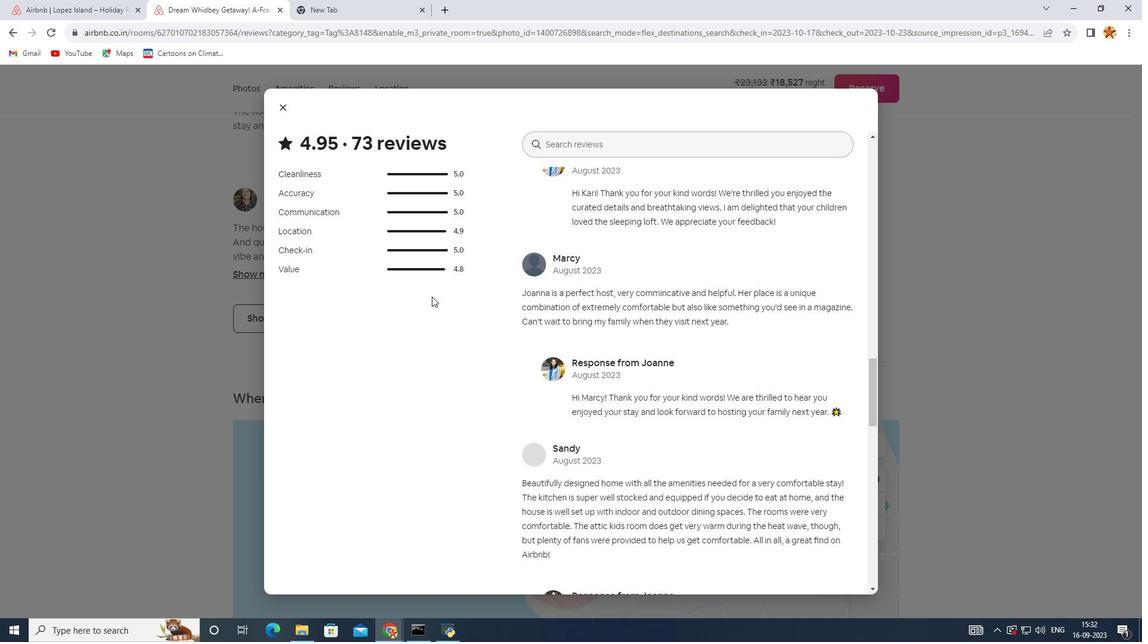 
Action: Mouse scrolled (432, 296) with delta (0, 0)
Screenshot: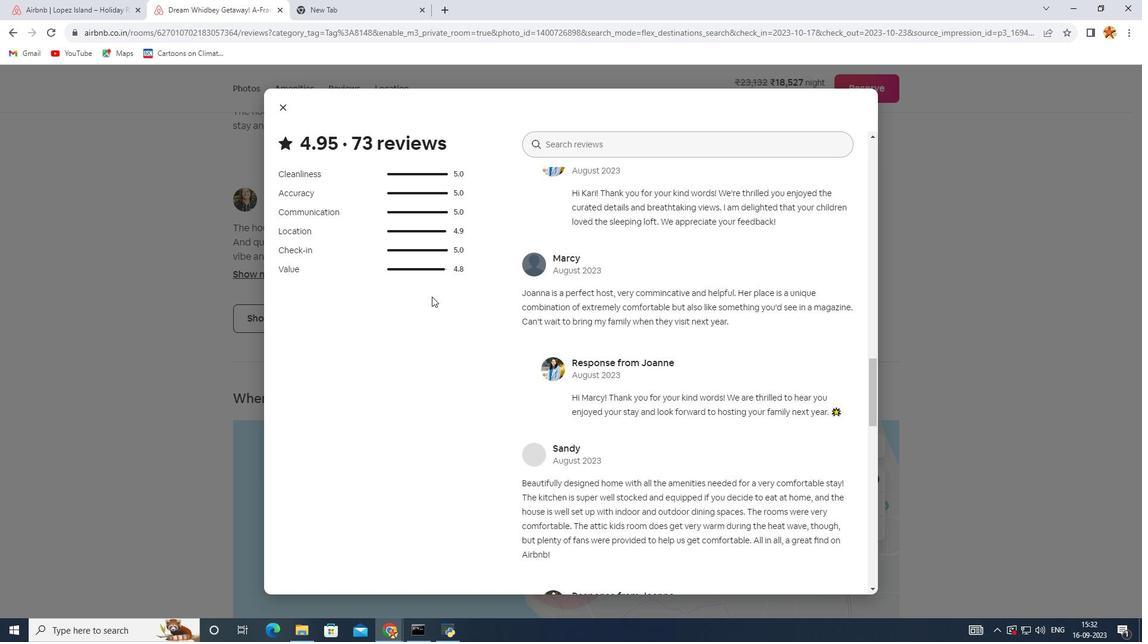 
Action: Mouse scrolled (432, 296) with delta (0, 0)
Screenshot: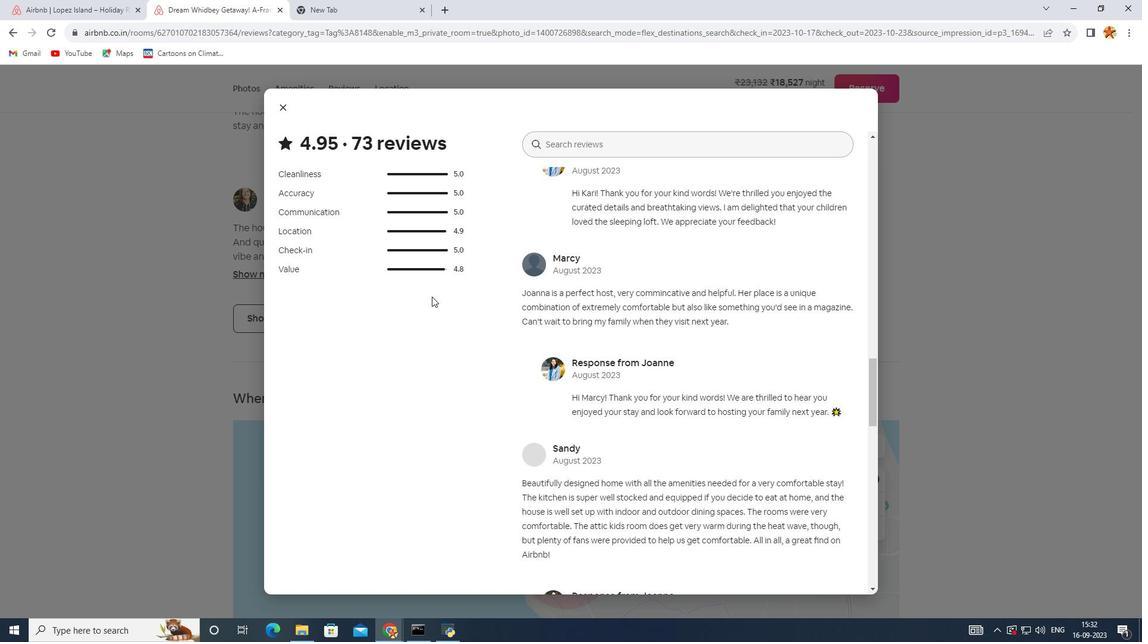 
Action: Mouse scrolled (432, 296) with delta (0, 0)
Screenshot: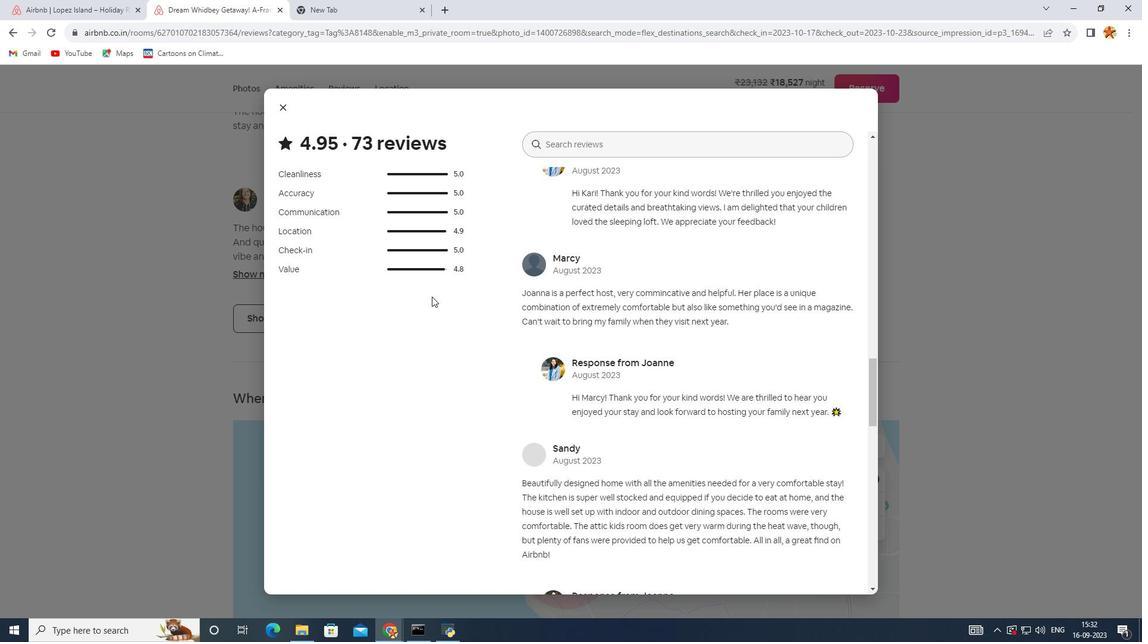 
Action: Mouse scrolled (432, 296) with delta (0, 0)
Screenshot: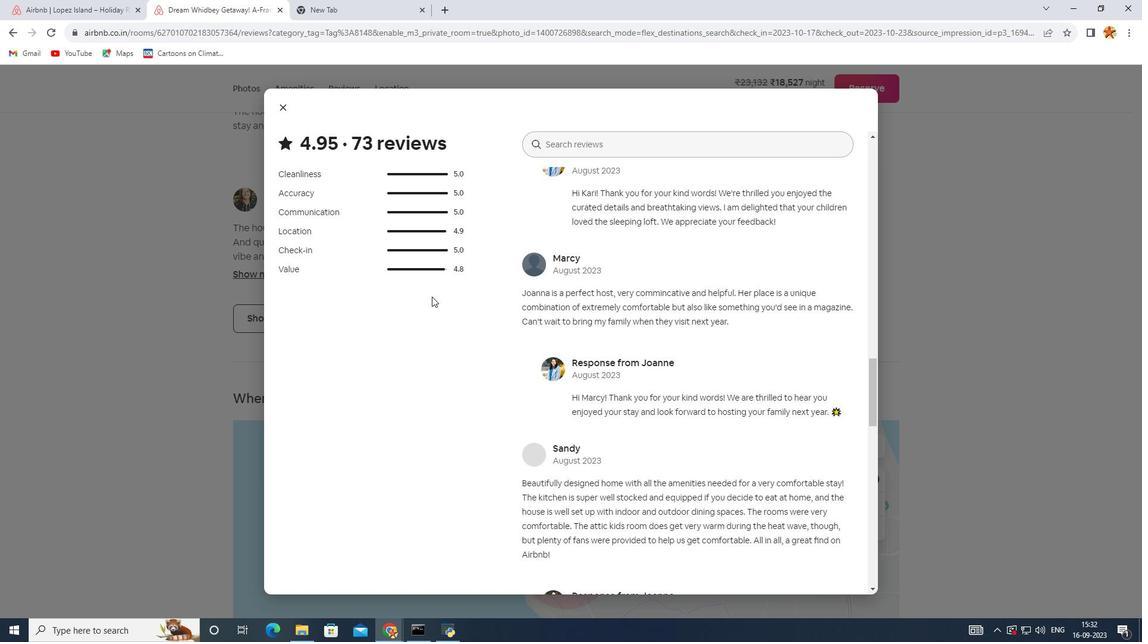 
Action: Mouse scrolled (432, 296) with delta (0, 0)
Screenshot: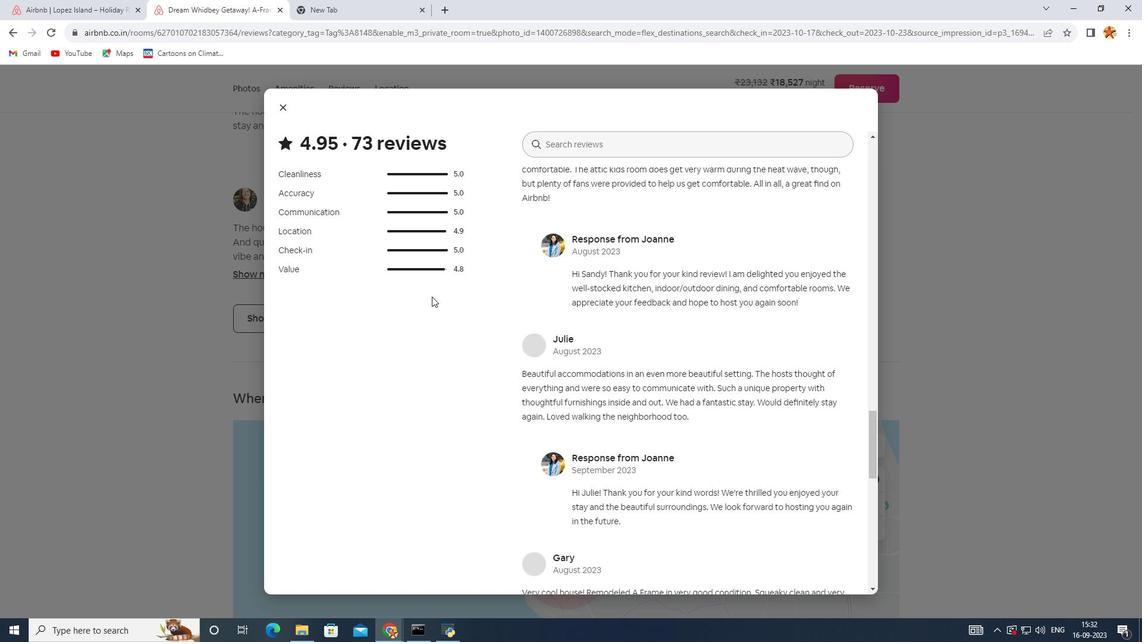
Action: Mouse scrolled (432, 296) with delta (0, 0)
Screenshot: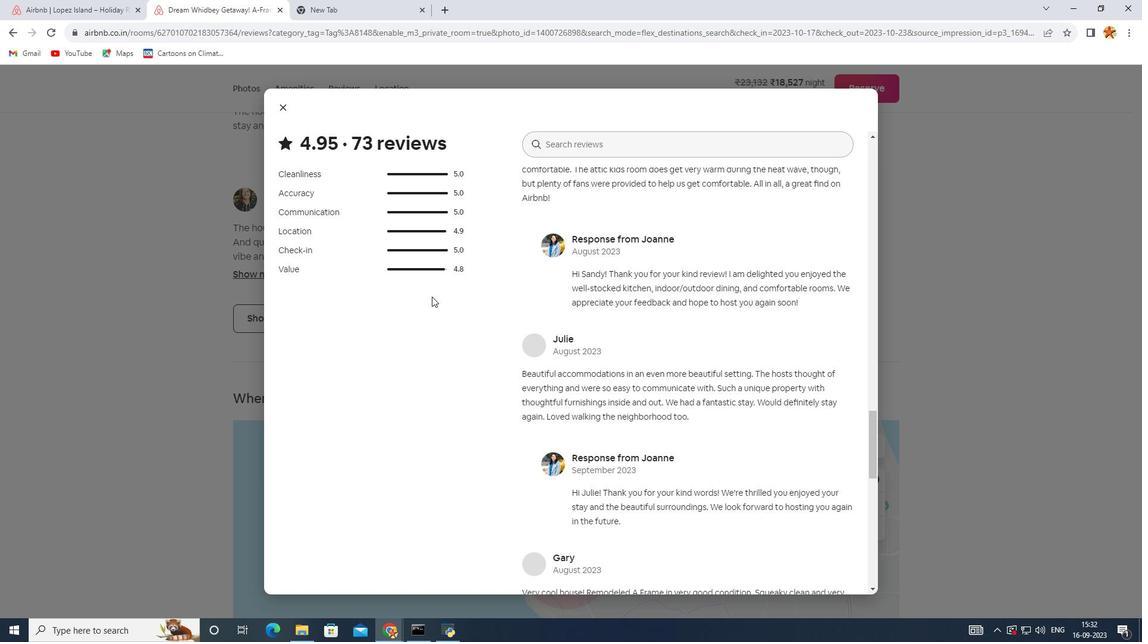 
Action: Mouse scrolled (432, 296) with delta (0, 0)
Screenshot: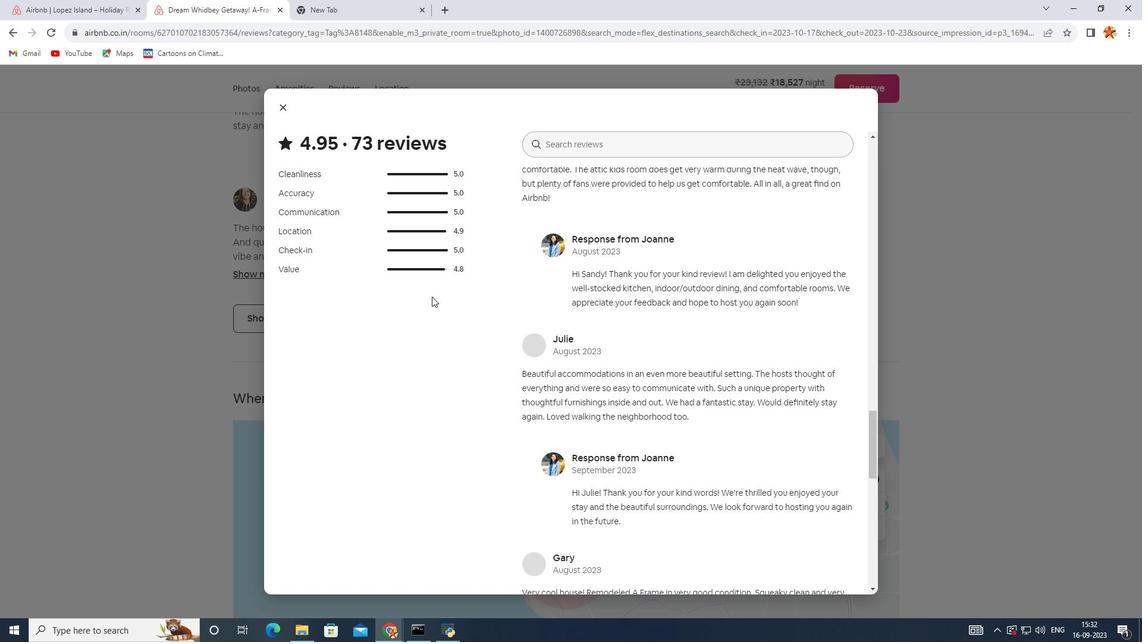 
Action: Mouse scrolled (432, 296) with delta (0, 0)
Screenshot: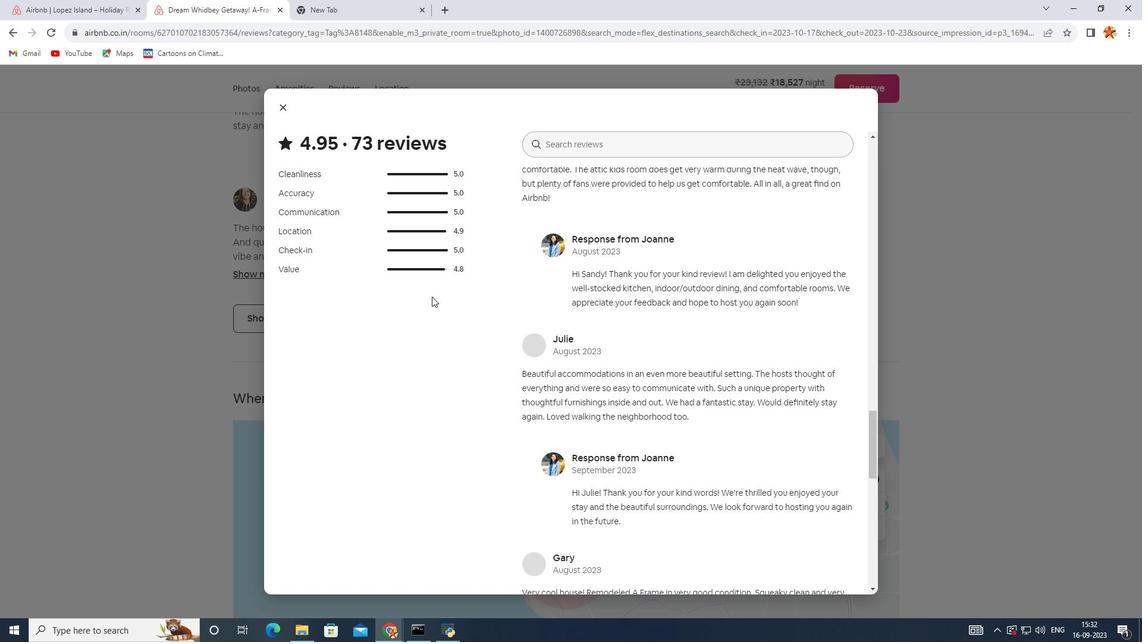 
Action: Mouse scrolled (432, 296) with delta (0, 0)
Screenshot: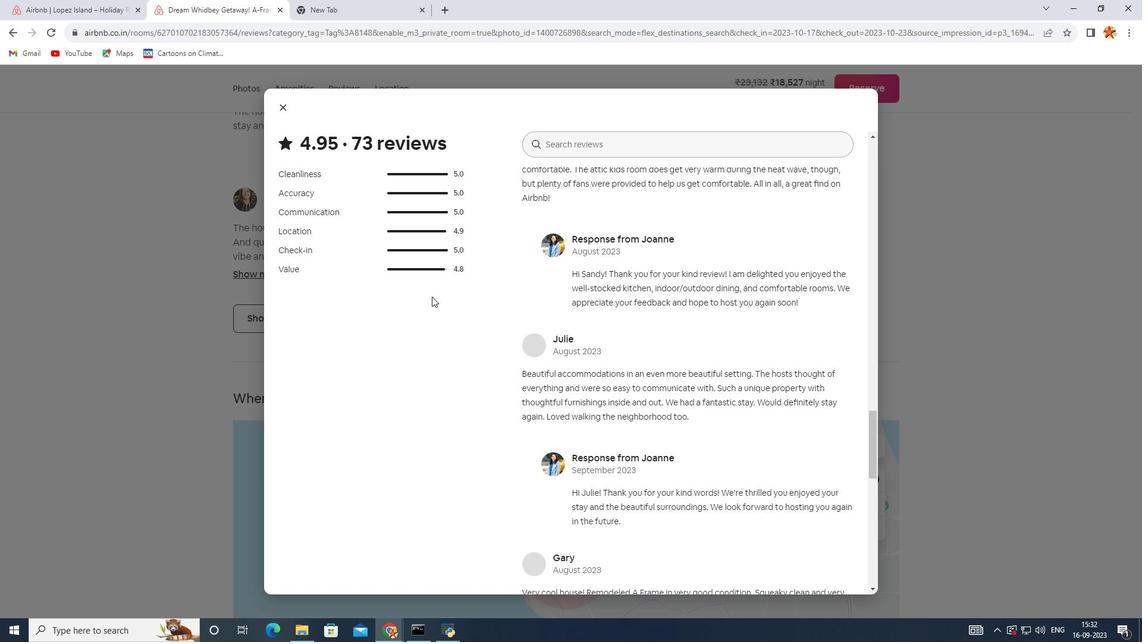 
Action: Mouse scrolled (432, 296) with delta (0, 0)
Screenshot: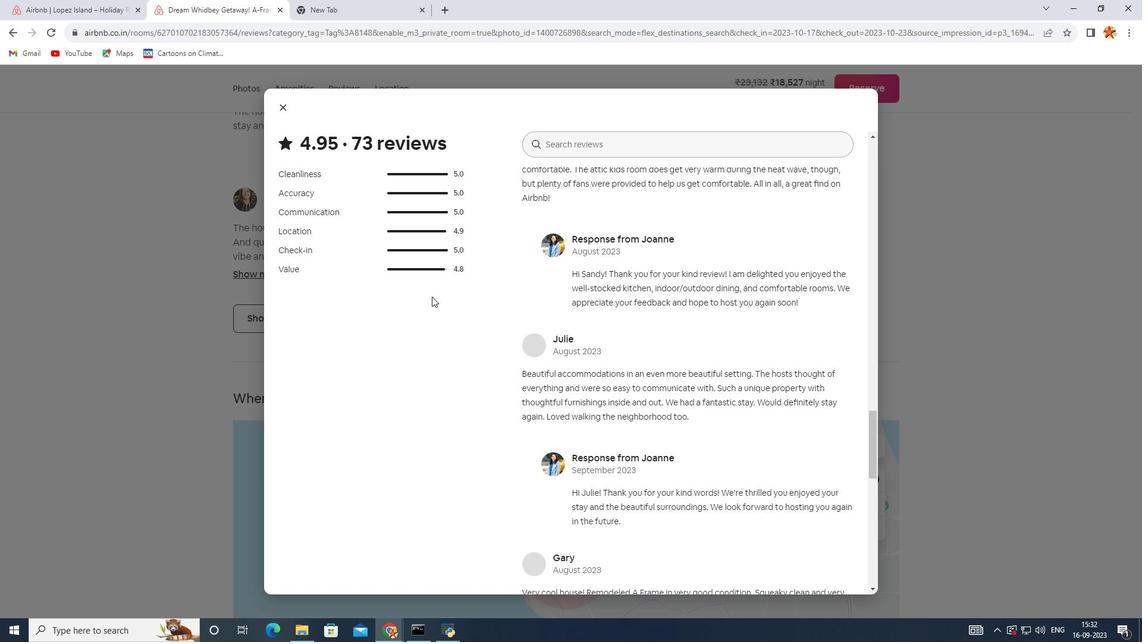 
Action: Mouse scrolled (432, 296) with delta (0, 0)
Screenshot: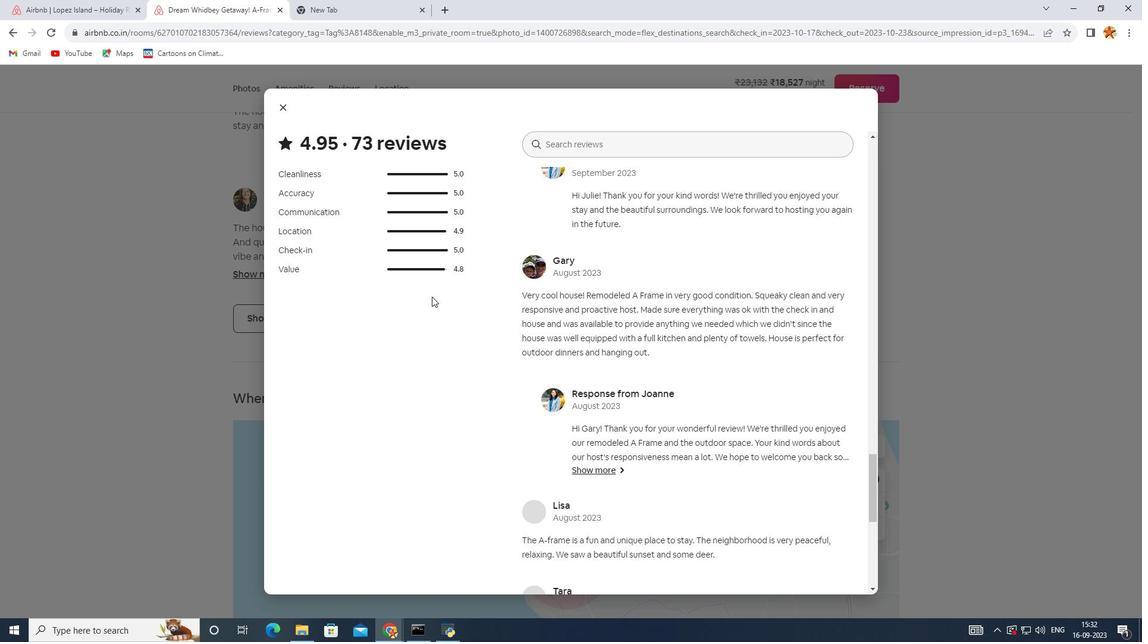 
Action: Mouse scrolled (432, 296) with delta (0, 0)
Screenshot: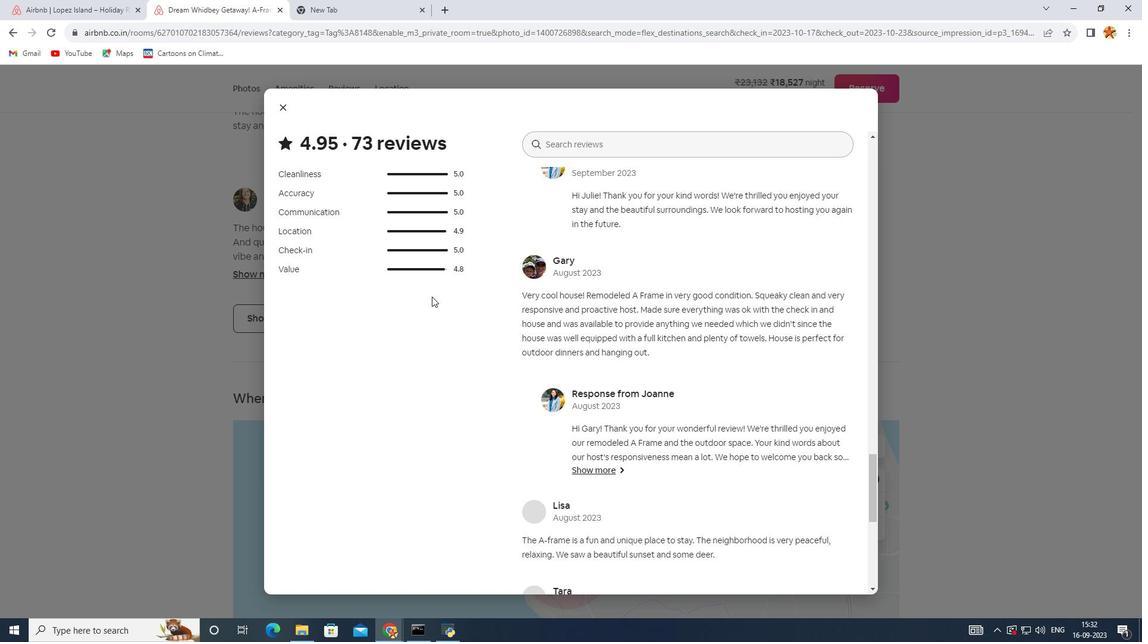 
Action: Mouse scrolled (432, 296) with delta (0, 0)
Screenshot: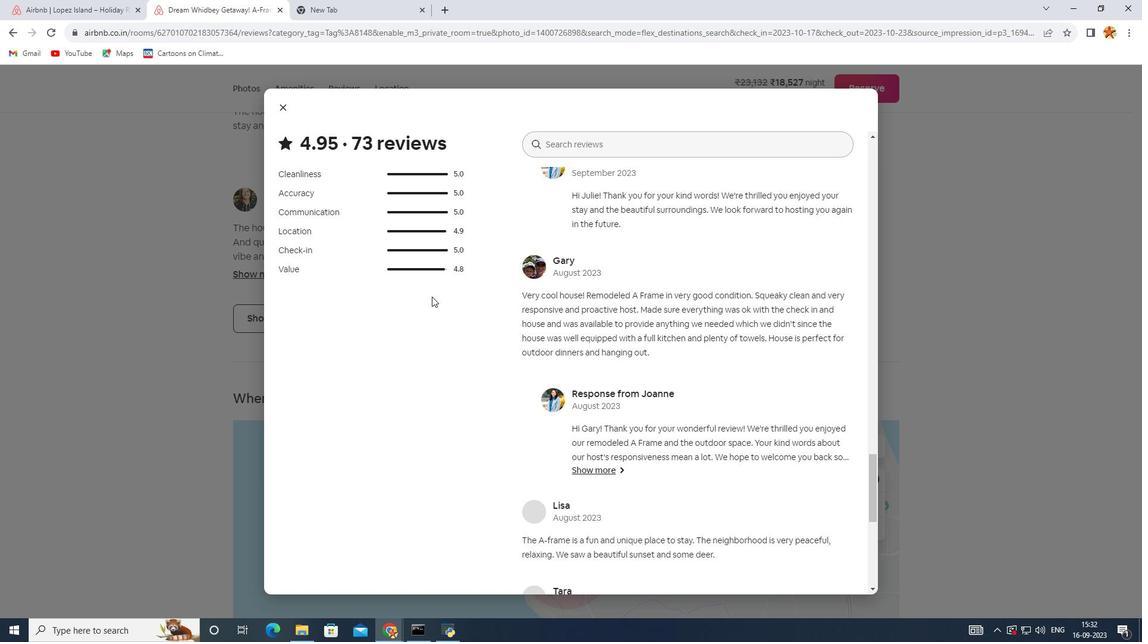 
Action: Mouse scrolled (432, 296) with delta (0, 0)
Screenshot: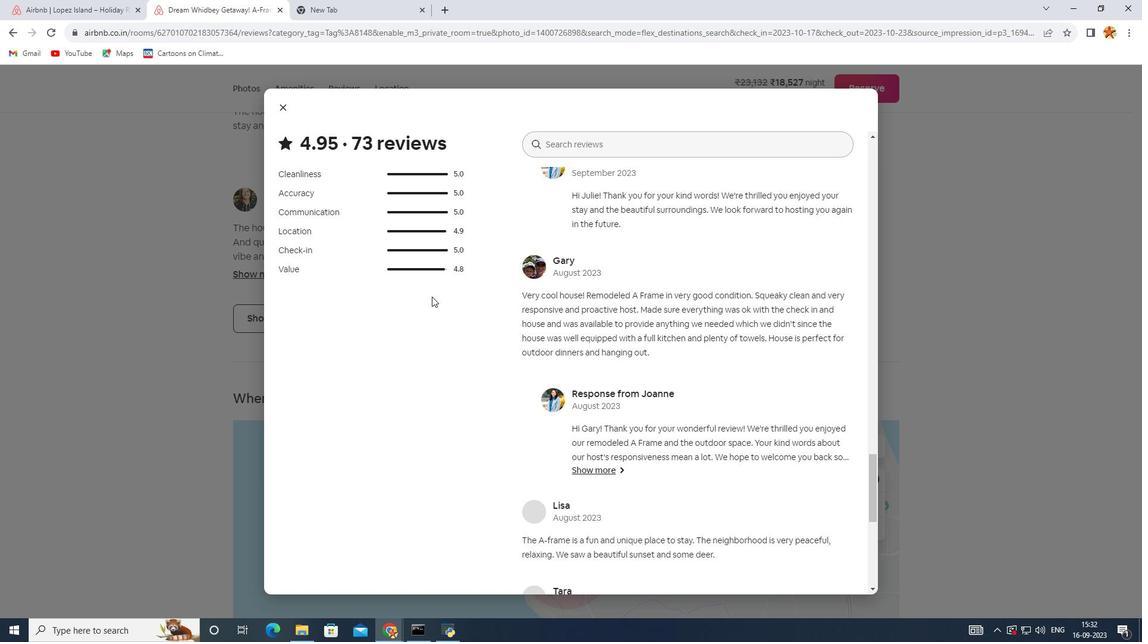 
Action: Mouse scrolled (432, 296) with delta (0, 0)
Screenshot: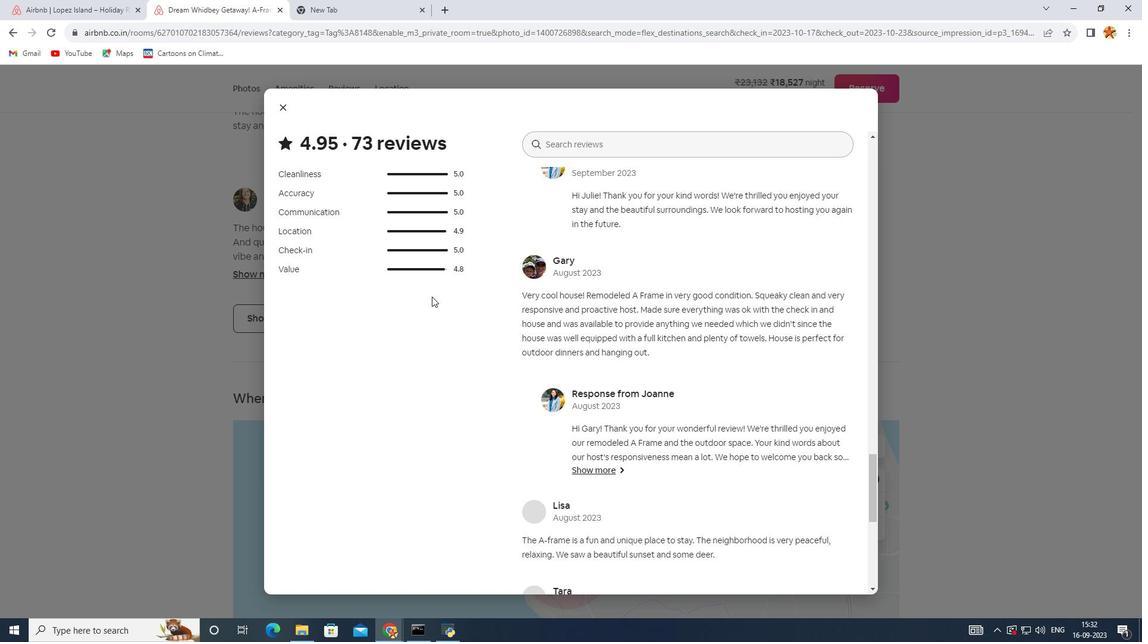 
Action: Mouse scrolled (432, 296) with delta (0, 0)
Screenshot: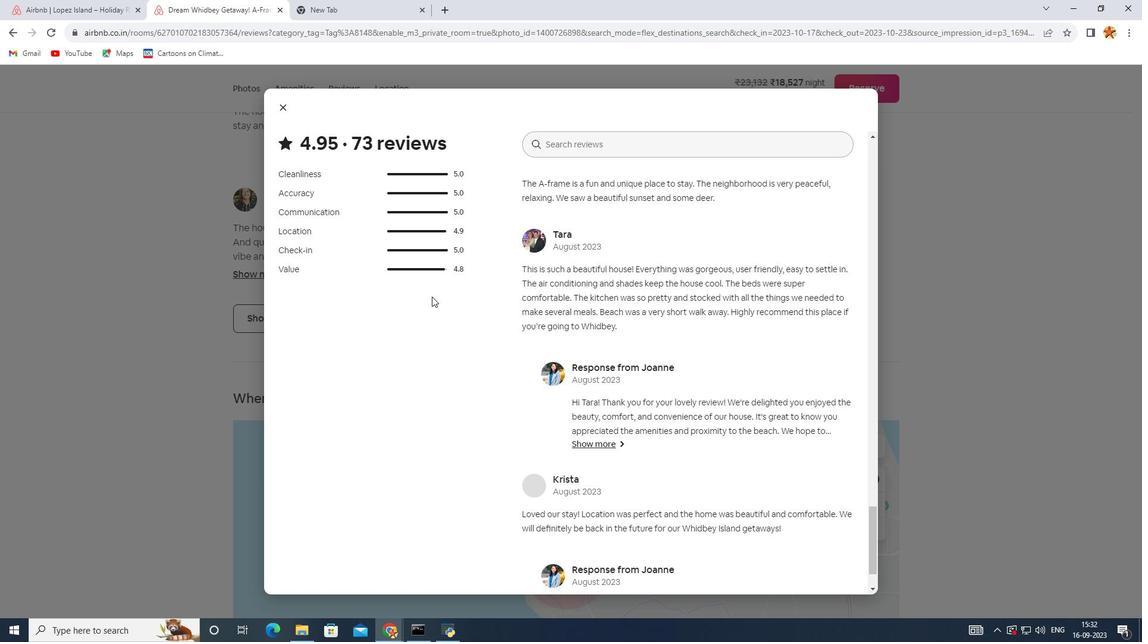 
Action: Mouse scrolled (432, 296) with delta (0, 0)
Screenshot: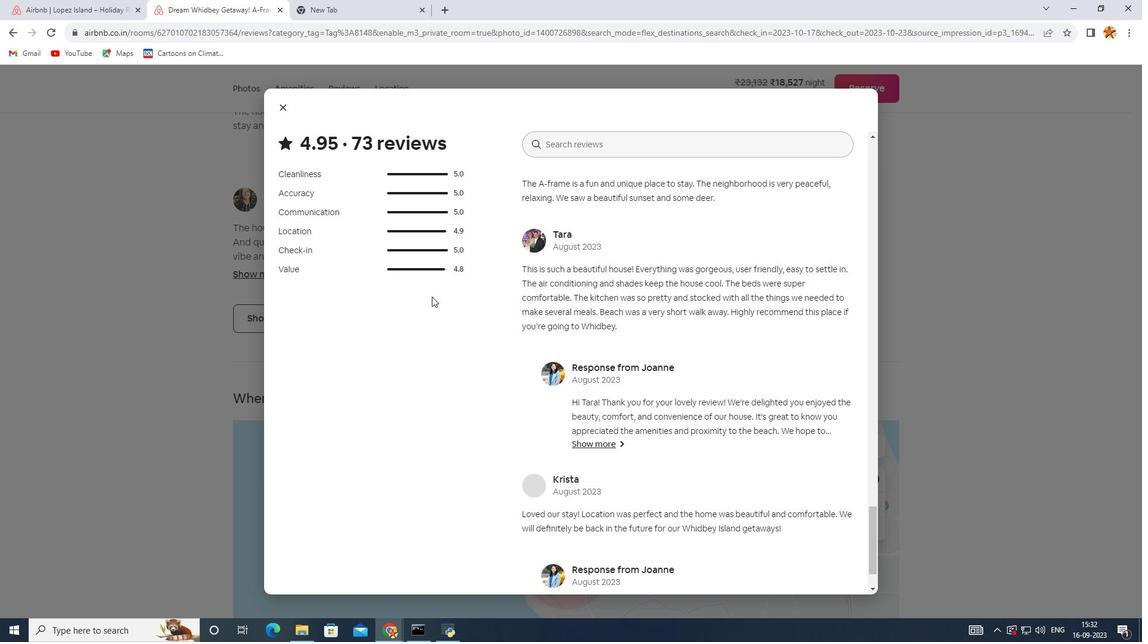 
Action: Mouse scrolled (432, 296) with delta (0, 0)
Screenshot: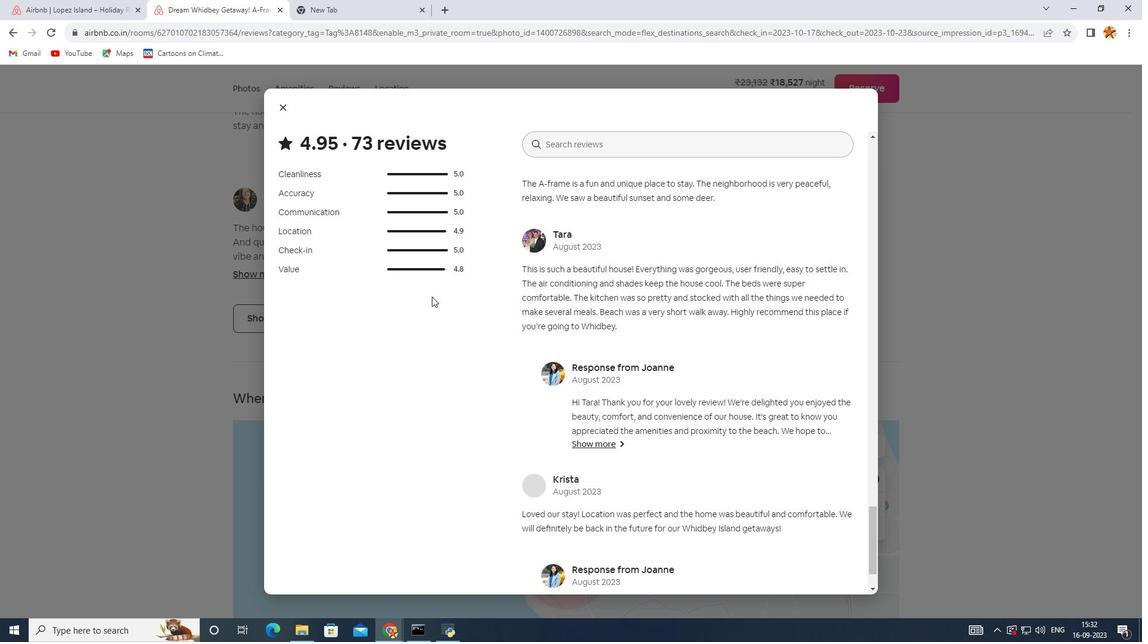 
Action: Mouse scrolled (432, 296) with delta (0, 0)
Screenshot: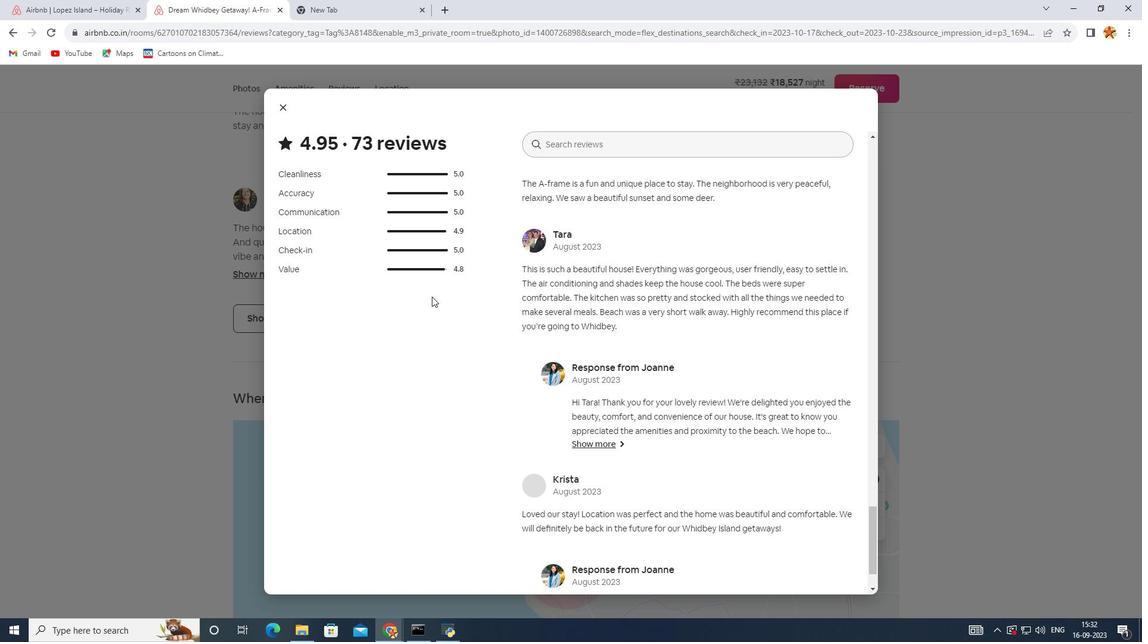
Action: Mouse scrolled (432, 296) with delta (0, 0)
Screenshot: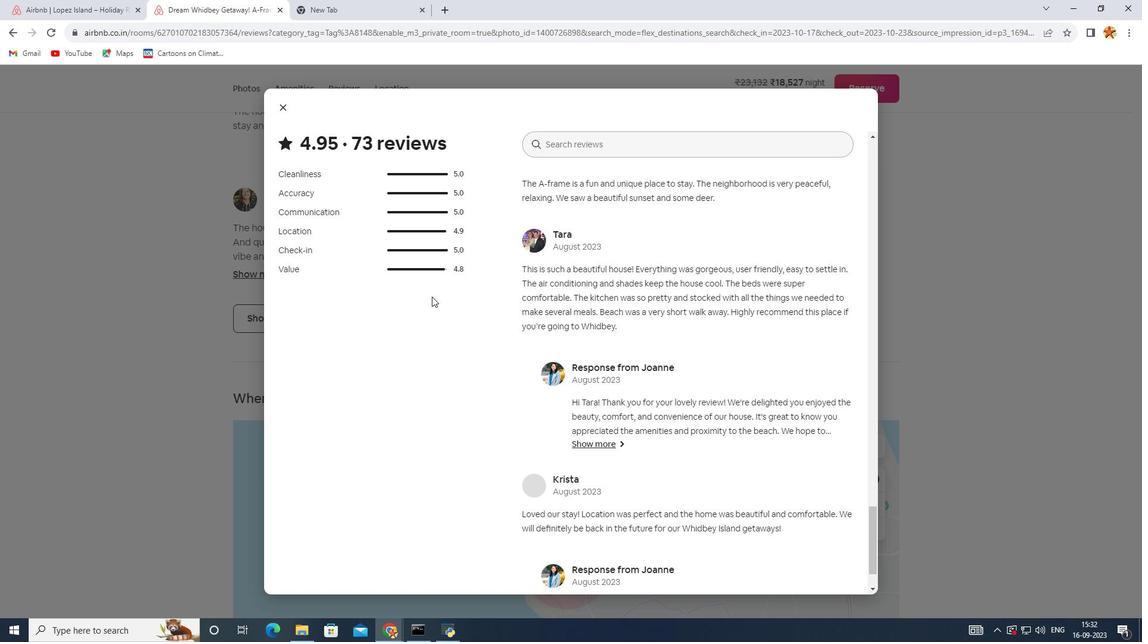 
Action: Mouse scrolled (432, 296) with delta (0, 0)
Screenshot: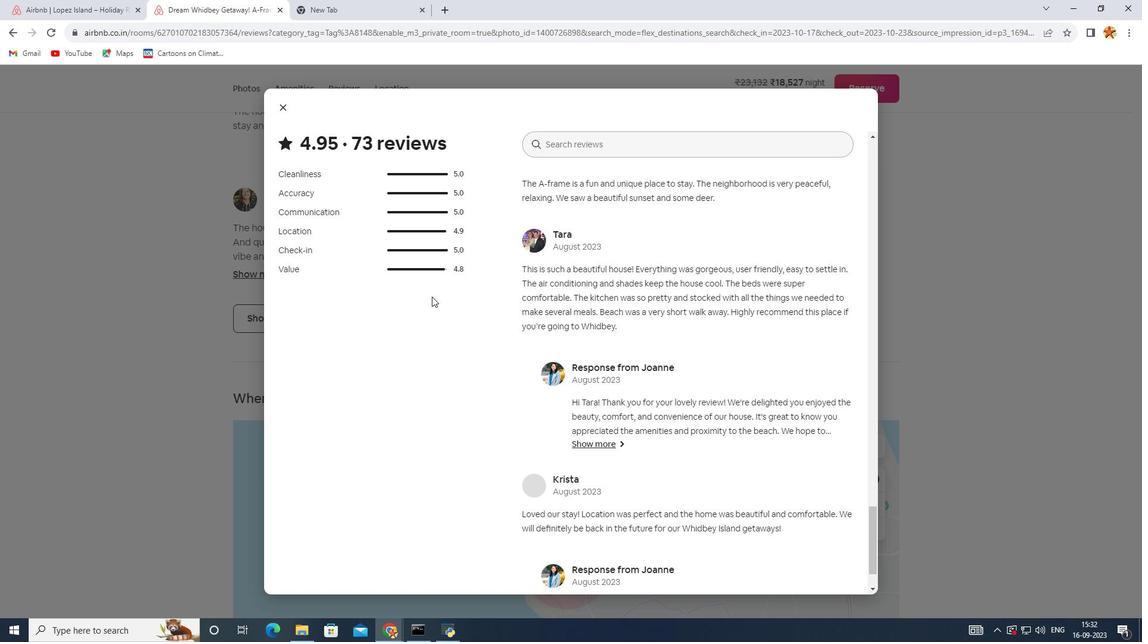 
Action: Mouse scrolled (432, 296) with delta (0, 0)
Screenshot: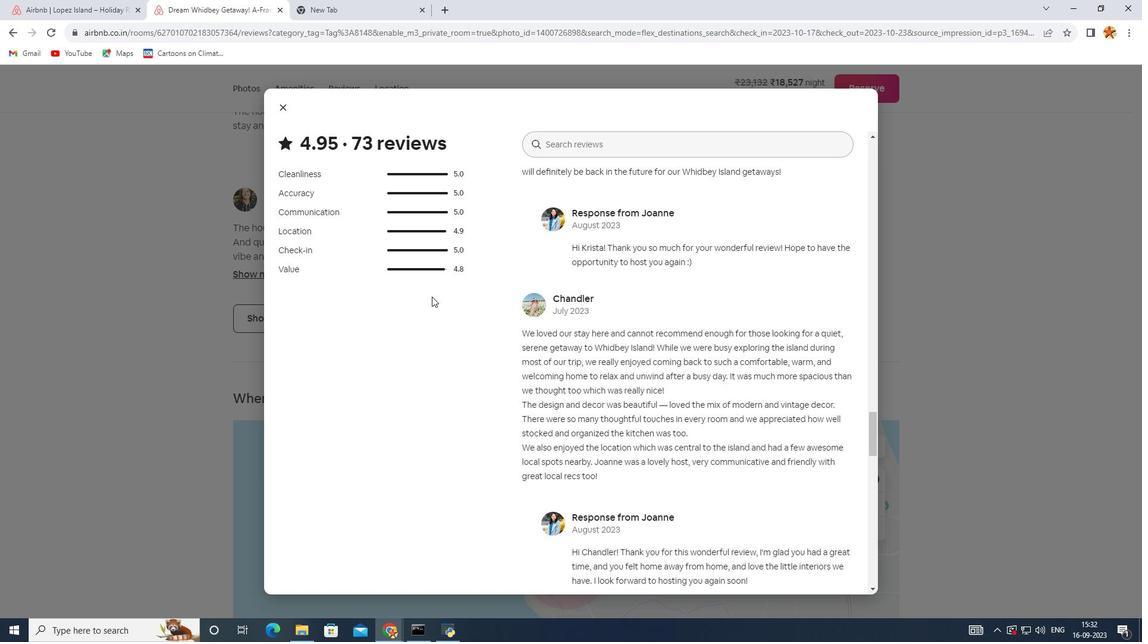 
Action: Mouse scrolled (432, 296) with delta (0, 0)
Screenshot: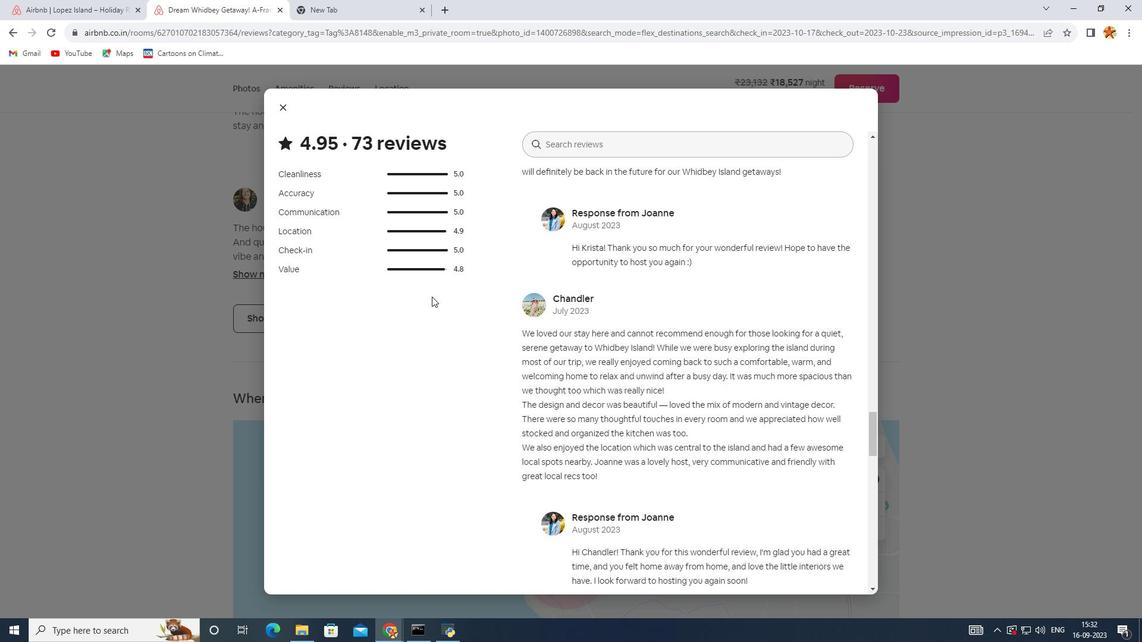 
Action: Mouse scrolled (432, 296) with delta (0, 0)
Screenshot: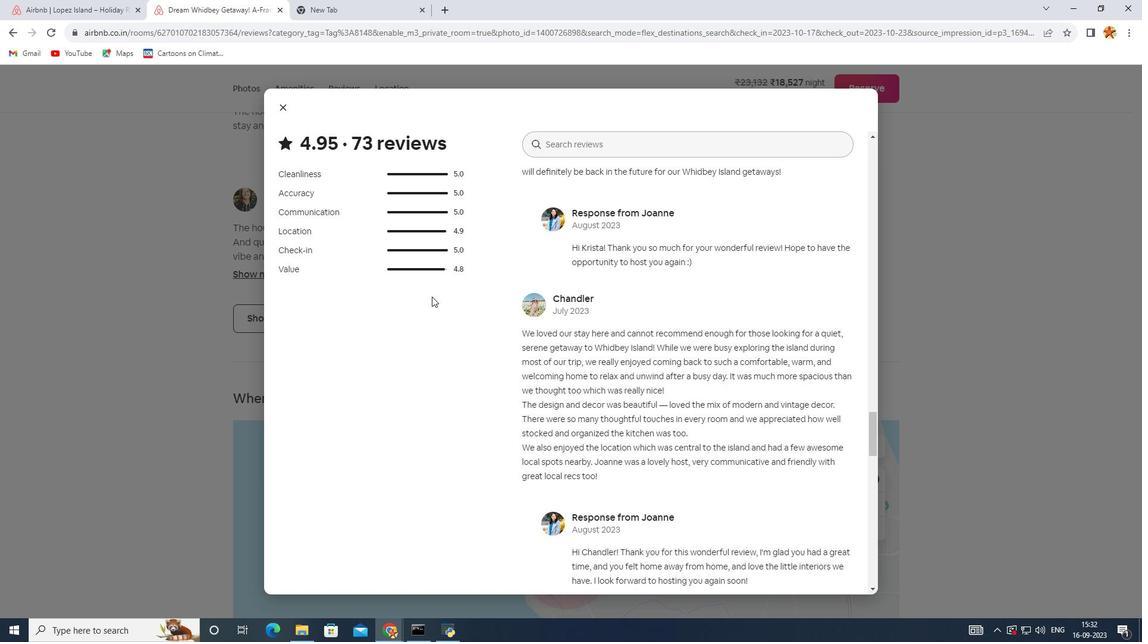 
Action: Mouse scrolled (432, 296) with delta (0, 0)
Screenshot: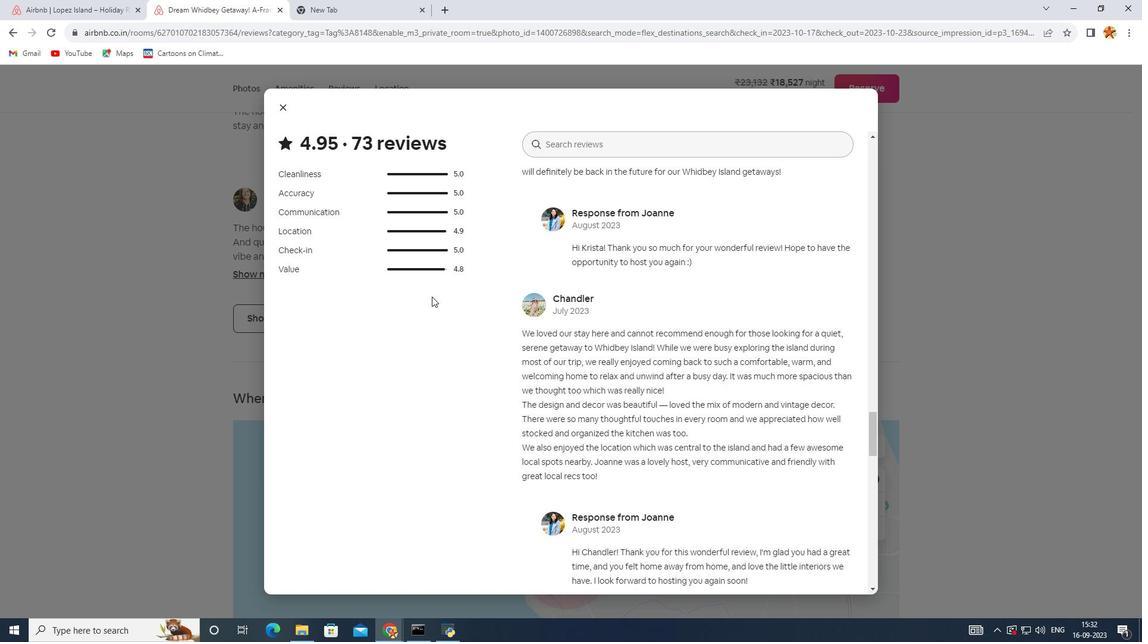 
Action: Mouse scrolled (432, 296) with delta (0, 0)
Screenshot: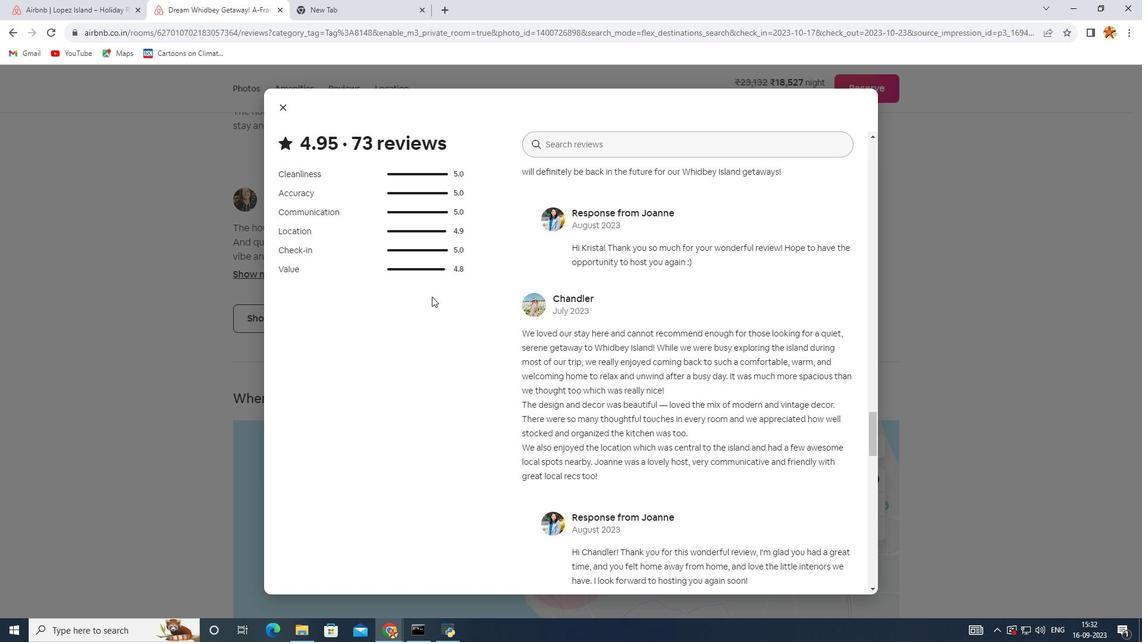 
Action: Mouse scrolled (432, 296) with delta (0, 0)
Screenshot: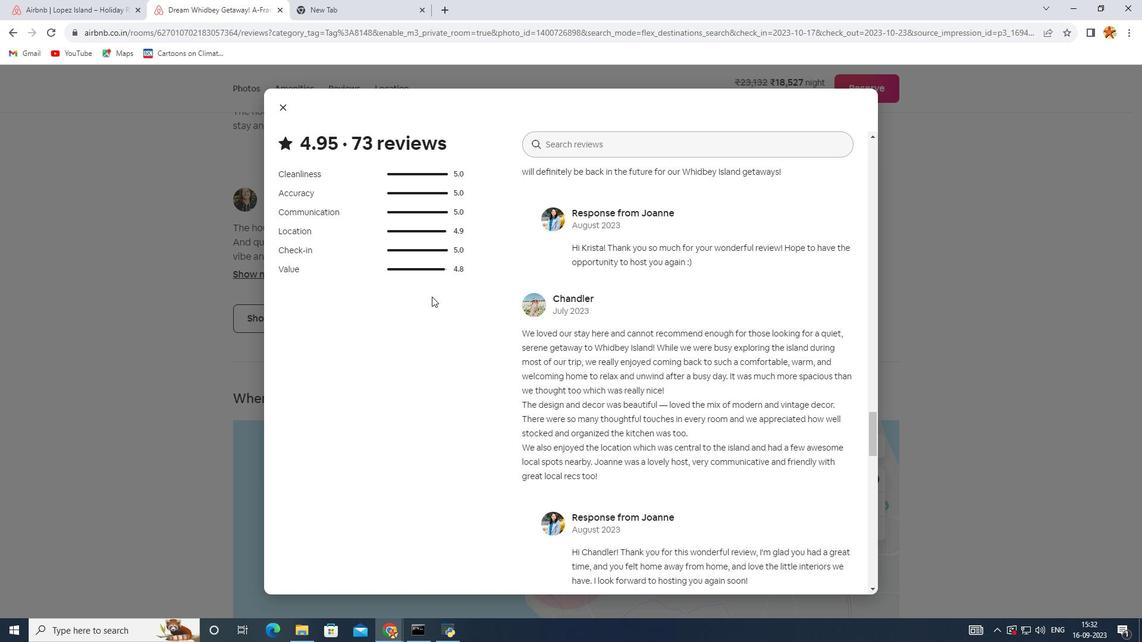 
Action: Mouse scrolled (432, 296) with delta (0, 0)
Screenshot: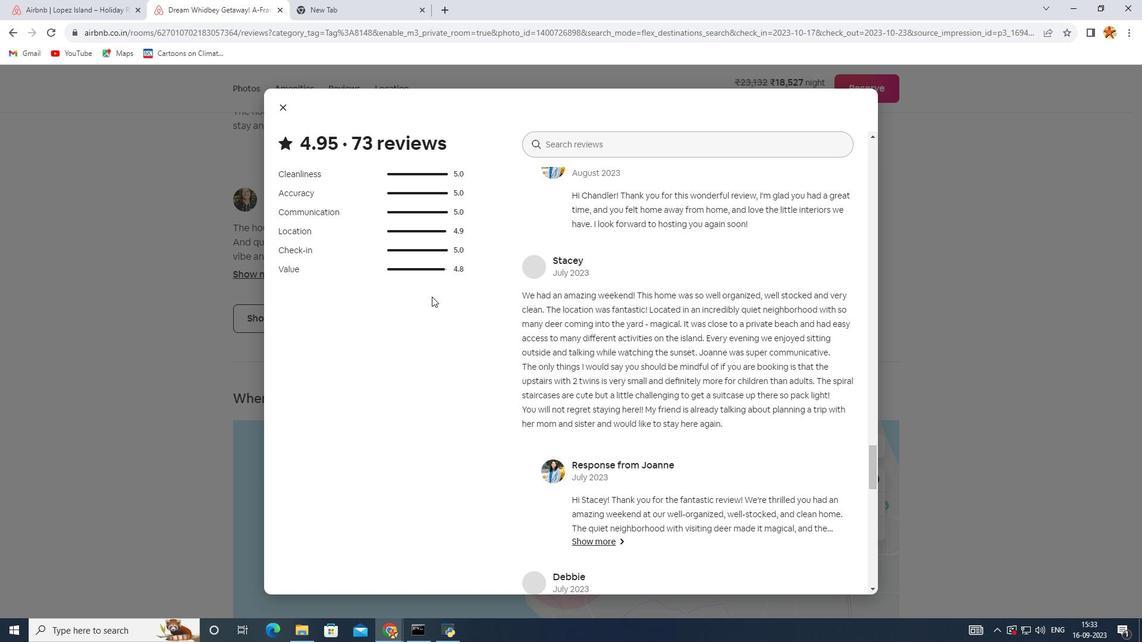 
Action: Mouse scrolled (432, 296) with delta (0, 0)
Screenshot: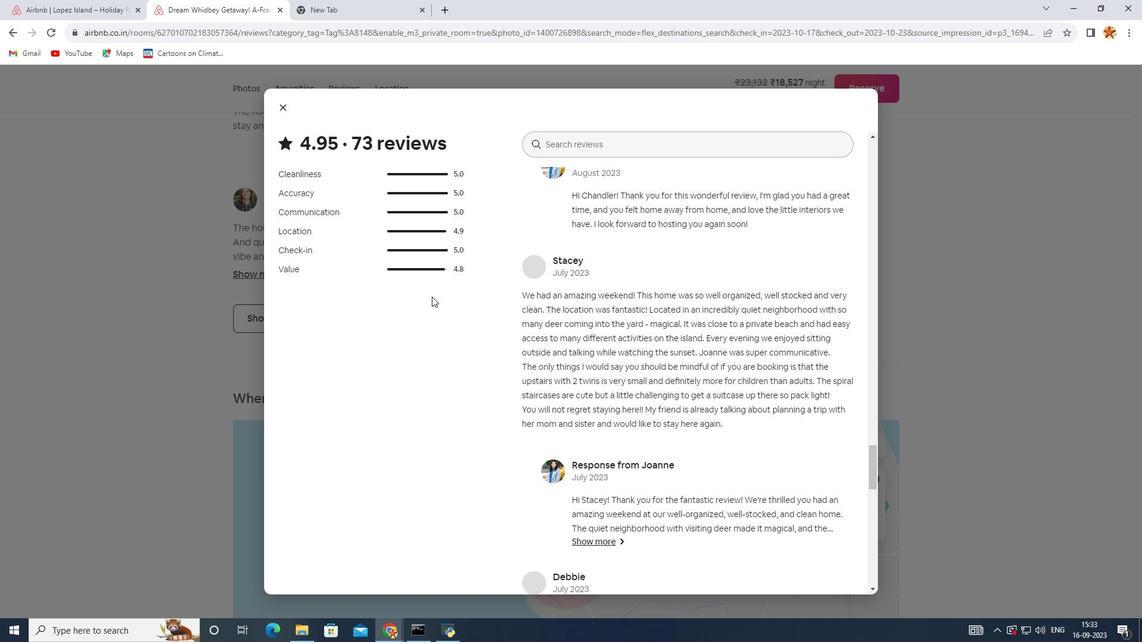 
Action: Mouse scrolled (432, 296) with delta (0, 0)
Screenshot: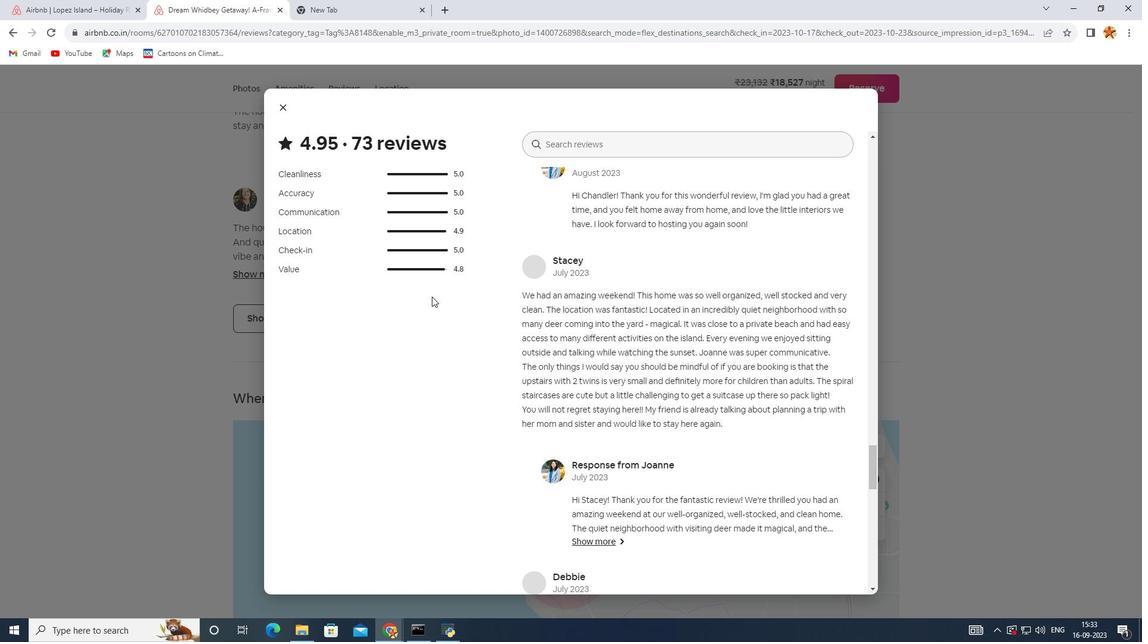 
Action: Mouse scrolled (432, 296) with delta (0, 0)
Screenshot: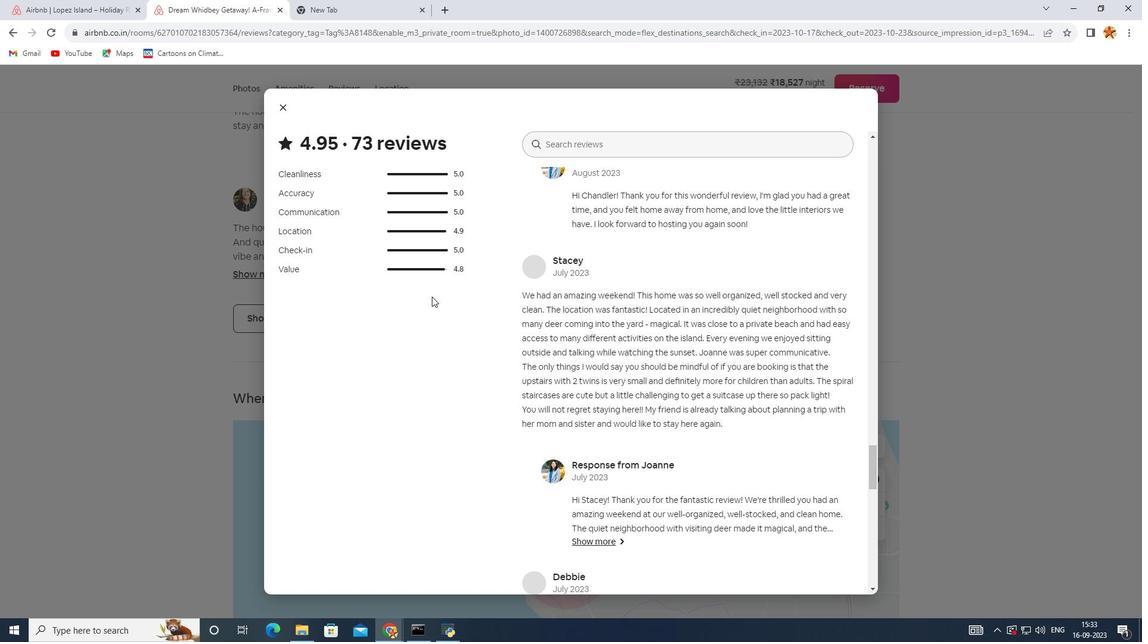 
Action: Mouse scrolled (432, 296) with delta (0, 0)
Screenshot: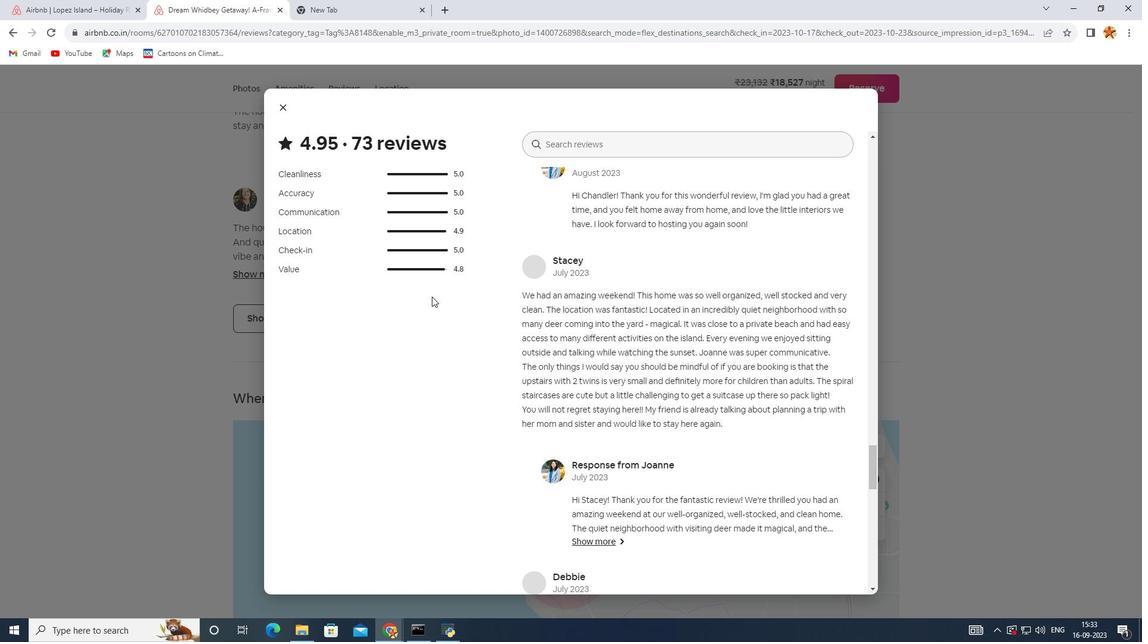 
Action: Mouse scrolled (432, 296) with delta (0, 0)
Screenshot: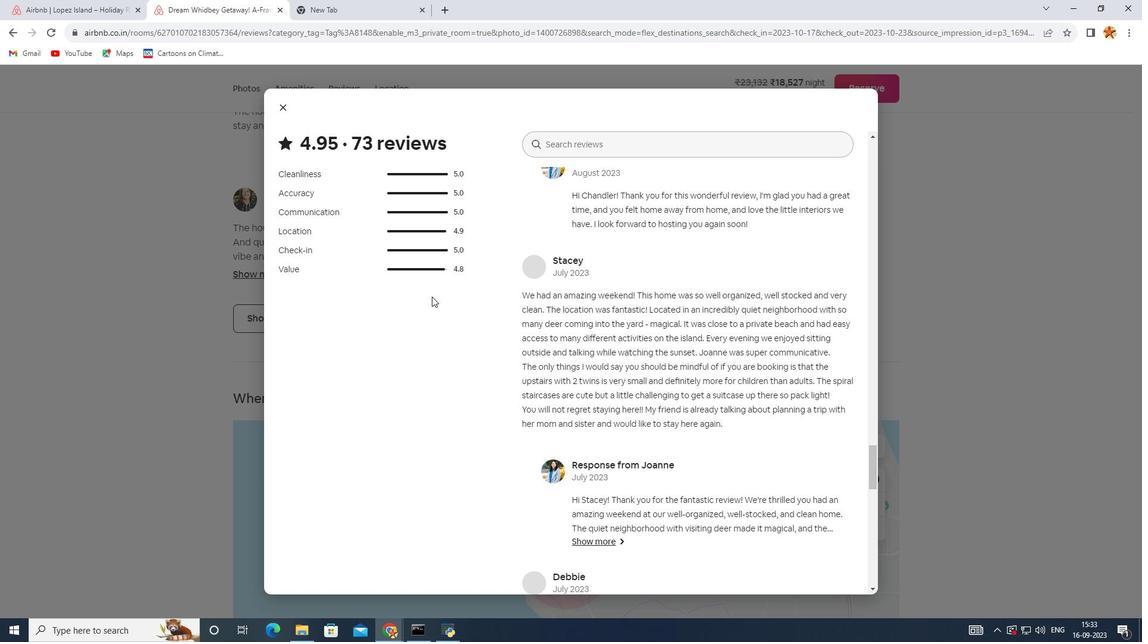 
Action: Mouse scrolled (432, 296) with delta (0, 0)
Screenshot: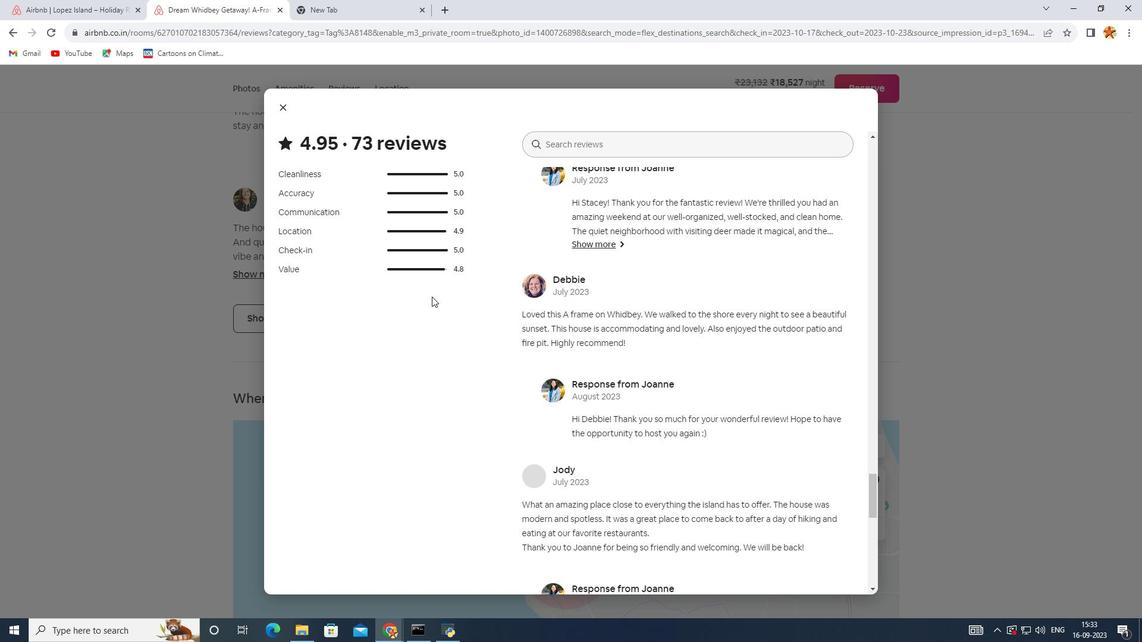 
Action: Mouse scrolled (432, 296) with delta (0, 0)
Screenshot: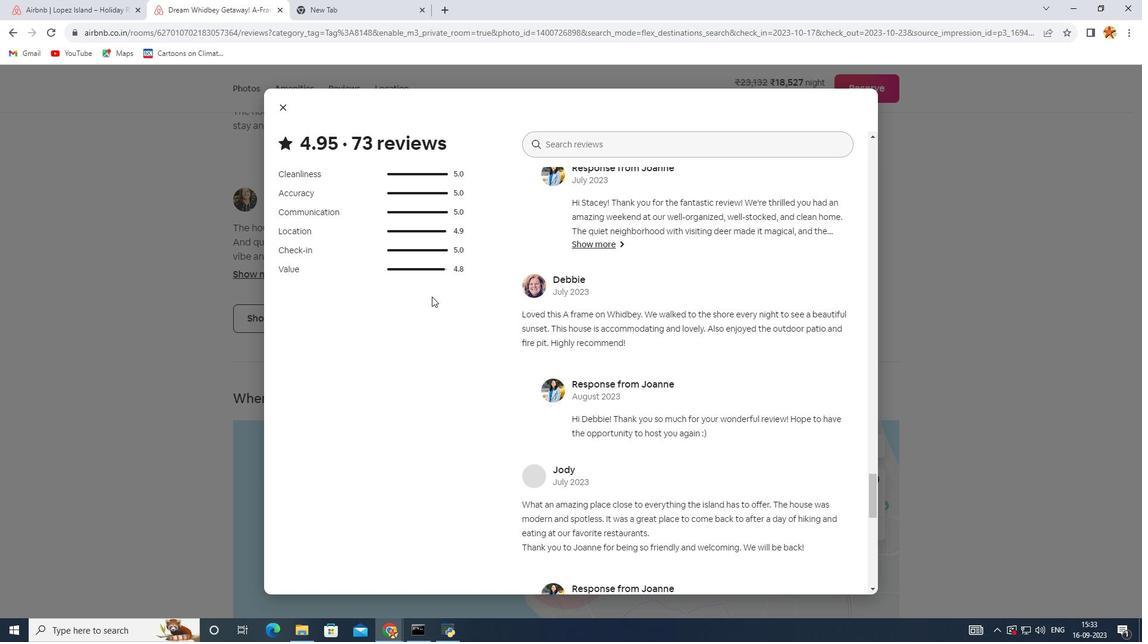 
Action: Mouse scrolled (432, 296) with delta (0, 0)
Screenshot: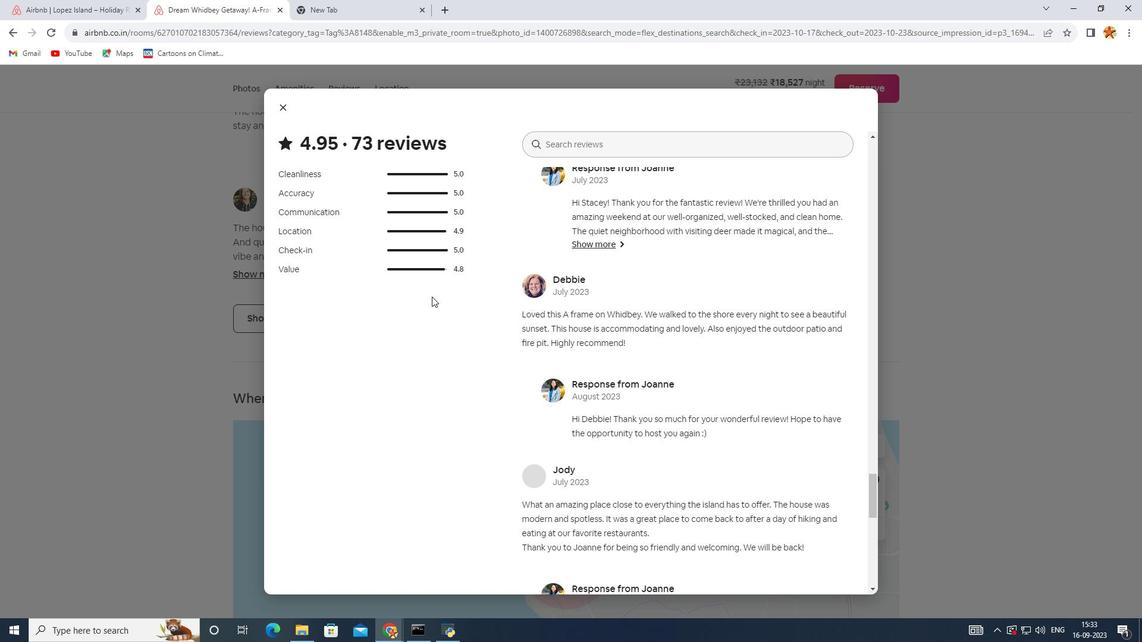 
Action: Mouse scrolled (432, 296) with delta (0, 0)
Screenshot: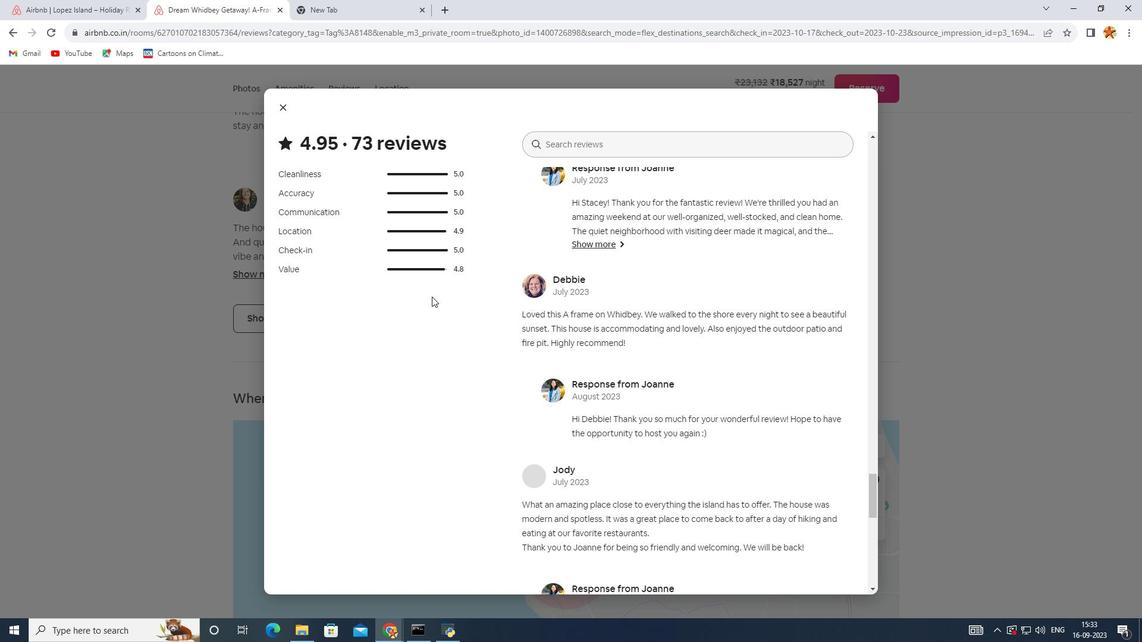 
Action: Mouse scrolled (432, 296) with delta (0, 0)
Screenshot: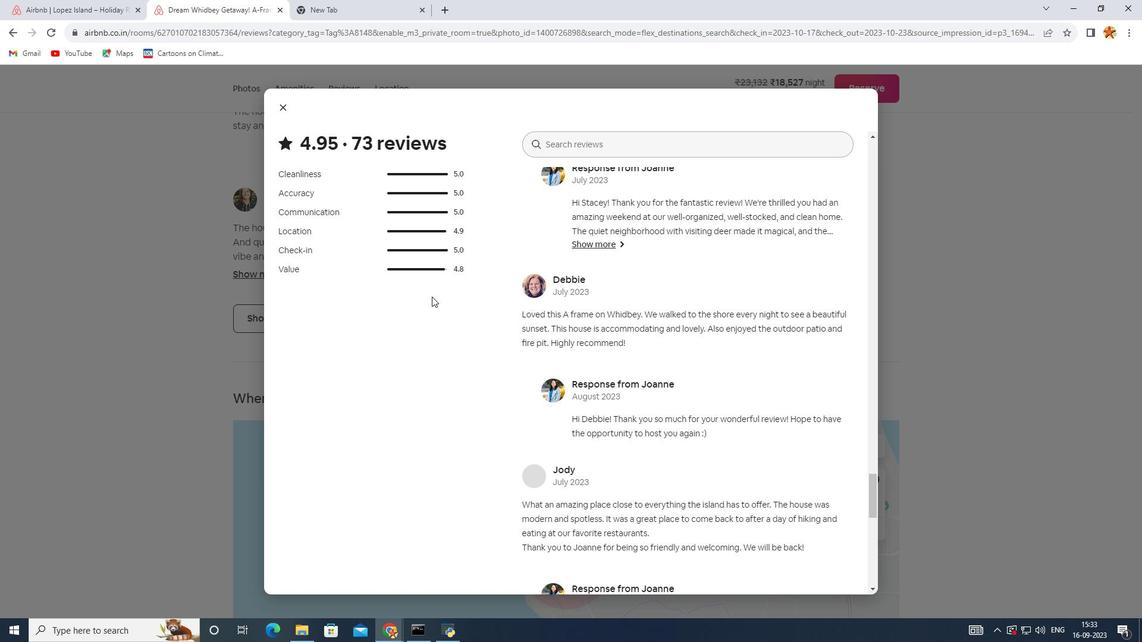 
Action: Mouse scrolled (432, 296) with delta (0, 0)
Screenshot: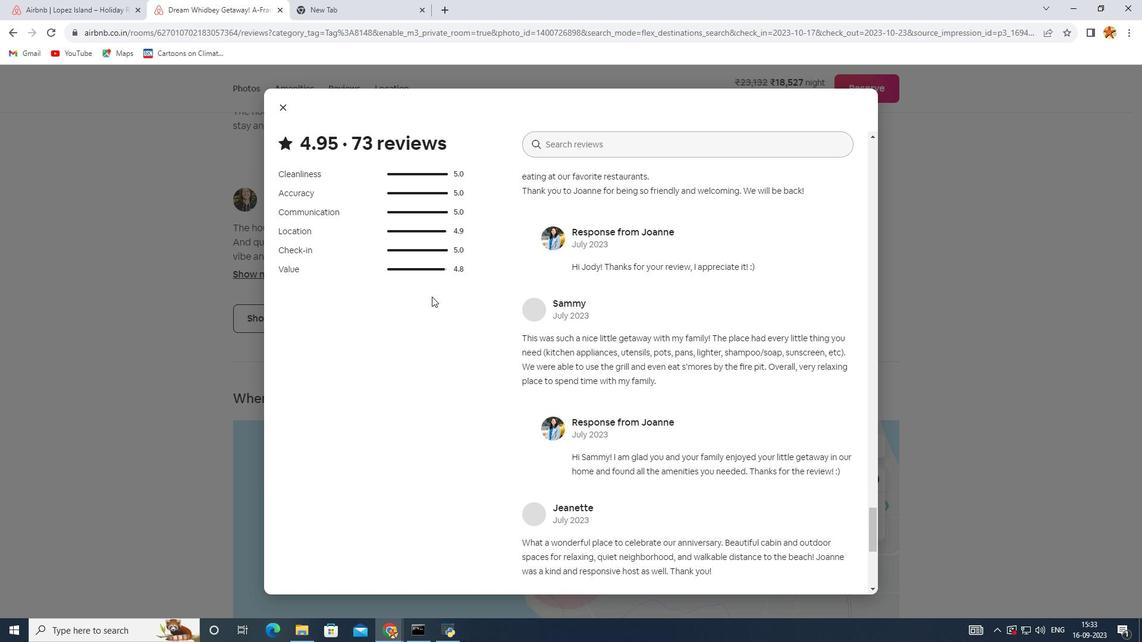 
Action: Mouse scrolled (432, 296) with delta (0, 0)
Screenshot: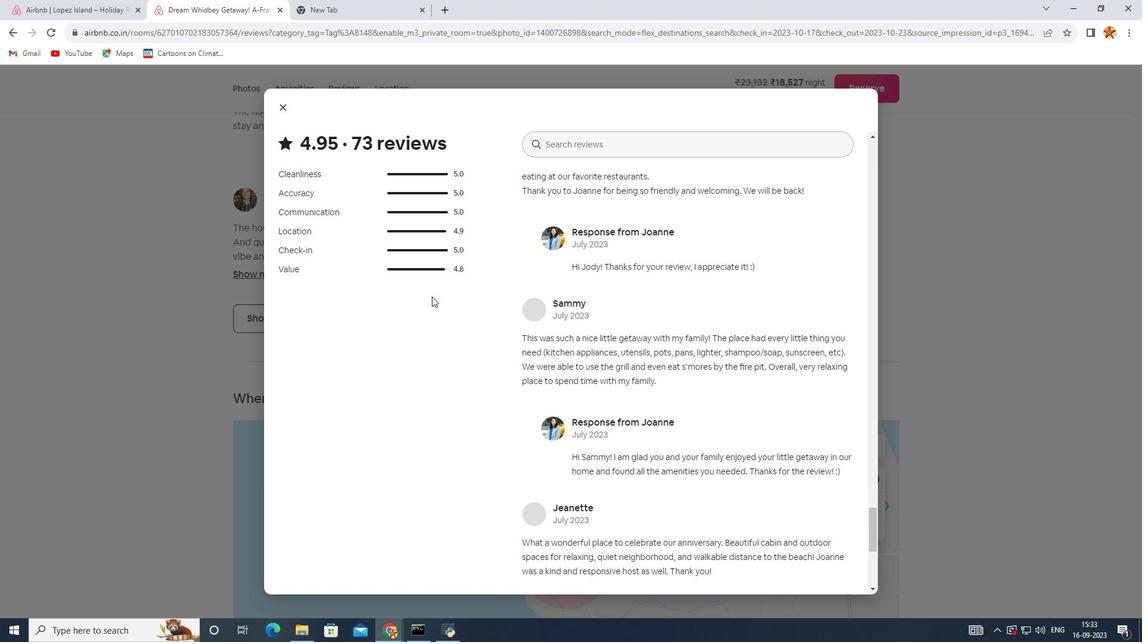 
Action: Mouse scrolled (432, 296) with delta (0, 0)
Screenshot: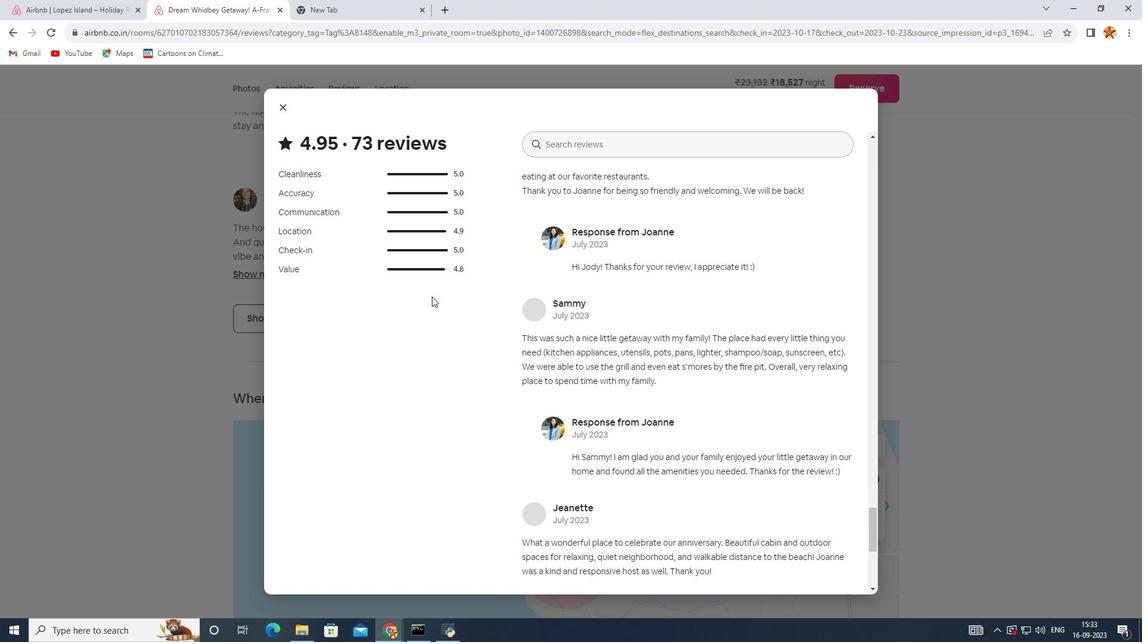 
Action: Mouse scrolled (432, 296) with delta (0, 0)
Screenshot: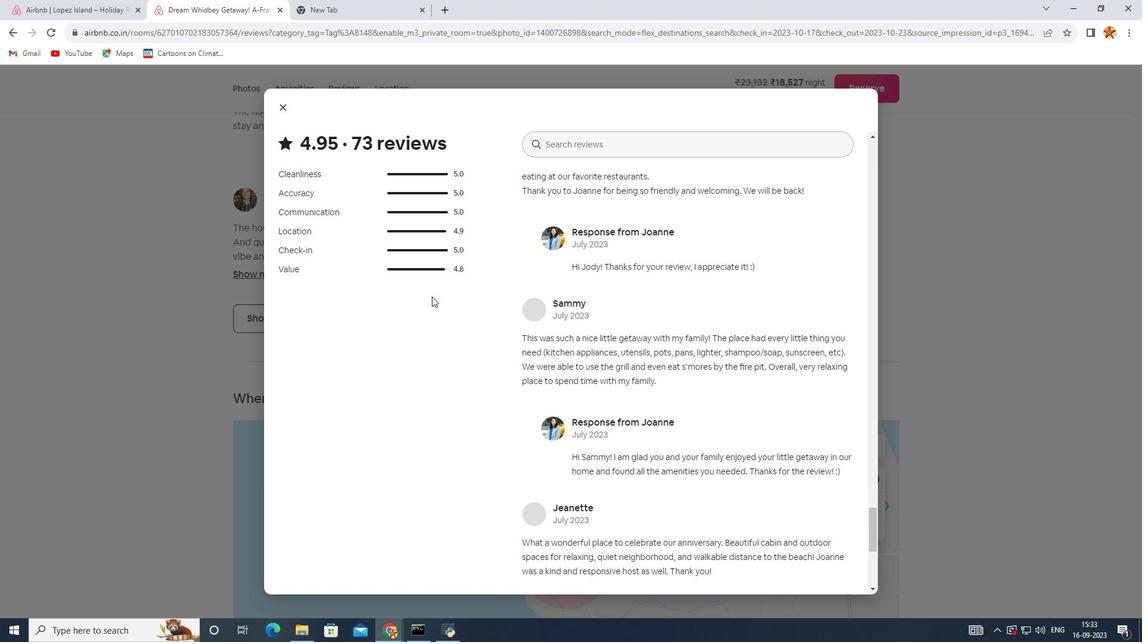 
Action: Mouse scrolled (432, 296) with delta (0, 0)
Screenshot: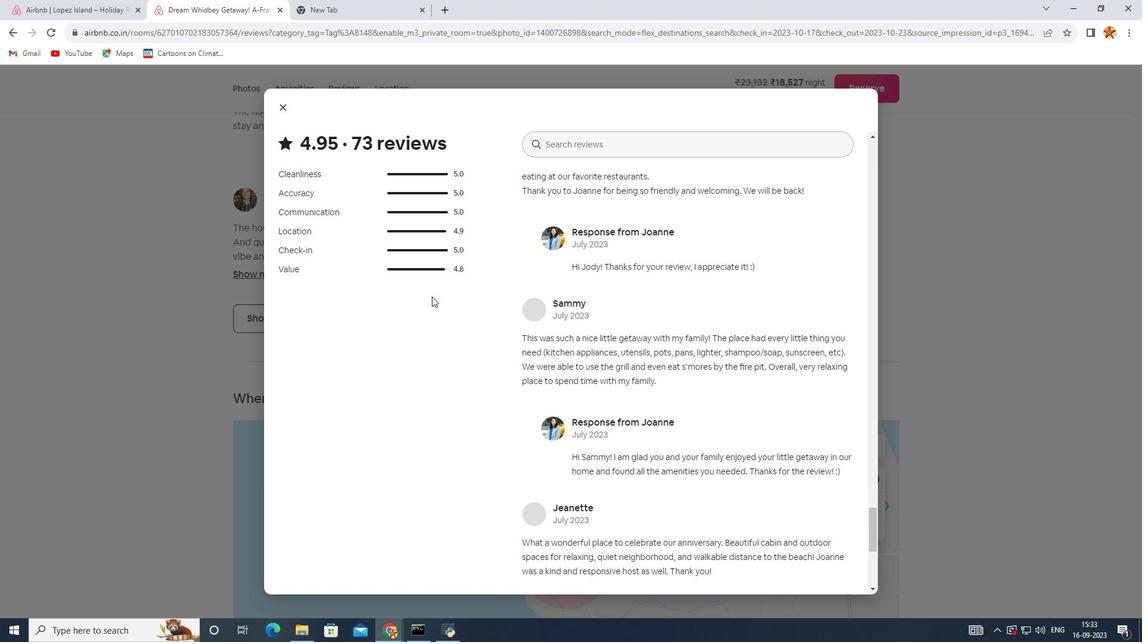 
Action: Mouse scrolled (432, 296) with delta (0, 0)
Screenshot: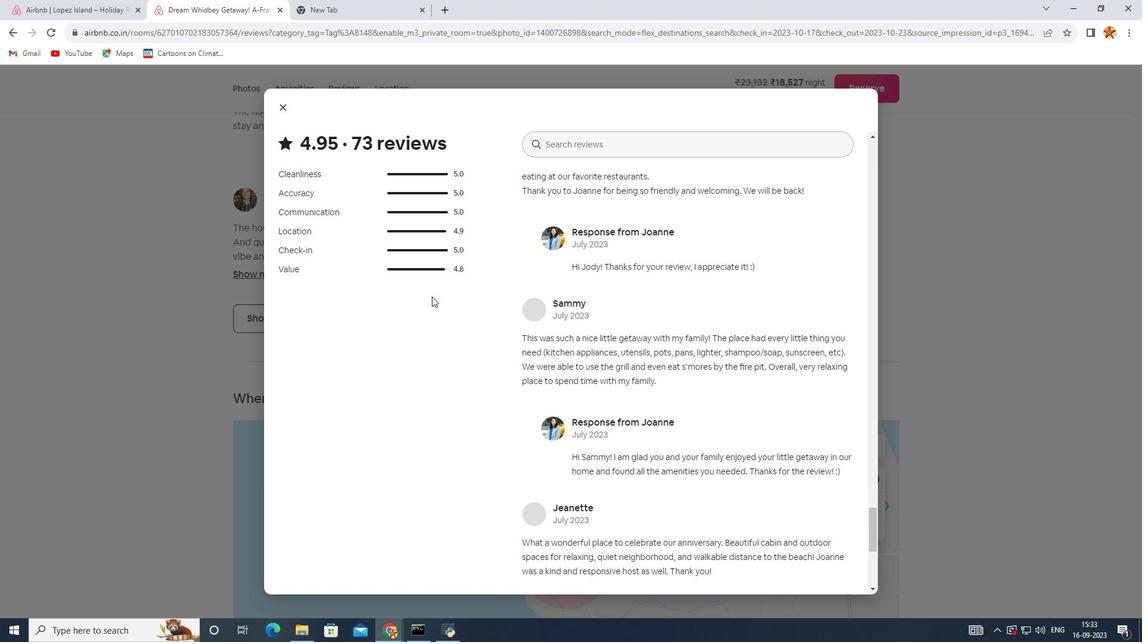 
Action: Mouse moved to (275, 108)
Screenshot: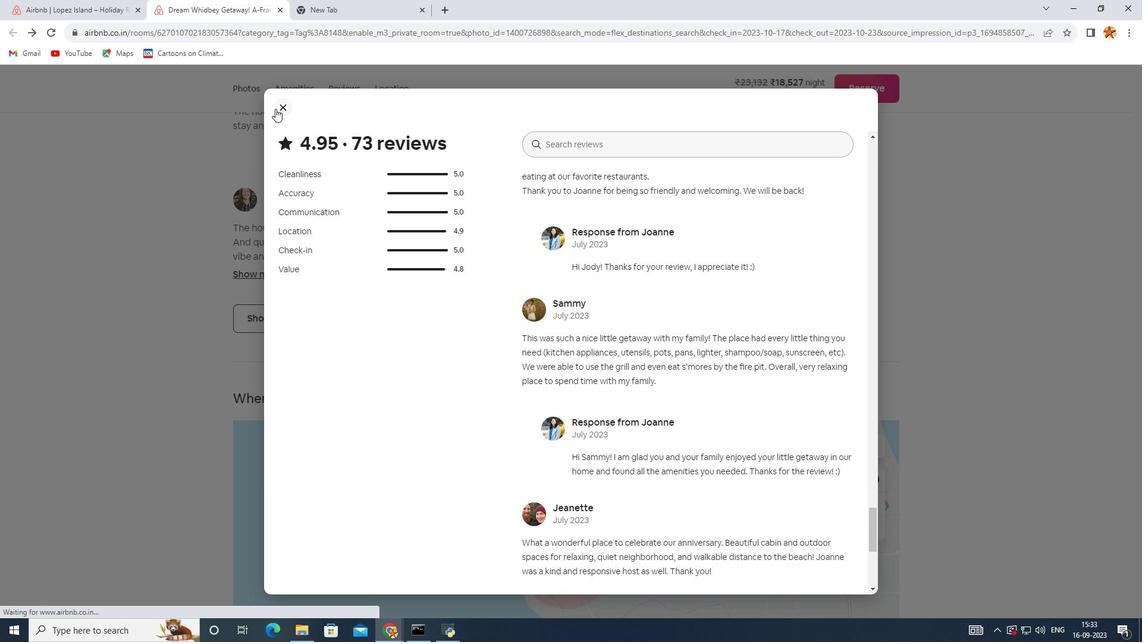 
Action: Mouse pressed left at (275, 108)
Screenshot: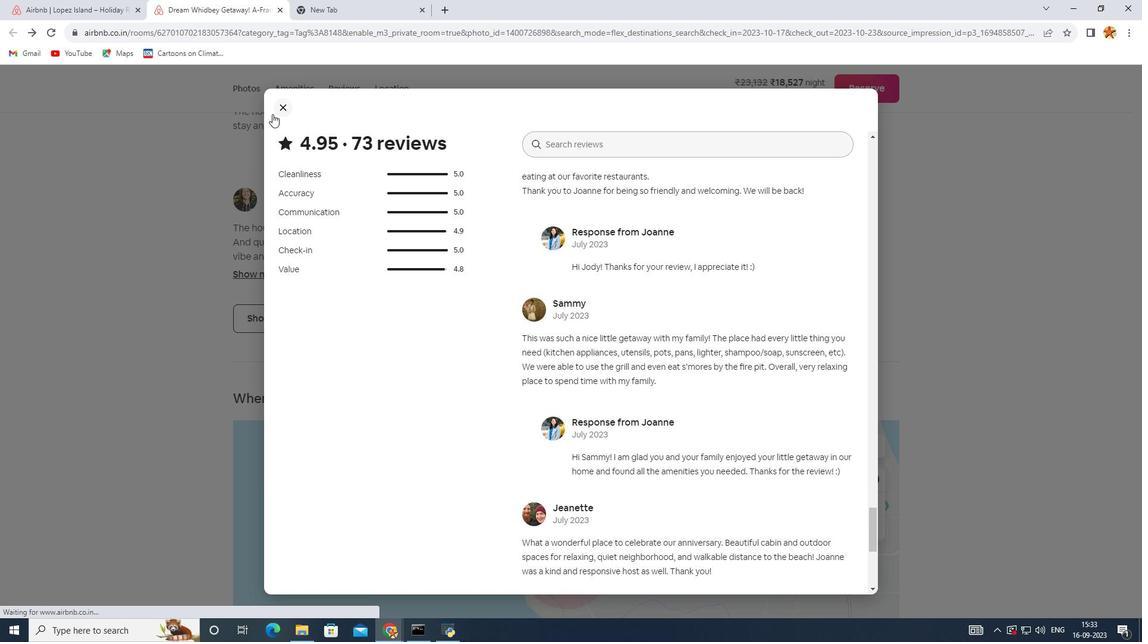 
Action: Mouse moved to (325, 290)
Screenshot: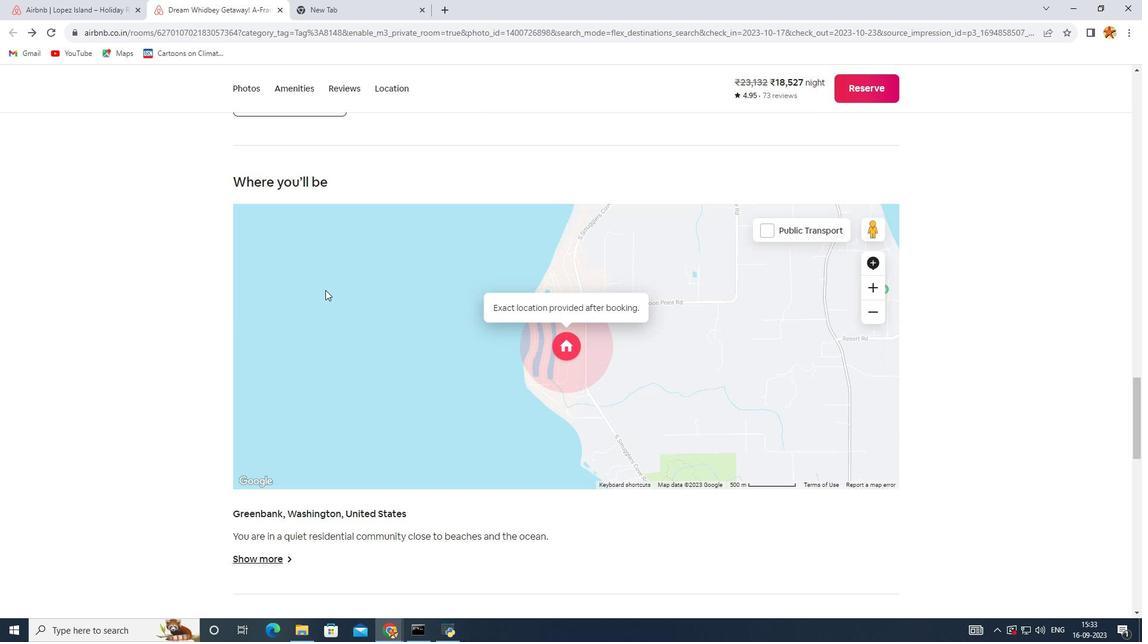 
Action: Mouse scrolled (325, 289) with delta (0, 0)
Screenshot: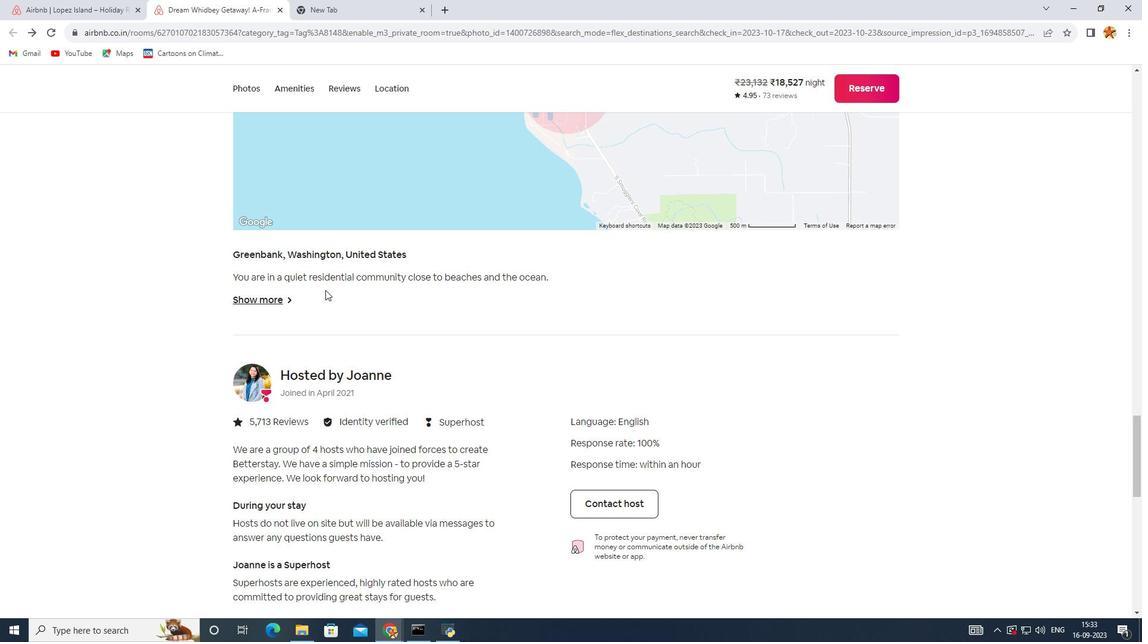
Action: Mouse scrolled (325, 289) with delta (0, 0)
Screenshot: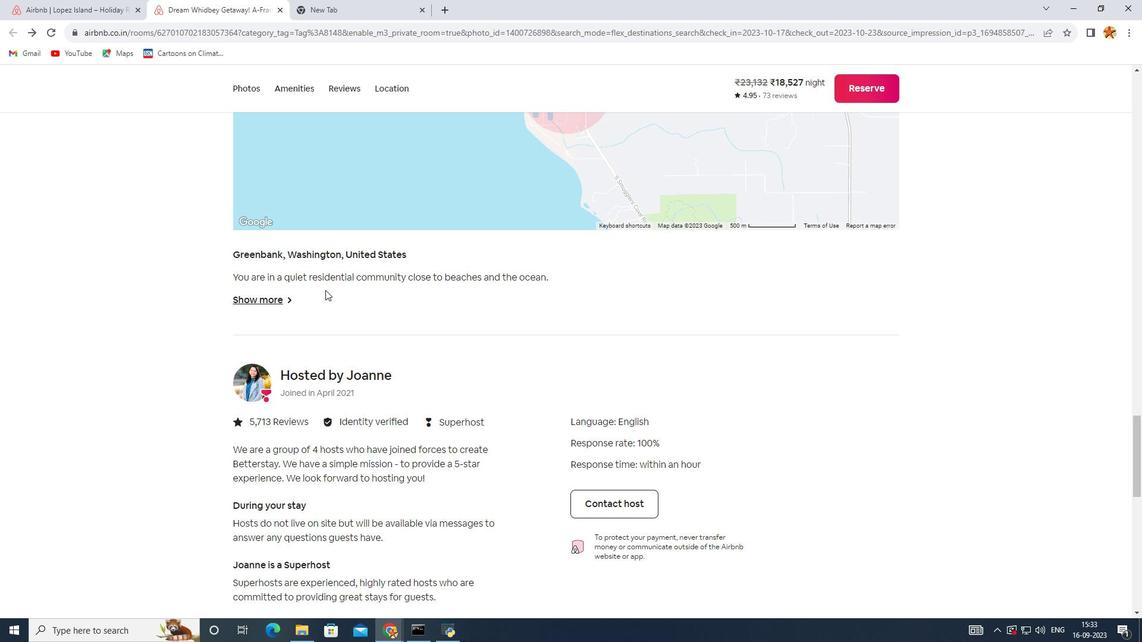 
Action: Mouse scrolled (325, 289) with delta (0, 0)
Screenshot: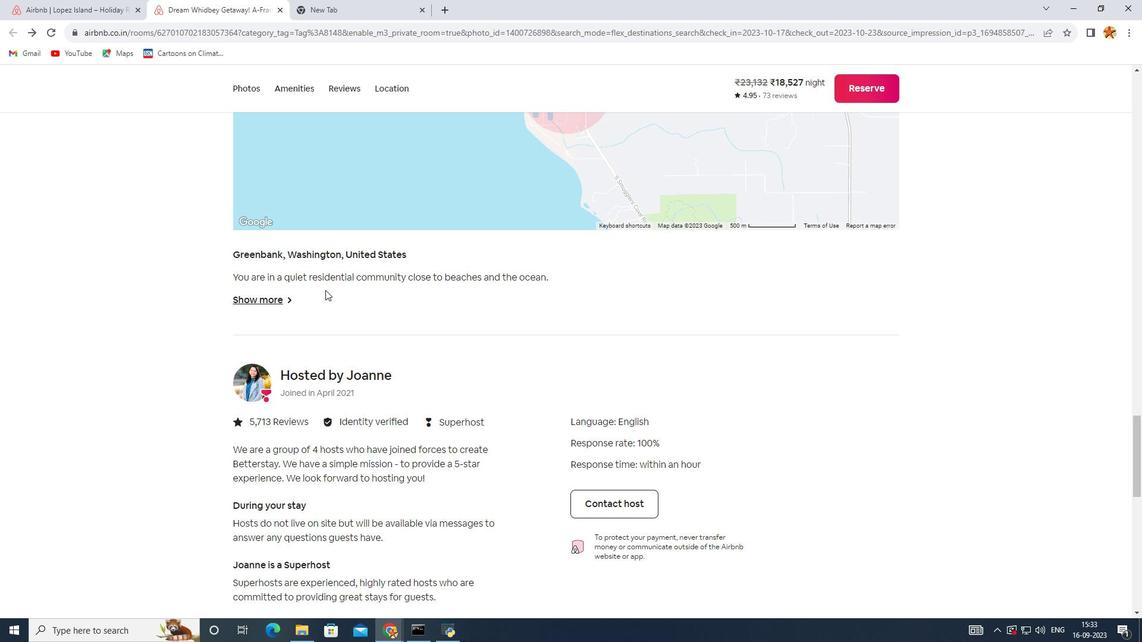 
Action: Mouse scrolled (325, 289) with delta (0, 0)
Screenshot: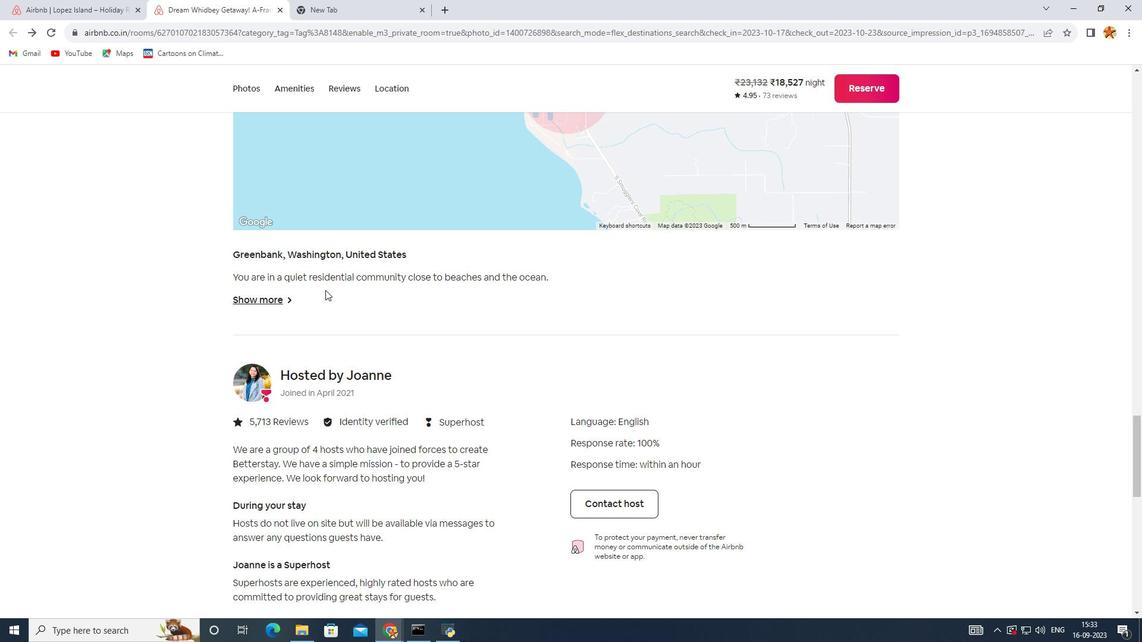 
Action: Mouse scrolled (325, 289) with delta (0, 0)
Screenshot: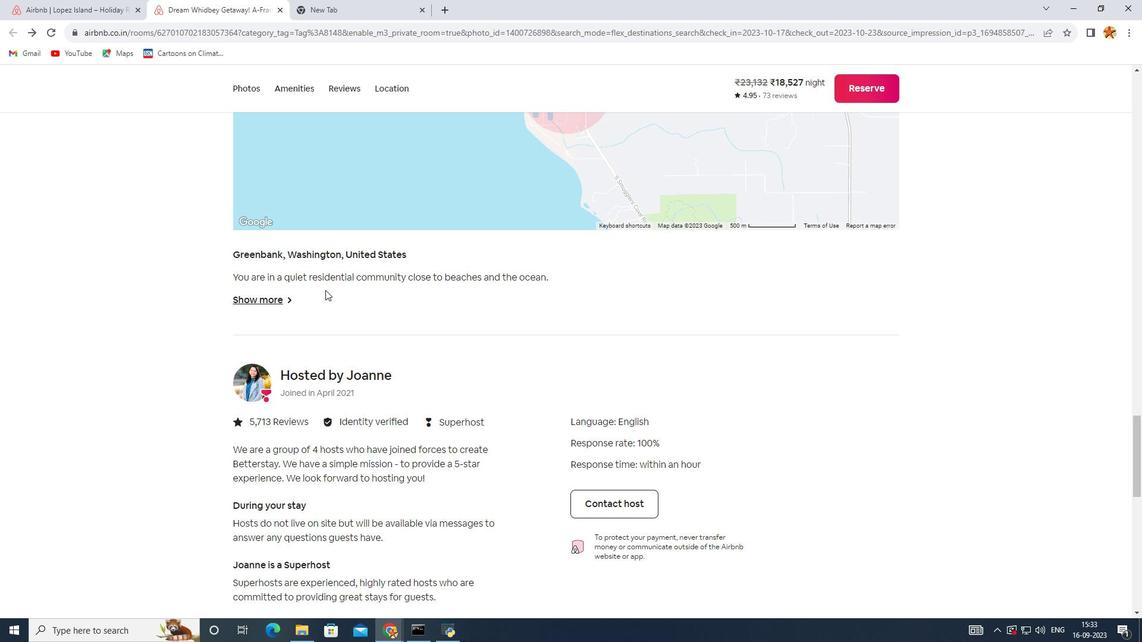
Action: Mouse scrolled (325, 289) with delta (0, 0)
Screenshot: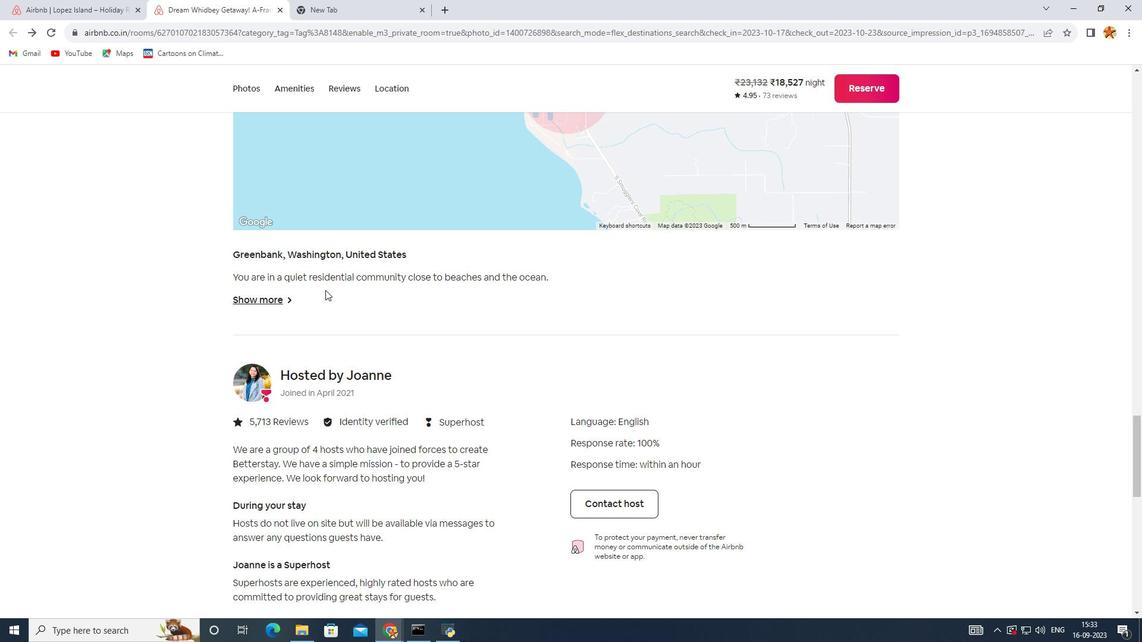 
Action: Mouse scrolled (325, 289) with delta (0, 0)
Screenshot: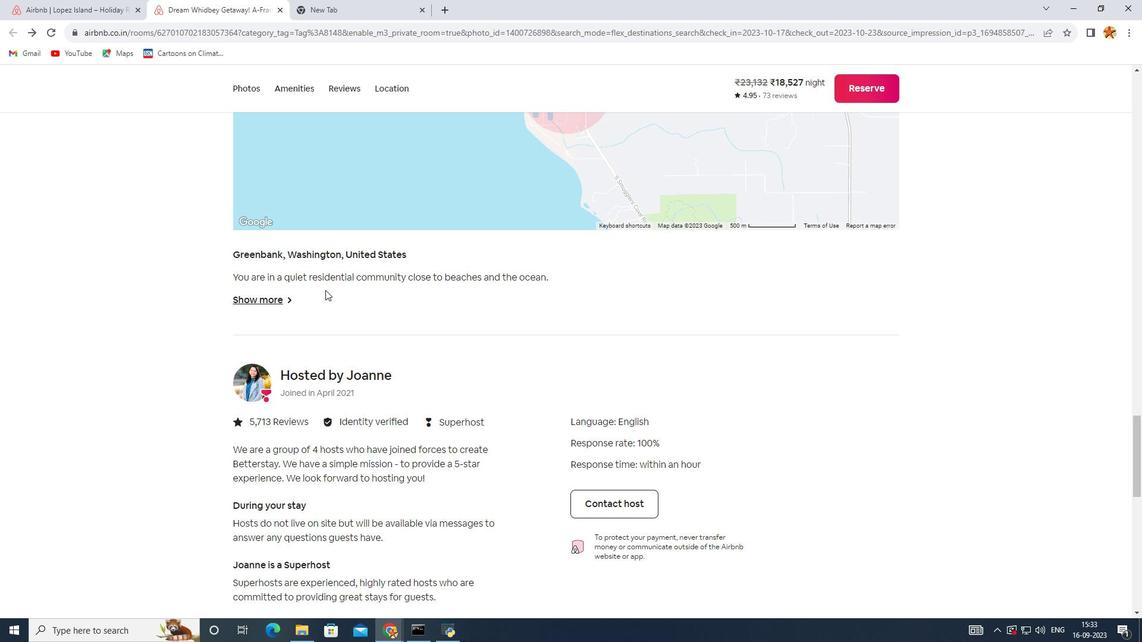 
Action: Mouse scrolled (325, 289) with delta (0, 0)
Screenshot: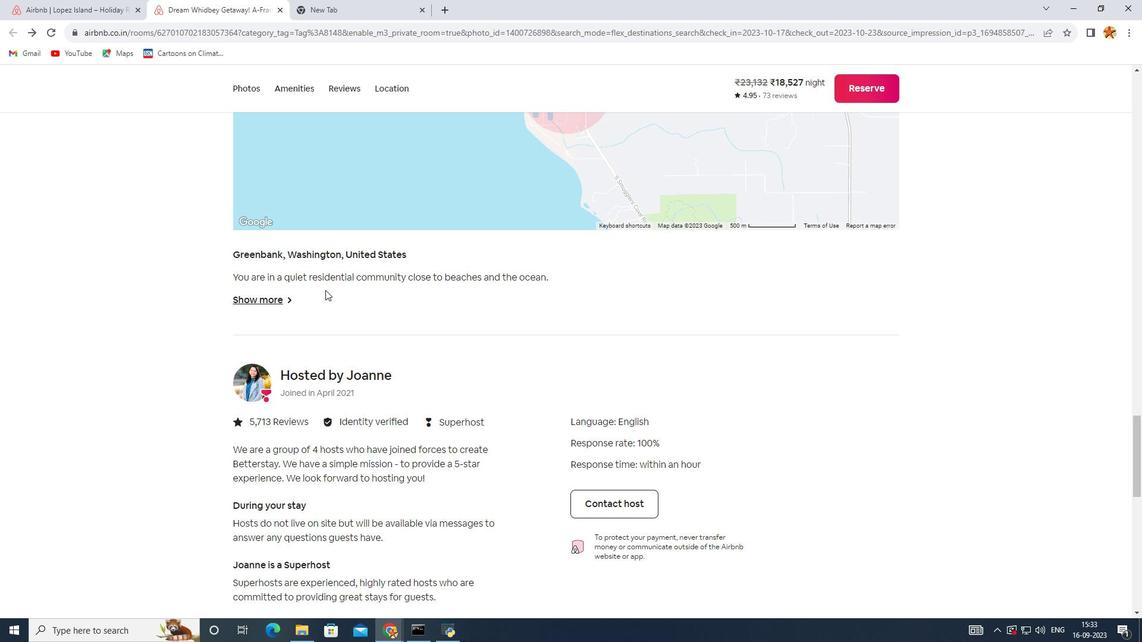 
Action: Mouse scrolled (325, 291) with delta (0, 0)
Screenshot: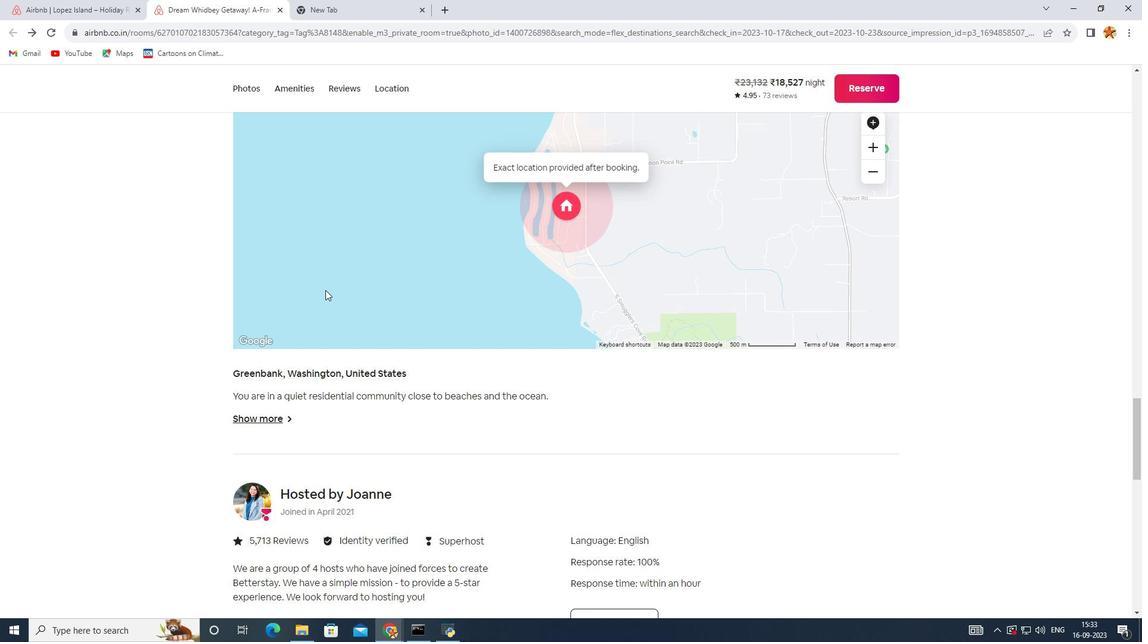 
Action: Mouse scrolled (325, 291) with delta (0, 0)
Screenshot: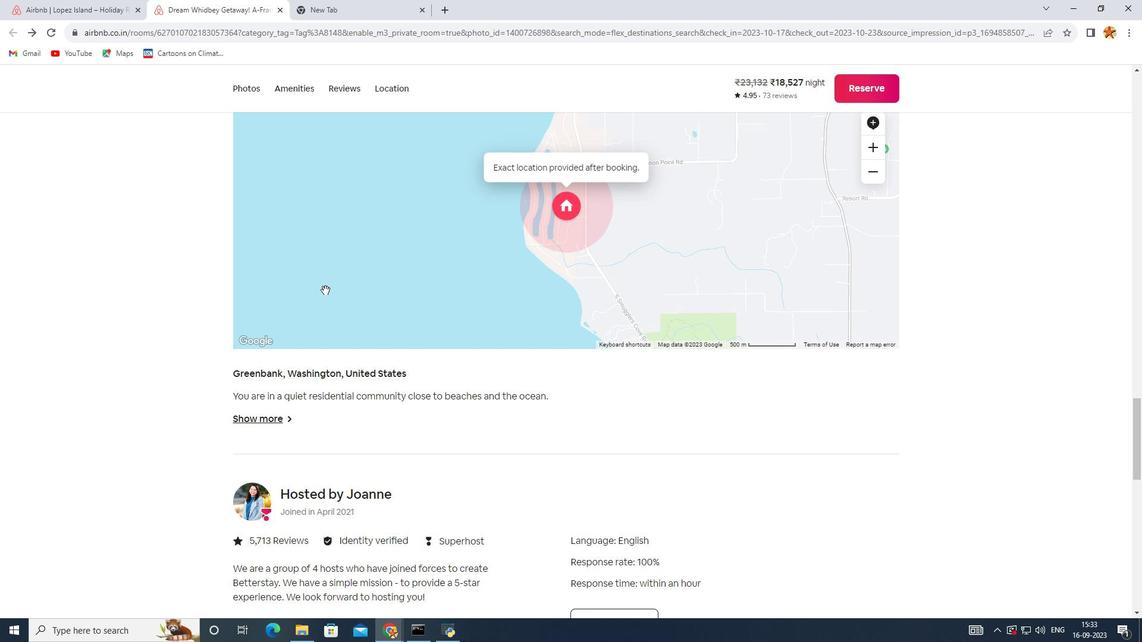 
Action: Mouse scrolled (325, 289) with delta (0, 0)
Screenshot: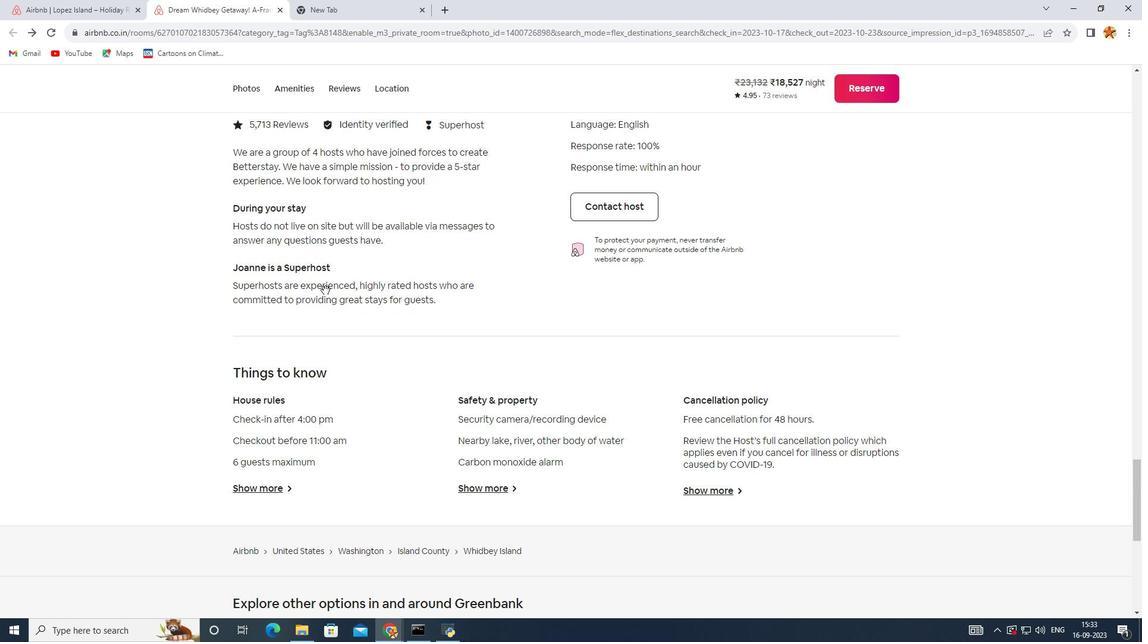 
Action: Mouse scrolled (325, 289) with delta (0, 0)
Screenshot: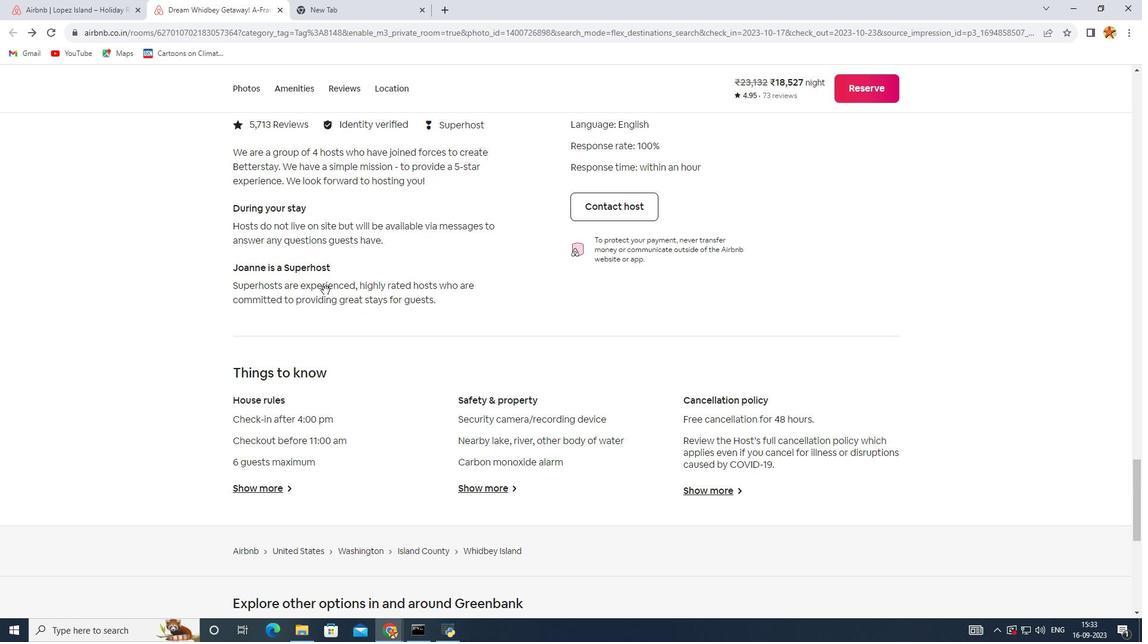 
Action: Mouse scrolled (325, 289) with delta (0, 0)
Screenshot: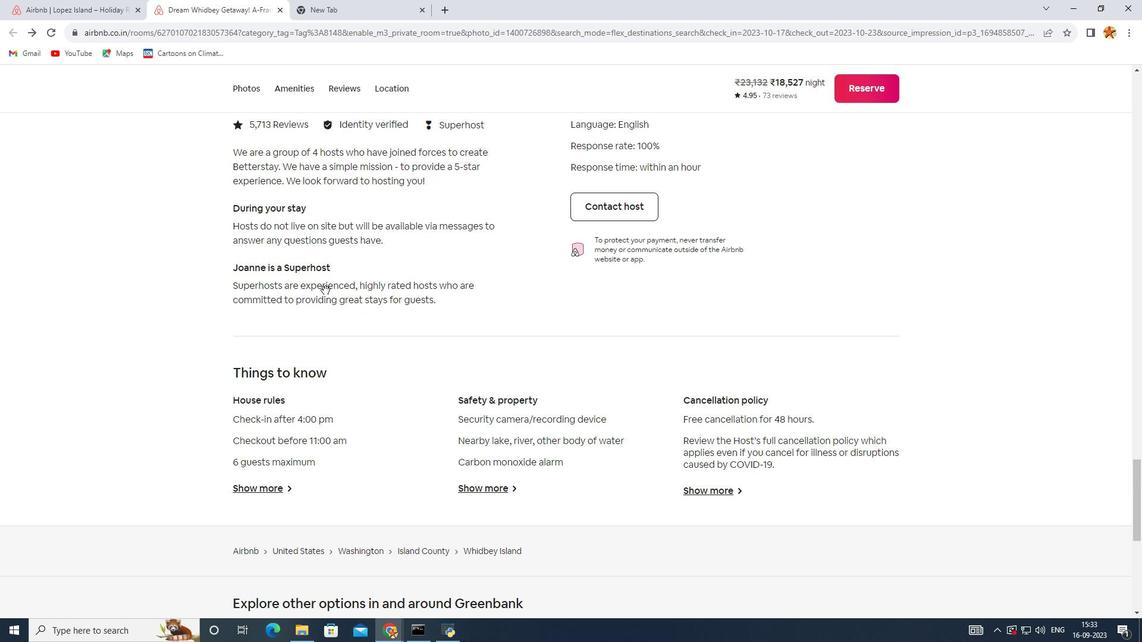 
Action: Mouse scrolled (325, 289) with delta (0, 0)
Screenshot: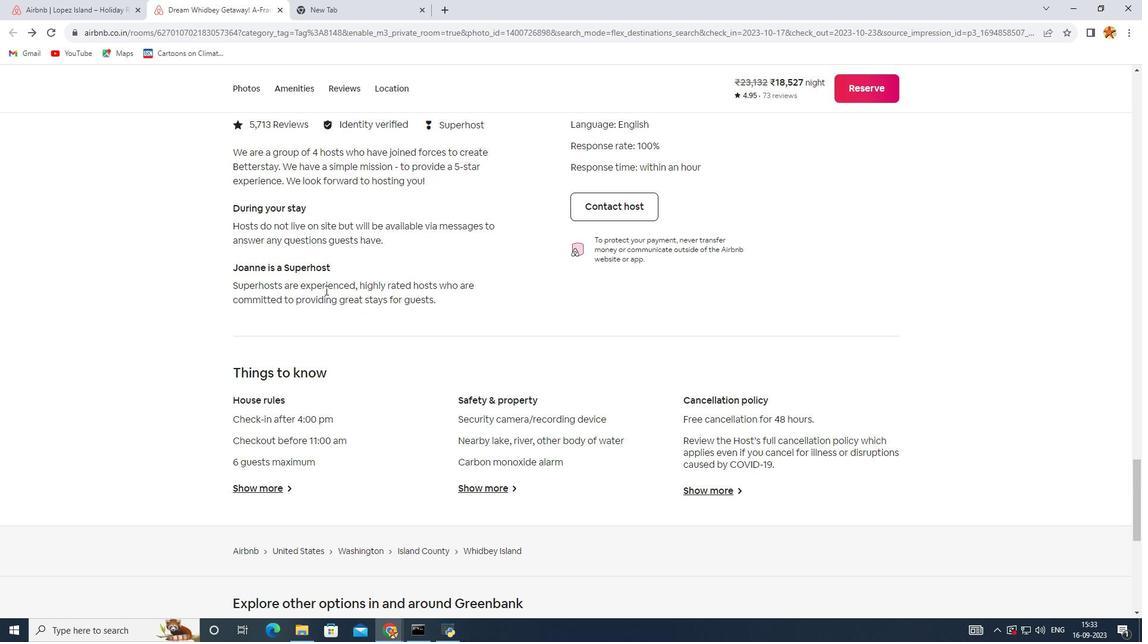 
Action: Mouse scrolled (325, 289) with delta (0, 0)
Screenshot: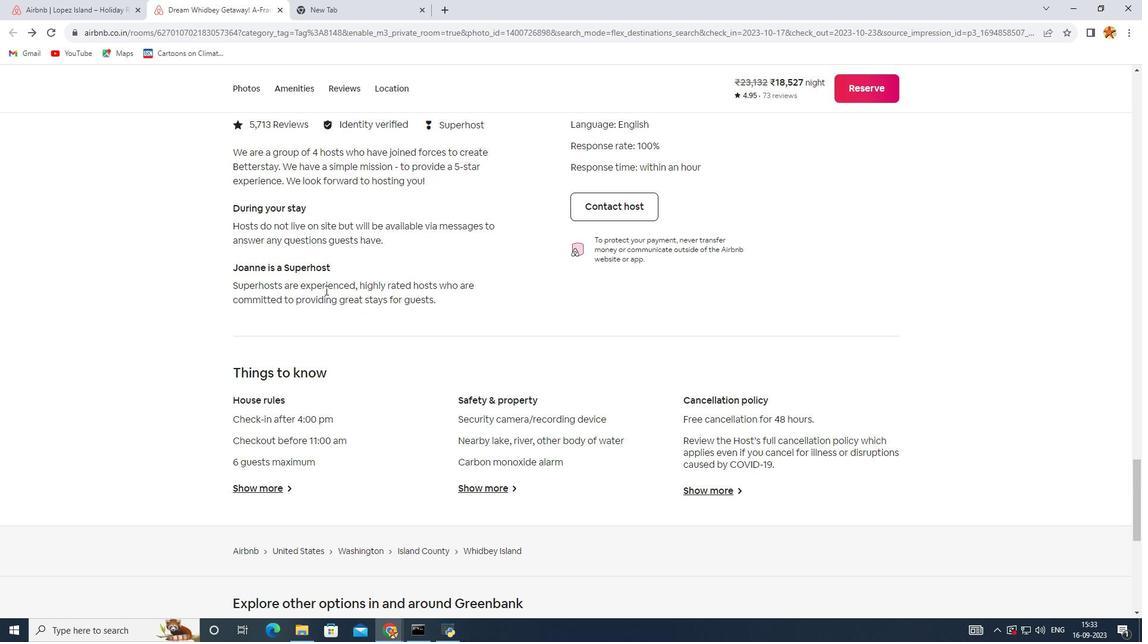 
Action: Mouse scrolled (325, 289) with delta (0, 0)
